 Task: Go to Program & Features. Select Whole Food Market. Add to cart Organic Blackberries-2. Select Amazon Health. Add to cart Milk thistle supplement-2. Place order for Edwin Parker, _x000D_
1517 Larchmont Ave_x000D_
Lakewood, Ohio(OH), 44107, Cell Number (216) 226-7523
Action: Mouse moved to (43, 50)
Screenshot: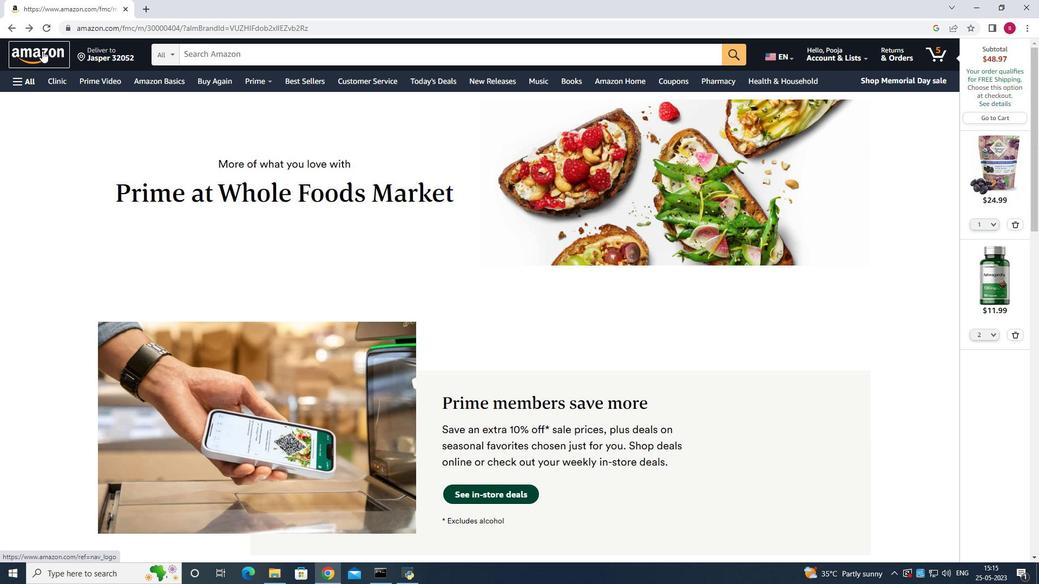 
Action: Mouse pressed left at (43, 50)
Screenshot: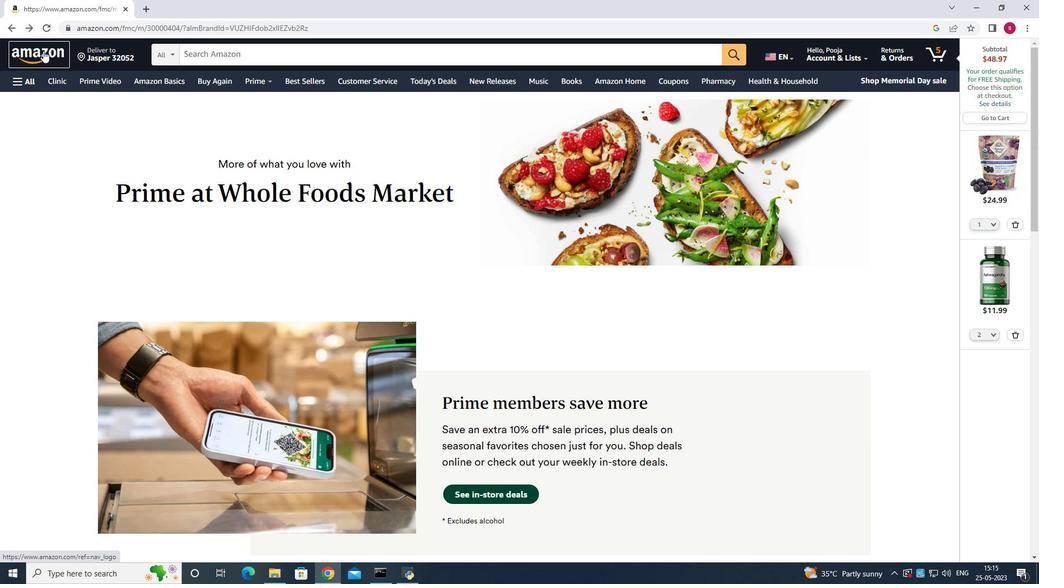 
Action: Mouse moved to (16, 81)
Screenshot: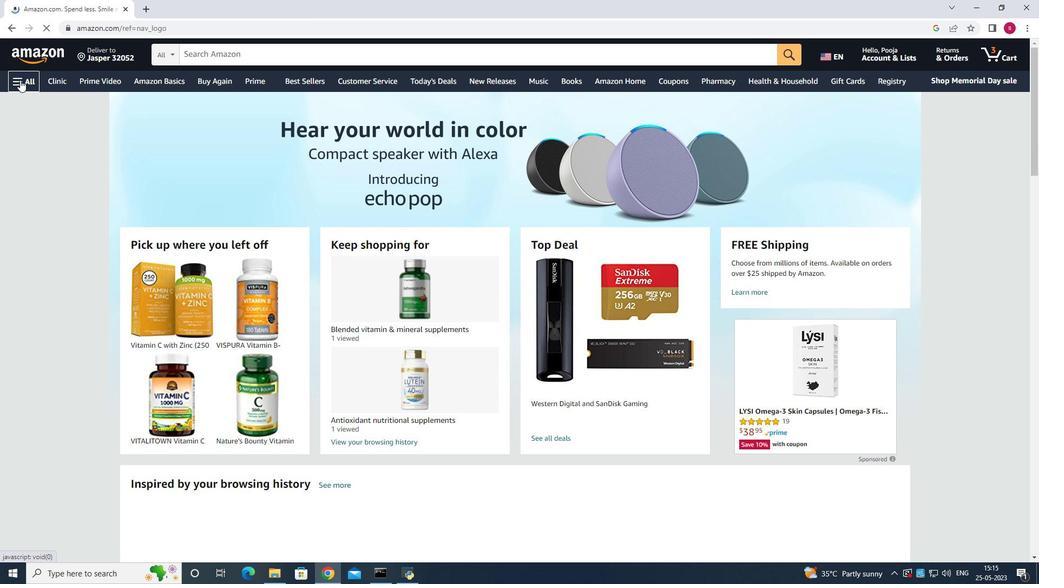 
Action: Mouse pressed left at (16, 81)
Screenshot: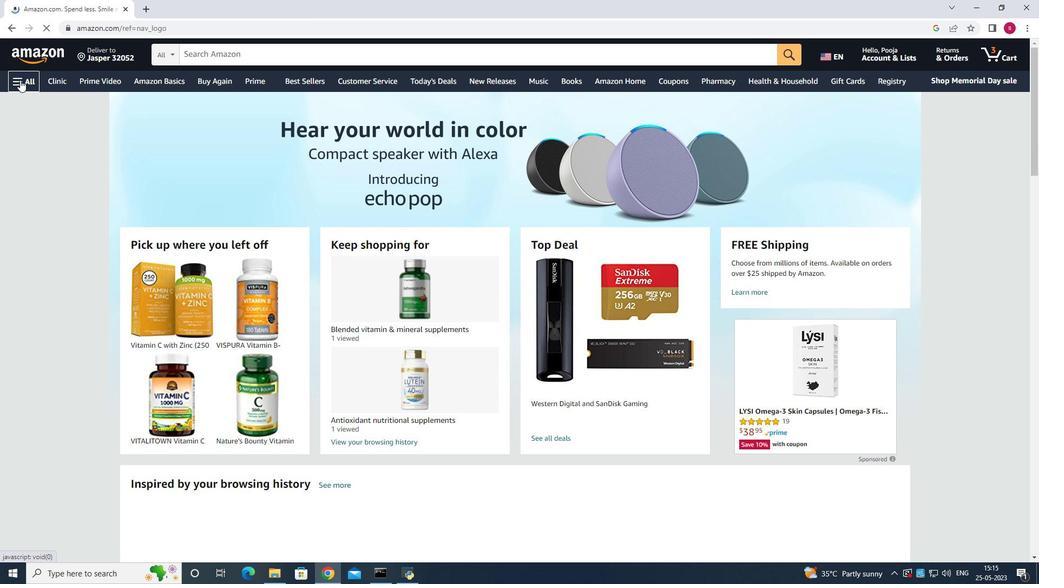 
Action: Mouse moved to (101, 221)
Screenshot: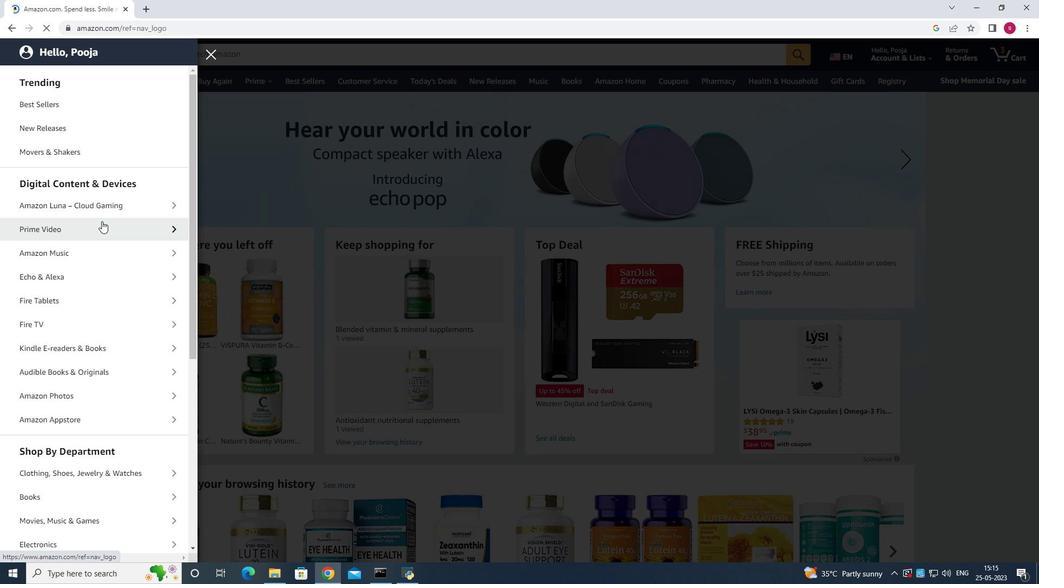 
Action: Mouse scrolled (101, 220) with delta (0, 0)
Screenshot: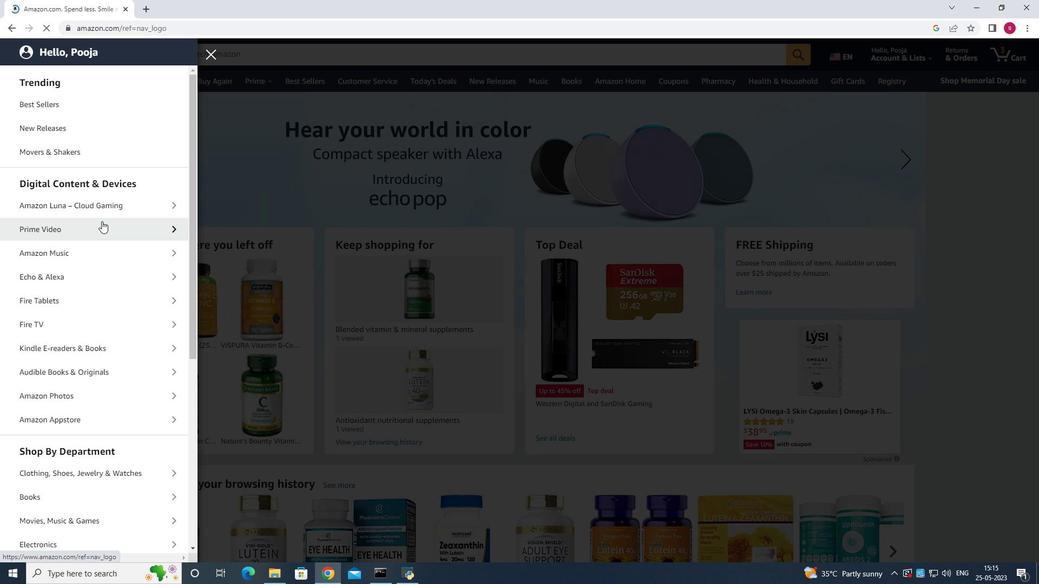
Action: Mouse moved to (102, 222)
Screenshot: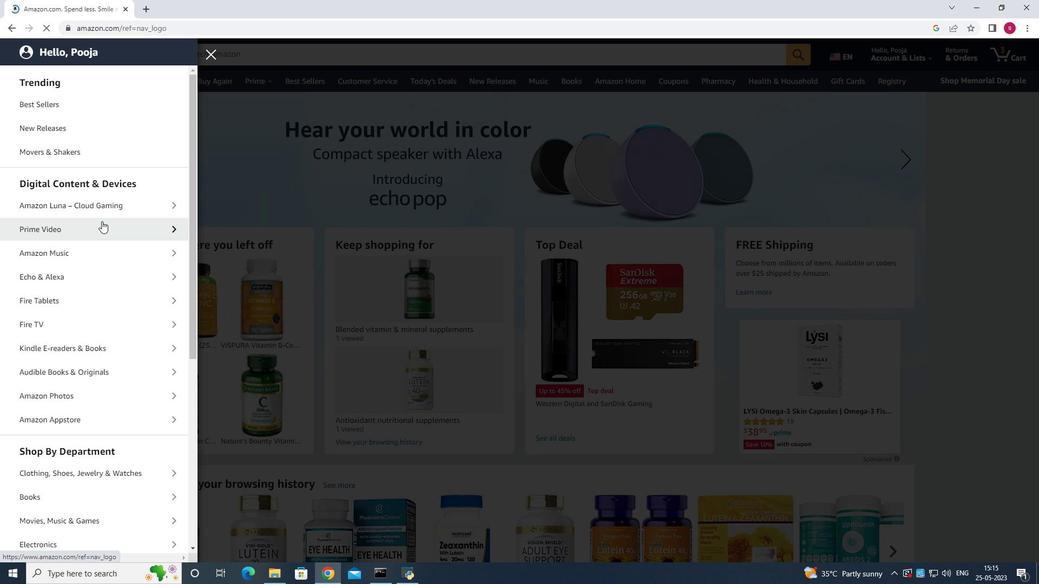 
Action: Mouse scrolled (102, 222) with delta (0, 0)
Screenshot: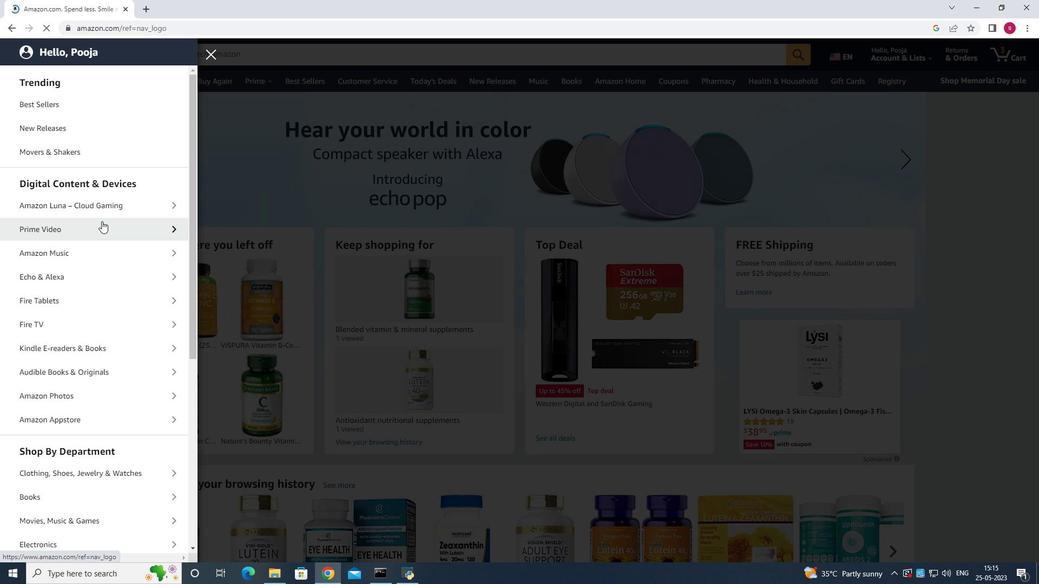 
Action: Mouse moved to (103, 224)
Screenshot: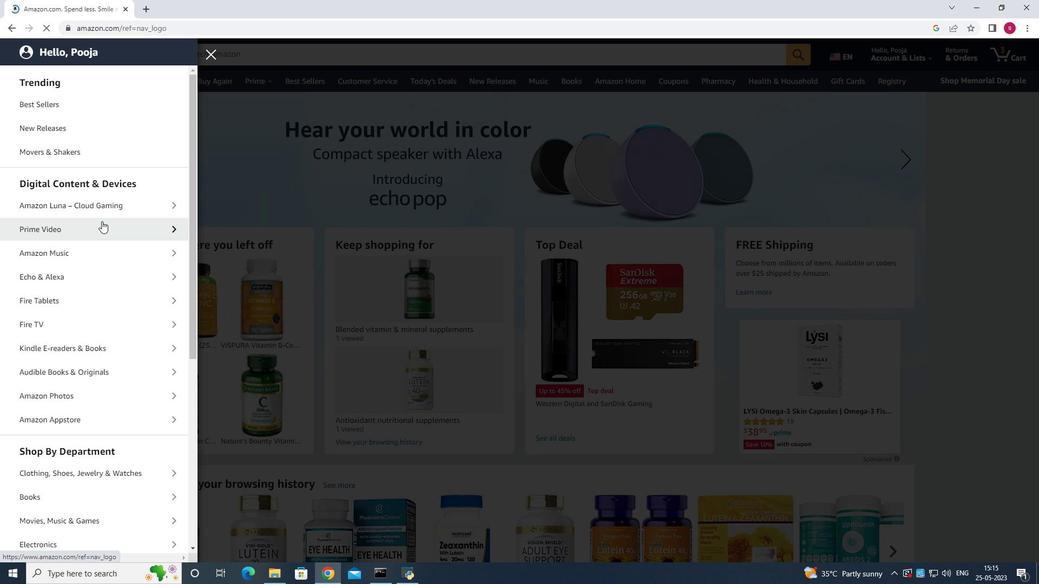 
Action: Mouse scrolled (103, 223) with delta (0, 0)
Screenshot: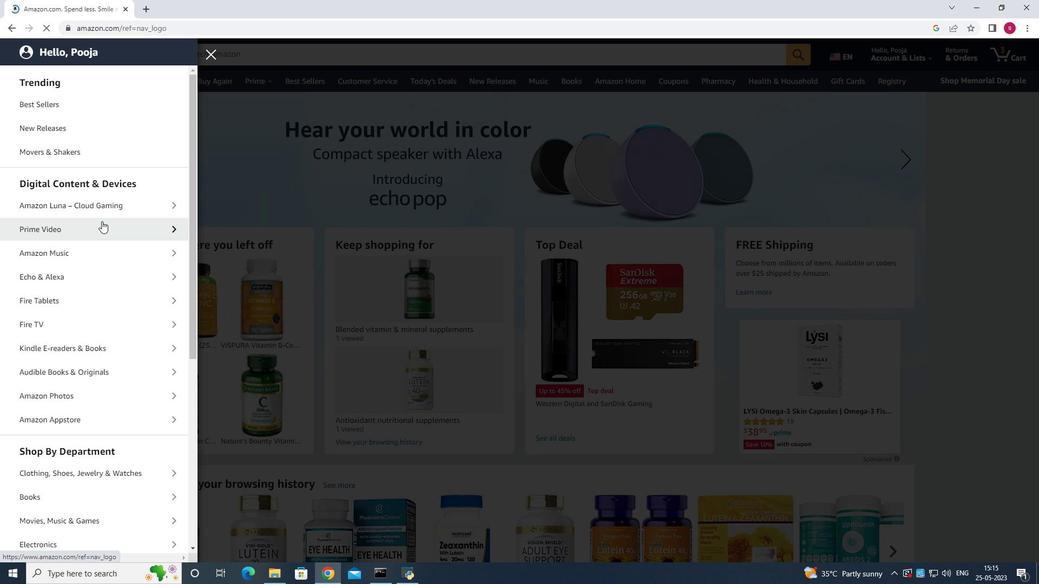 
Action: Mouse moved to (103, 226)
Screenshot: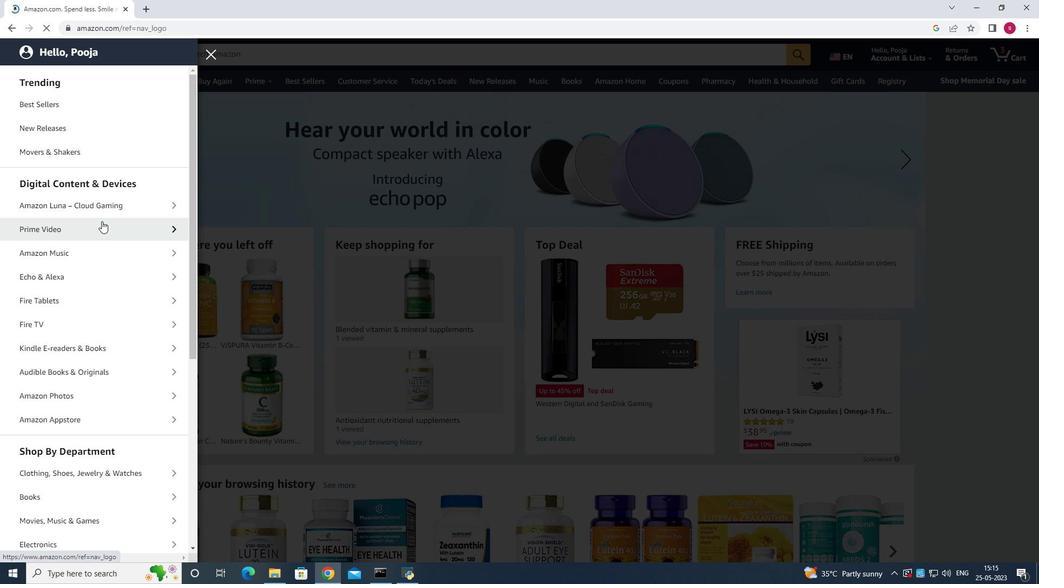 
Action: Mouse scrolled (103, 224) with delta (0, 0)
Screenshot: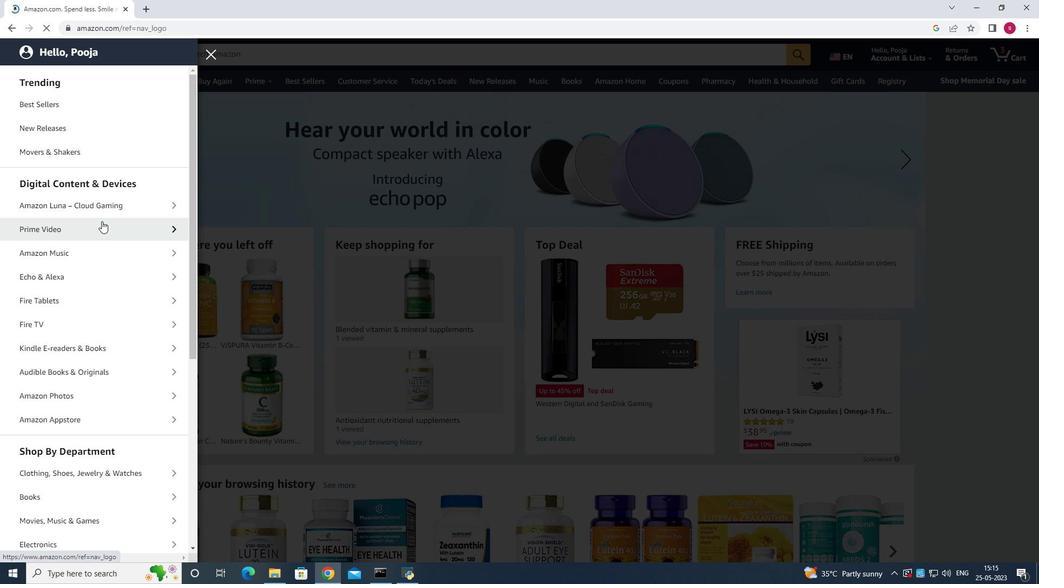 
Action: Mouse moved to (106, 227)
Screenshot: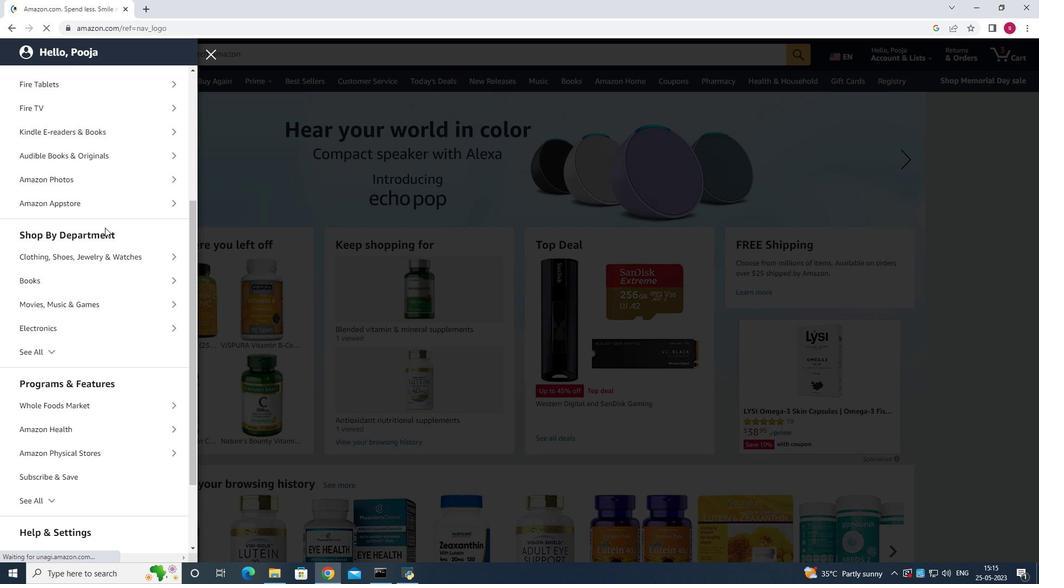 
Action: Mouse scrolled (106, 227) with delta (0, 0)
Screenshot: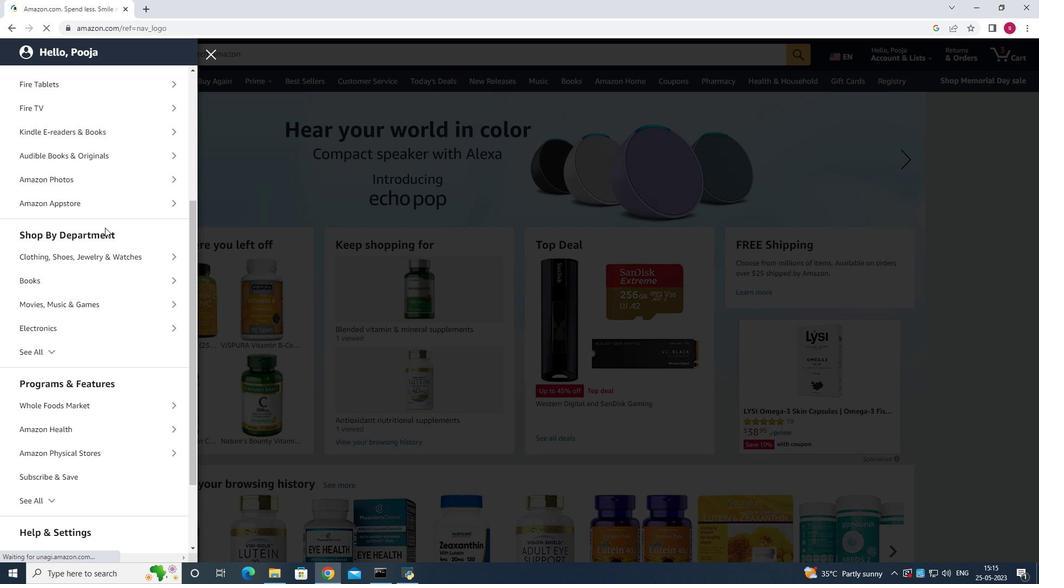 
Action: Mouse scrolled (106, 227) with delta (0, 0)
Screenshot: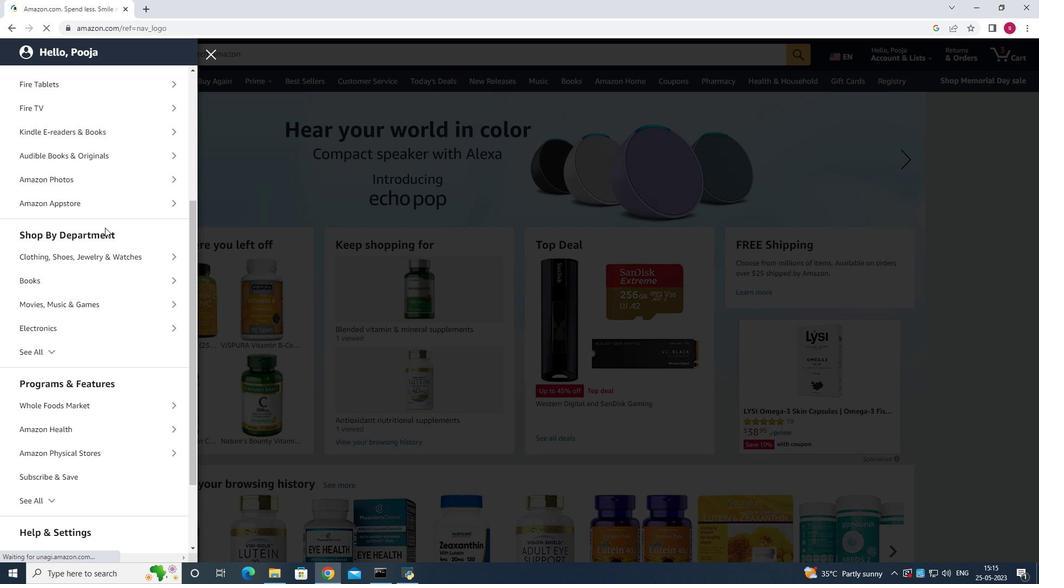 
Action: Mouse scrolled (106, 227) with delta (0, 0)
Screenshot: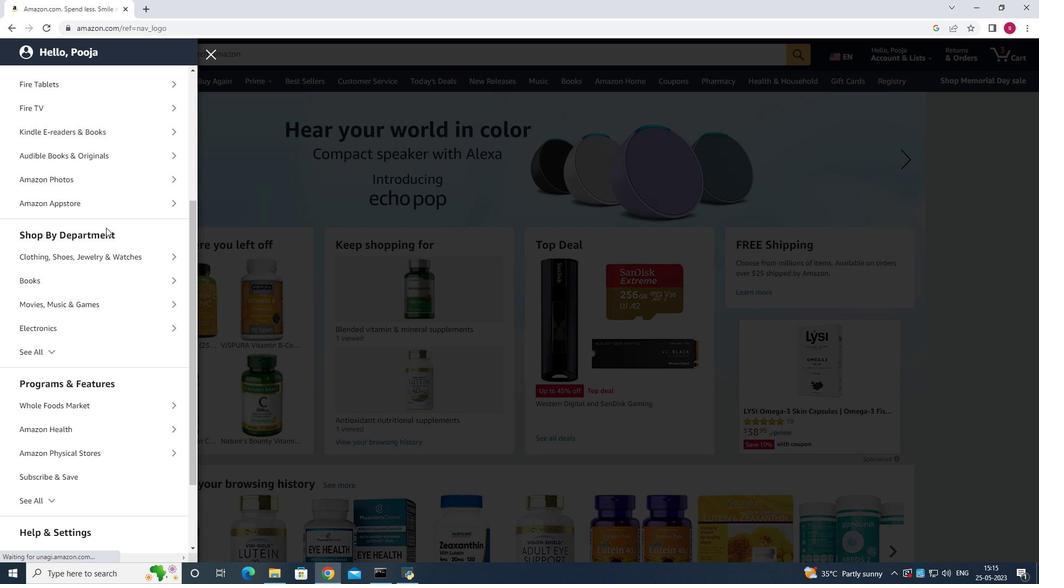 
Action: Mouse scrolled (106, 227) with delta (0, 0)
Screenshot: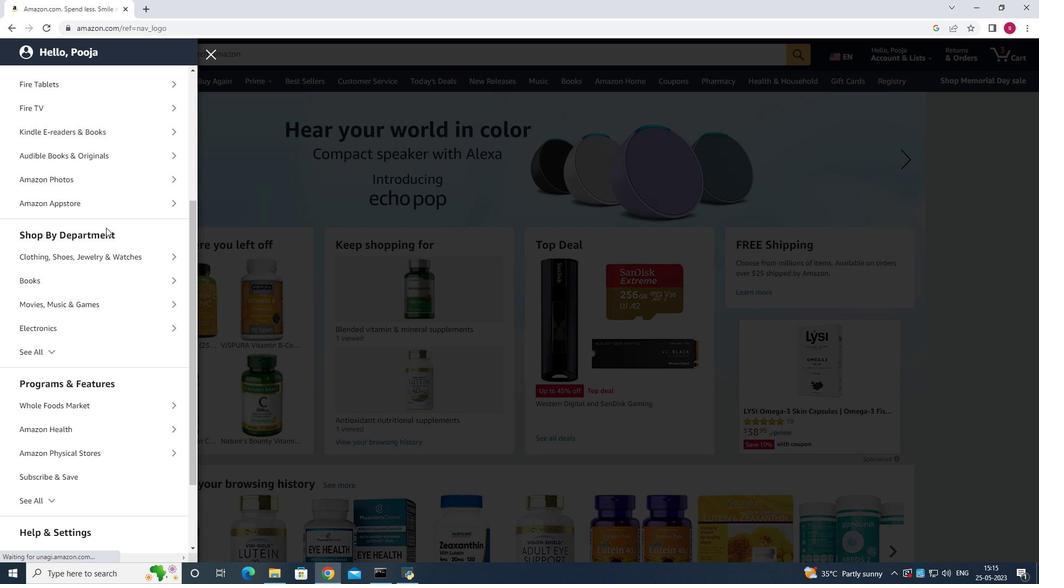
Action: Mouse moved to (106, 227)
Screenshot: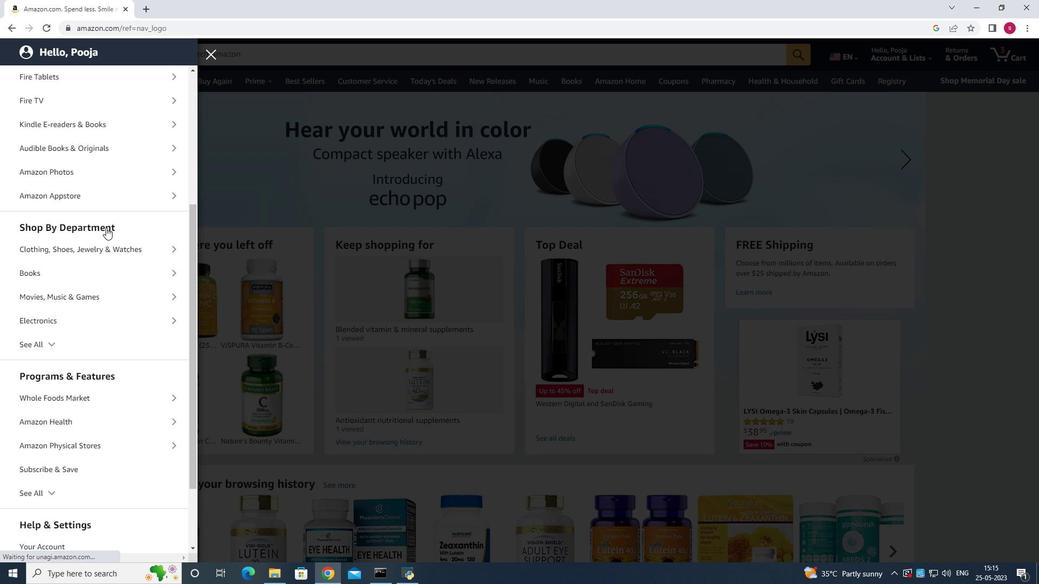 
Action: Mouse scrolled (106, 227) with delta (0, 0)
Screenshot: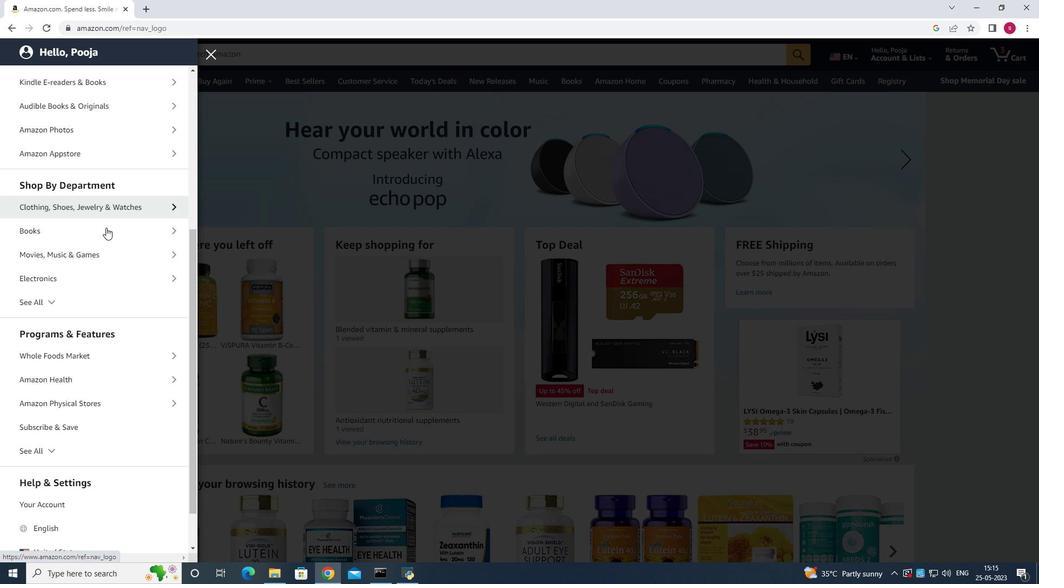 
Action: Mouse moved to (107, 302)
Screenshot: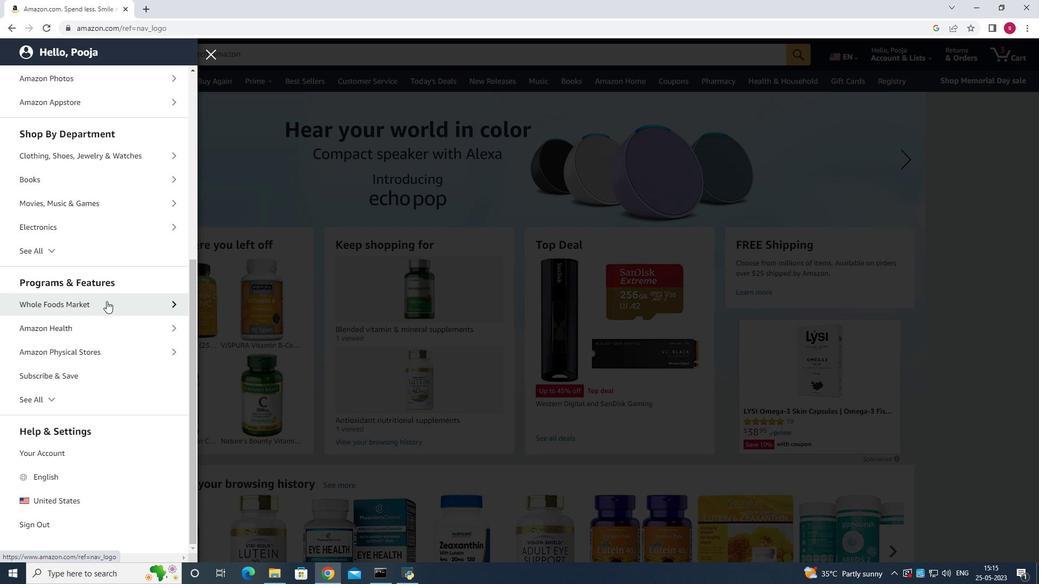
Action: Mouse pressed left at (107, 302)
Screenshot: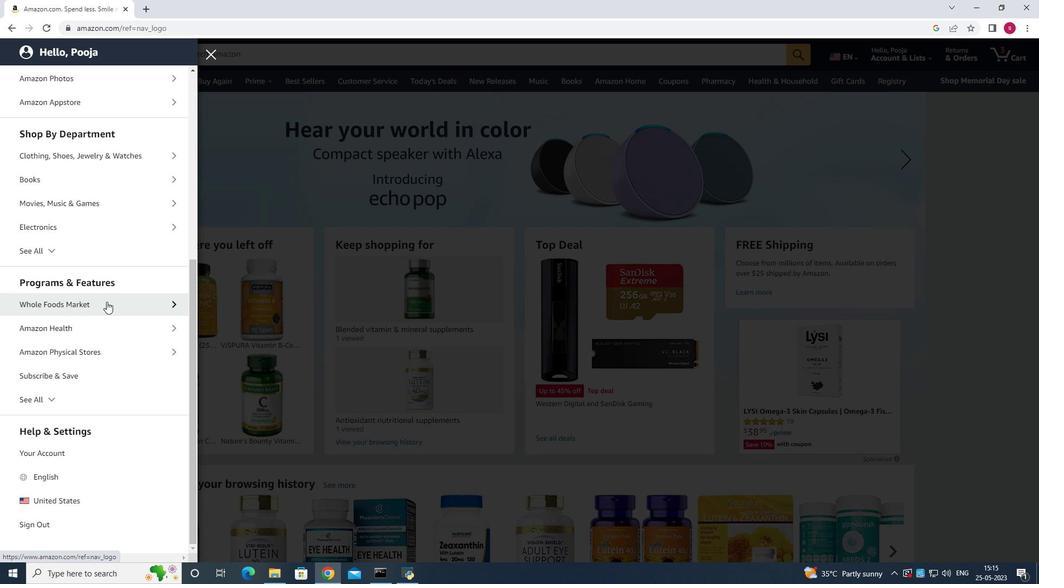
Action: Mouse moved to (111, 127)
Screenshot: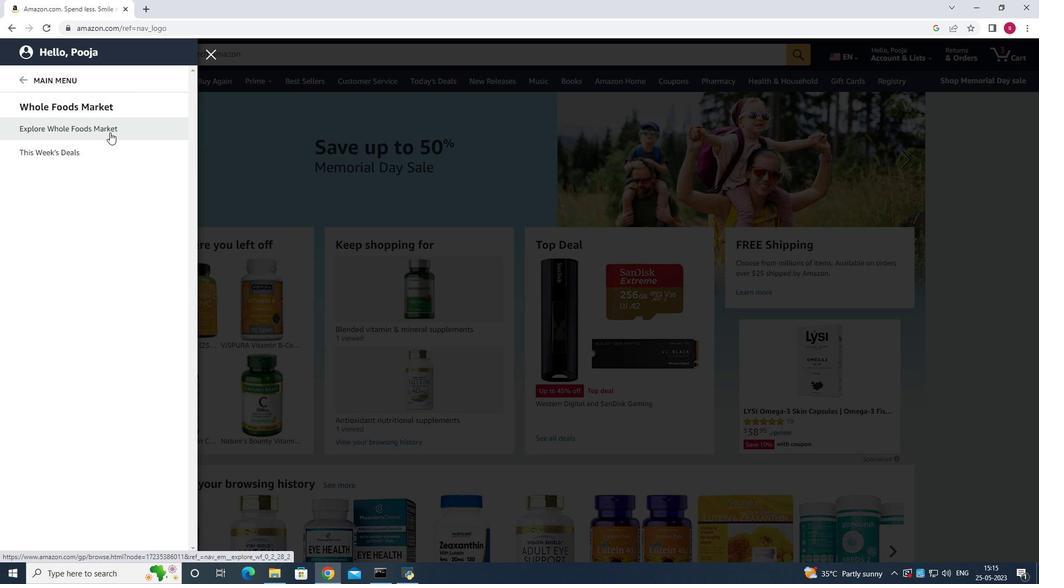 
Action: Mouse pressed left at (111, 127)
Screenshot: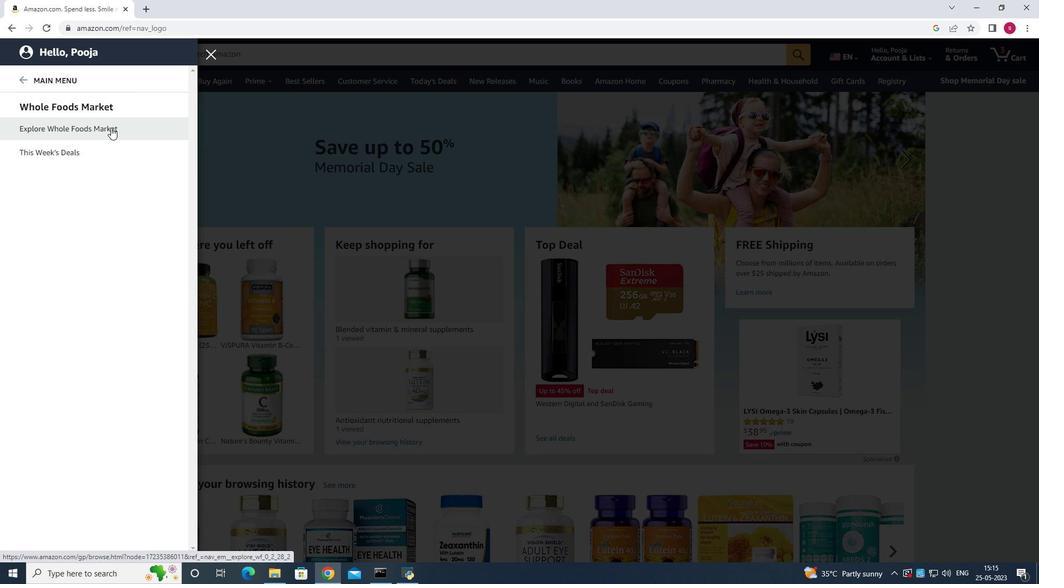 
Action: Mouse moved to (277, 54)
Screenshot: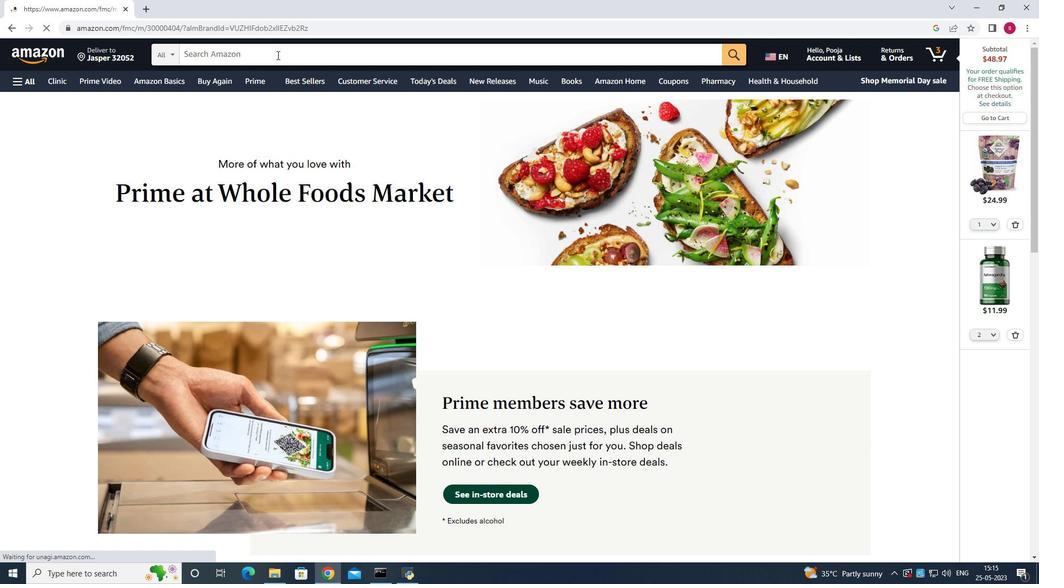 
Action: Mouse pressed left at (277, 54)
Screenshot: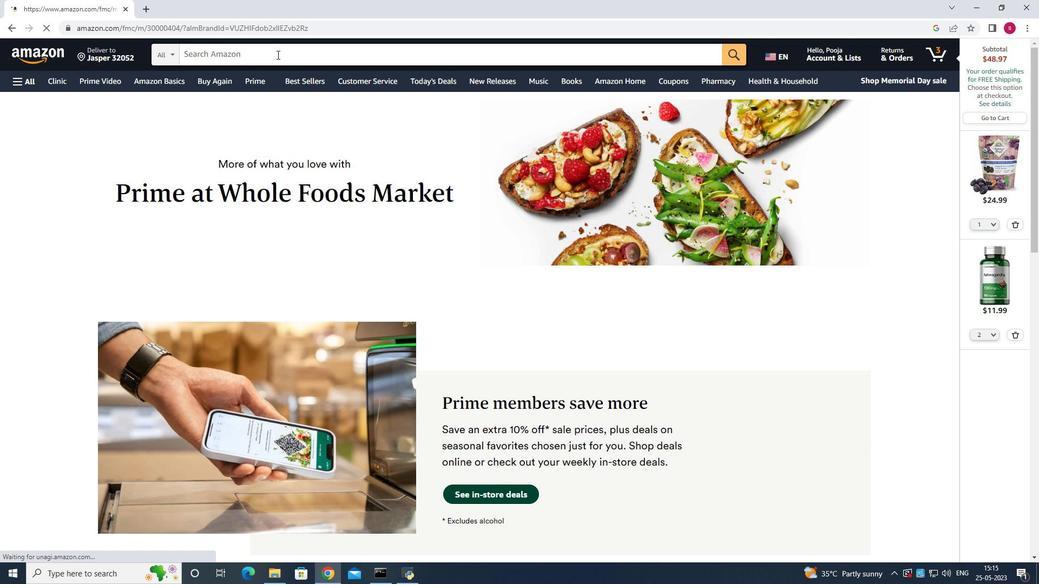 
Action: Mouse moved to (629, 153)
Screenshot: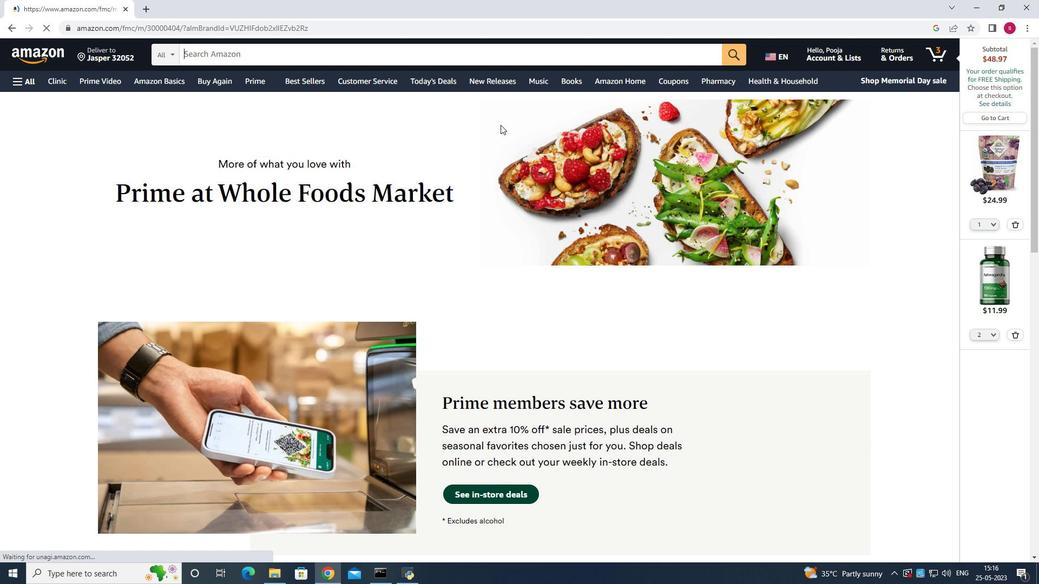 
Action: Key pressed organic<Key.space>blacknerries<Key.enter>
Screenshot: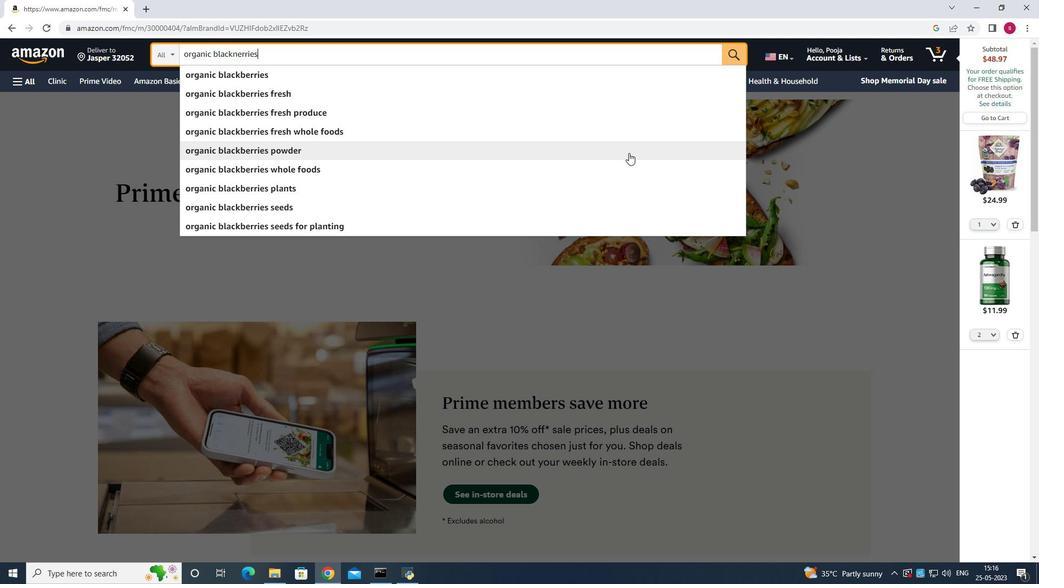 
Action: Mouse moved to (628, 154)
Screenshot: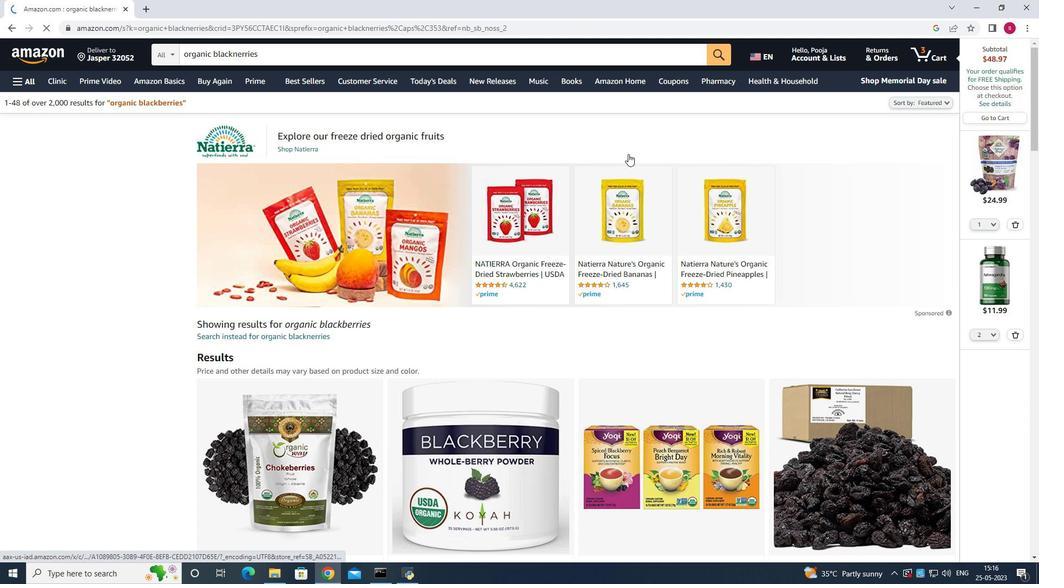 
Action: Mouse scrolled (628, 153) with delta (0, 0)
Screenshot: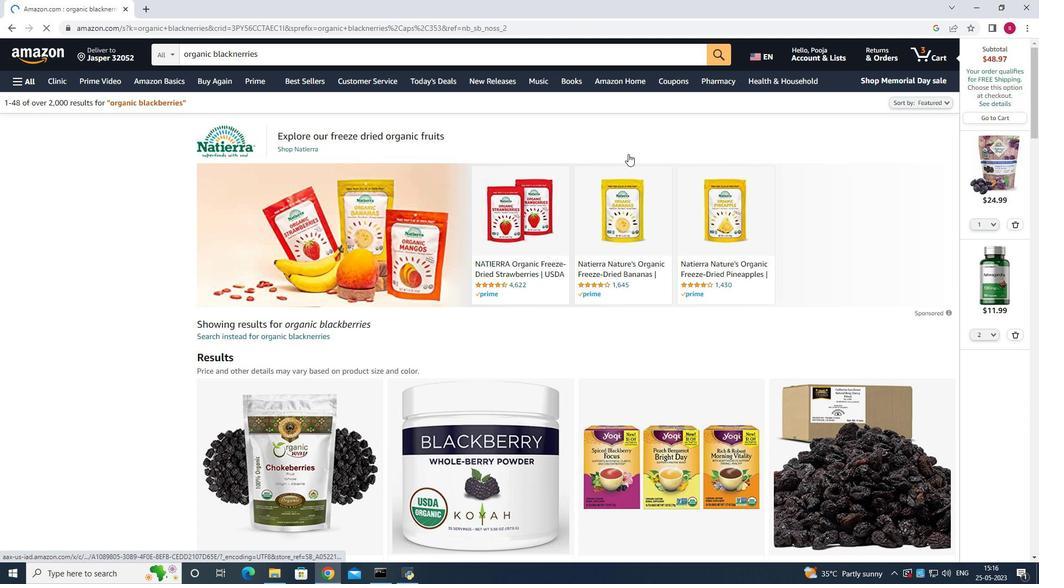 
Action: Mouse scrolled (628, 153) with delta (0, 0)
Screenshot: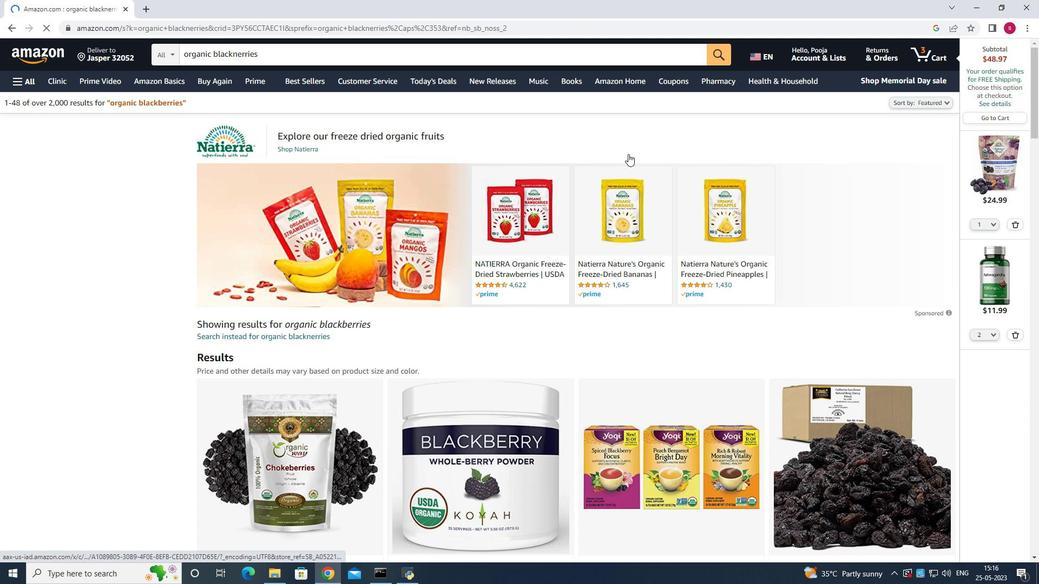 
Action: Mouse scrolled (628, 153) with delta (0, 0)
Screenshot: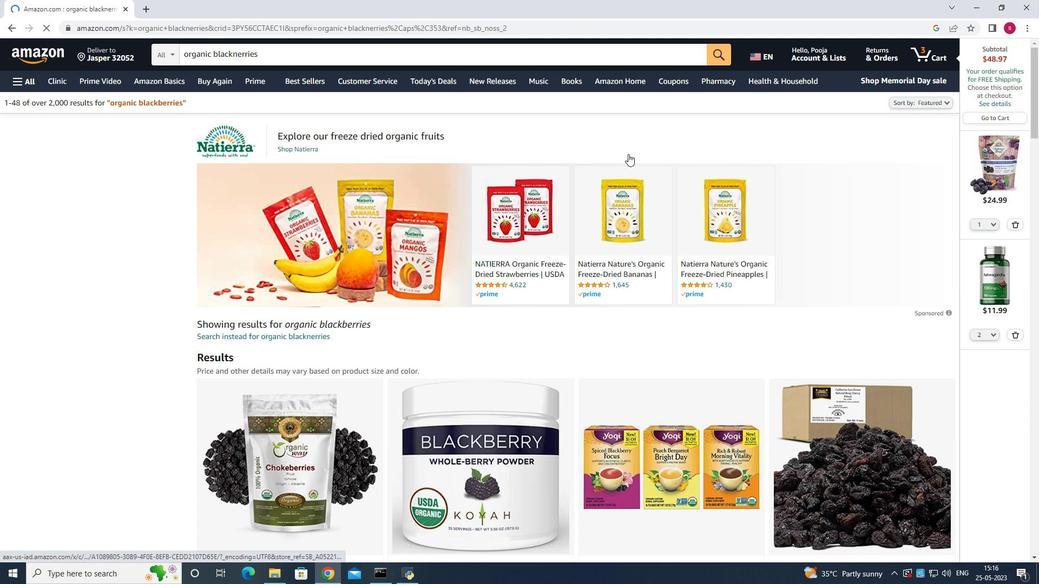 
Action: Mouse scrolled (628, 153) with delta (0, 0)
Screenshot: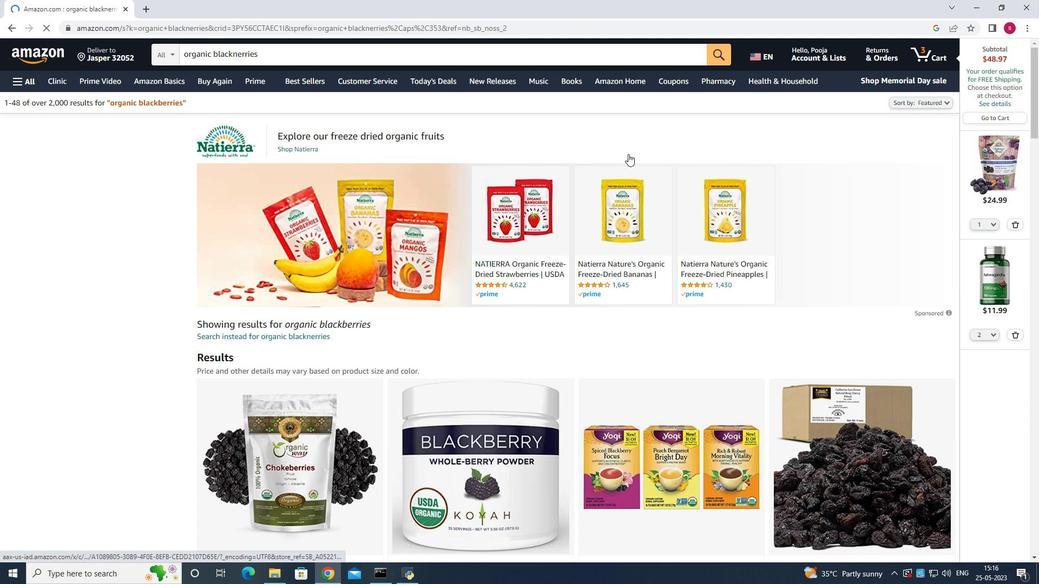 
Action: Mouse scrolled (628, 153) with delta (0, 0)
Screenshot: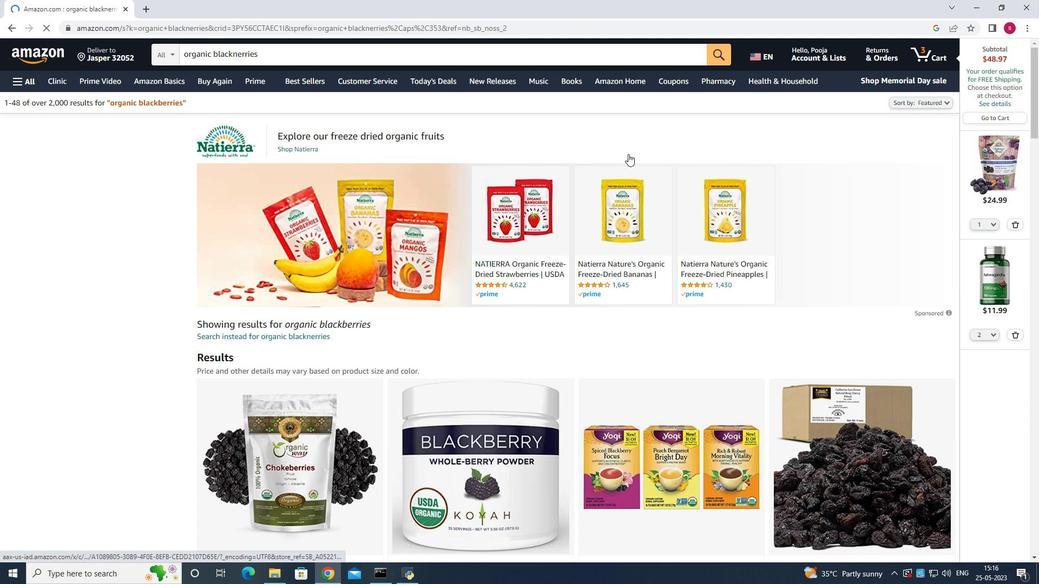 
Action: Mouse moved to (335, 225)
Screenshot: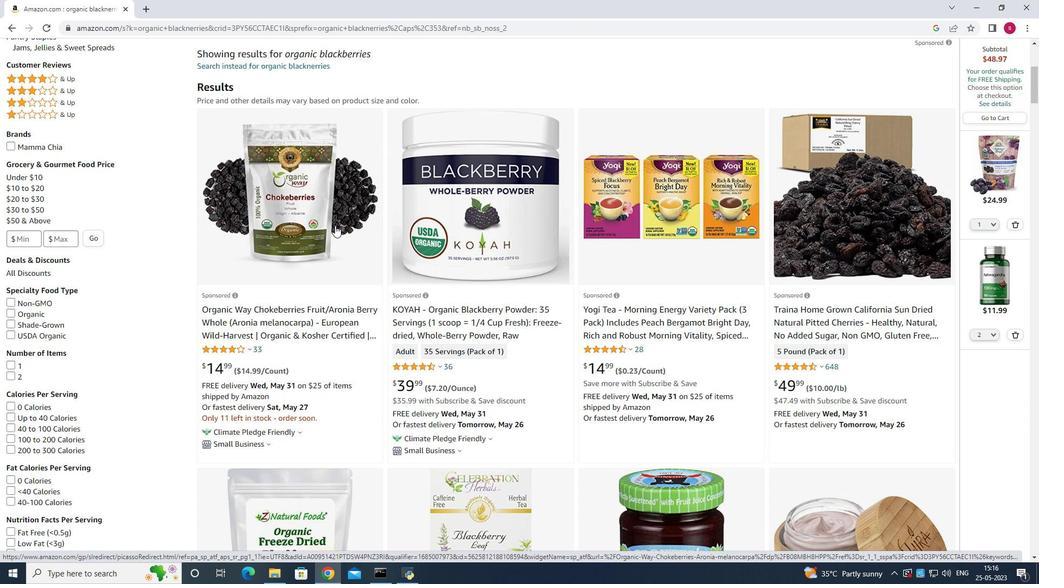 
Action: Mouse pressed left at (335, 225)
Screenshot: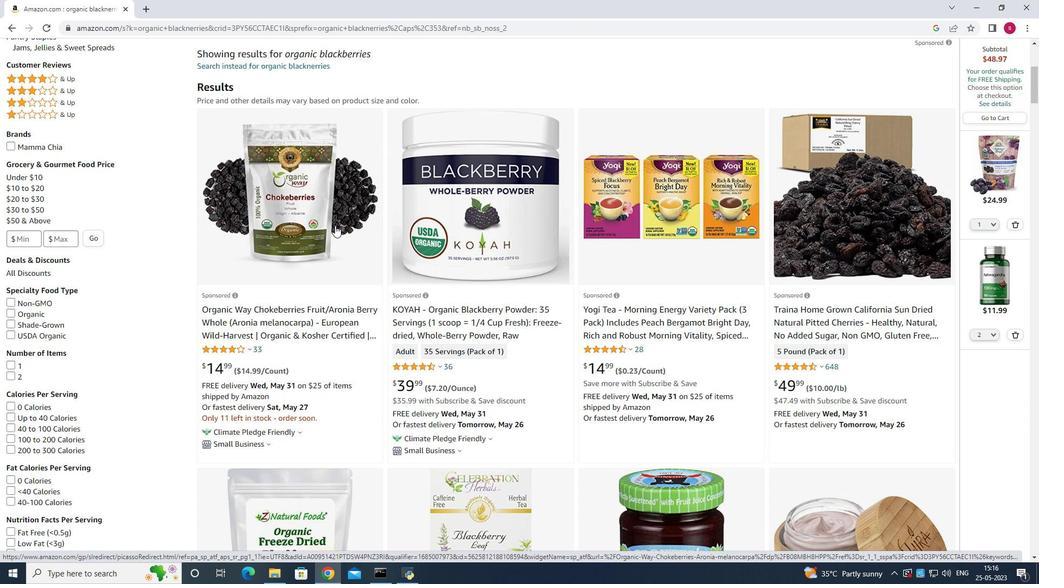 
Action: Mouse moved to (344, 250)
Screenshot: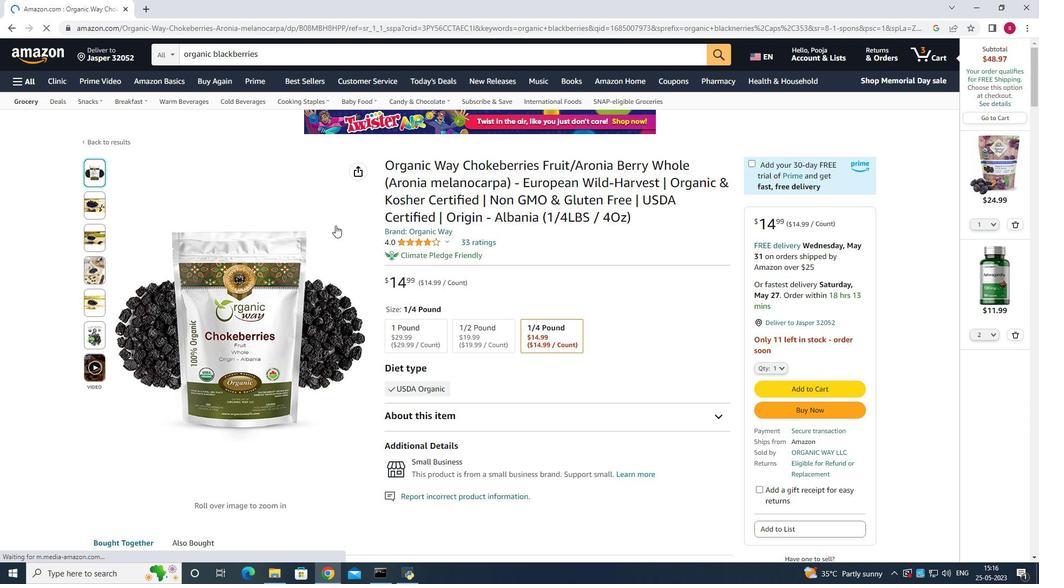 
Action: Mouse scrolled (344, 251) with delta (0, 0)
Screenshot: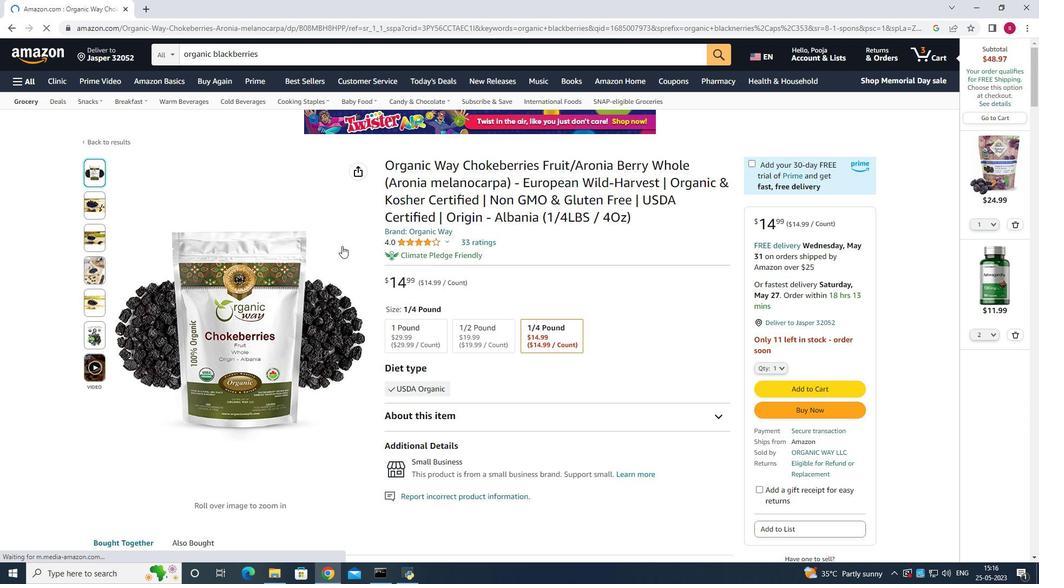 
Action: Mouse moved to (345, 251)
Screenshot: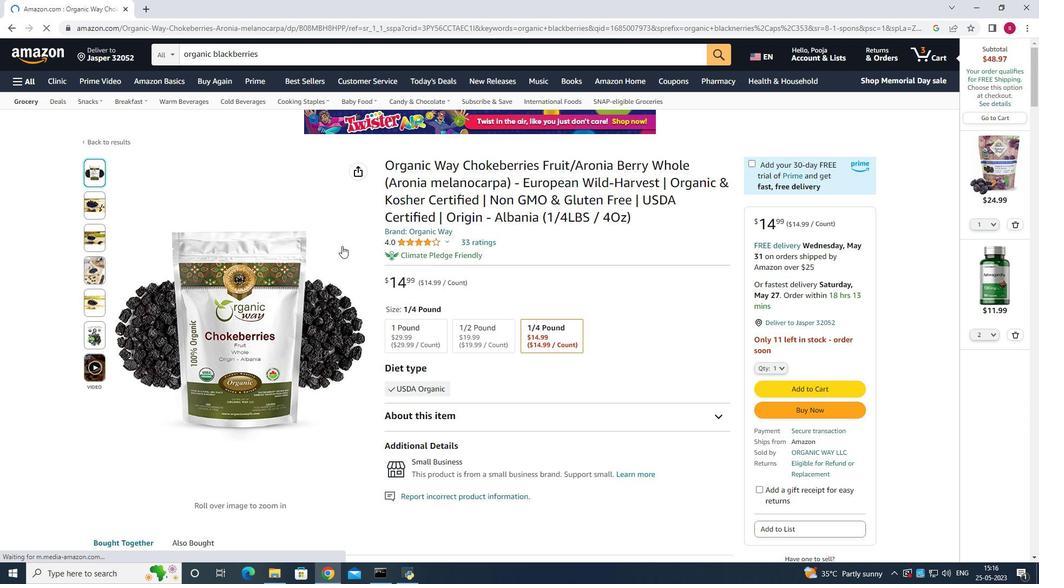 
Action: Mouse scrolled (345, 251) with delta (0, 0)
Screenshot: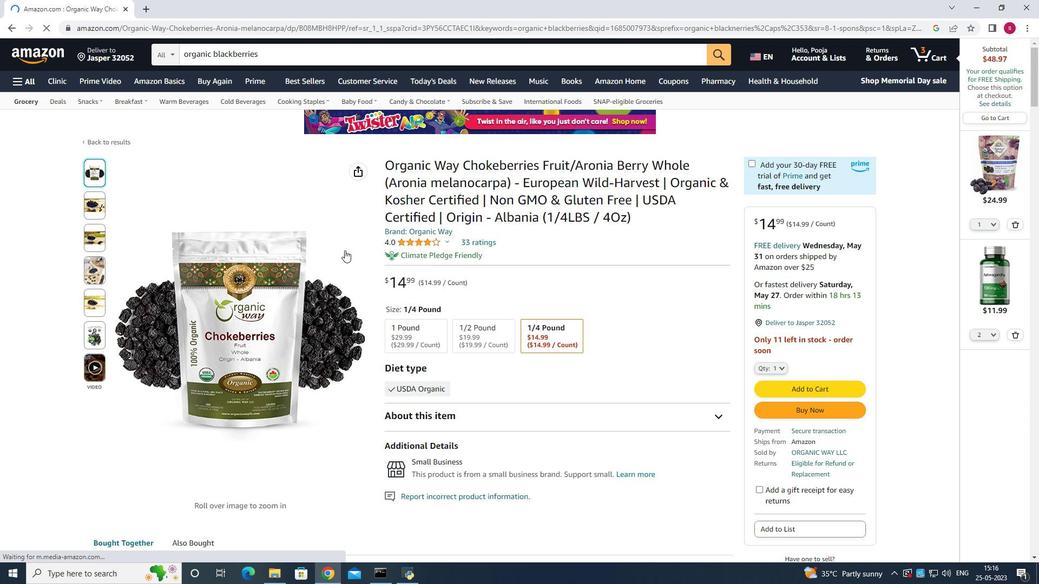 
Action: Mouse moved to (346, 251)
Screenshot: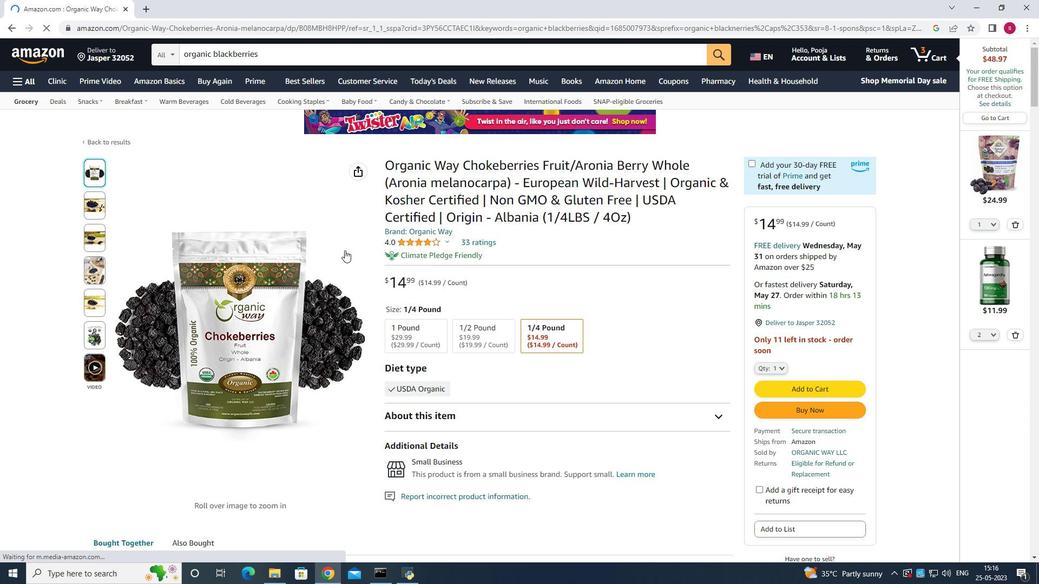 
Action: Mouse scrolled (346, 251) with delta (0, 0)
Screenshot: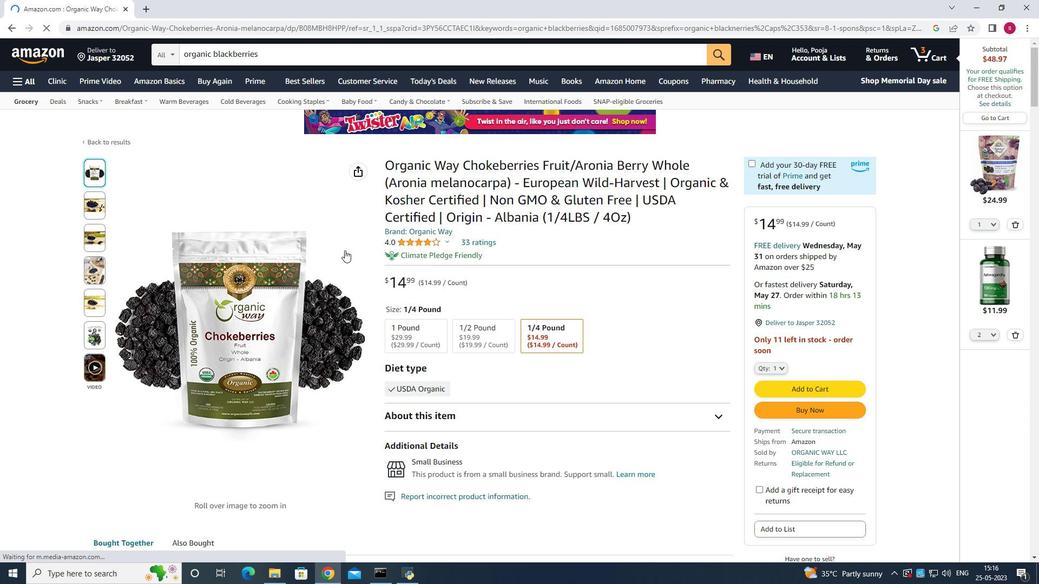 
Action: Mouse scrolled (346, 251) with delta (0, 0)
Screenshot: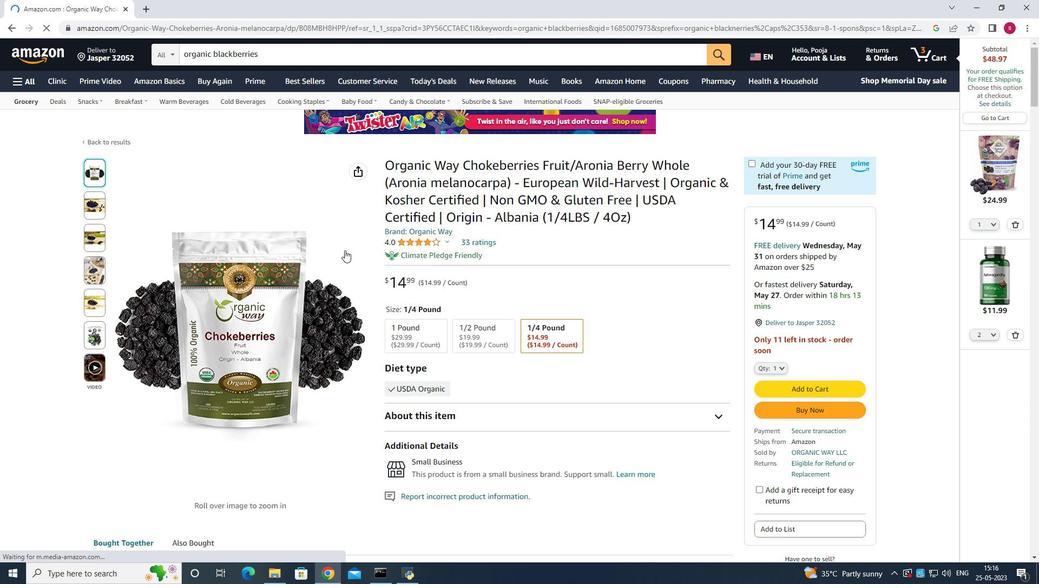 
Action: Mouse scrolled (346, 251) with delta (0, 0)
Screenshot: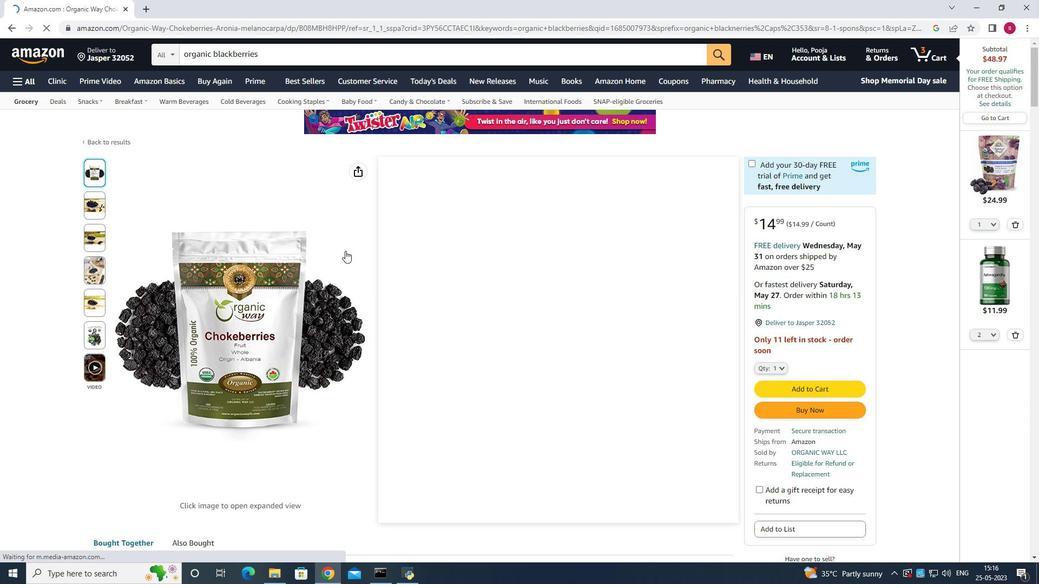 
Action: Mouse moved to (346, 251)
Screenshot: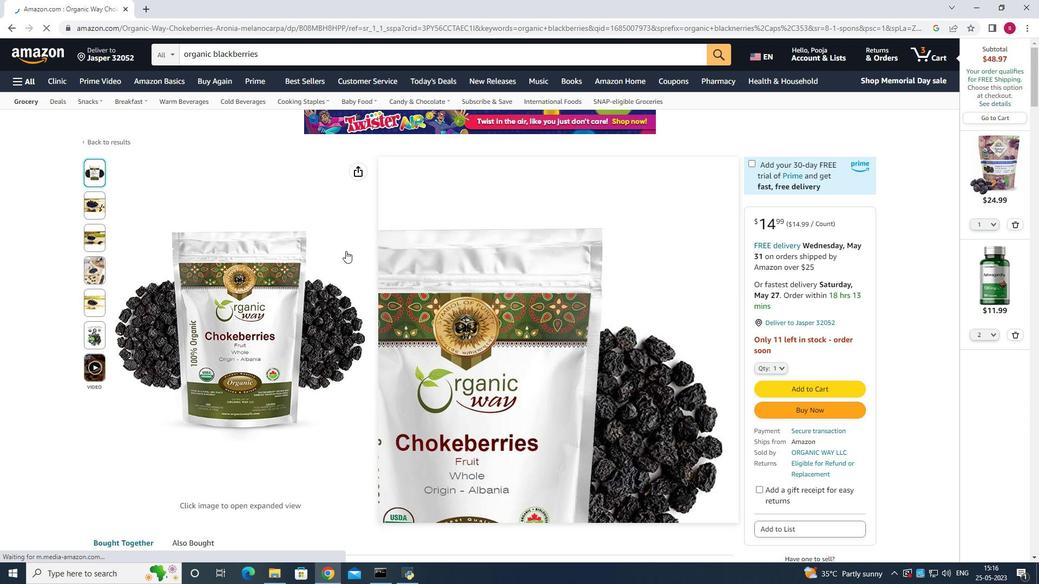 
Action: Mouse scrolled (346, 251) with delta (0, 0)
Screenshot: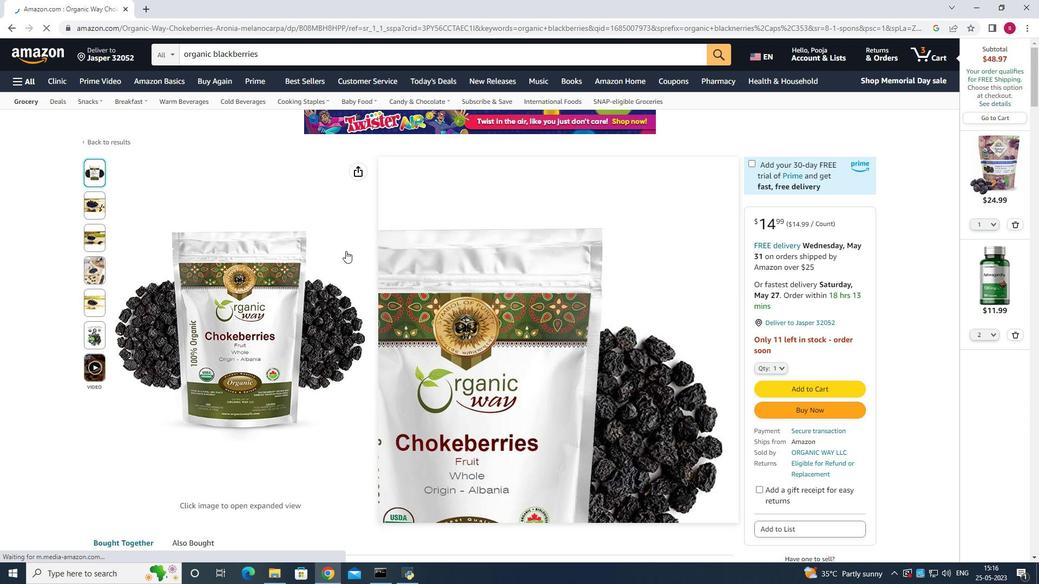 
Action: Mouse scrolled (346, 250) with delta (0, 0)
Screenshot: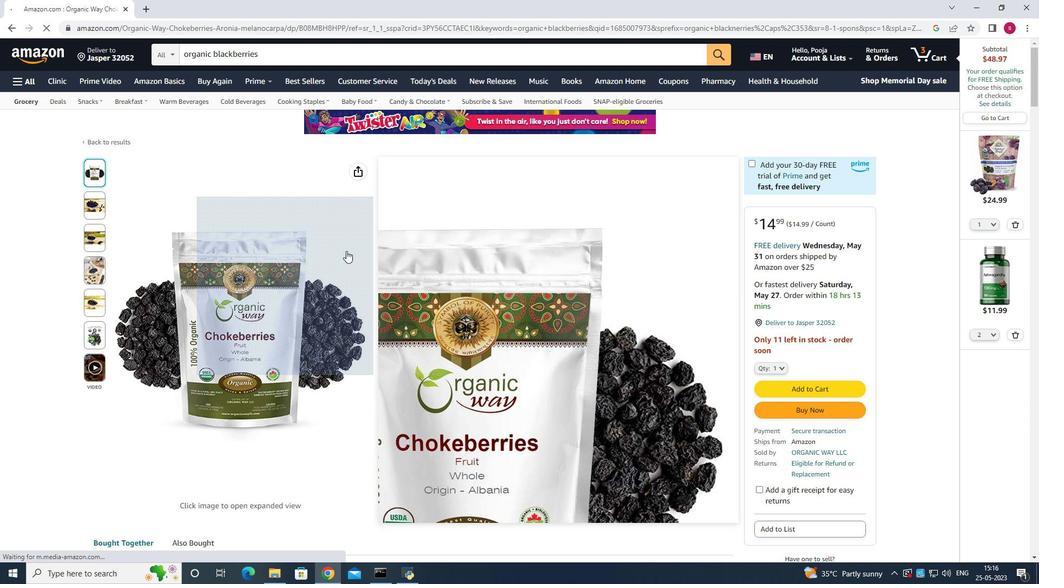 
Action: Mouse scrolled (346, 250) with delta (0, 0)
Screenshot: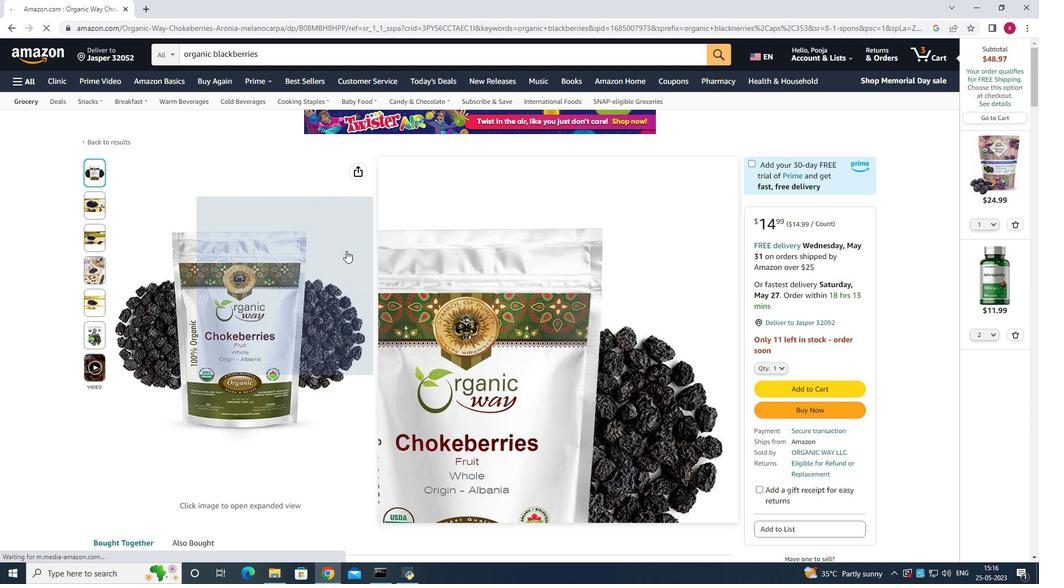 
Action: Mouse scrolled (346, 250) with delta (0, 0)
Screenshot: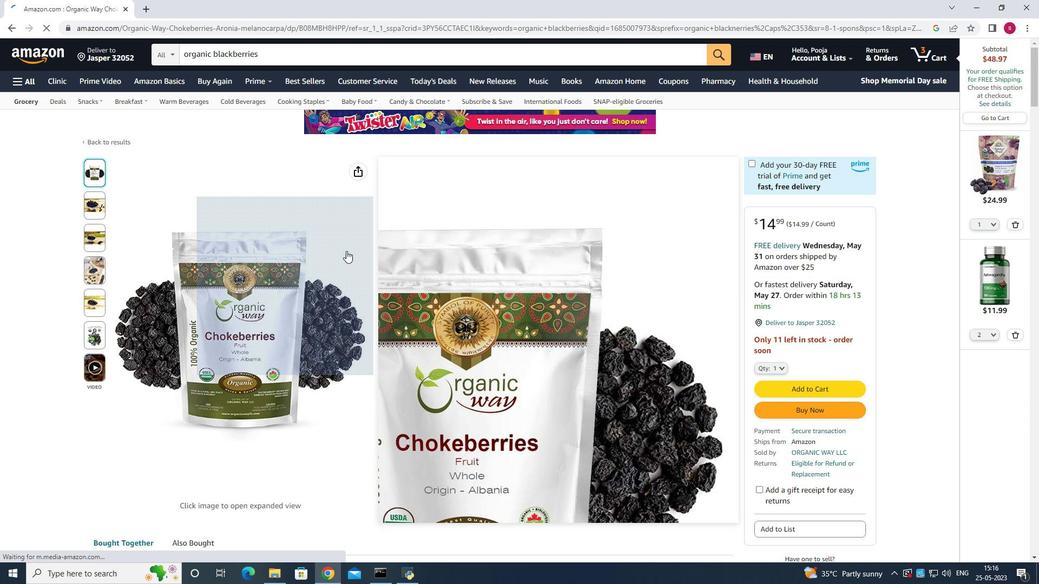
Action: Mouse scrolled (346, 250) with delta (0, 0)
Screenshot: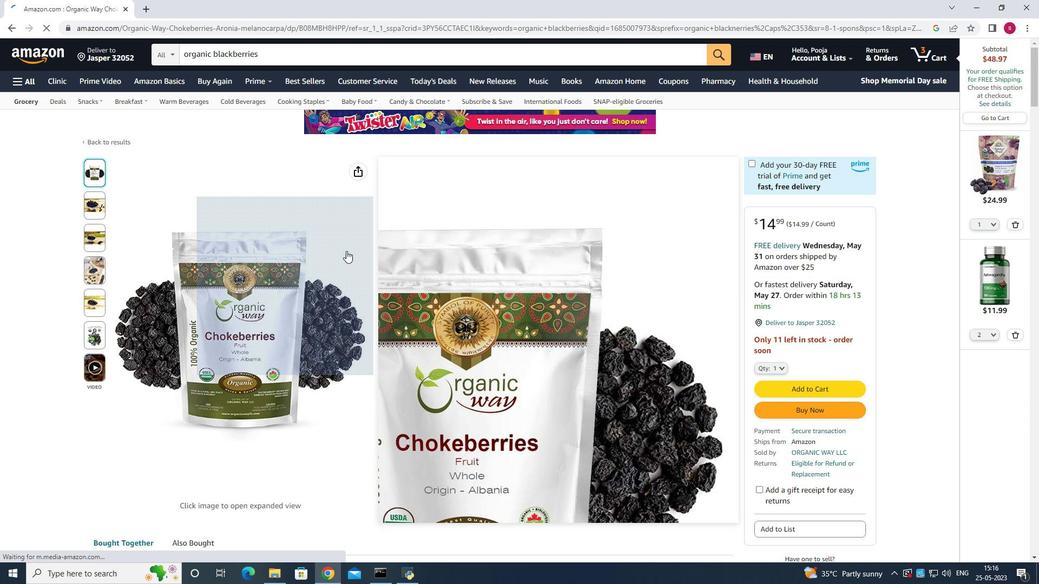 
Action: Mouse scrolled (346, 250) with delta (0, 0)
Screenshot: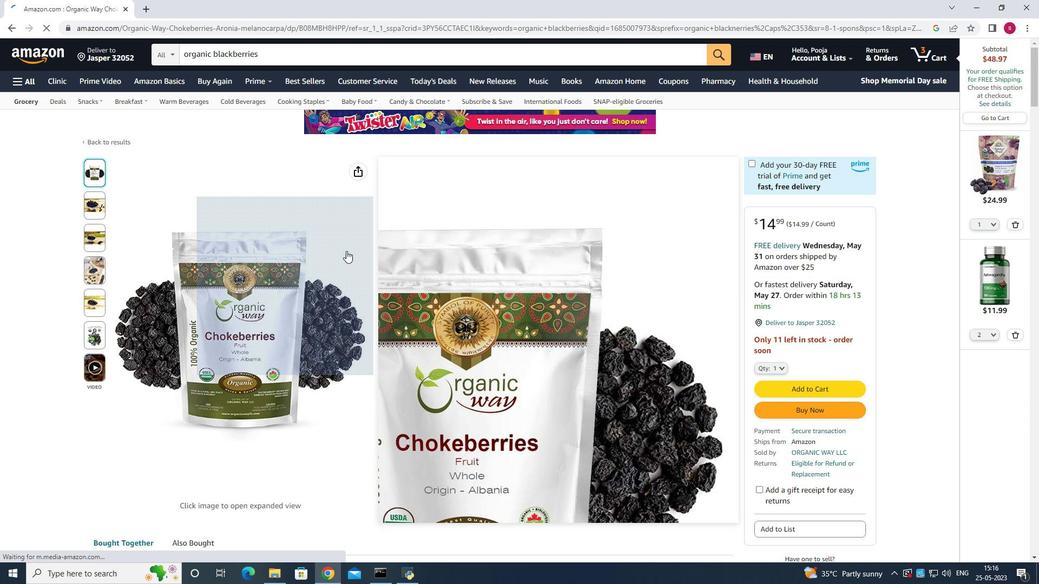 
Action: Mouse scrolled (346, 250) with delta (0, 0)
Screenshot: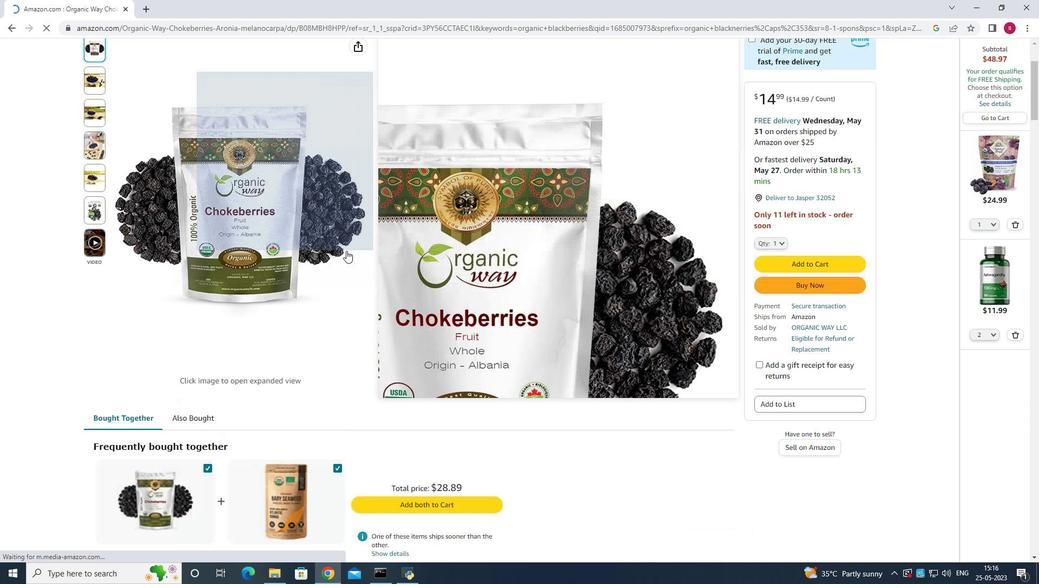 
Action: Mouse scrolled (346, 250) with delta (0, 0)
Screenshot: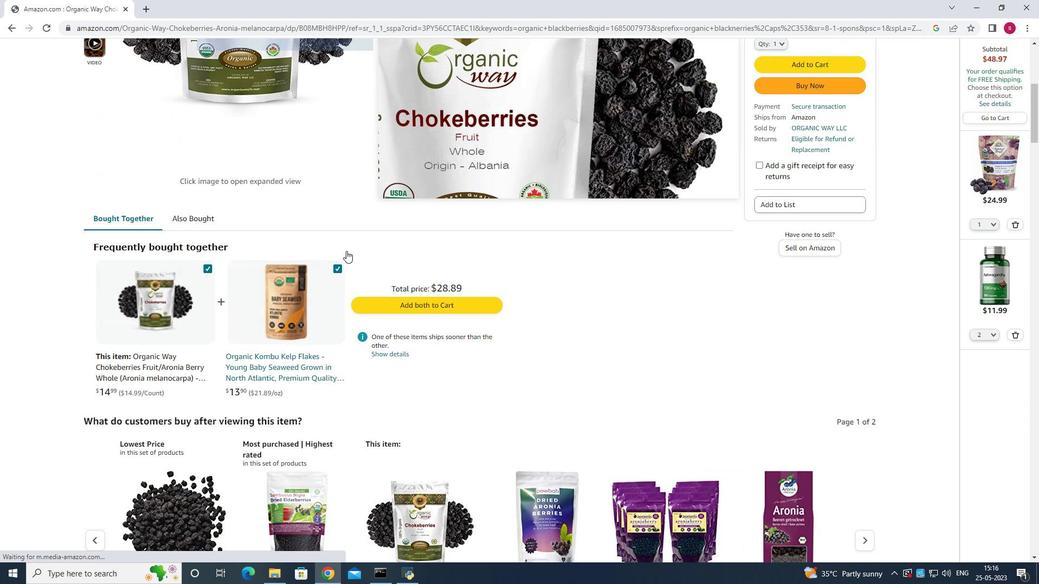 
Action: Mouse scrolled (346, 250) with delta (0, 0)
Screenshot: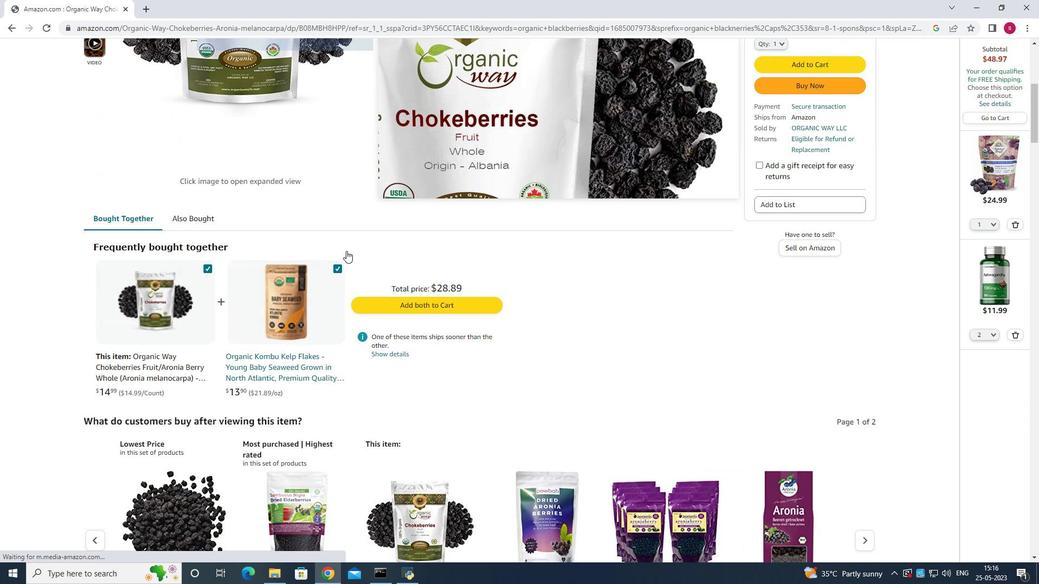 
Action: Mouse scrolled (346, 250) with delta (0, 0)
Screenshot: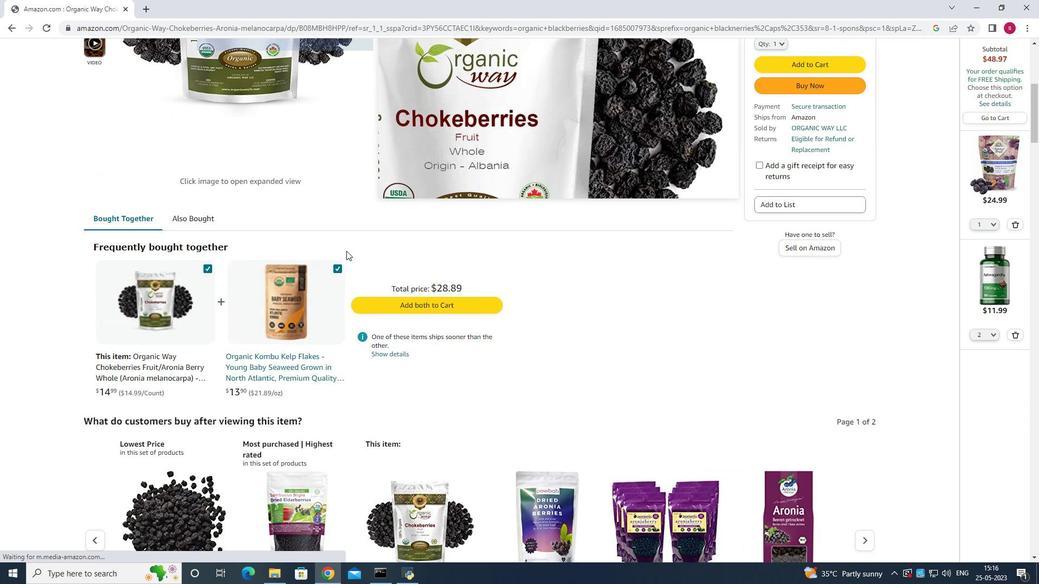 
Action: Mouse moved to (346, 251)
Screenshot: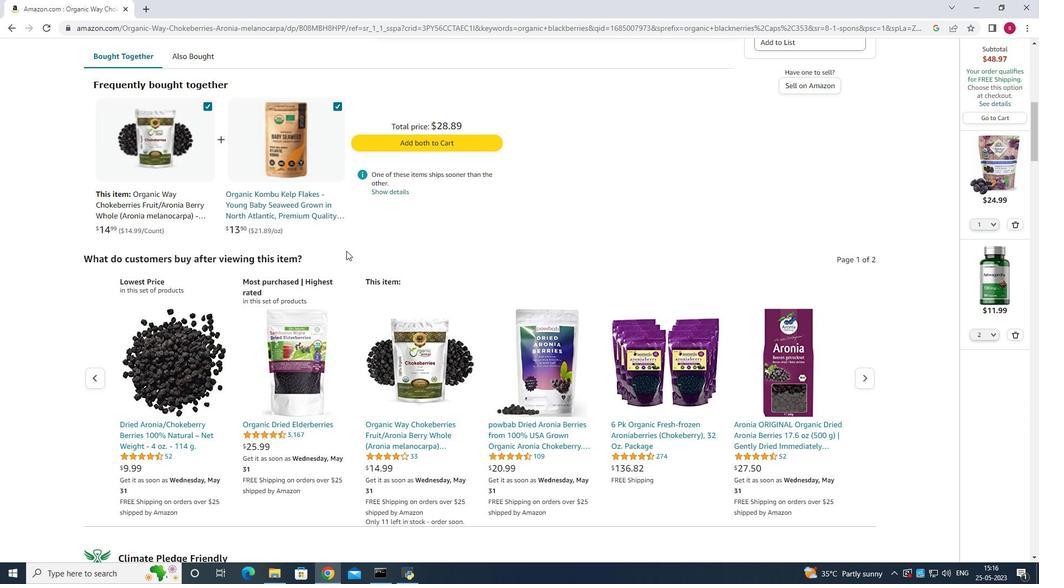 
Action: Mouse scrolled (346, 250) with delta (0, 0)
Screenshot: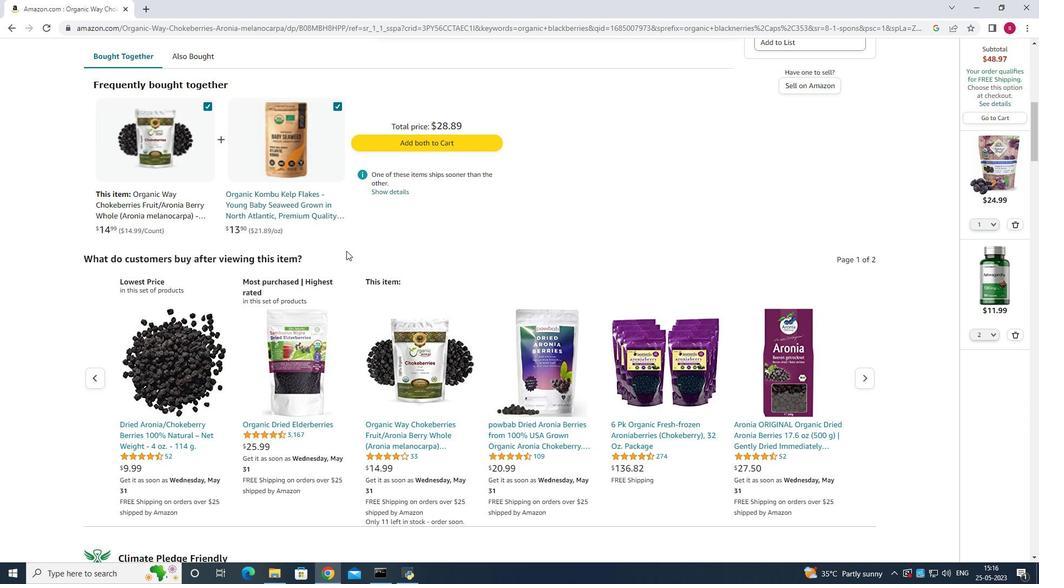 
Action: Mouse scrolled (346, 250) with delta (0, 0)
Screenshot: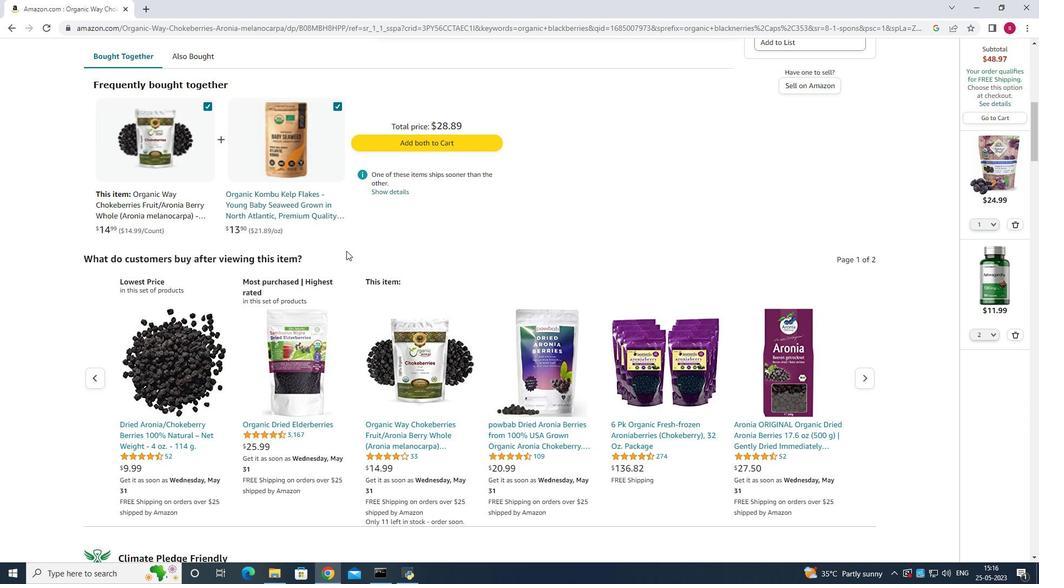 
Action: Mouse scrolled (346, 250) with delta (0, 0)
Screenshot: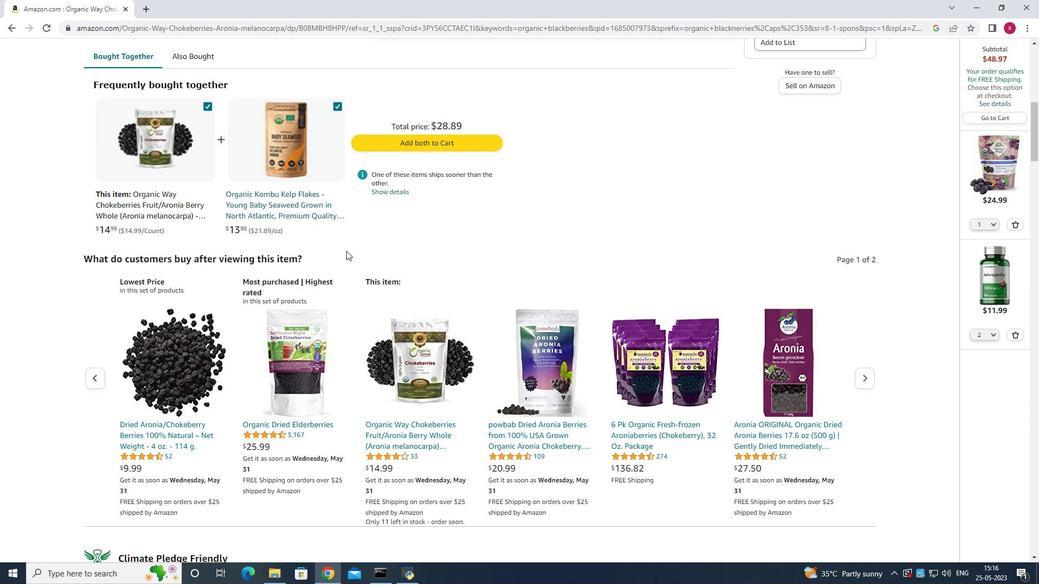 
Action: Mouse scrolled (346, 250) with delta (0, 0)
Screenshot: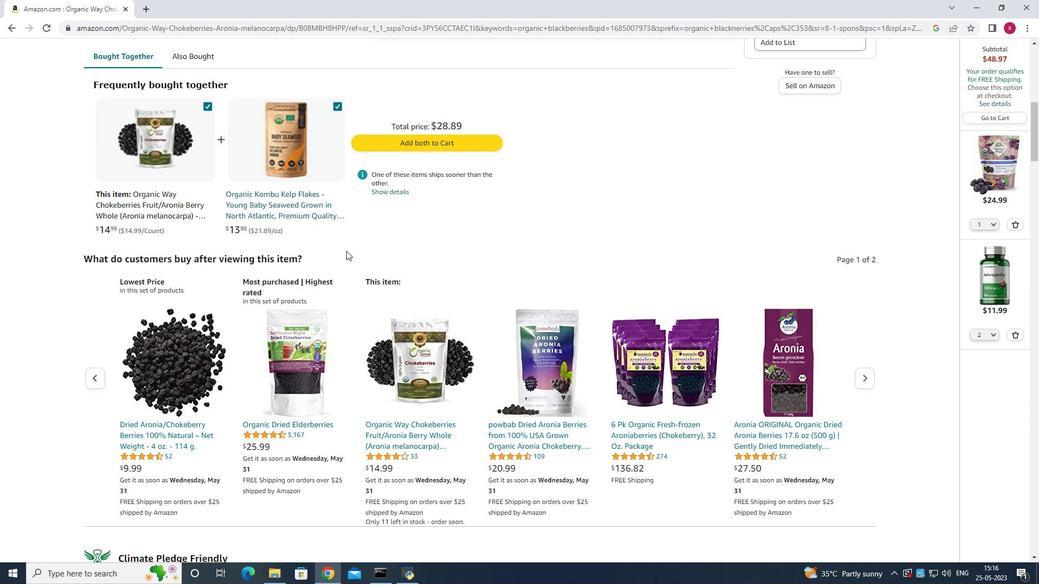 
Action: Mouse scrolled (346, 250) with delta (0, 0)
Screenshot: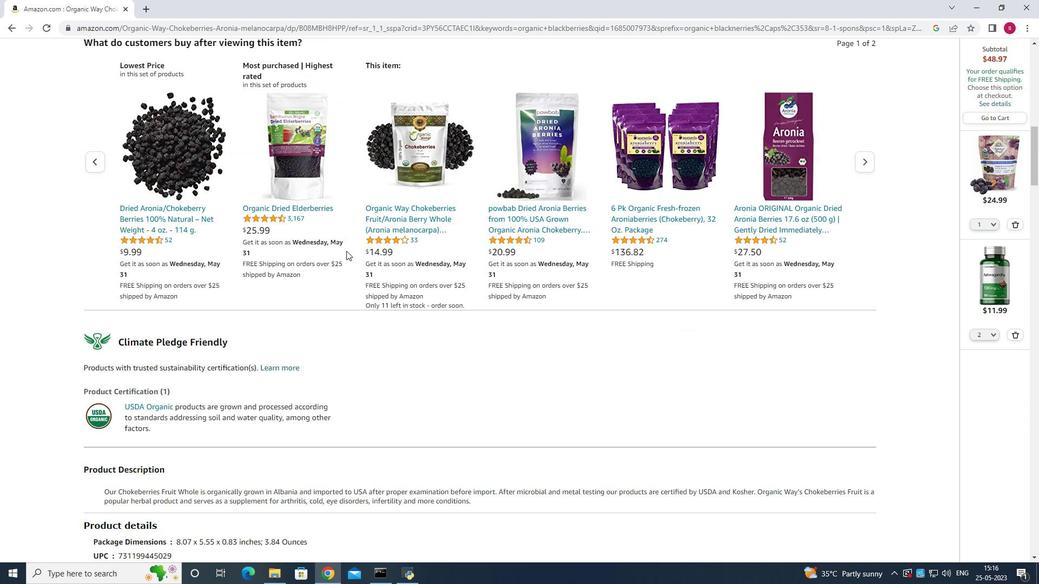 
Action: Mouse scrolled (346, 250) with delta (0, 0)
Screenshot: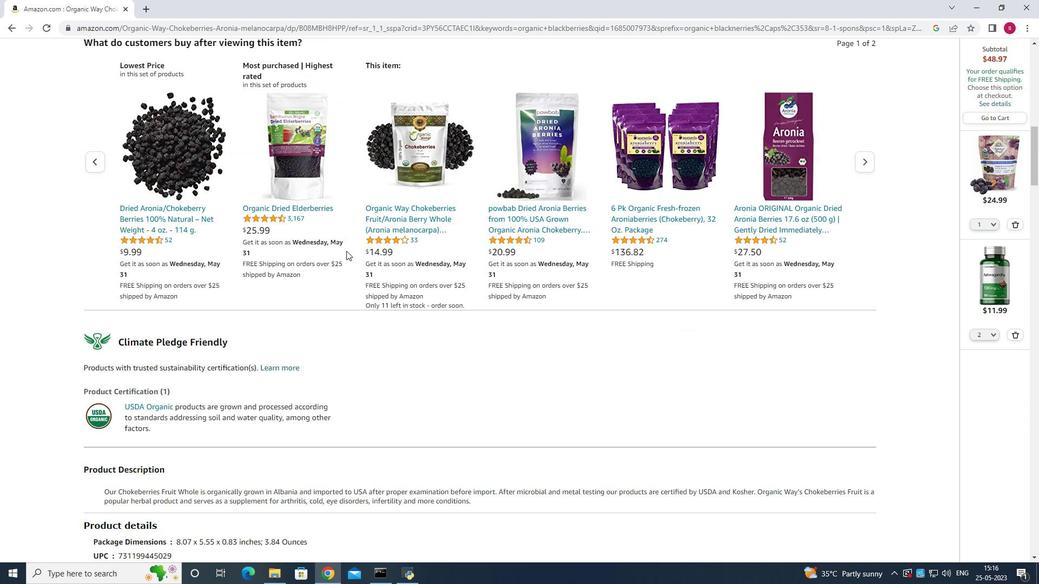 
Action: Mouse scrolled (346, 250) with delta (0, 0)
Screenshot: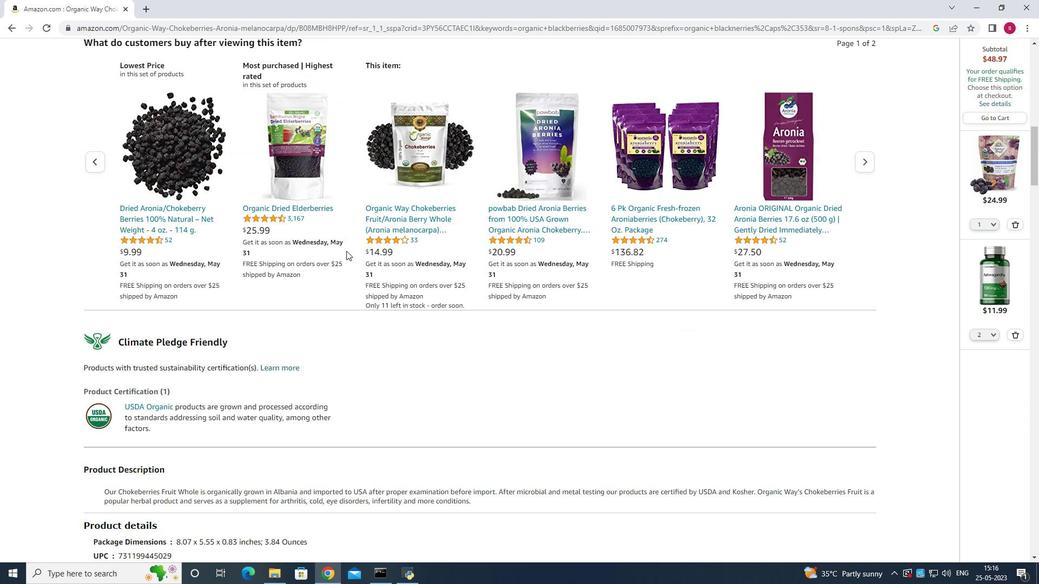 
Action: Mouse scrolled (346, 250) with delta (0, 0)
Screenshot: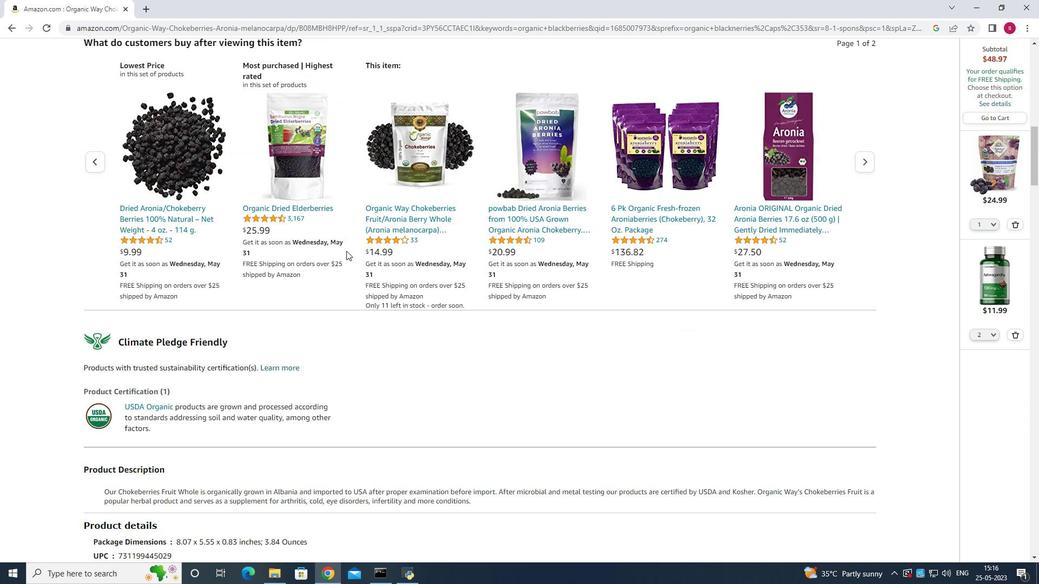 
Action: Mouse scrolled (346, 250) with delta (0, 0)
Screenshot: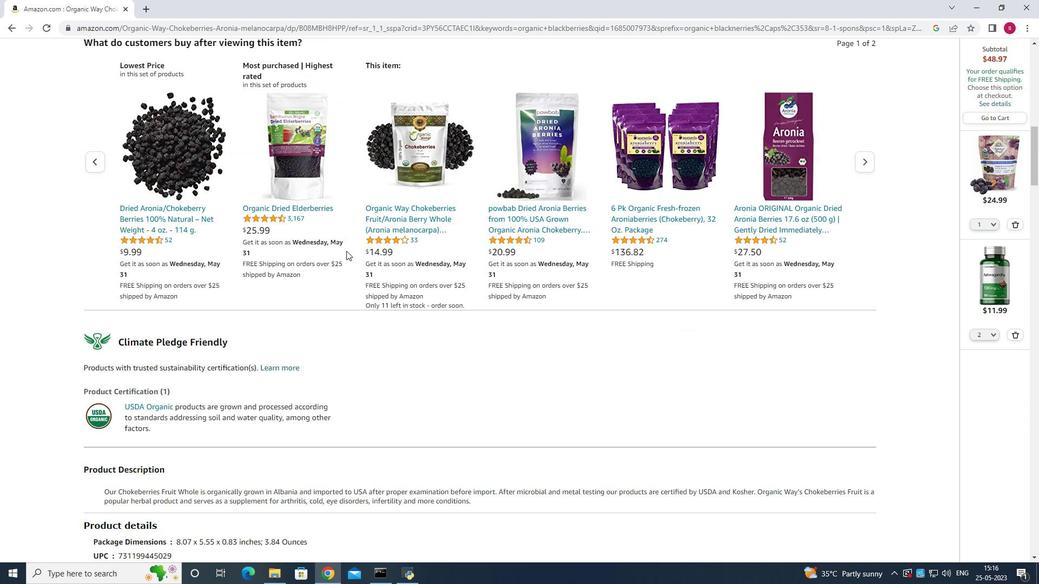 
Action: Mouse scrolled (346, 250) with delta (0, 0)
Screenshot: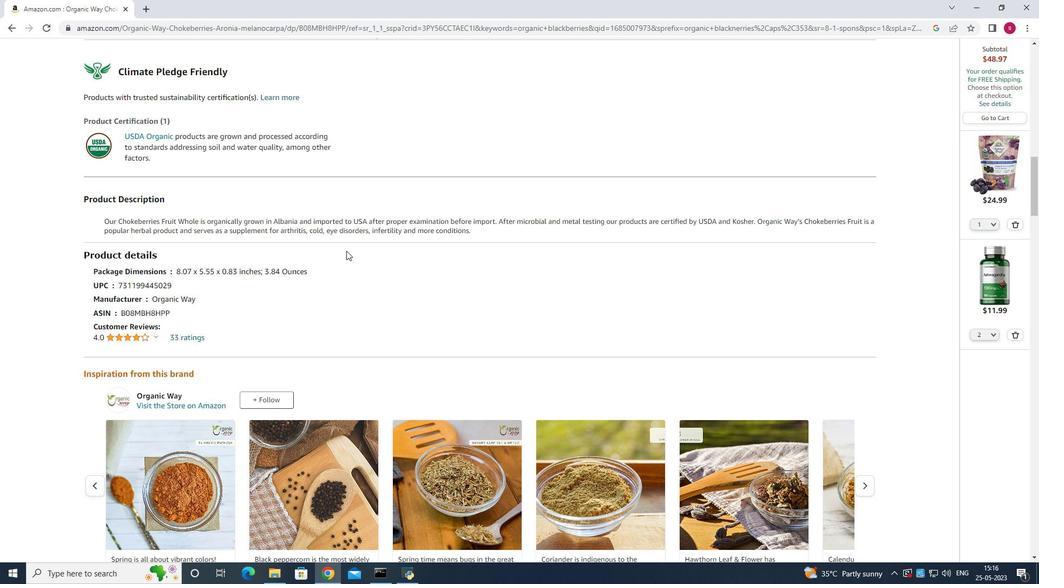 
Action: Mouse scrolled (346, 250) with delta (0, 0)
Screenshot: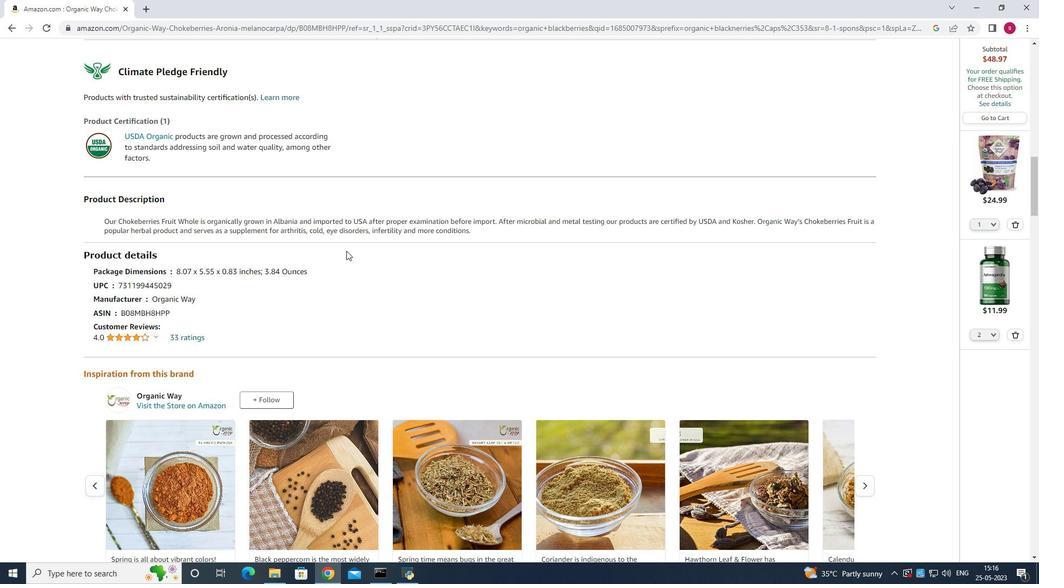 
Action: Mouse scrolled (346, 250) with delta (0, 0)
Screenshot: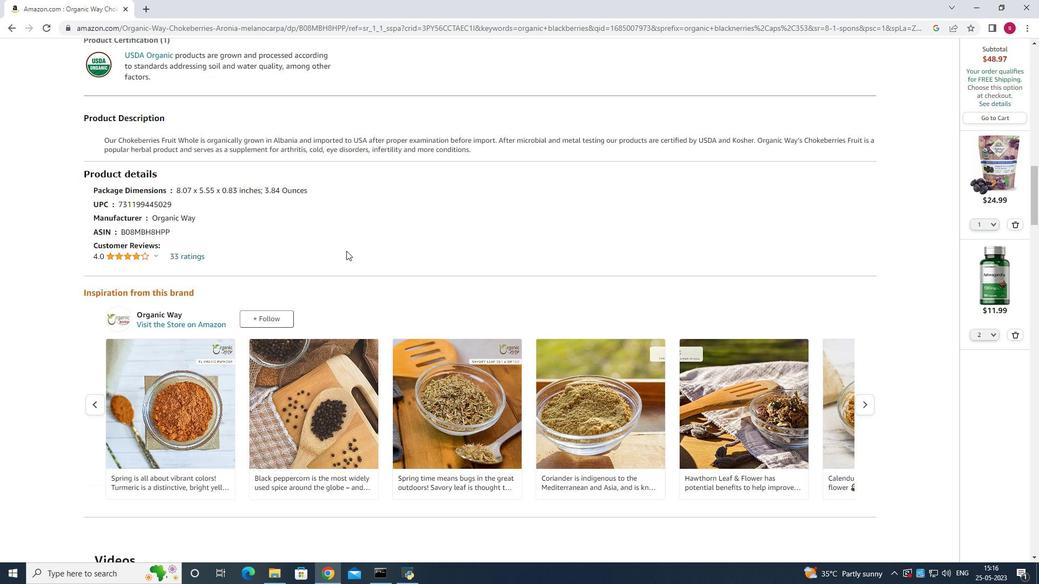 
Action: Mouse scrolled (346, 250) with delta (0, 0)
Screenshot: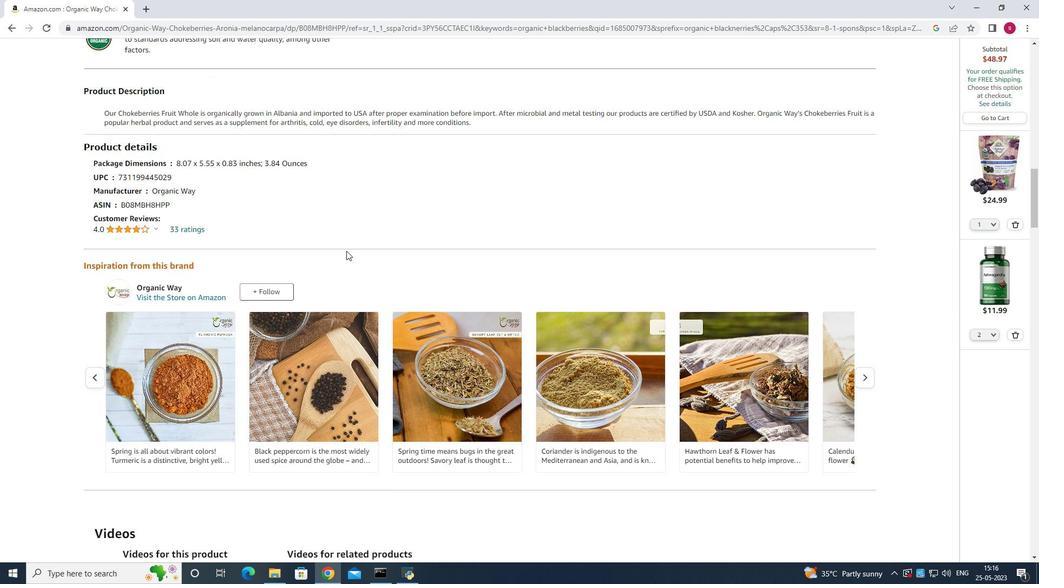 
Action: Mouse scrolled (346, 250) with delta (0, 0)
Screenshot: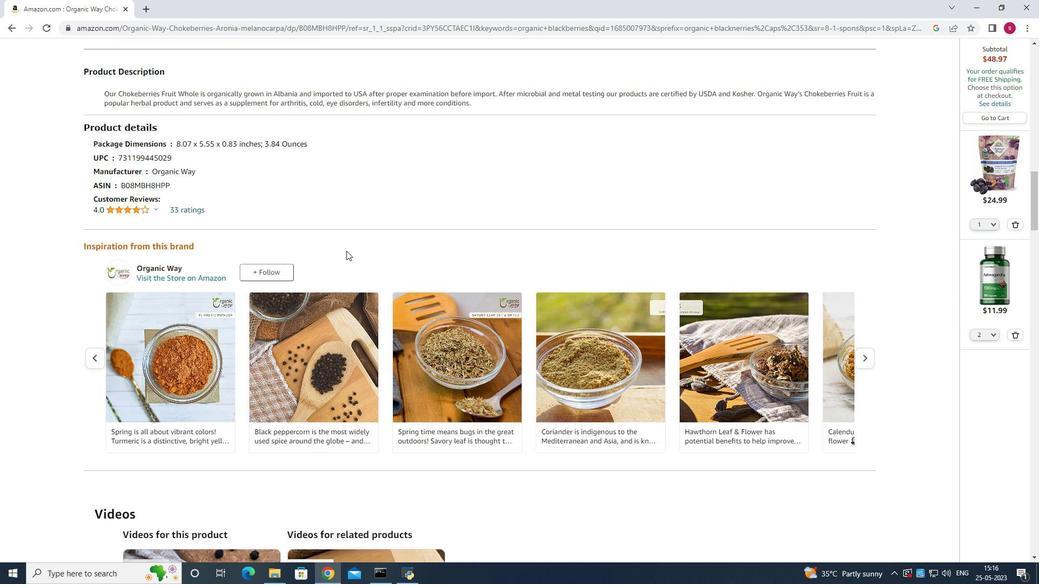 
Action: Mouse scrolled (346, 250) with delta (0, 0)
Screenshot: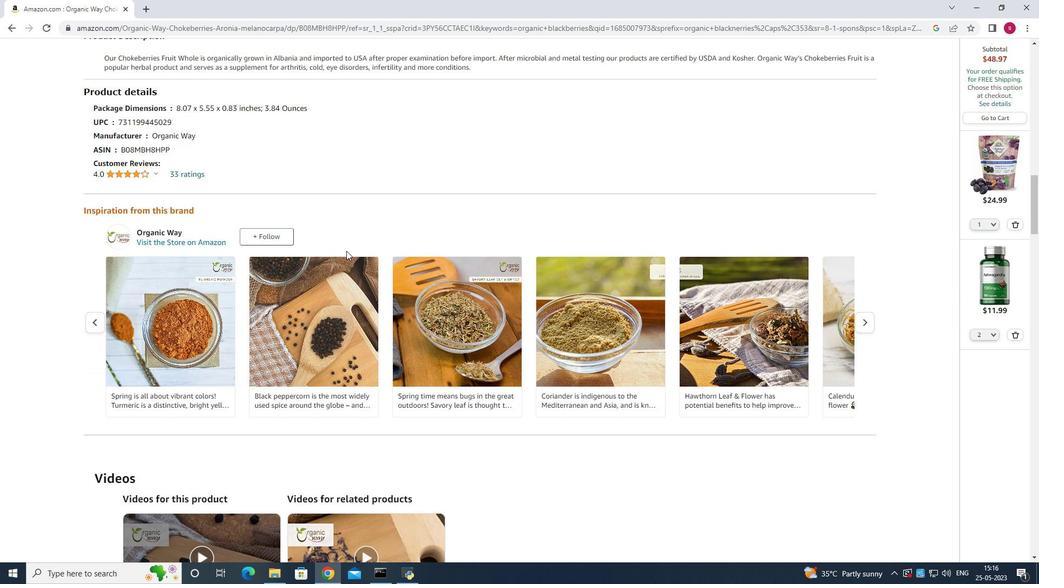 
Action: Mouse scrolled (346, 250) with delta (0, 0)
Screenshot: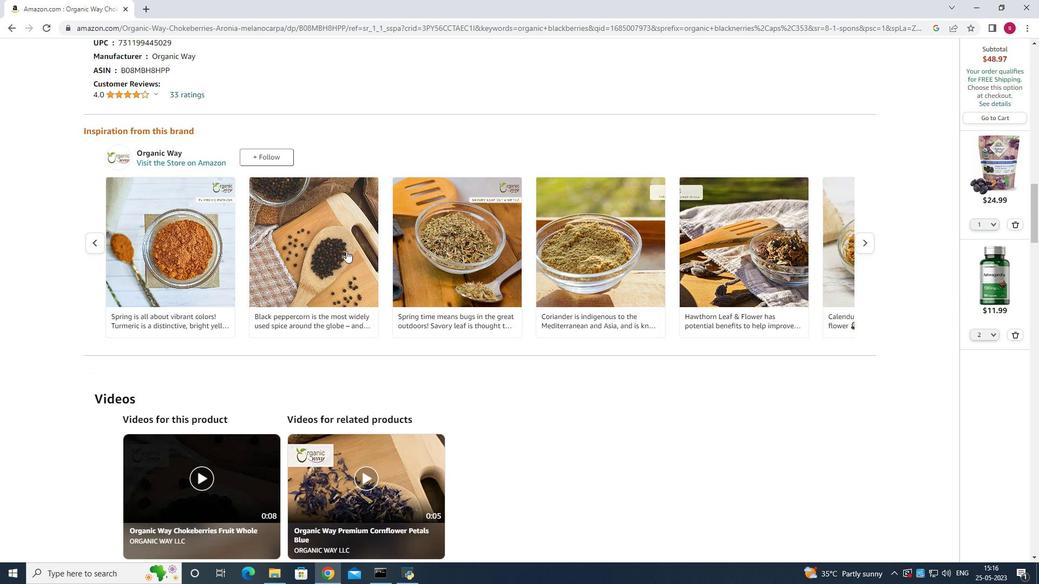 
Action: Mouse scrolled (346, 250) with delta (0, 0)
Screenshot: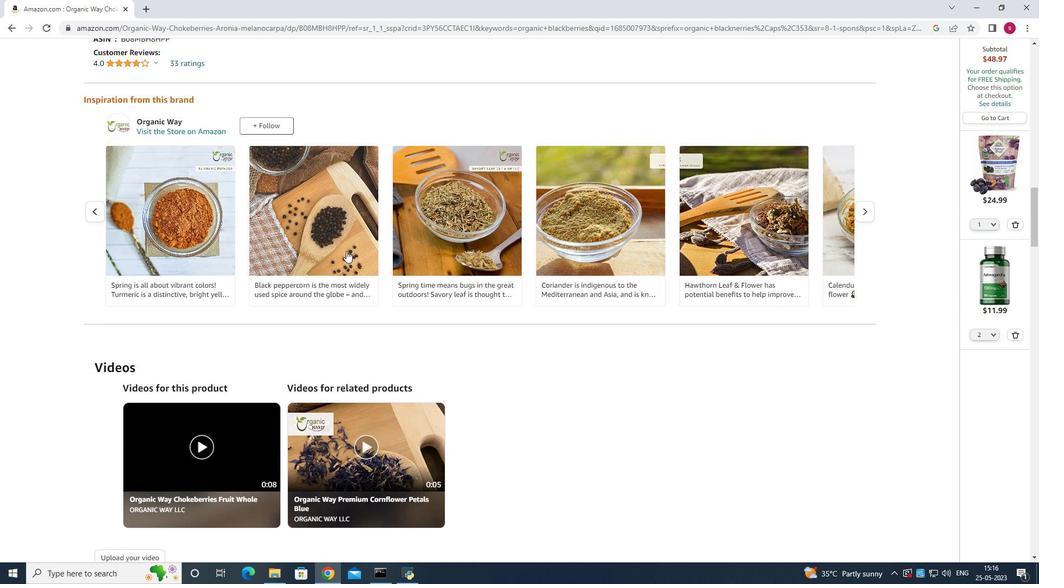 
Action: Mouse scrolled (346, 250) with delta (0, 0)
Screenshot: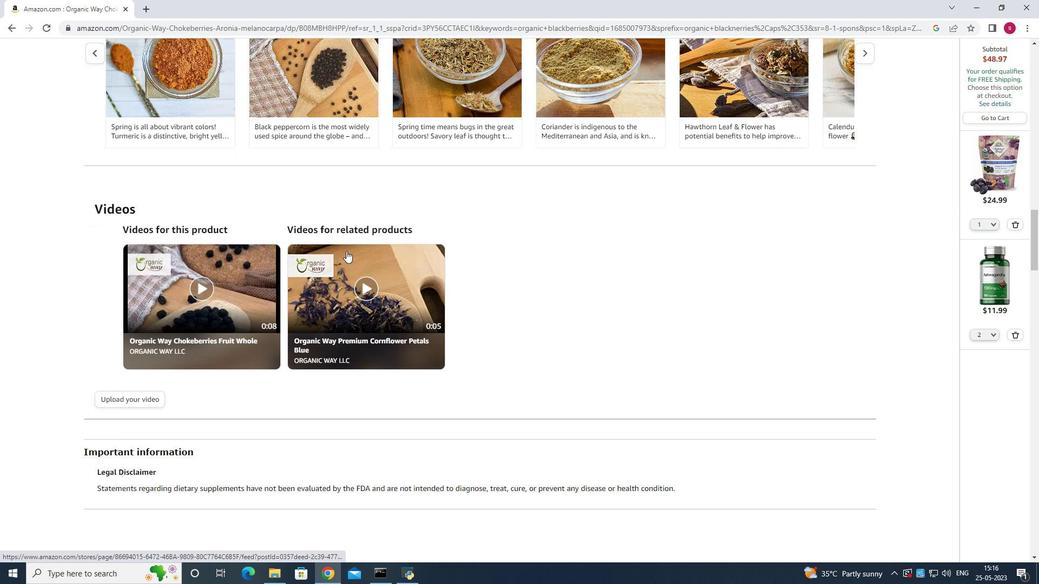 
Action: Mouse scrolled (346, 250) with delta (0, 0)
Screenshot: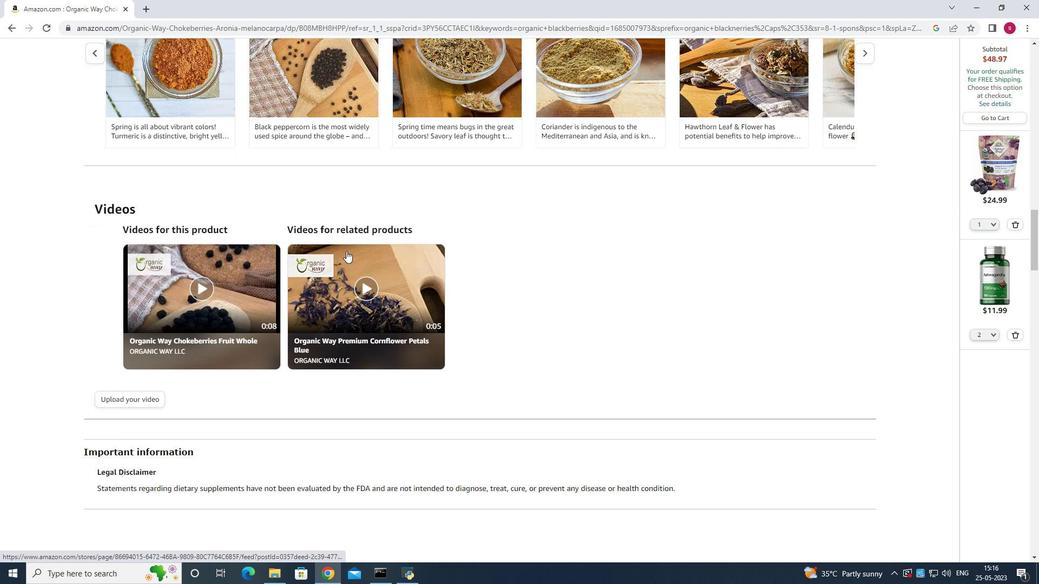 
Action: Mouse scrolled (346, 250) with delta (0, 0)
Screenshot: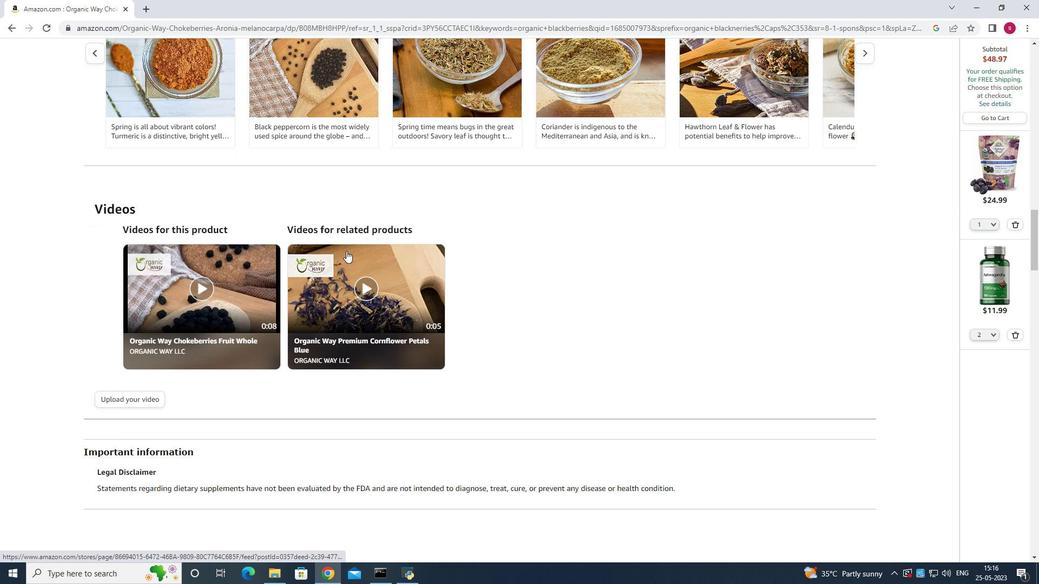 
Action: Mouse scrolled (346, 250) with delta (0, 0)
Screenshot: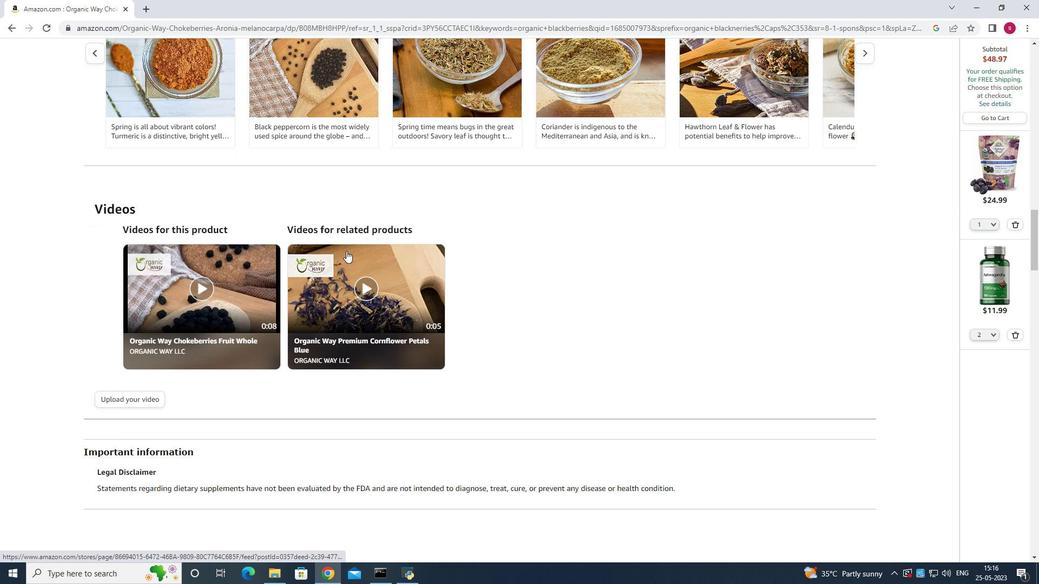 
Action: Mouse scrolled (346, 250) with delta (0, 0)
Screenshot: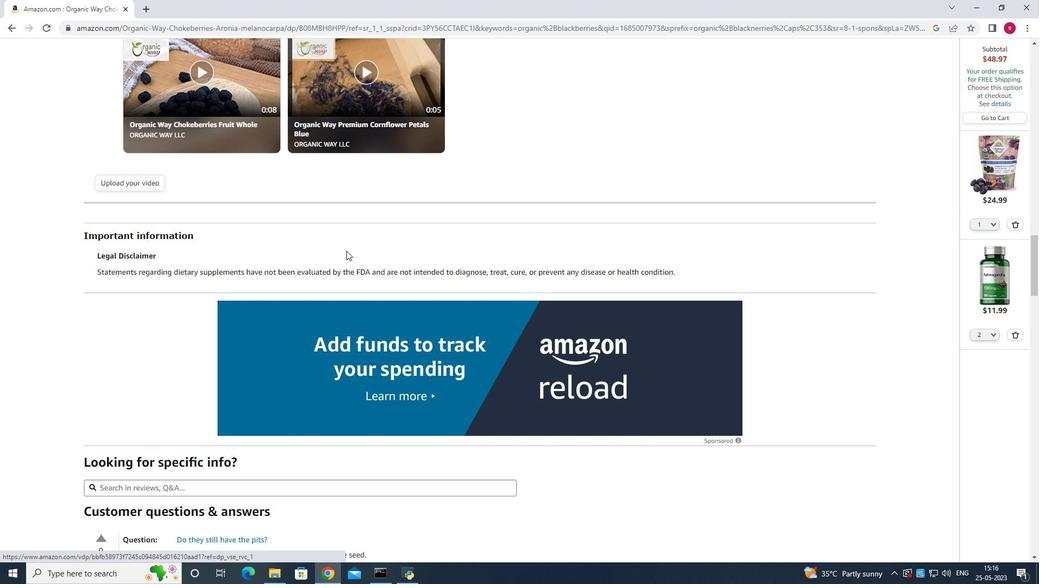 
Action: Mouse scrolled (346, 250) with delta (0, 0)
Screenshot: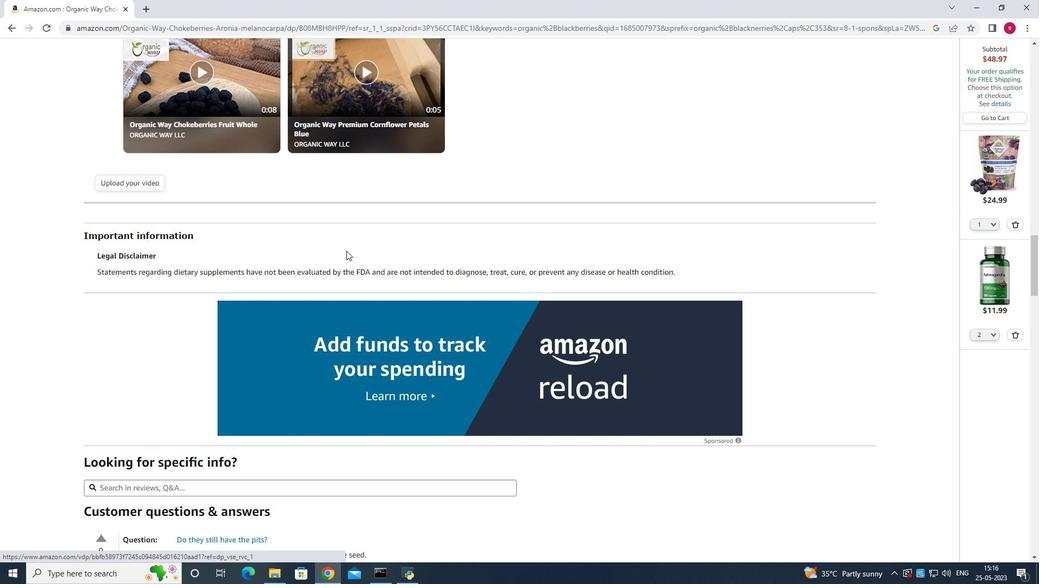 
Action: Mouse scrolled (346, 250) with delta (0, 0)
Screenshot: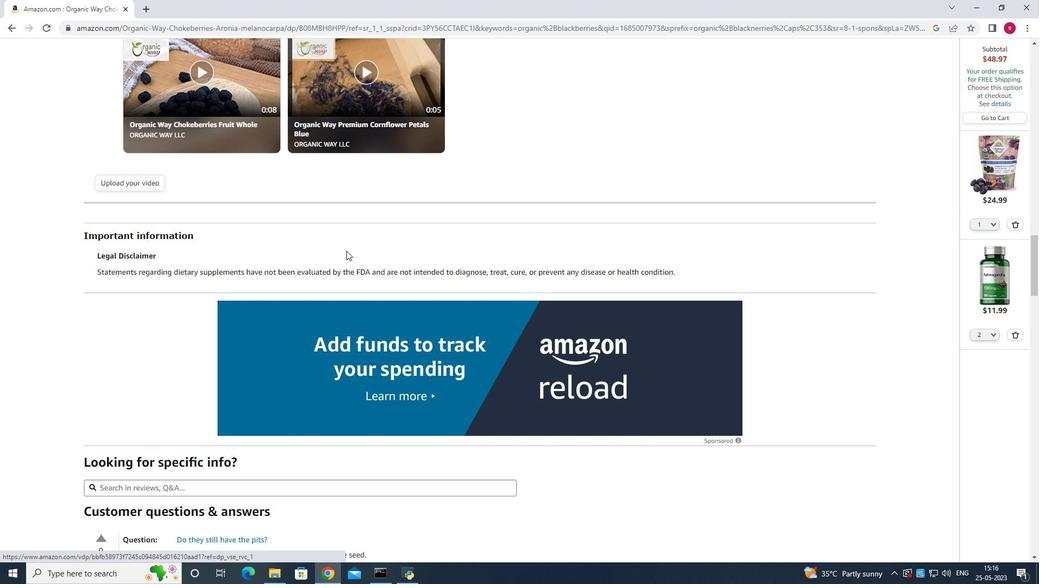 
Action: Mouse scrolled (346, 250) with delta (0, 0)
Screenshot: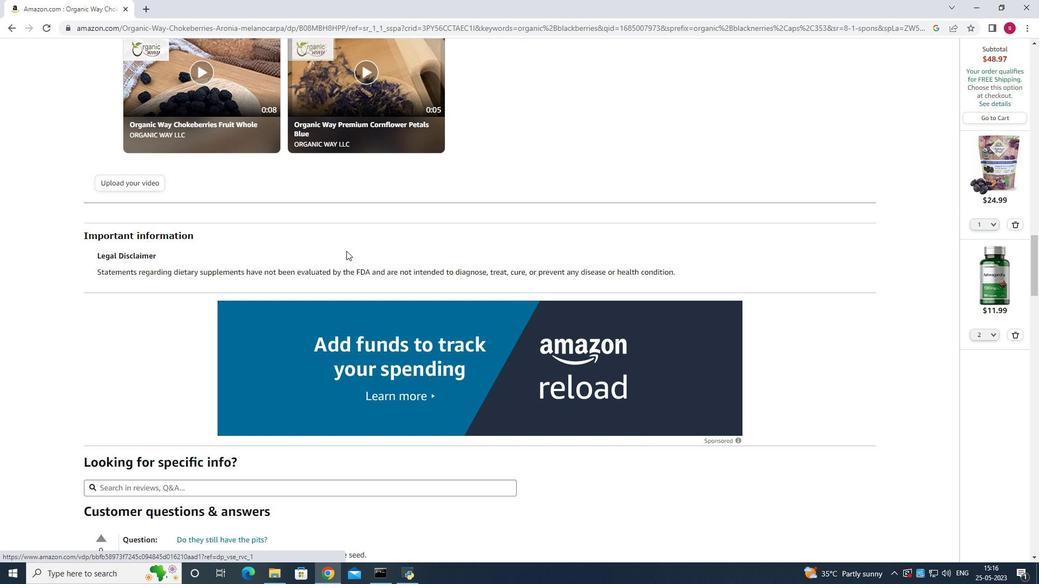 
Action: Mouse scrolled (346, 250) with delta (0, 0)
Screenshot: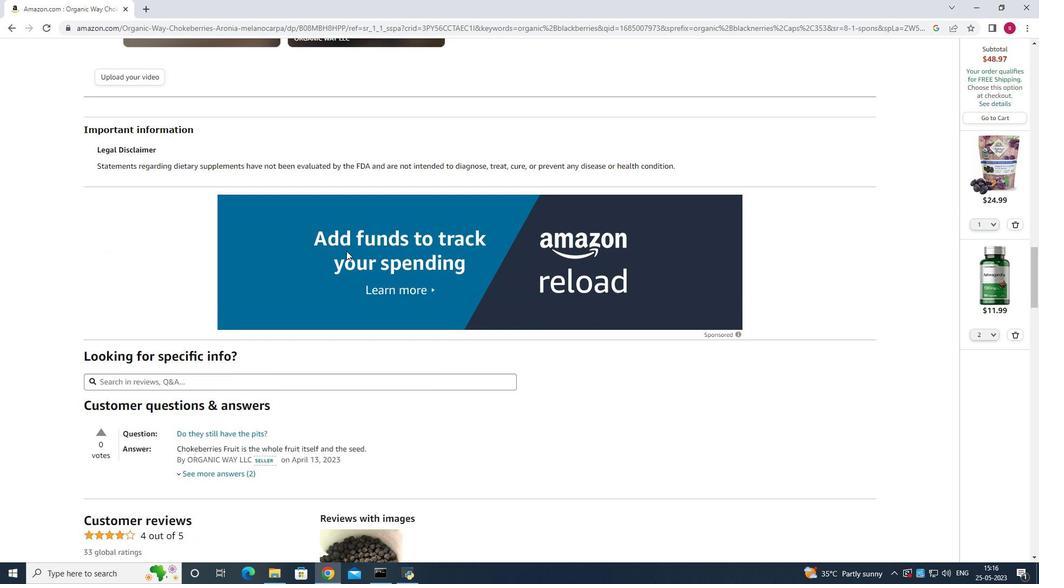 
Action: Mouse scrolled (346, 250) with delta (0, 0)
Screenshot: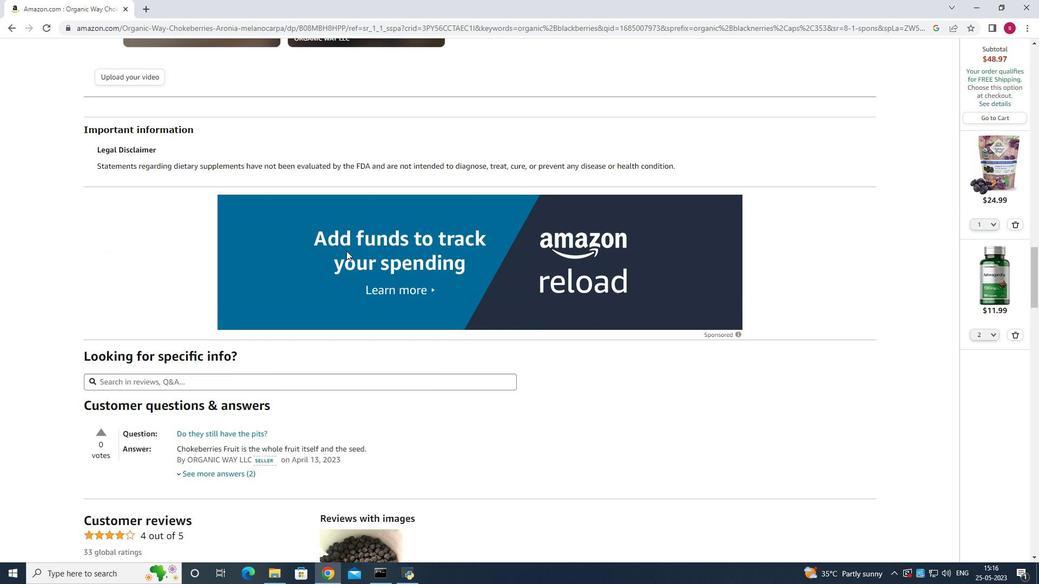 
Action: Mouse scrolled (346, 250) with delta (0, 0)
Screenshot: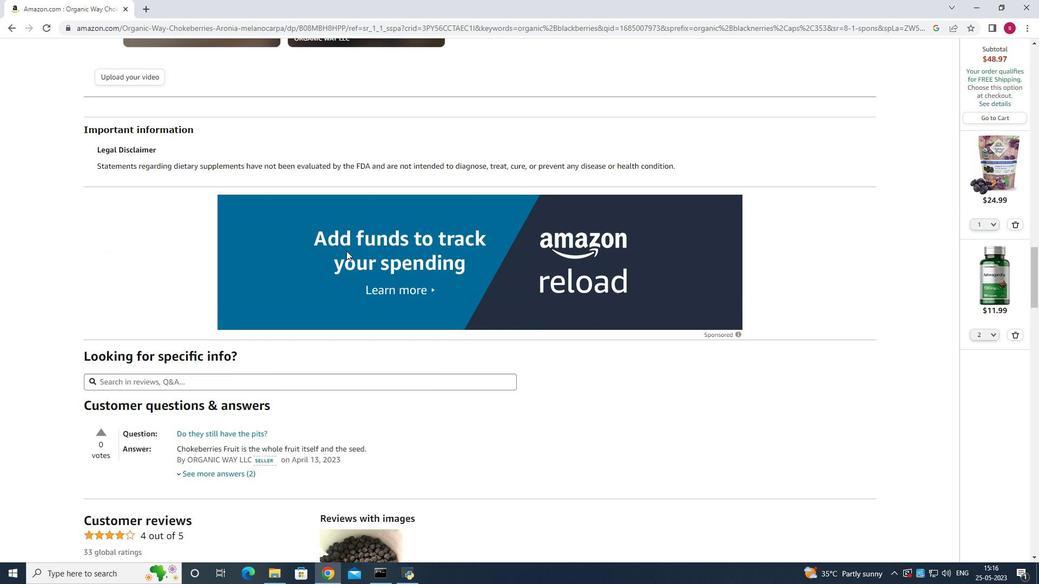 
Action: Mouse scrolled (346, 250) with delta (0, 0)
Screenshot: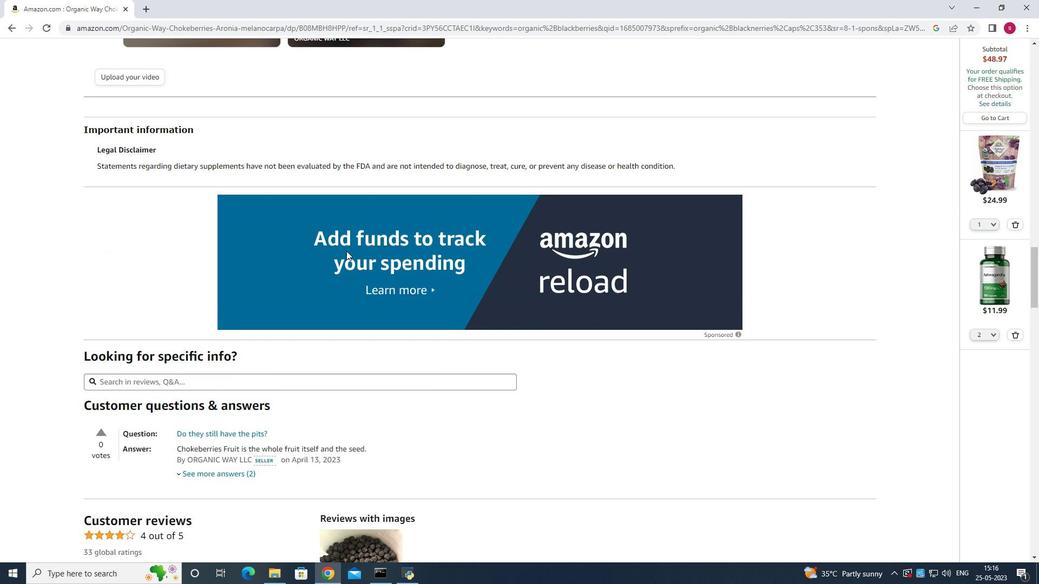
Action: Mouse scrolled (346, 250) with delta (0, 0)
Screenshot: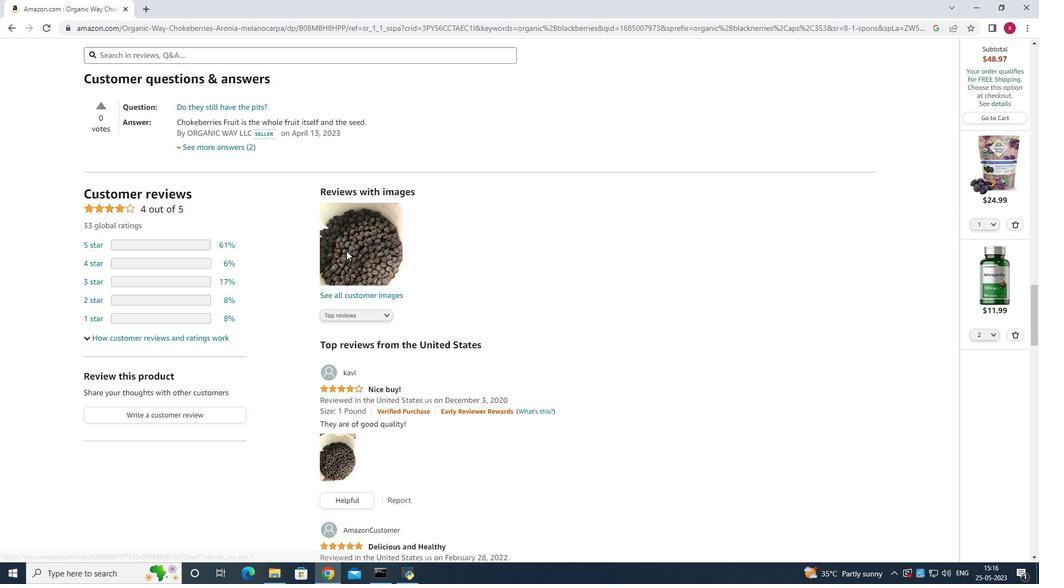 
Action: Mouse scrolled (346, 250) with delta (0, 0)
Screenshot: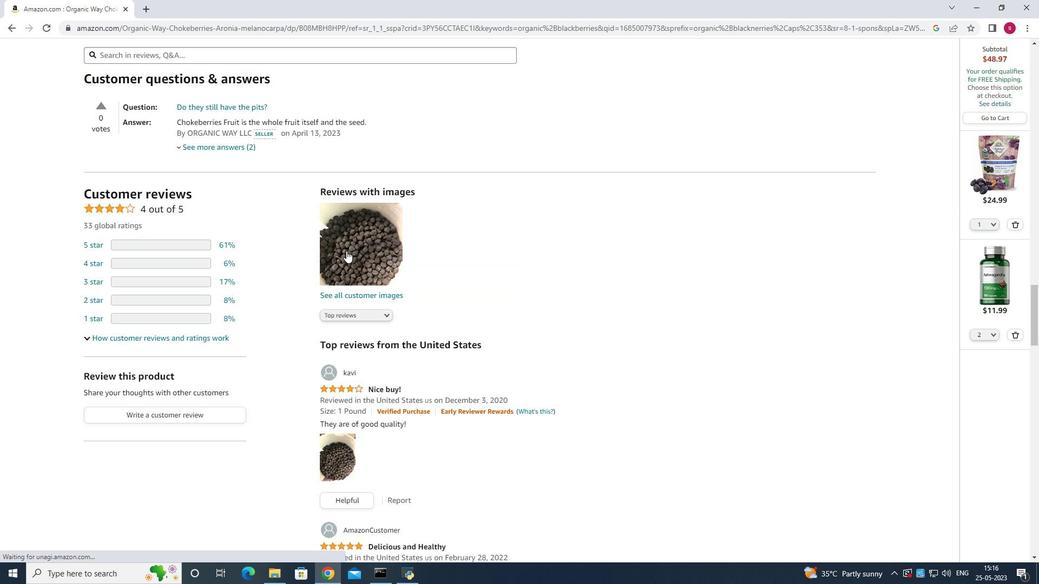 
Action: Mouse scrolled (346, 250) with delta (0, 0)
Screenshot: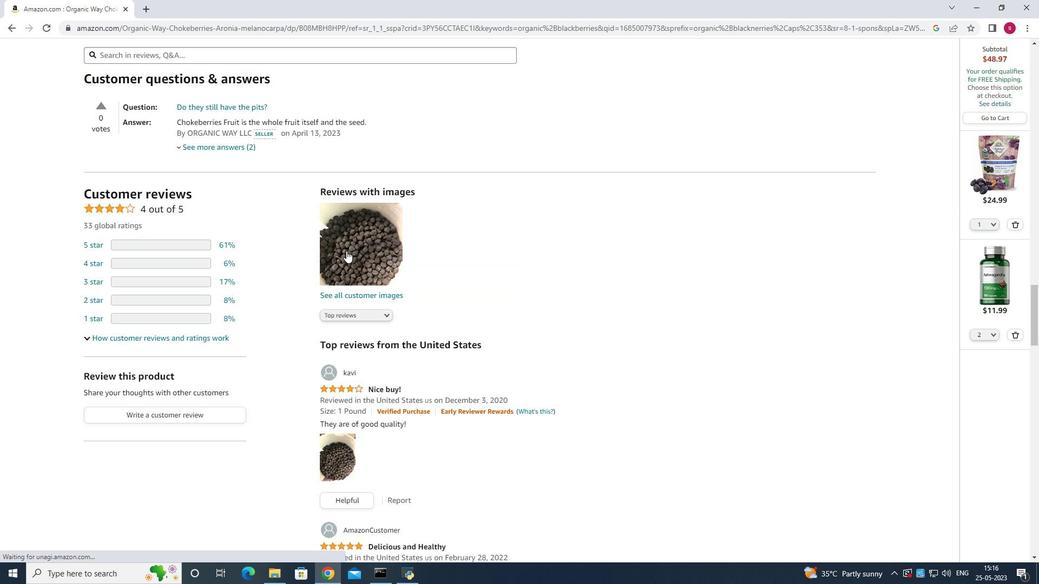 
Action: Mouse scrolled (346, 250) with delta (0, 0)
Screenshot: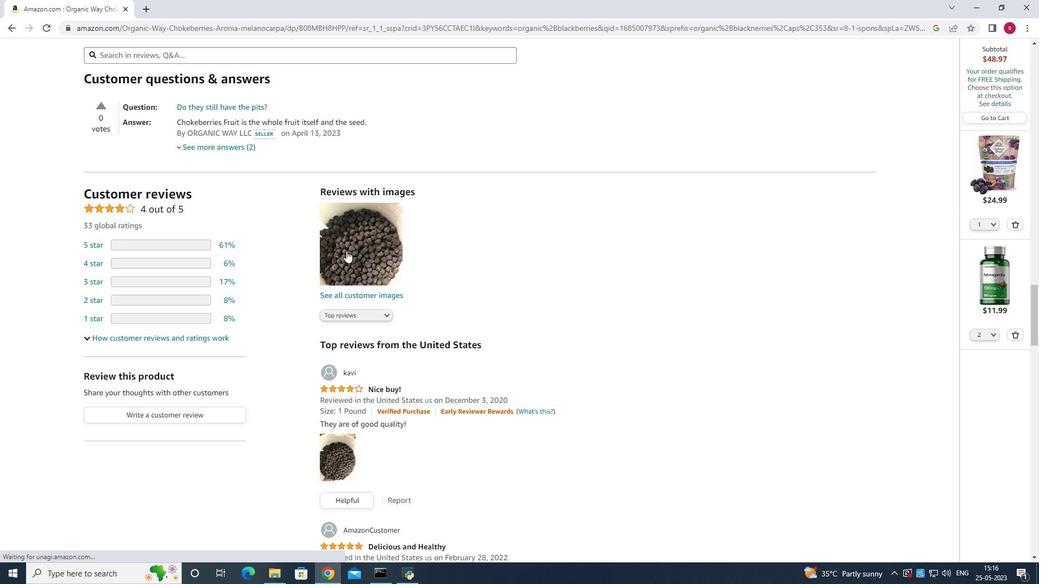 
Action: Mouse scrolled (346, 250) with delta (0, 0)
Screenshot: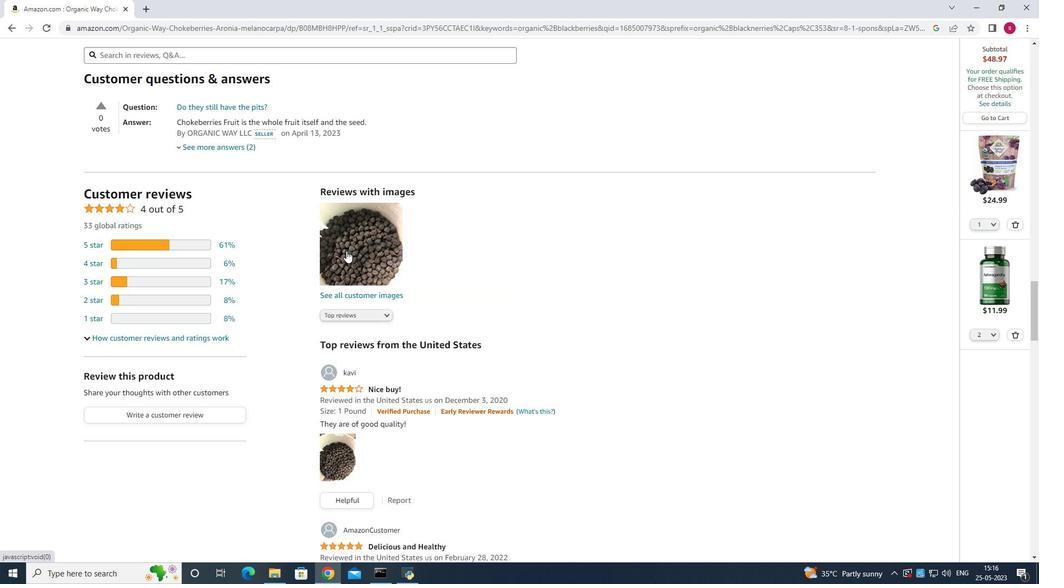 
Action: Mouse scrolled (346, 251) with delta (0, 0)
Screenshot: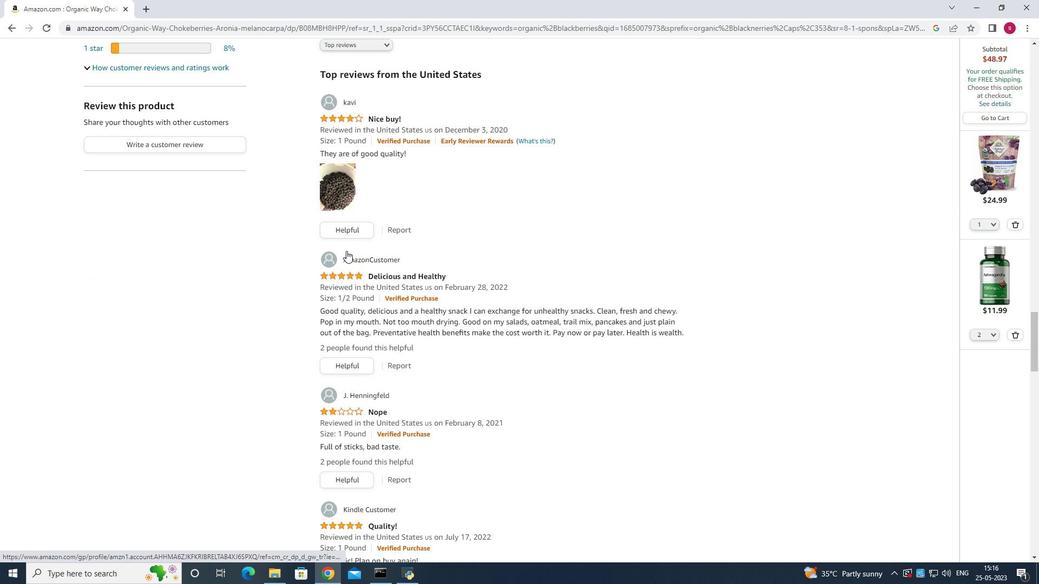 
Action: Mouse scrolled (346, 251) with delta (0, 0)
Screenshot: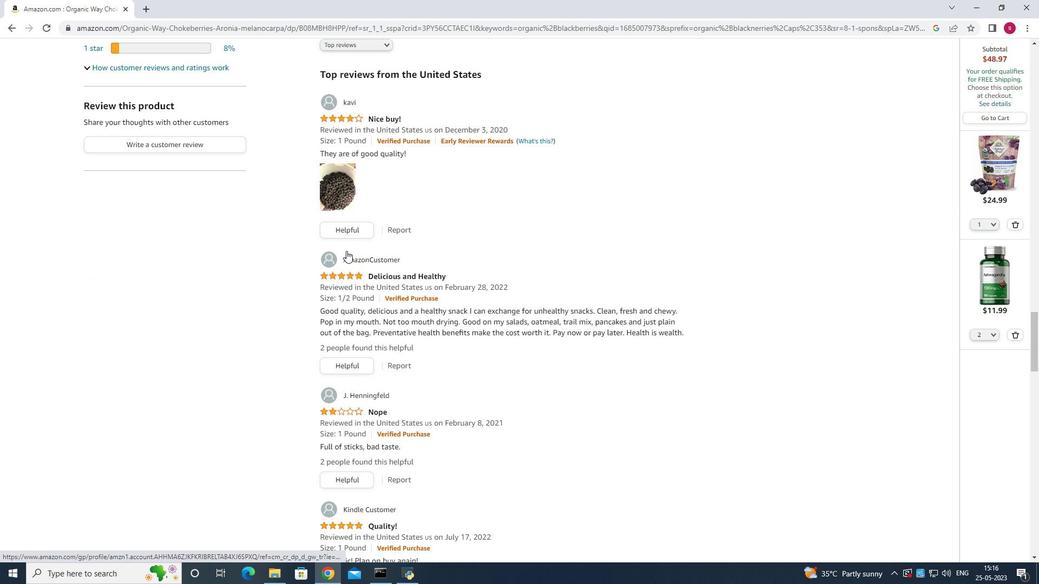 
Action: Mouse scrolled (346, 251) with delta (0, 0)
Screenshot: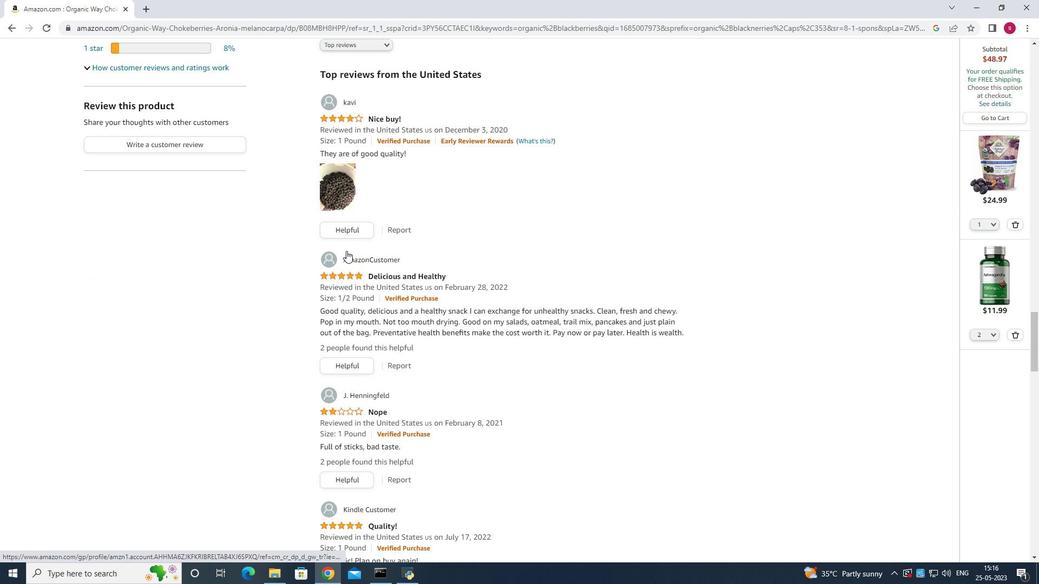 
Action: Mouse scrolled (346, 251) with delta (0, 0)
Screenshot: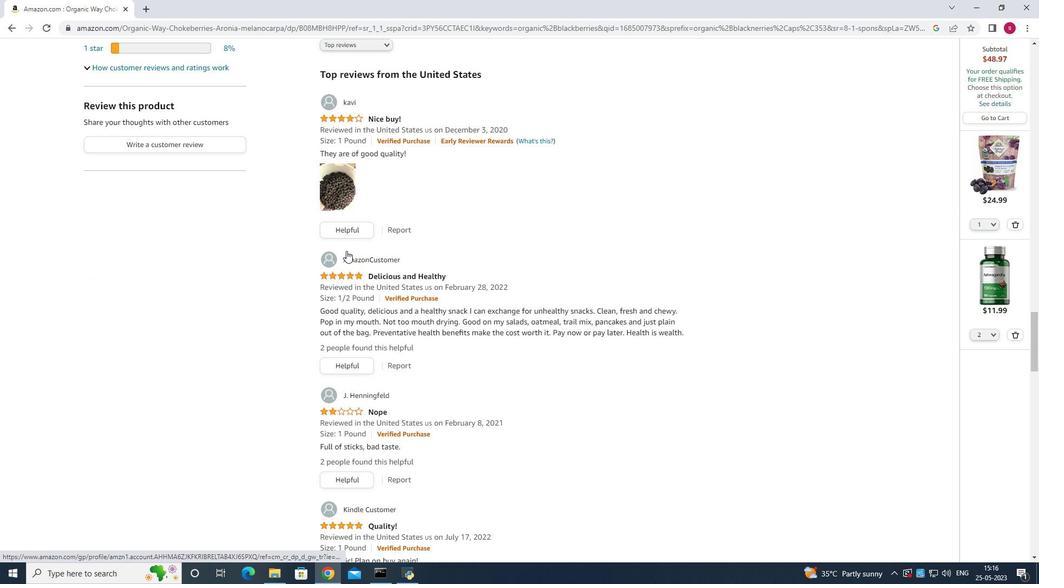 
Action: Mouse scrolled (346, 251) with delta (0, 0)
Screenshot: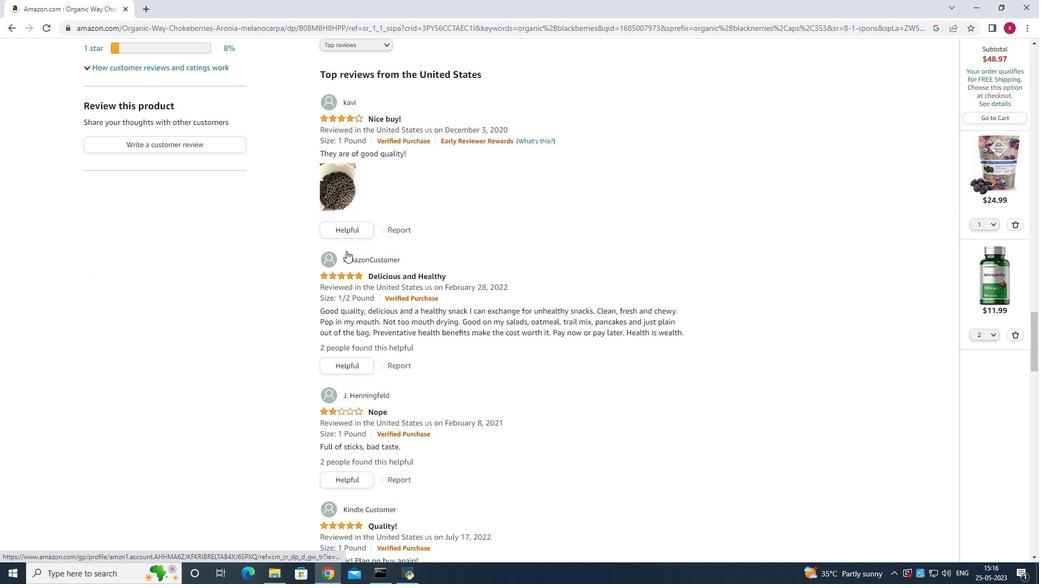 
Action: Mouse scrolled (346, 251) with delta (0, 0)
Screenshot: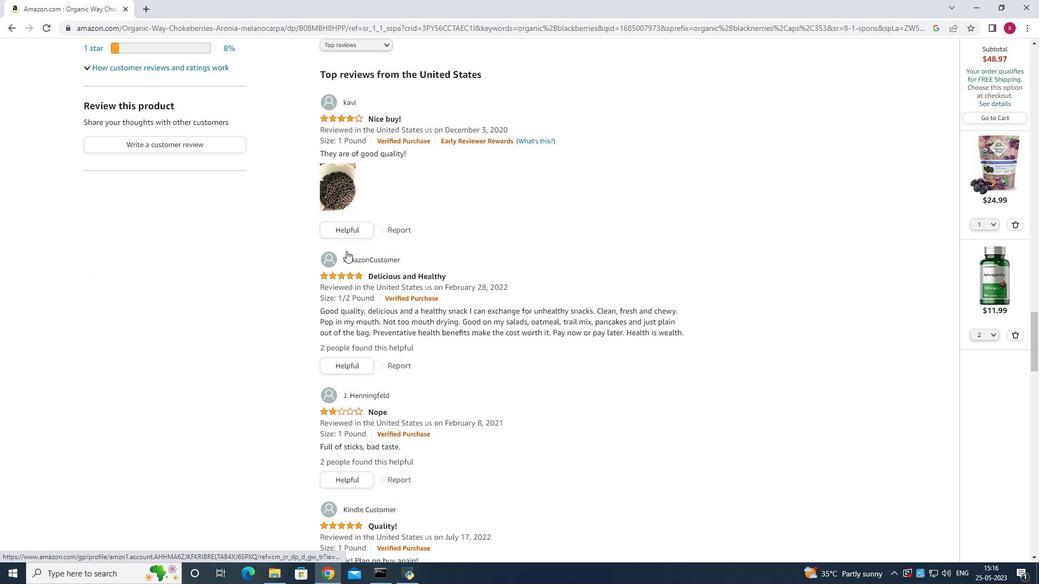 
Action: Mouse scrolled (346, 251) with delta (0, 0)
Screenshot: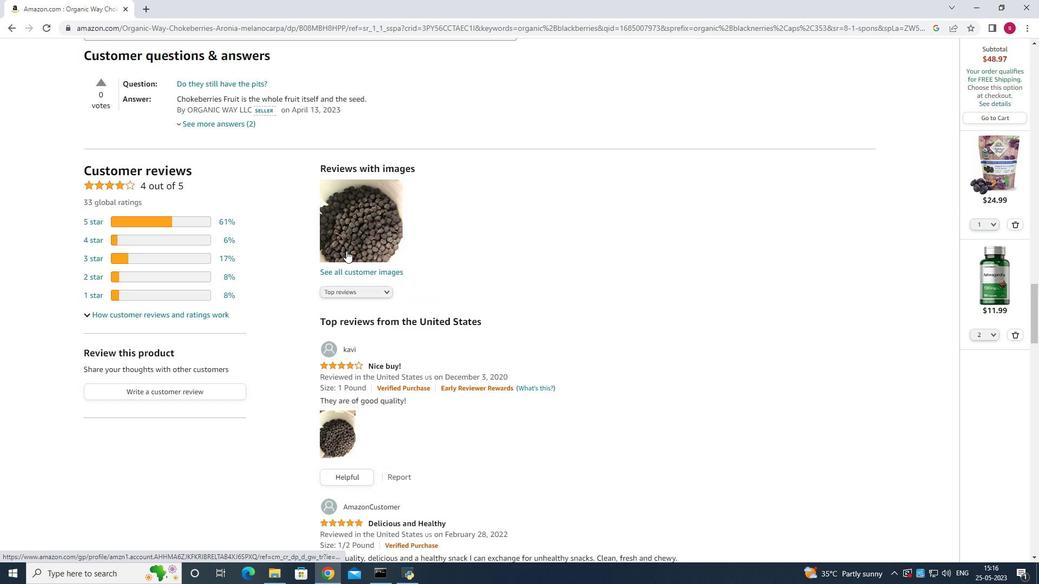 
Action: Mouse moved to (347, 250)
Screenshot: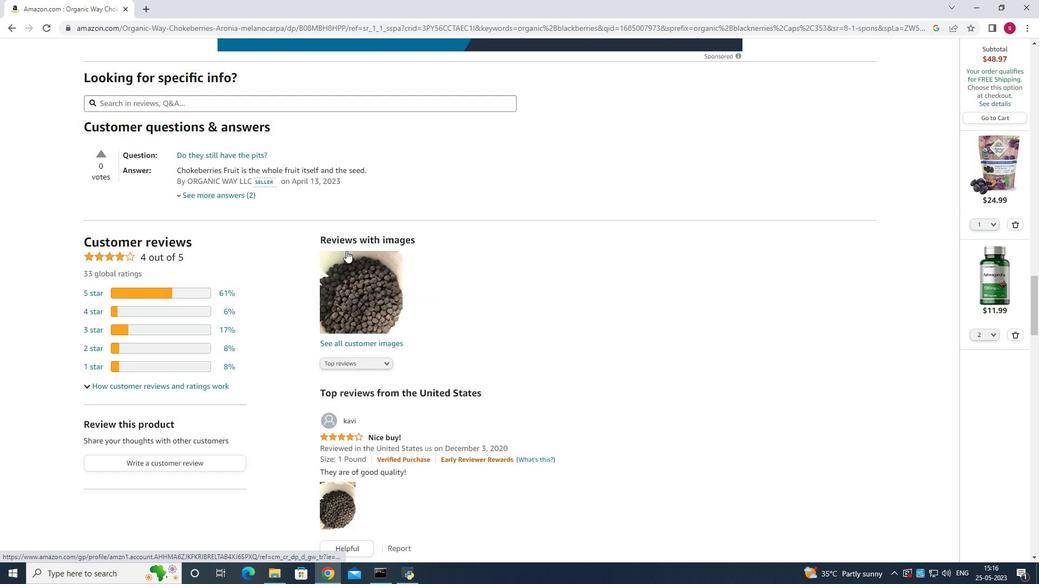 
Action: Mouse scrolled (347, 251) with delta (0, 0)
Screenshot: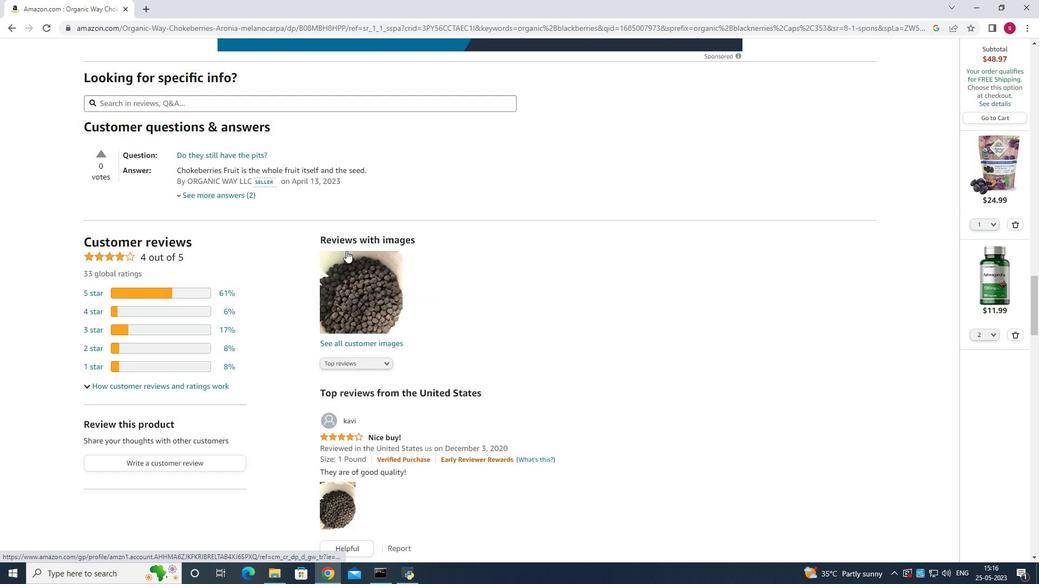 
Action: Mouse moved to (348, 250)
Screenshot: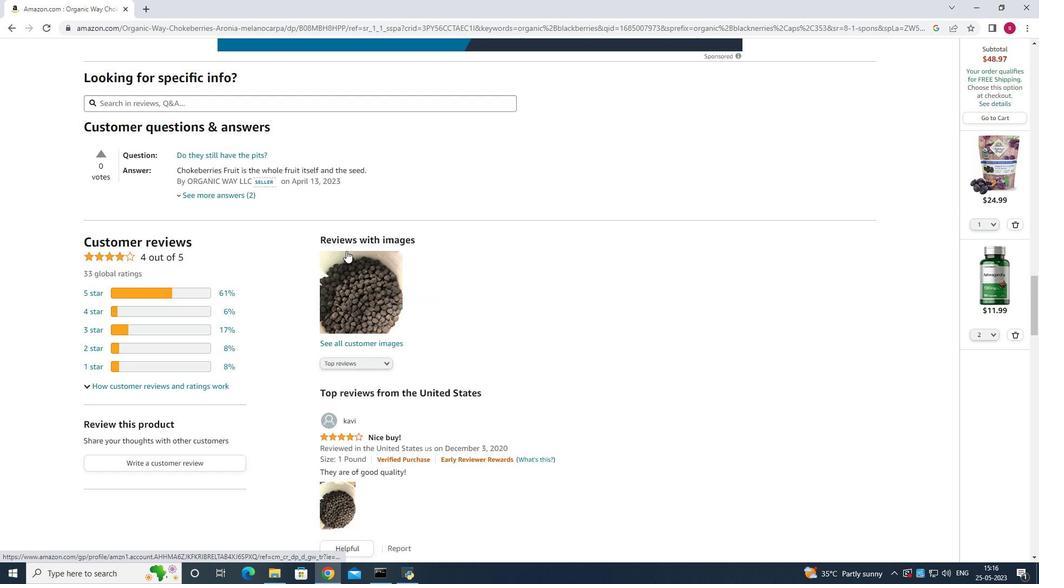 
Action: Mouse scrolled (347, 250) with delta (0, 0)
Screenshot: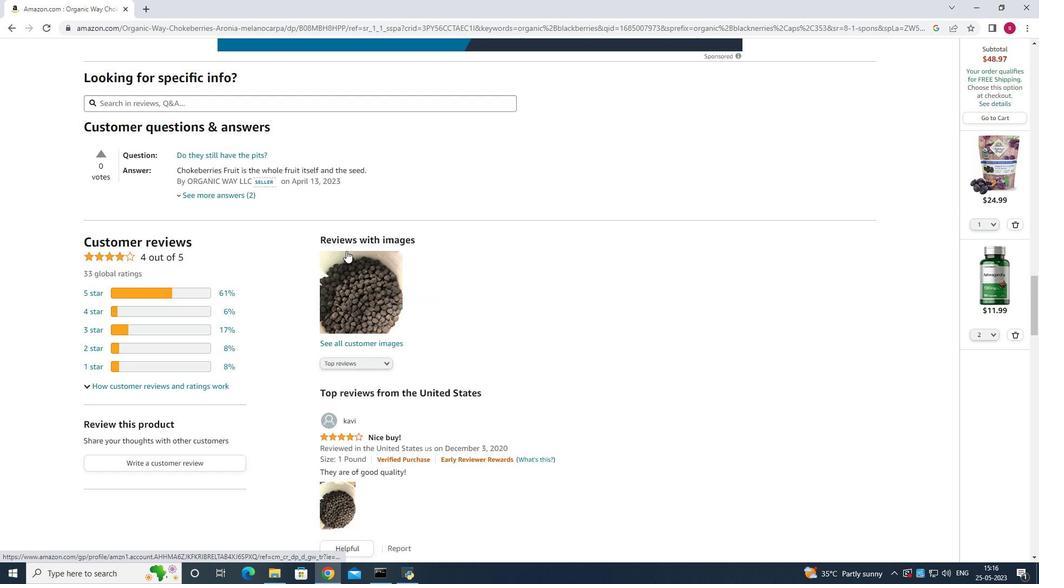 
Action: Mouse moved to (348, 249)
Screenshot: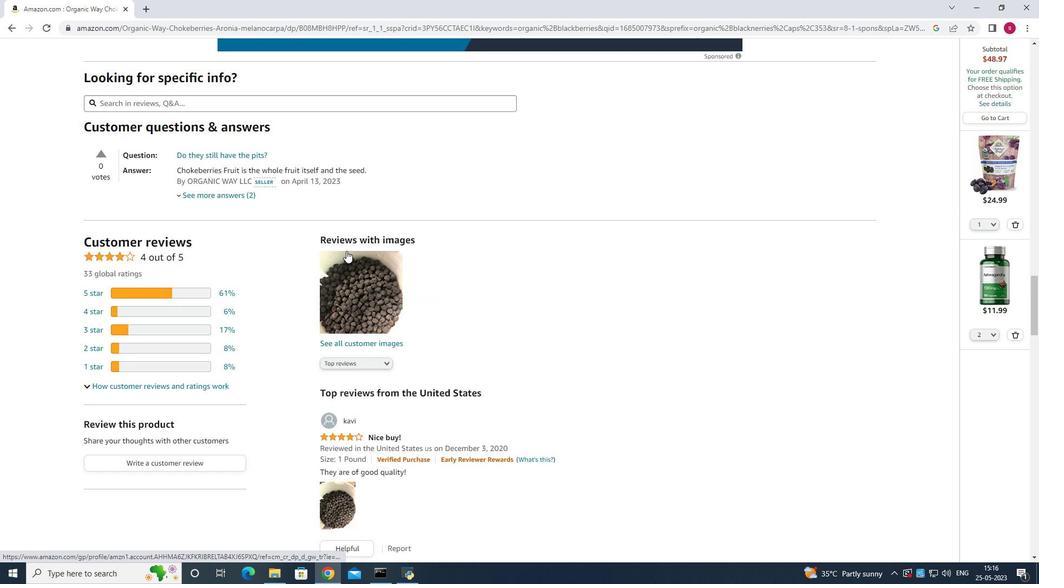 
Action: Mouse scrolled (347, 250) with delta (0, 0)
Screenshot: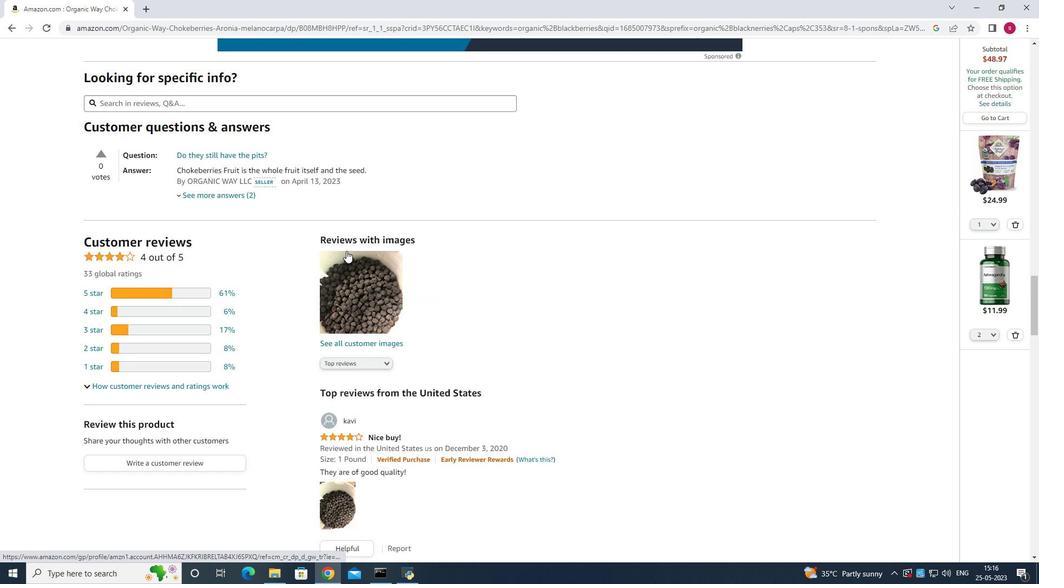 
Action: Mouse moved to (348, 246)
Screenshot: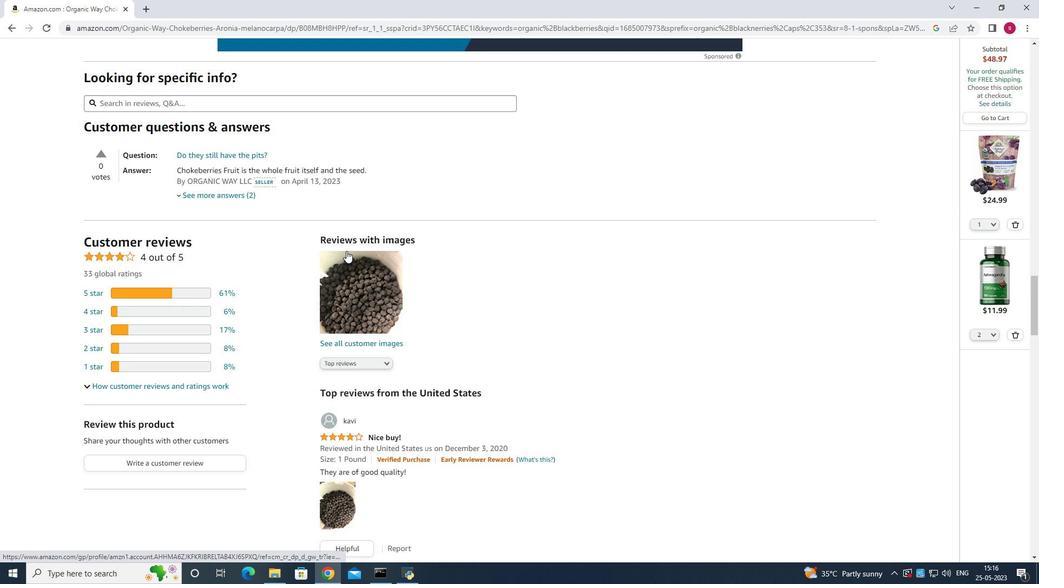 
Action: Mouse scrolled (348, 250) with delta (0, 0)
Screenshot: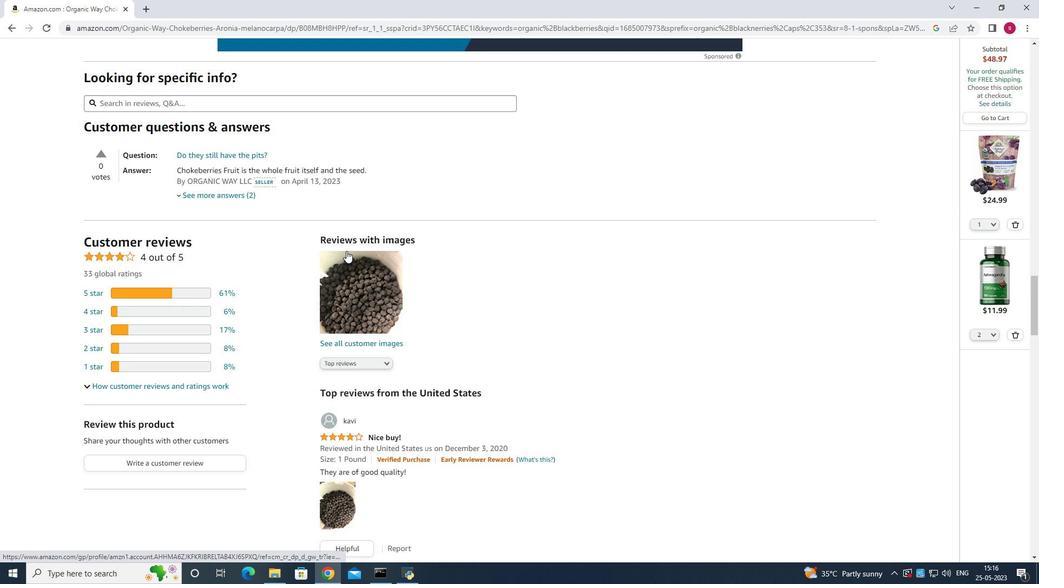 
Action: Mouse moved to (348, 246)
Screenshot: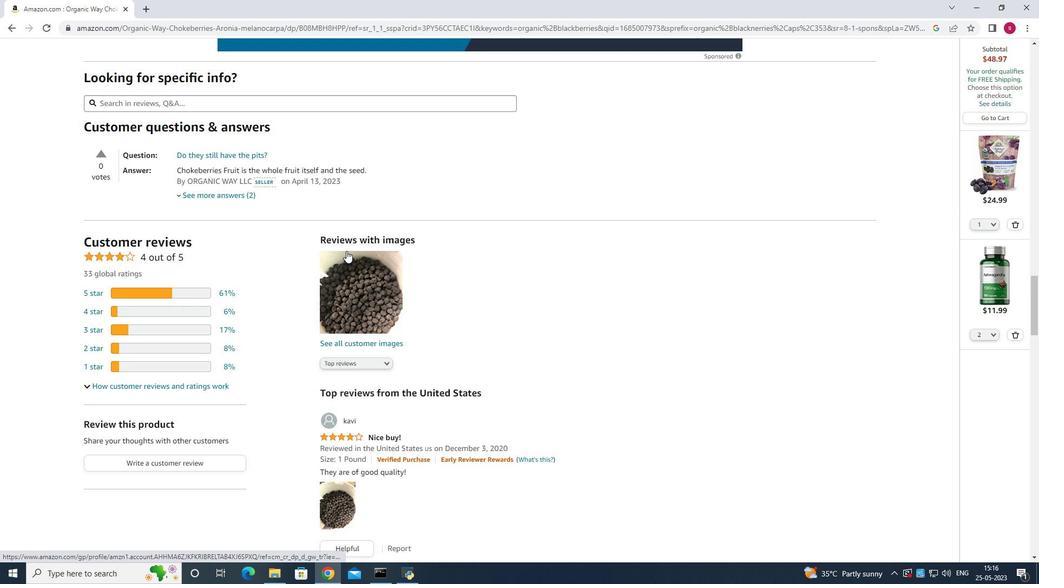 
Action: Mouse scrolled (348, 250) with delta (0, 0)
Screenshot: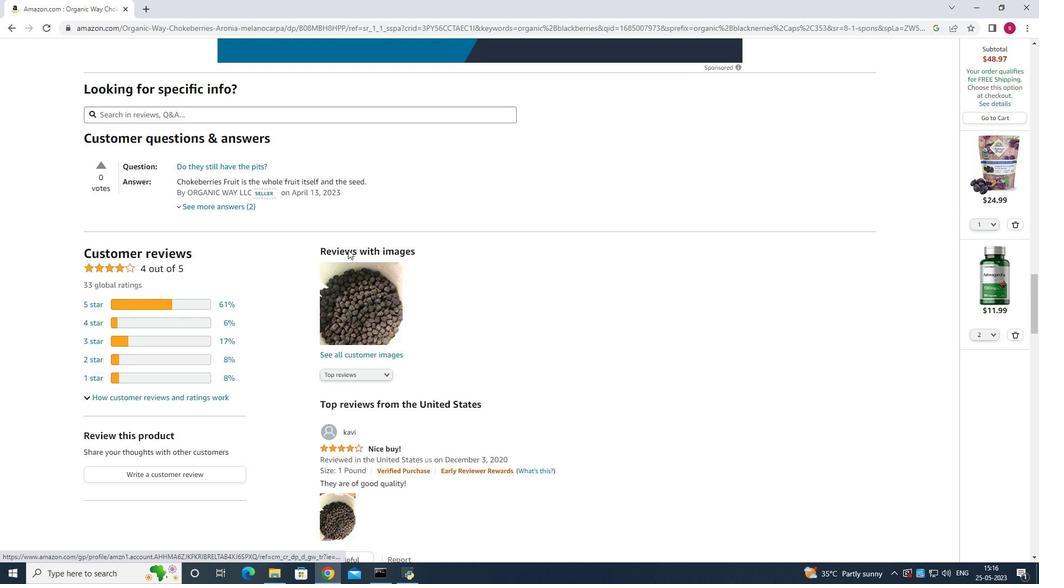 
Action: Mouse moved to (348, 245)
Screenshot: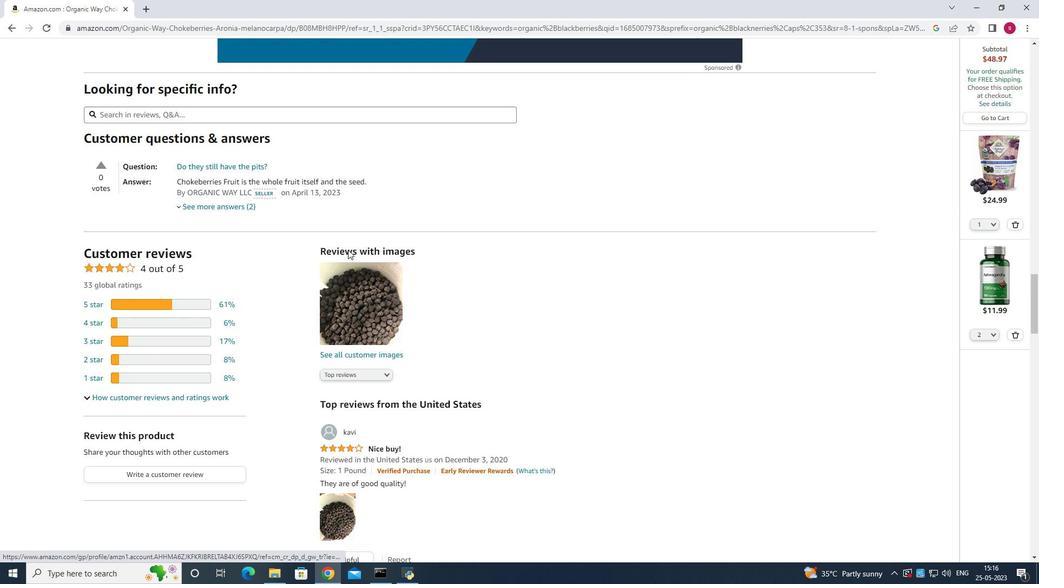 
Action: Mouse scrolled (348, 246) with delta (0, 0)
Screenshot: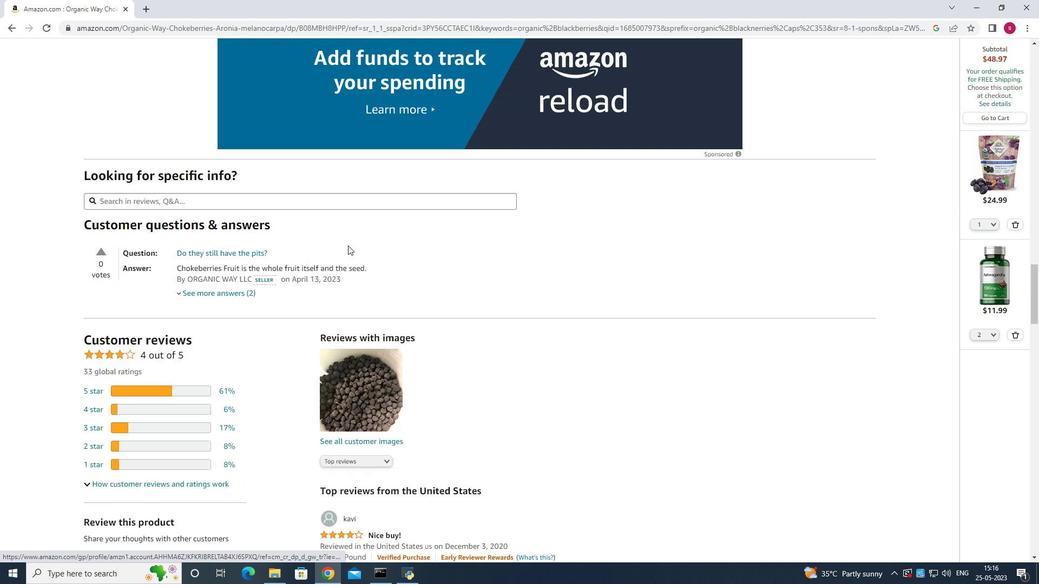 
Action: Mouse scrolled (348, 246) with delta (0, 0)
Screenshot: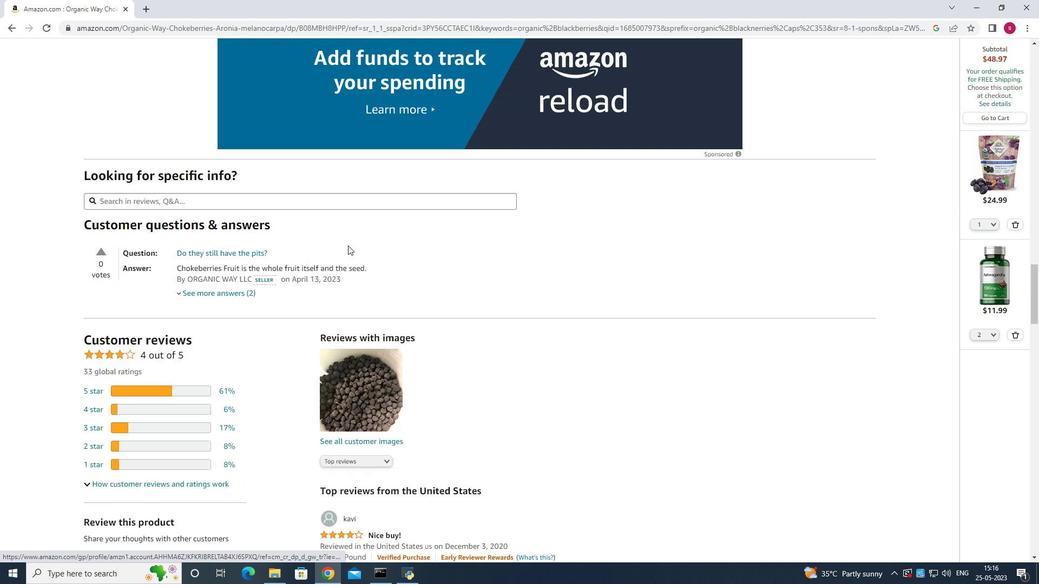
Action: Mouse scrolled (348, 246) with delta (0, 0)
Screenshot: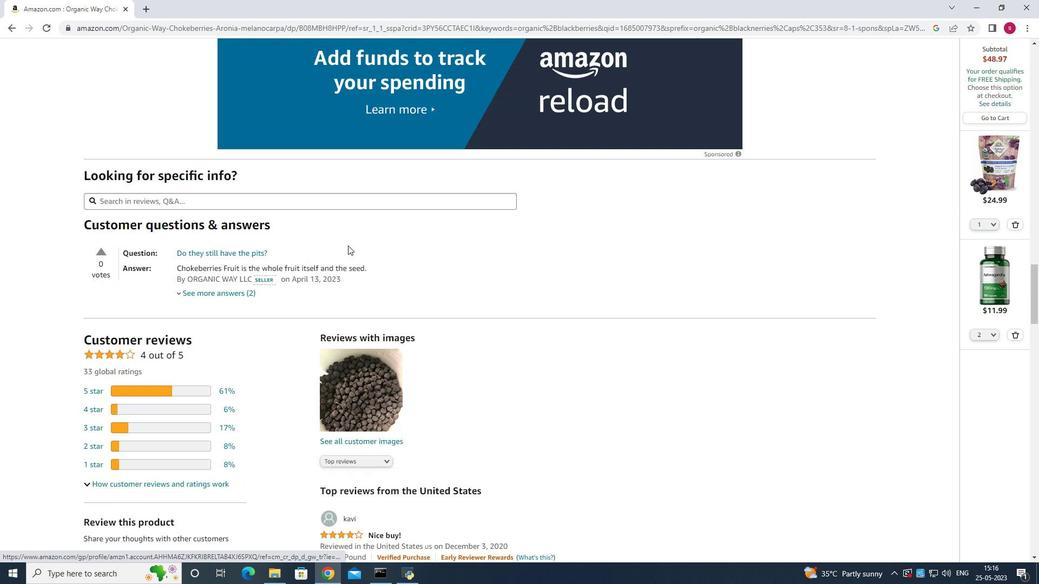 
Action: Mouse scrolled (348, 246) with delta (0, 0)
Screenshot: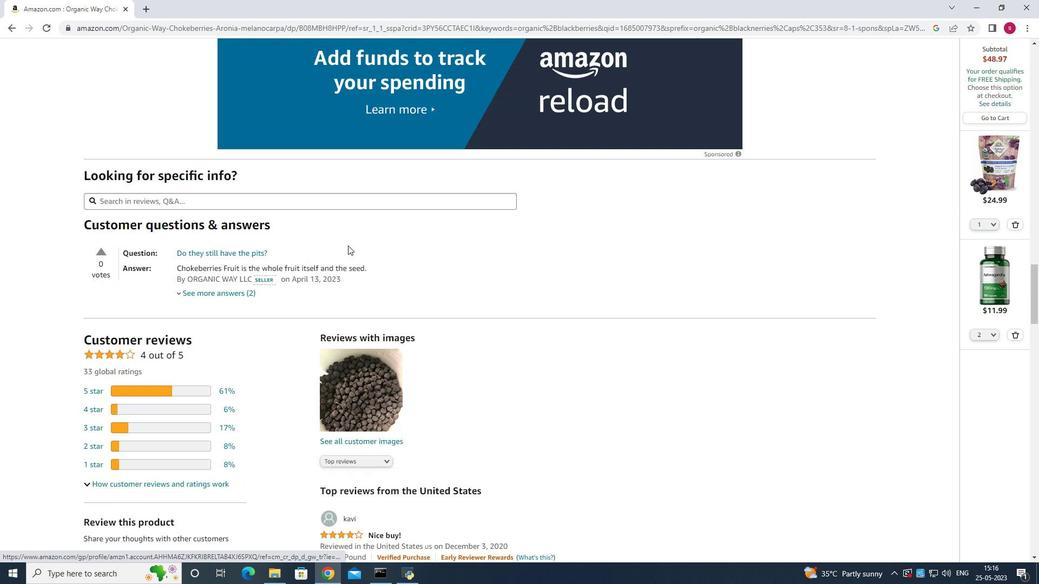 
Action: Mouse scrolled (348, 246) with delta (0, 0)
Screenshot: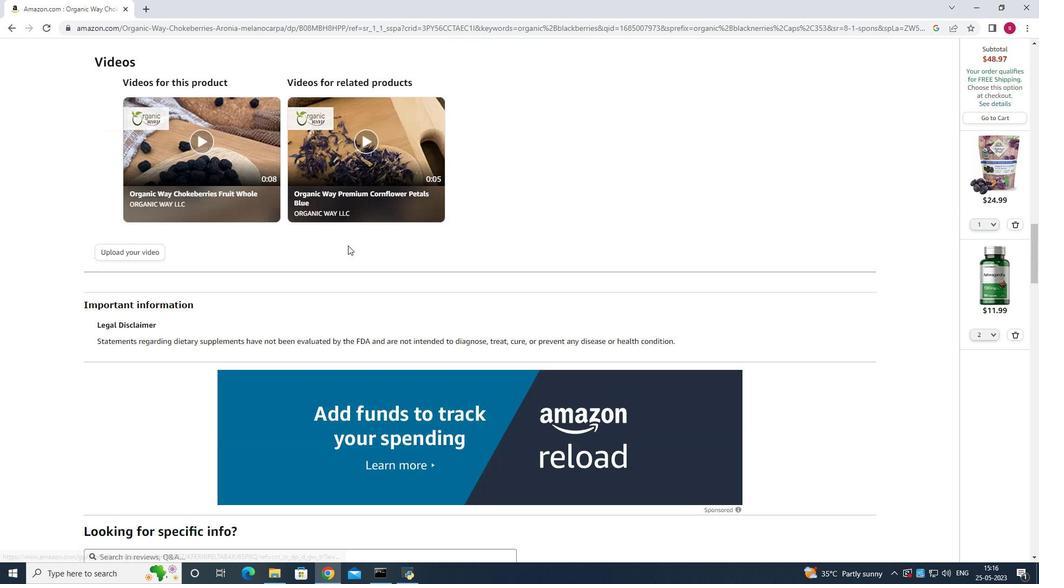 
Action: Mouse scrolled (348, 246) with delta (0, 0)
Screenshot: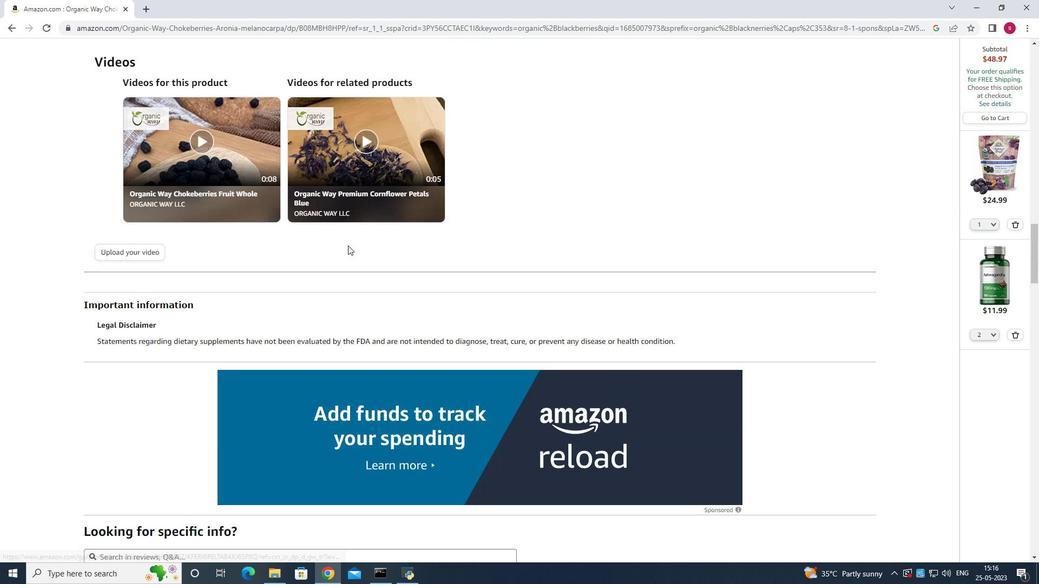 
Action: Mouse scrolled (348, 246) with delta (0, 0)
Screenshot: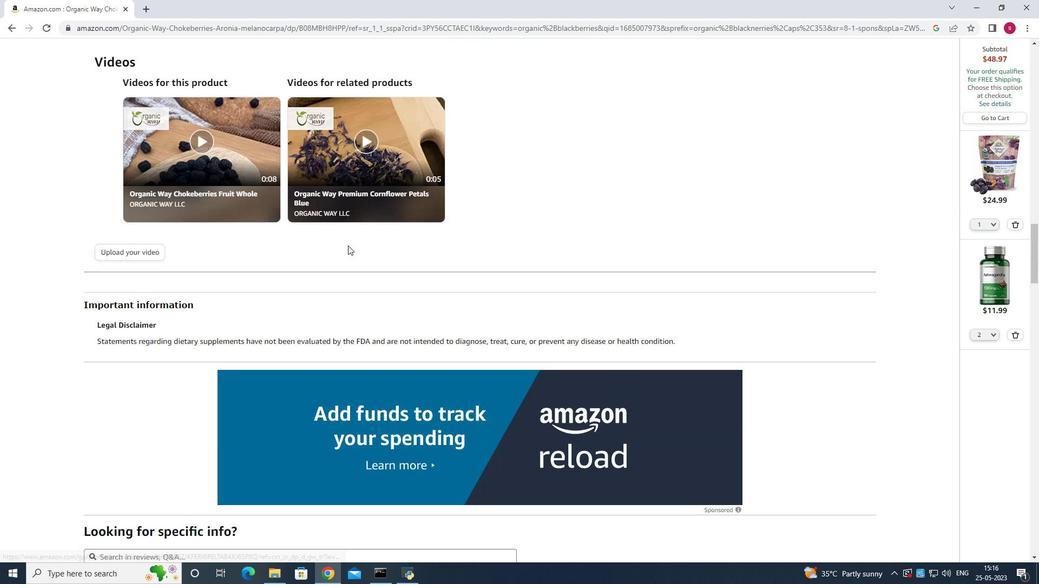 
Action: Mouse scrolled (348, 246) with delta (0, 0)
Screenshot: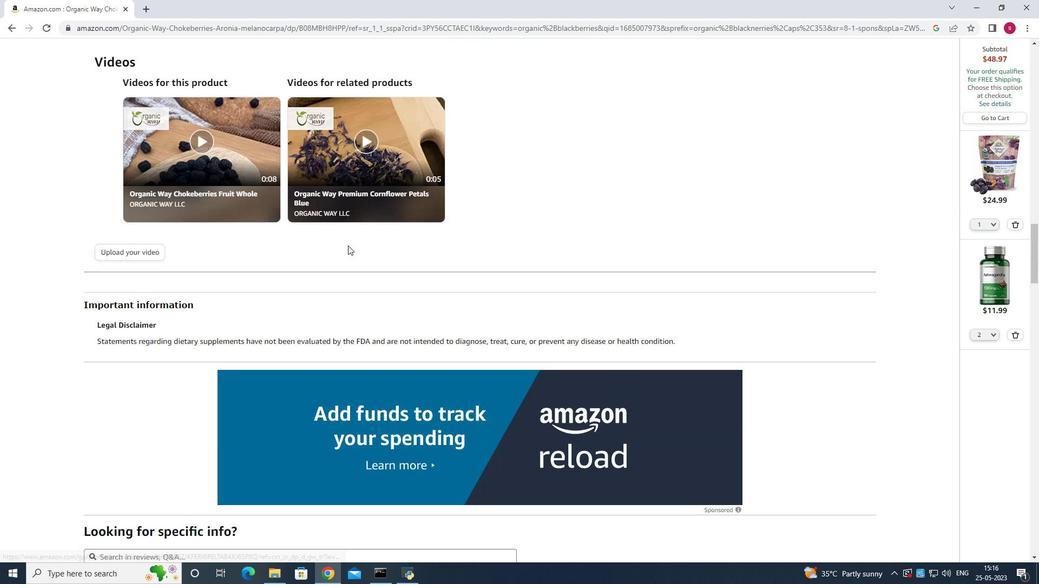 
Action: Mouse moved to (348, 245)
Screenshot: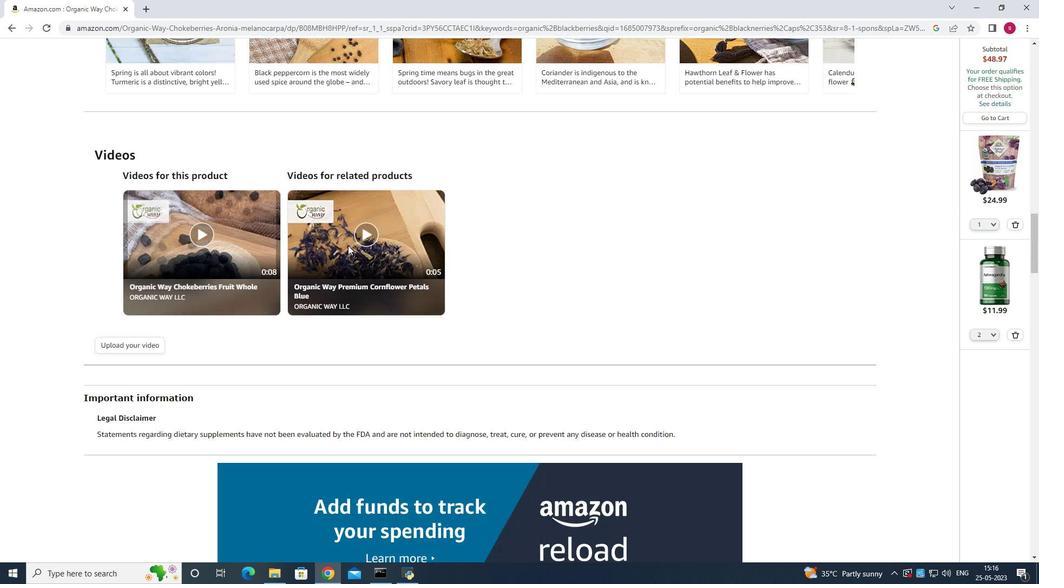
Action: Mouse scrolled (348, 245) with delta (0, 0)
Screenshot: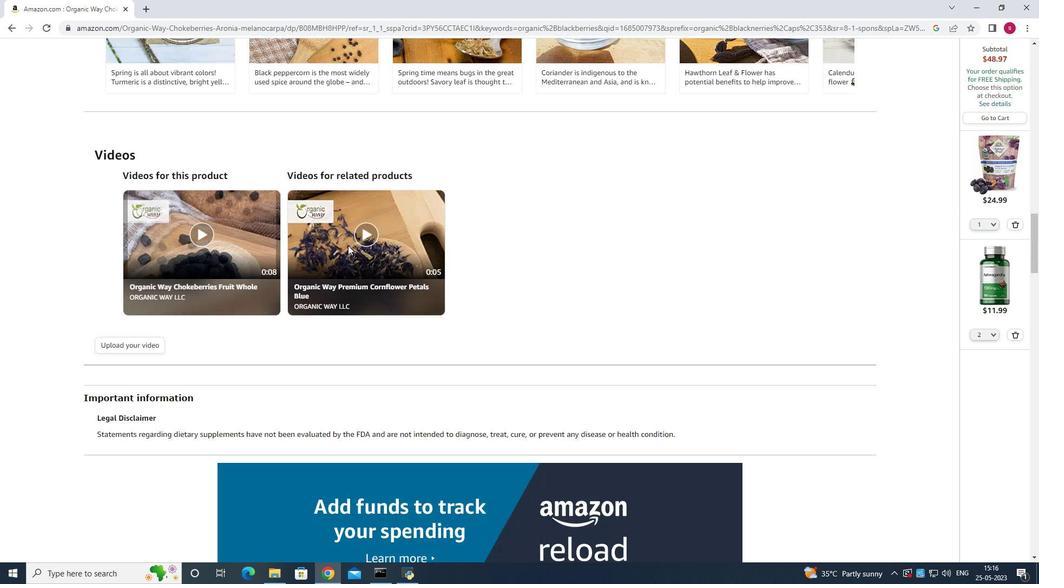 
Action: Mouse scrolled (348, 245) with delta (0, 0)
Screenshot: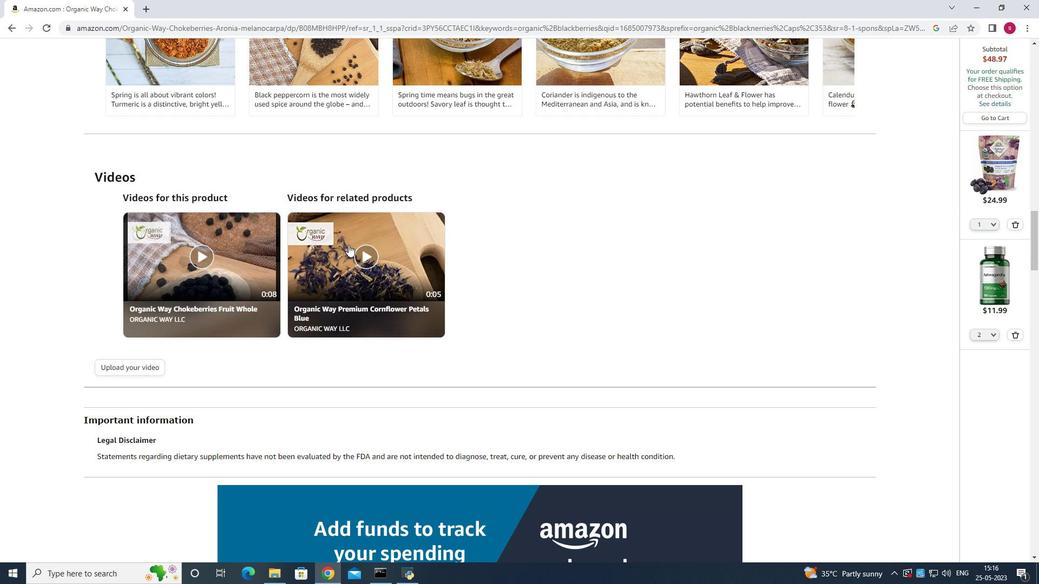 
Action: Mouse scrolled (348, 245) with delta (0, 0)
Screenshot: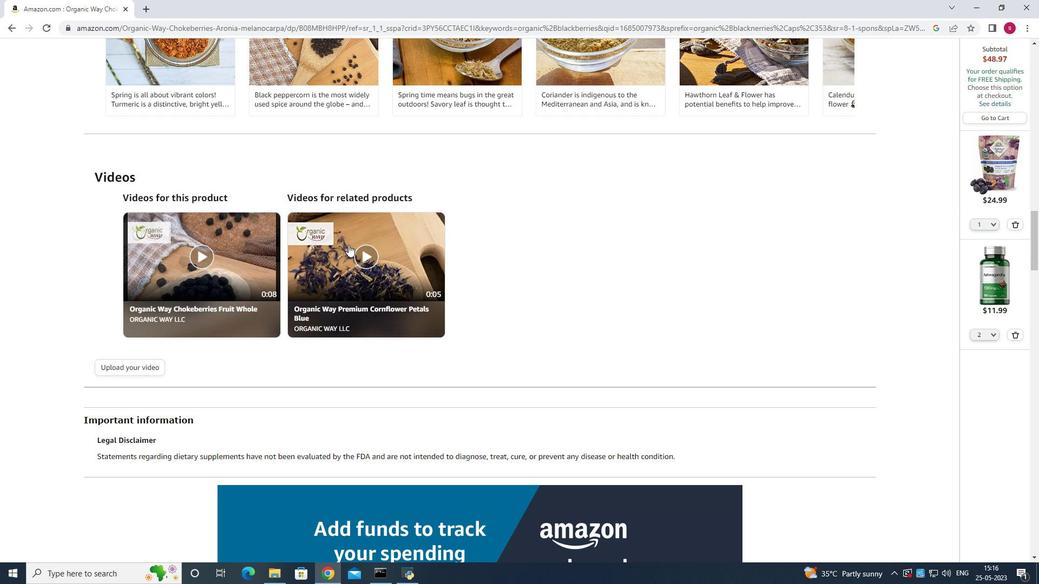 
Action: Mouse scrolled (348, 245) with delta (0, 0)
Screenshot: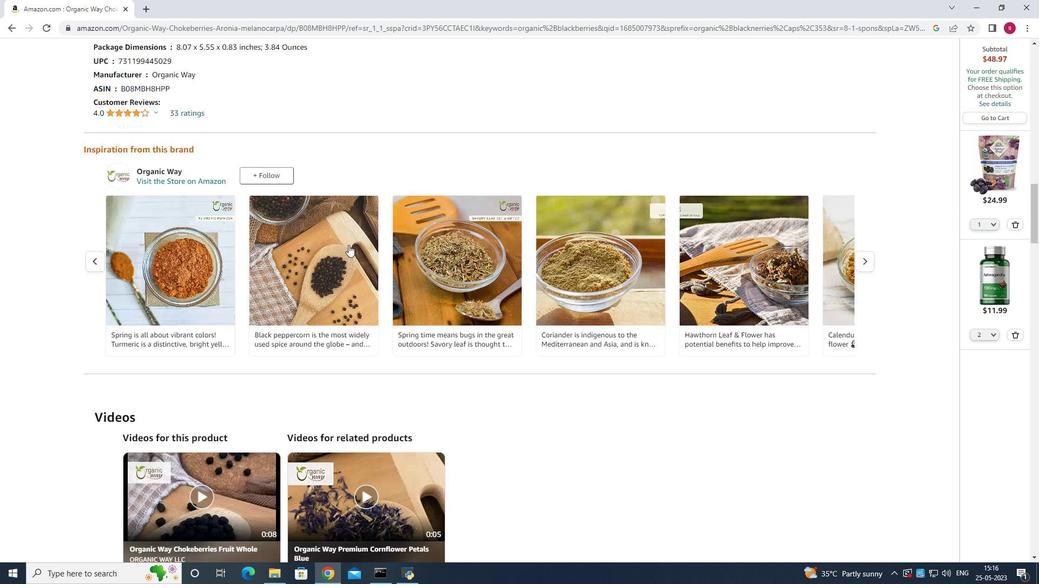 
Action: Mouse scrolled (348, 245) with delta (0, 0)
Screenshot: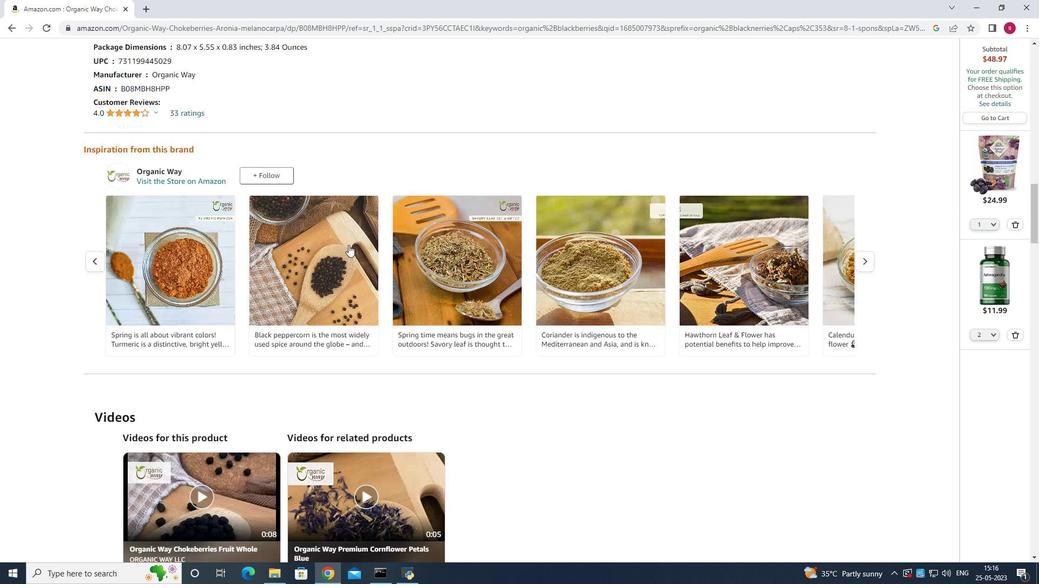 
Action: Mouse scrolled (348, 245) with delta (0, 0)
Screenshot: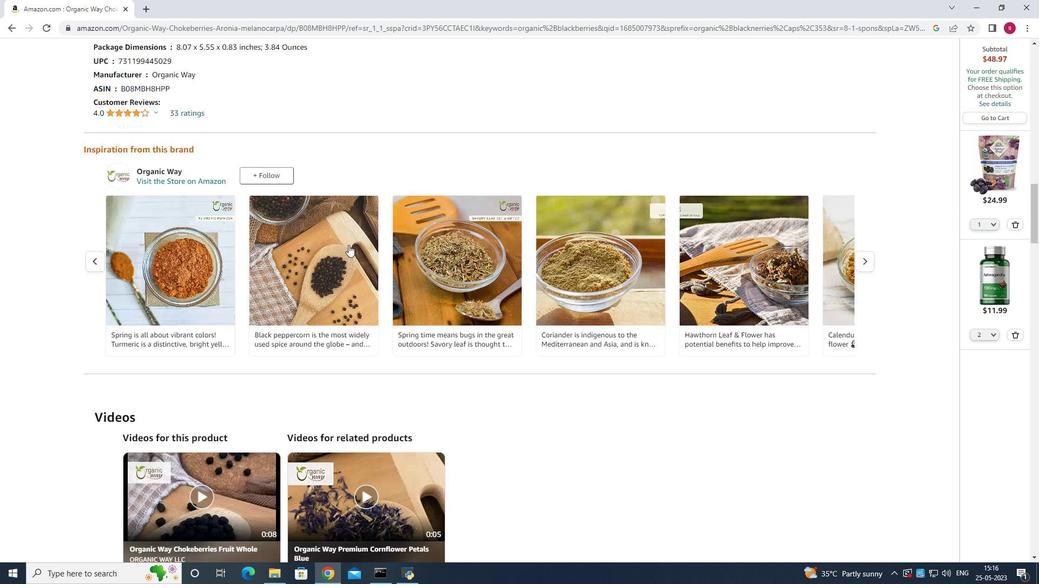 
Action: Mouse scrolled (348, 245) with delta (0, 0)
Screenshot: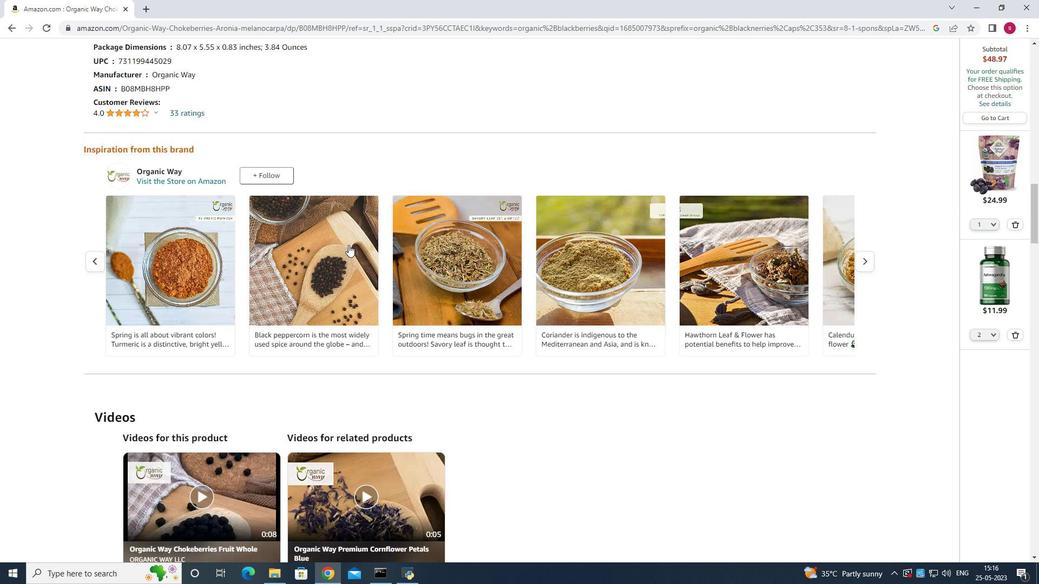 
Action: Mouse scrolled (348, 245) with delta (0, 0)
Screenshot: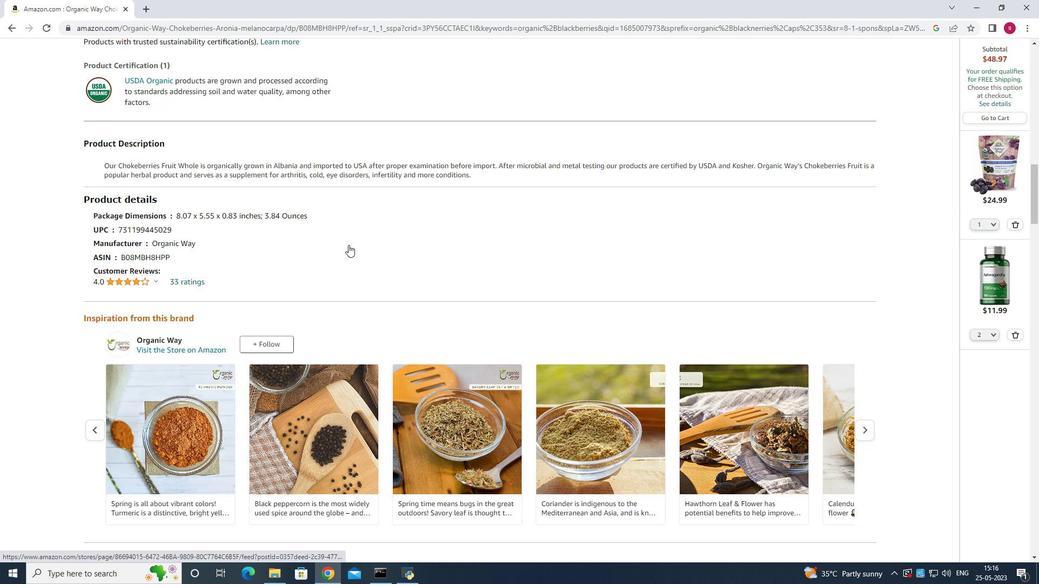 
Action: Mouse scrolled (348, 245) with delta (0, 0)
Screenshot: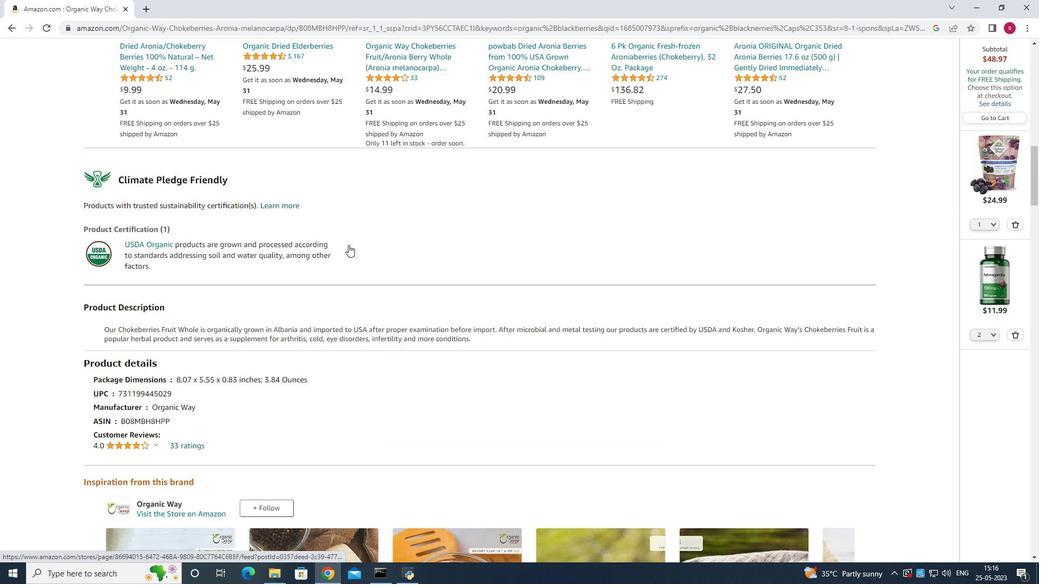 
Action: Mouse scrolled (348, 245) with delta (0, 0)
Screenshot: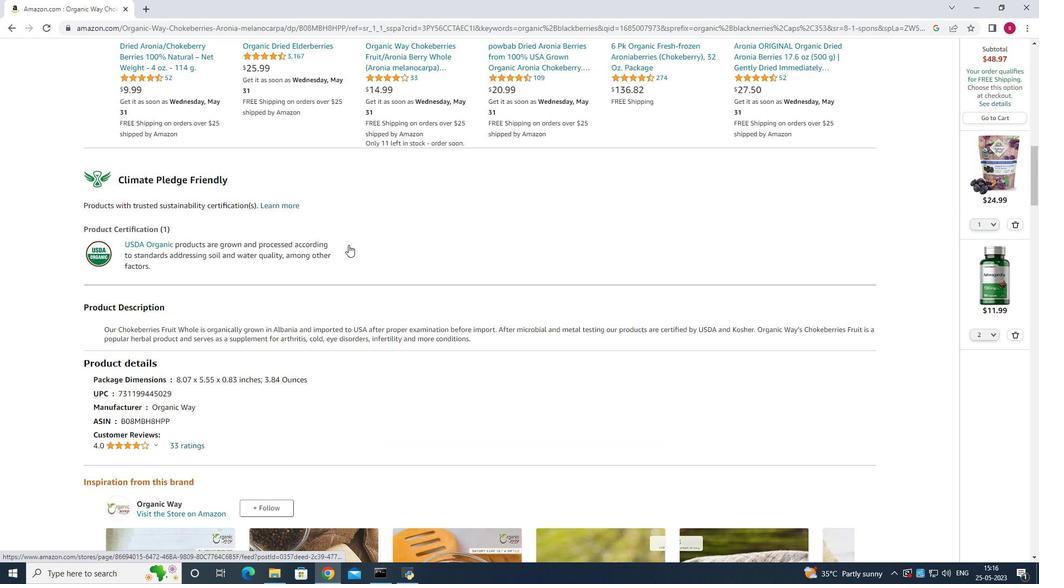 
Action: Mouse scrolled (348, 245) with delta (0, 0)
Screenshot: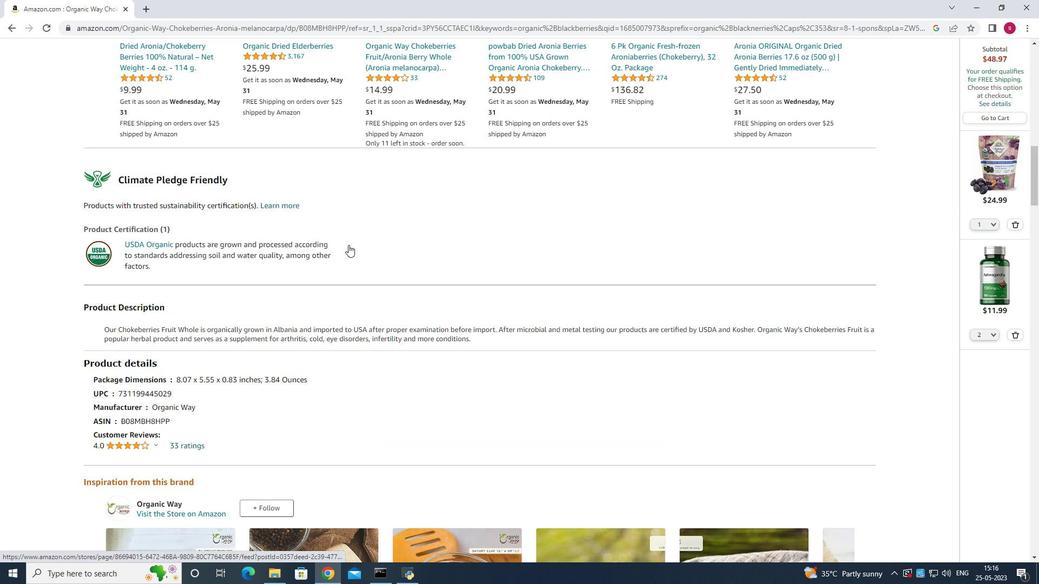 
Action: Mouse scrolled (348, 245) with delta (0, 0)
Screenshot: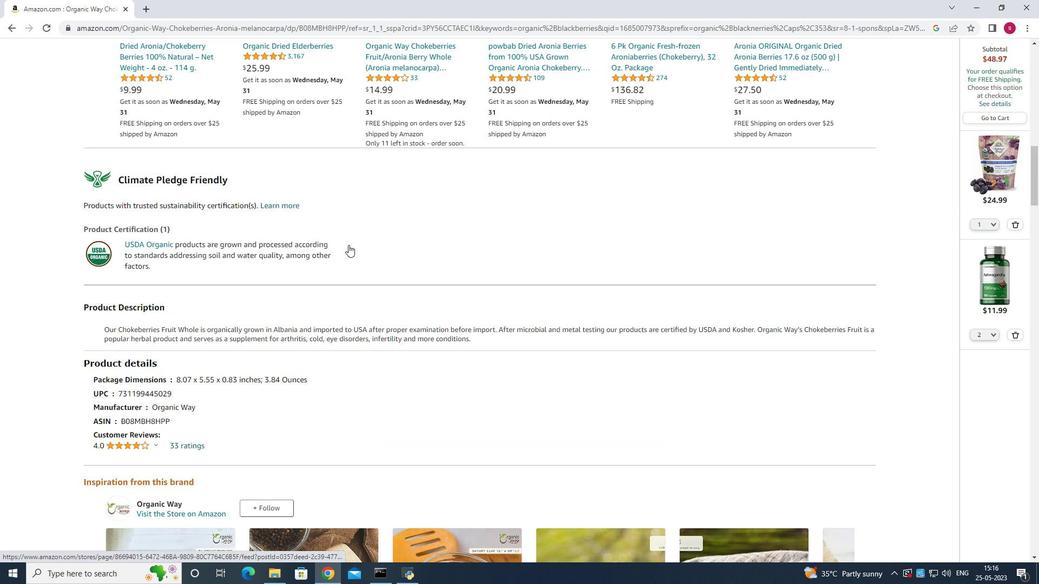 
Action: Mouse scrolled (348, 245) with delta (0, 0)
Screenshot: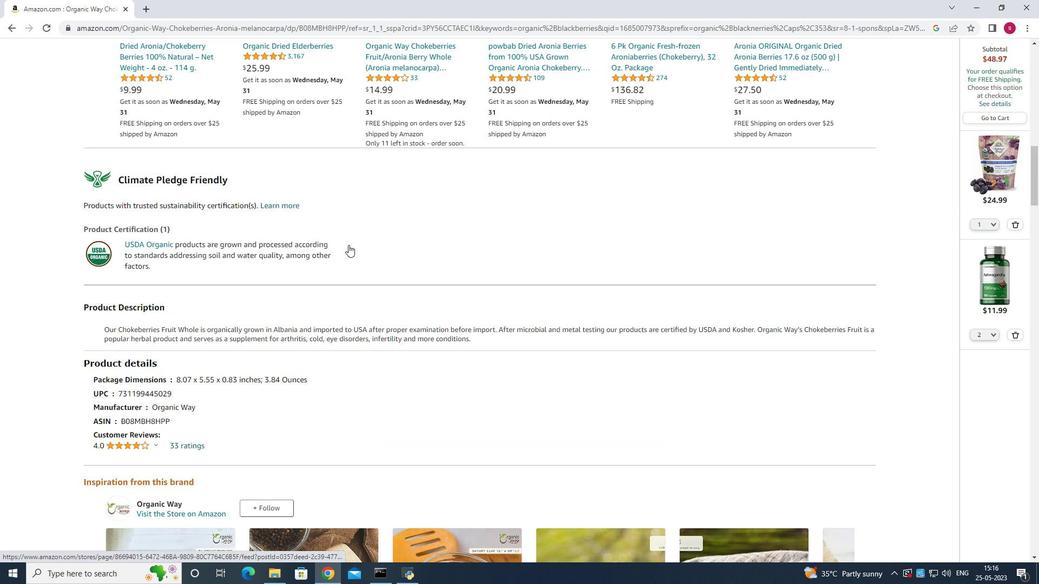 
Action: Mouse moved to (349, 245)
Screenshot: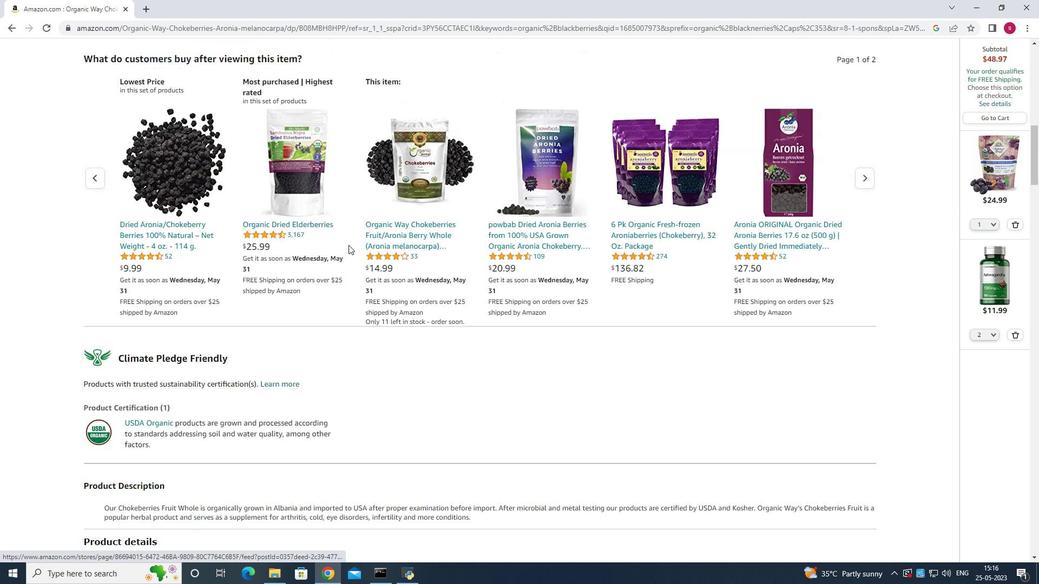 
Action: Mouse scrolled (349, 245) with delta (0, 0)
Screenshot: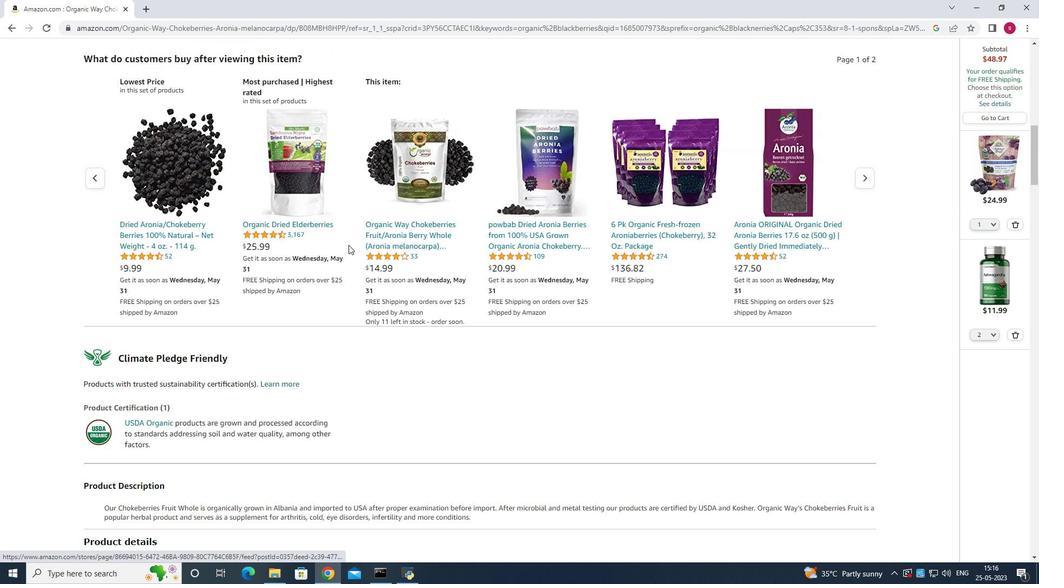
Action: Mouse scrolled (349, 245) with delta (0, 0)
Screenshot: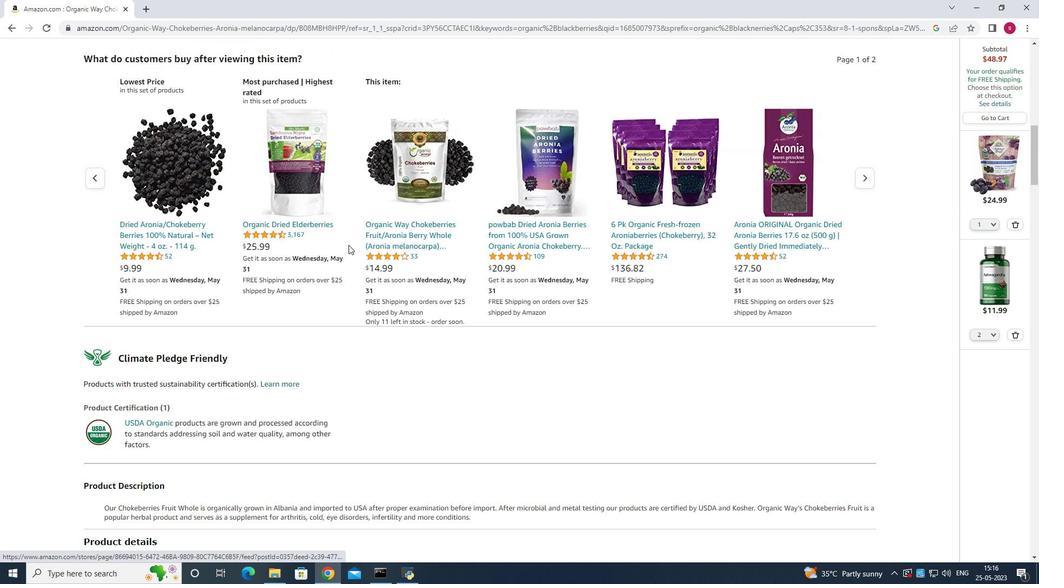 
Action: Mouse scrolled (349, 245) with delta (0, 0)
Screenshot: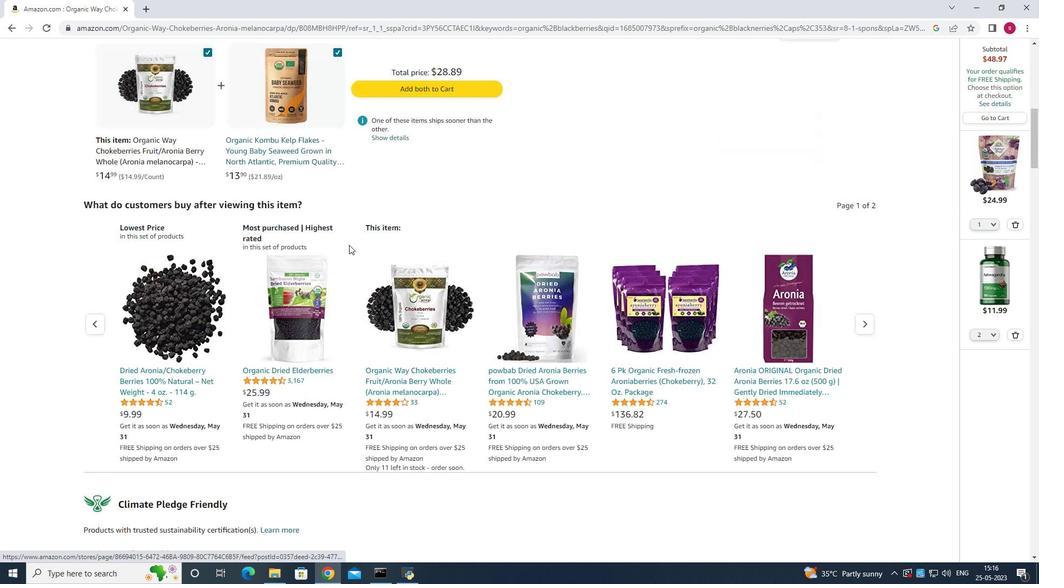 
Action: Mouse scrolled (349, 245) with delta (0, 0)
Screenshot: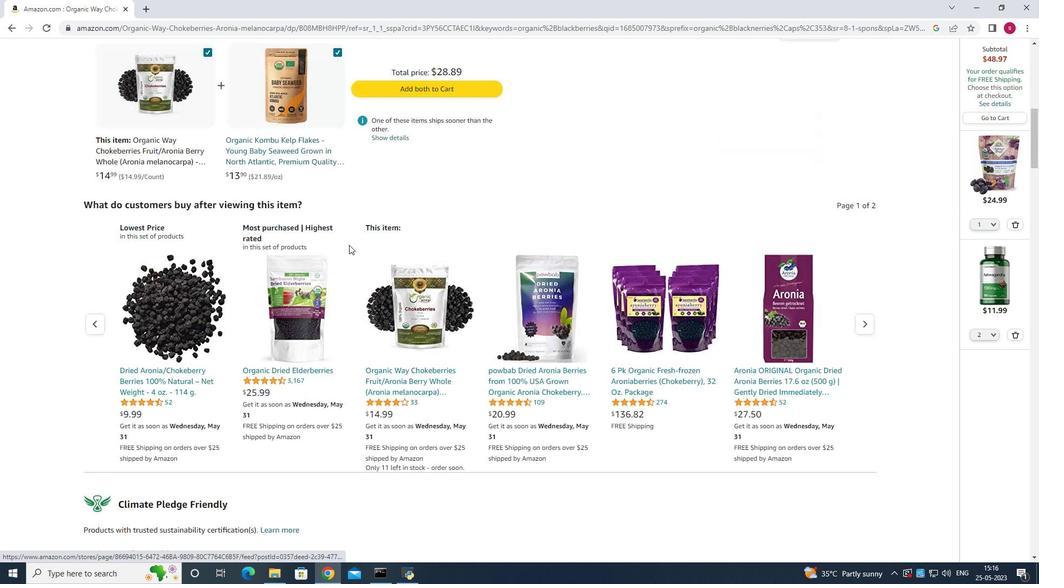 
Action: Mouse scrolled (349, 245) with delta (0, 0)
Screenshot: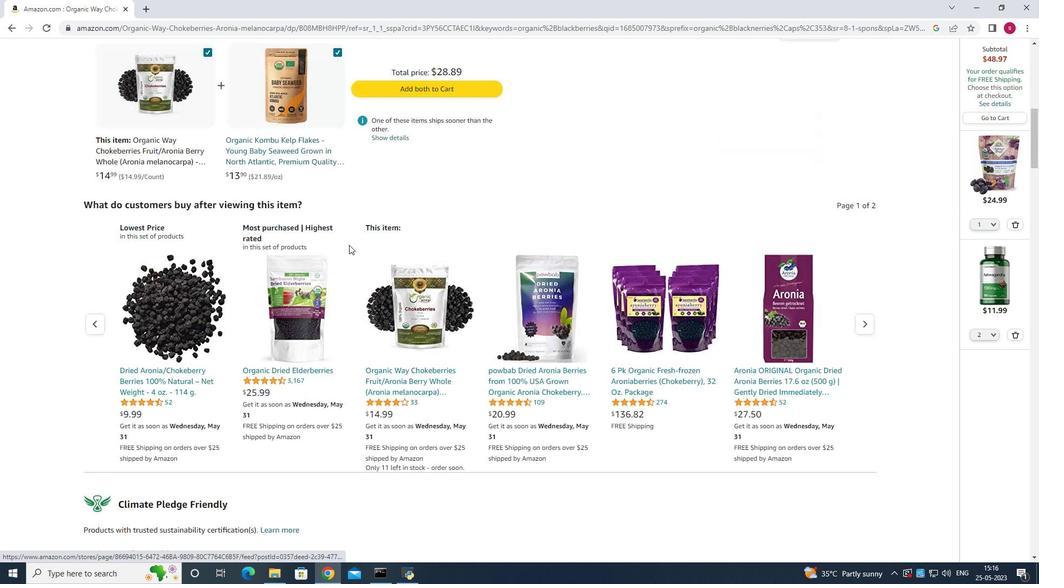 
Action: Mouse scrolled (349, 245) with delta (0, 0)
Screenshot: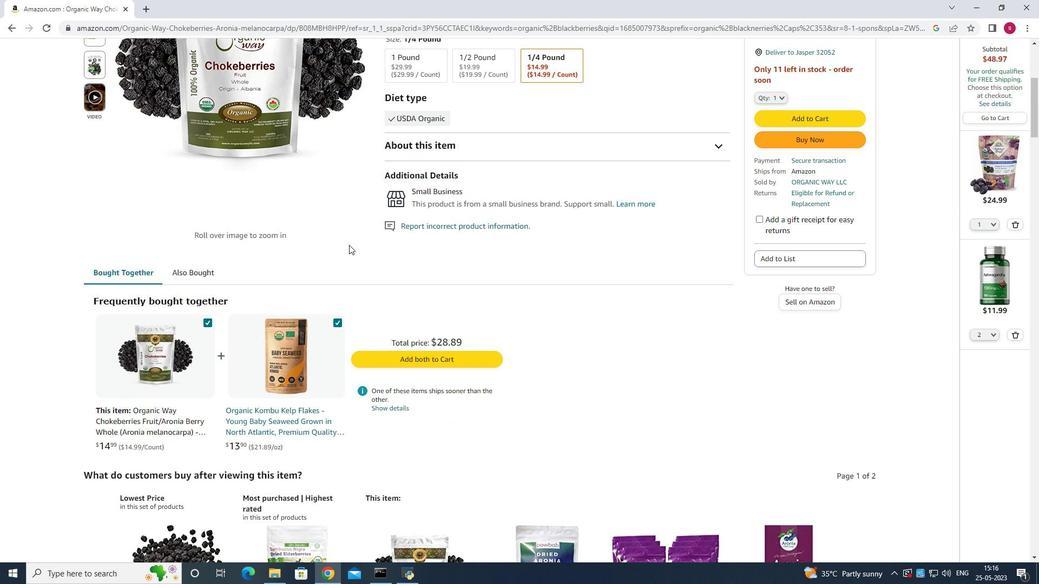 
Action: Mouse scrolled (349, 245) with delta (0, 0)
Screenshot: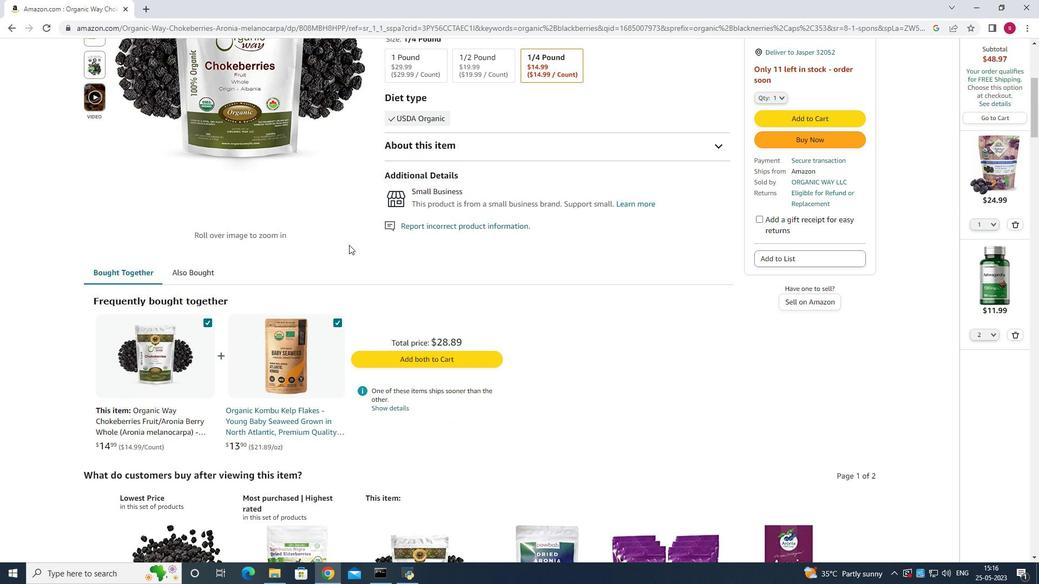 
Action: Mouse scrolled (349, 245) with delta (0, 0)
Screenshot: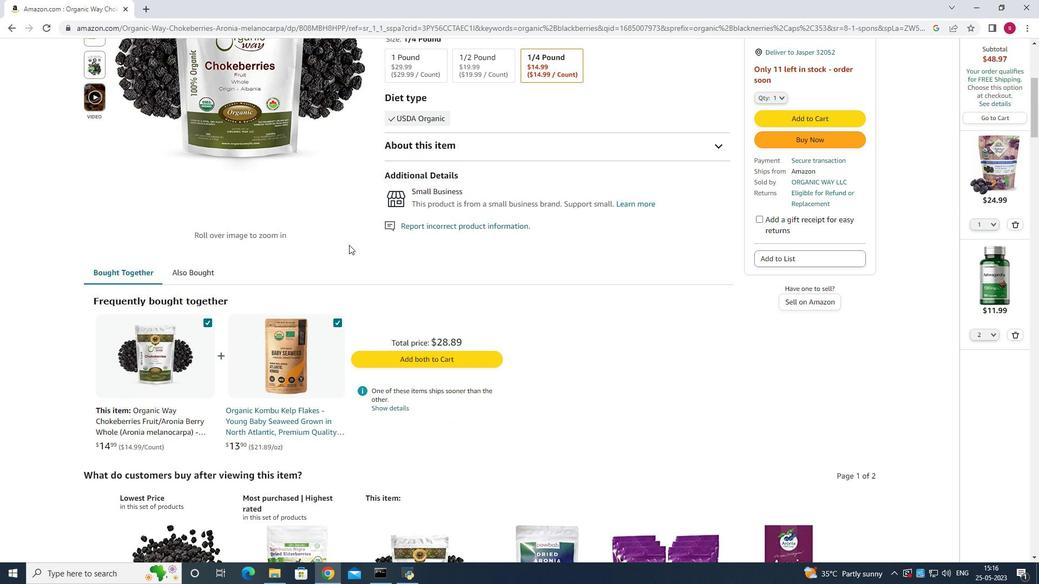 
Action: Mouse scrolled (349, 245) with delta (0, 0)
Screenshot: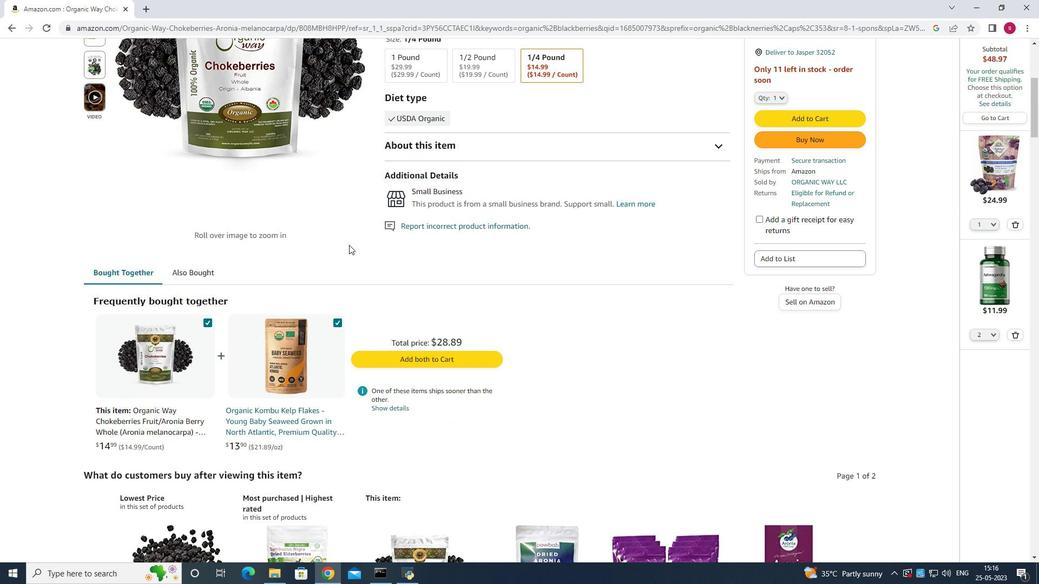 
Action: Mouse scrolled (349, 244) with delta (0, 0)
Screenshot: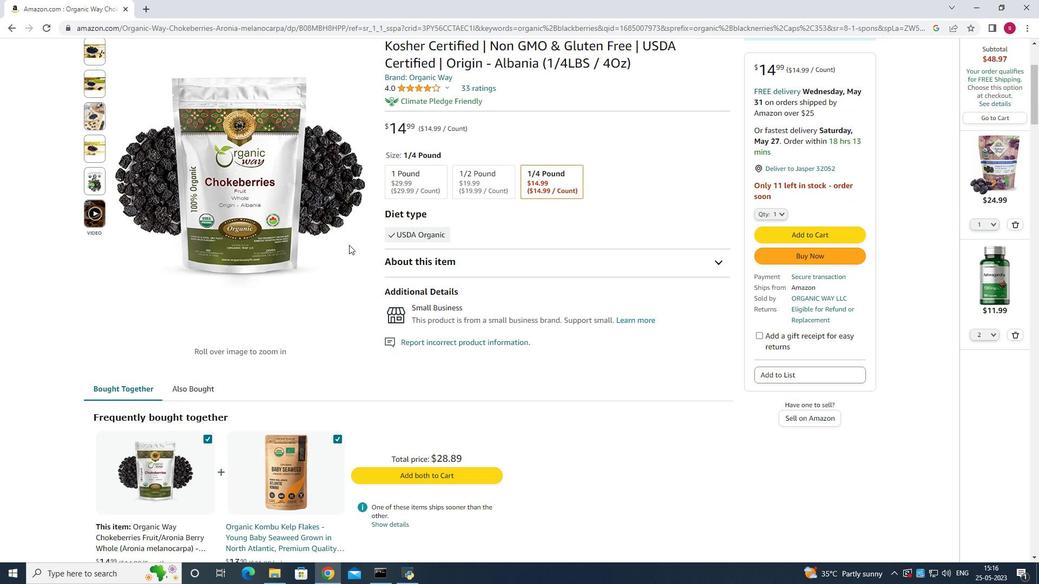 
Action: Mouse scrolled (349, 244) with delta (0, 0)
Screenshot: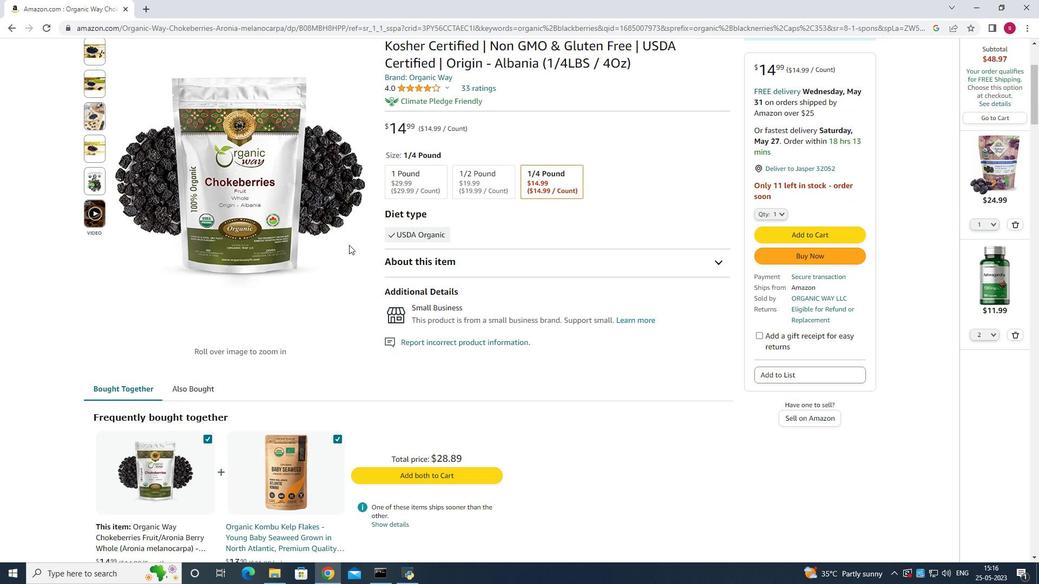 
Action: Mouse scrolled (349, 244) with delta (0, 0)
Screenshot: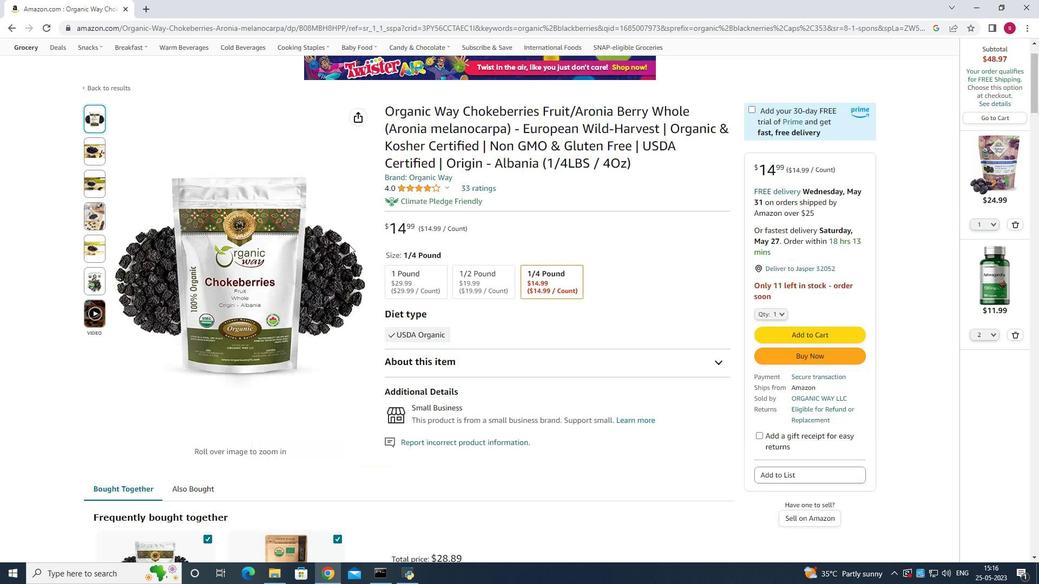 
Action: Mouse scrolled (349, 244) with delta (0, 0)
Screenshot: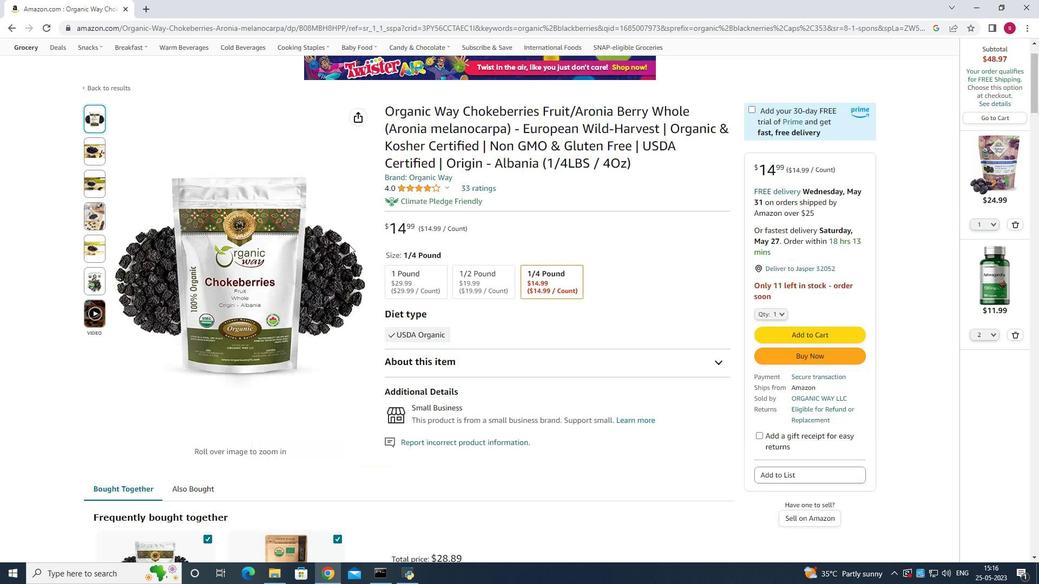 
Action: Mouse scrolled (349, 244) with delta (0, 0)
Screenshot: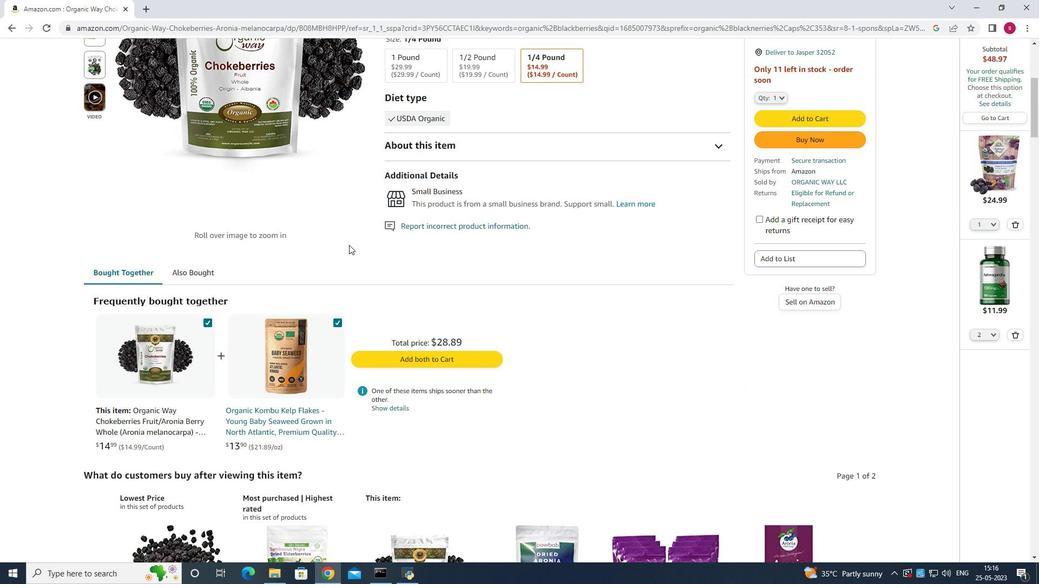 
Action: Mouse scrolled (349, 244) with delta (0, 0)
Screenshot: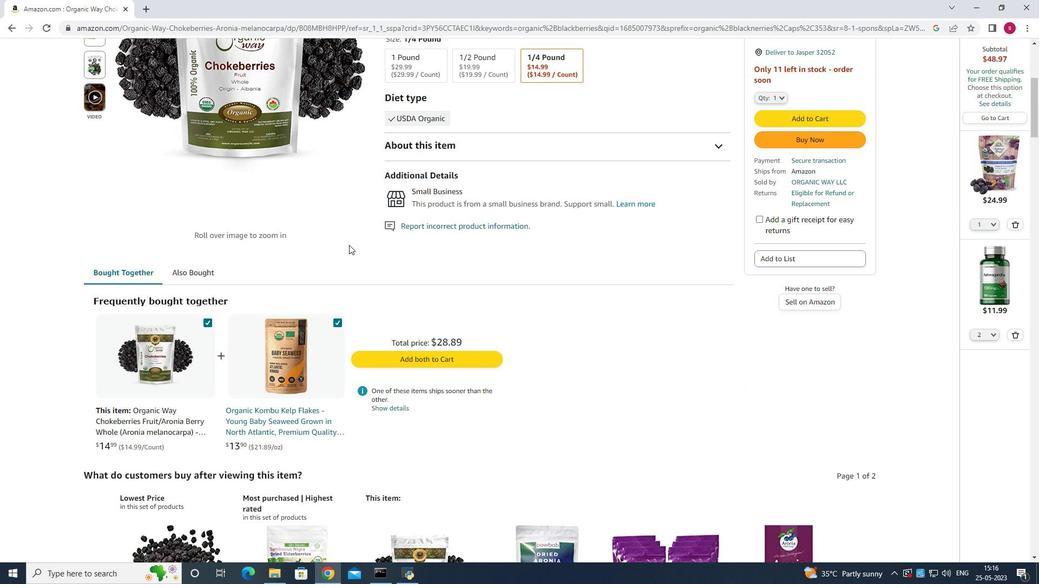 
Action: Mouse moved to (349, 245)
Screenshot: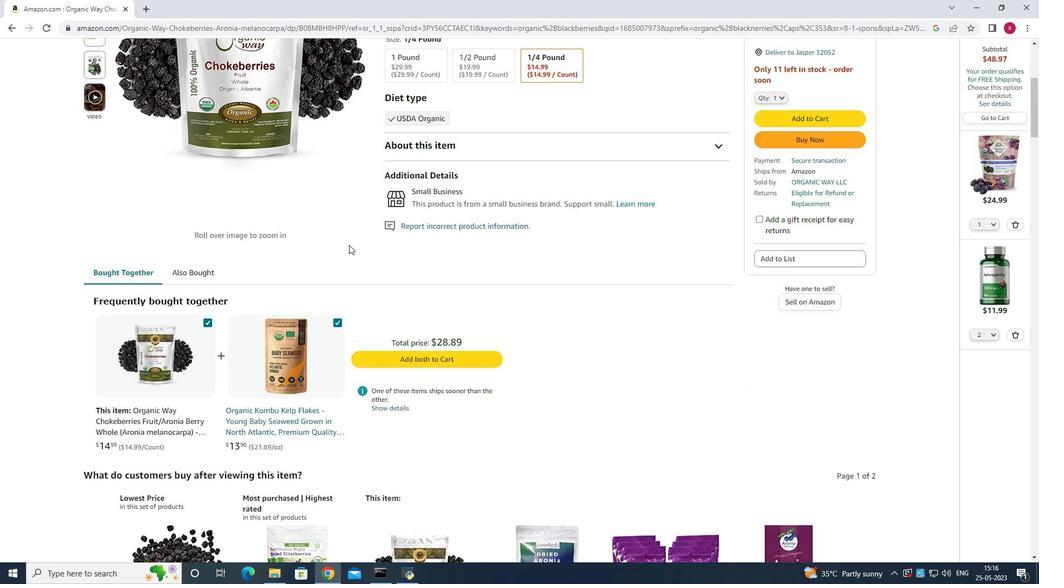 
Action: Mouse scrolled (349, 244) with delta (0, 0)
Screenshot: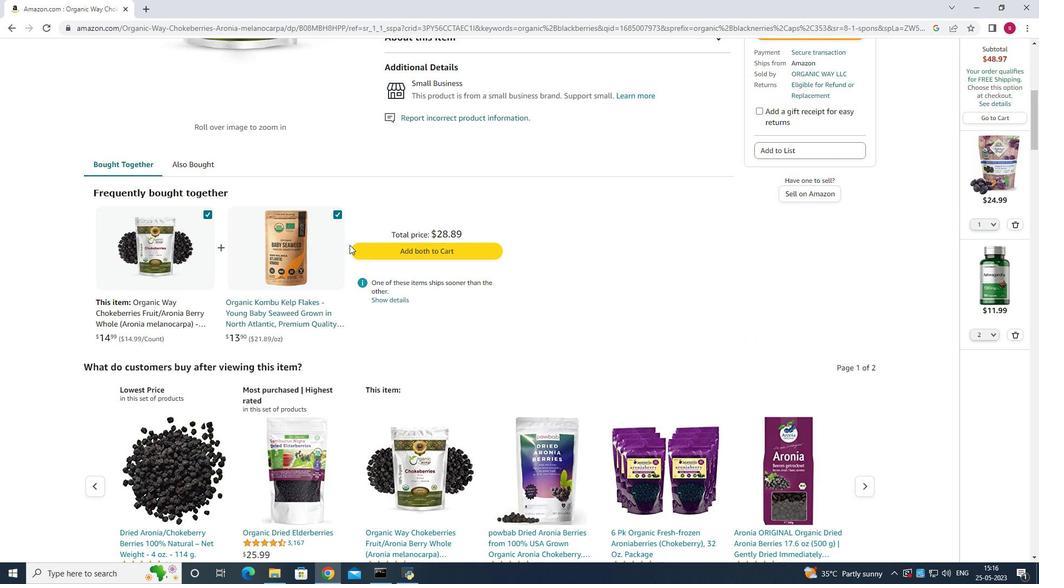
Action: Mouse scrolled (349, 244) with delta (0, 0)
Screenshot: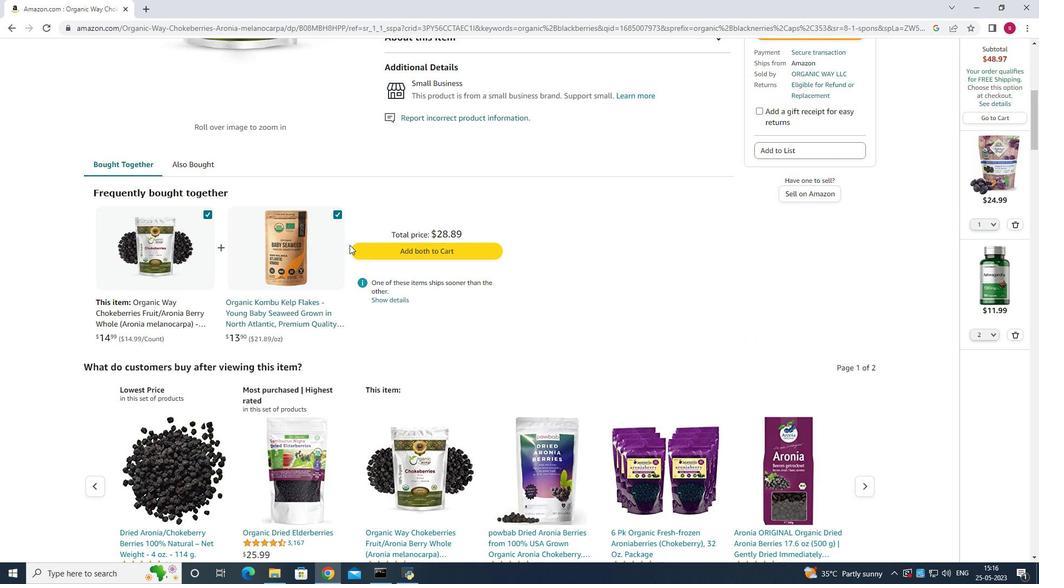 
Action: Mouse scrolled (349, 244) with delta (0, 0)
Screenshot: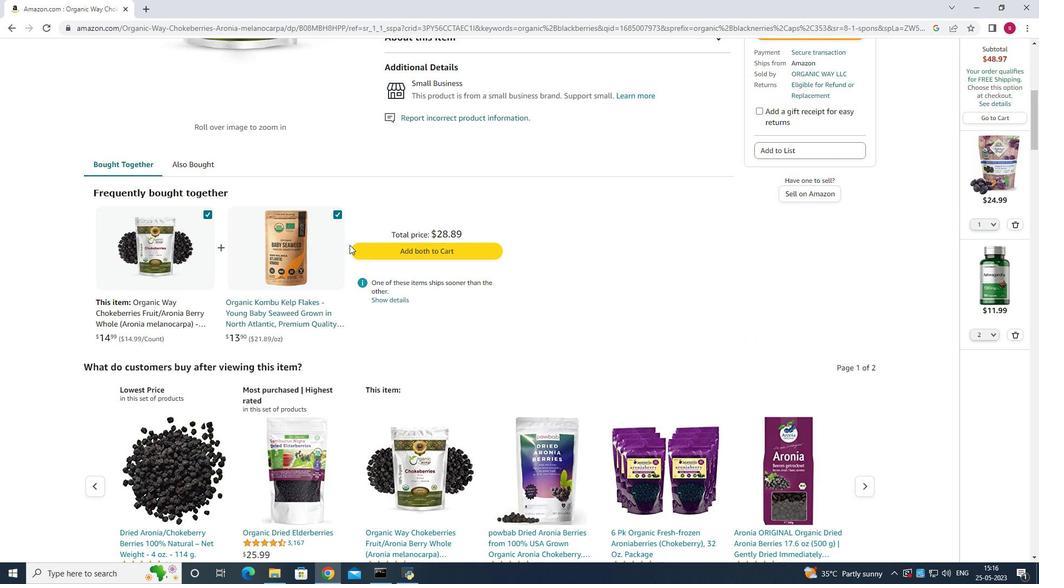 
Action: Mouse scrolled (349, 245) with delta (0, 0)
Screenshot: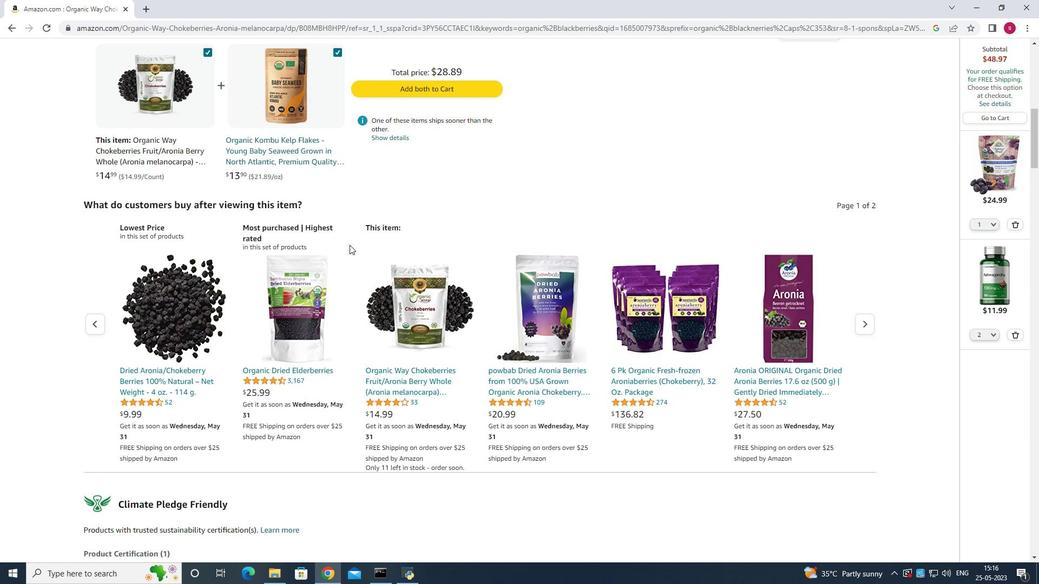 
Action: Mouse scrolled (349, 245) with delta (0, 0)
Screenshot: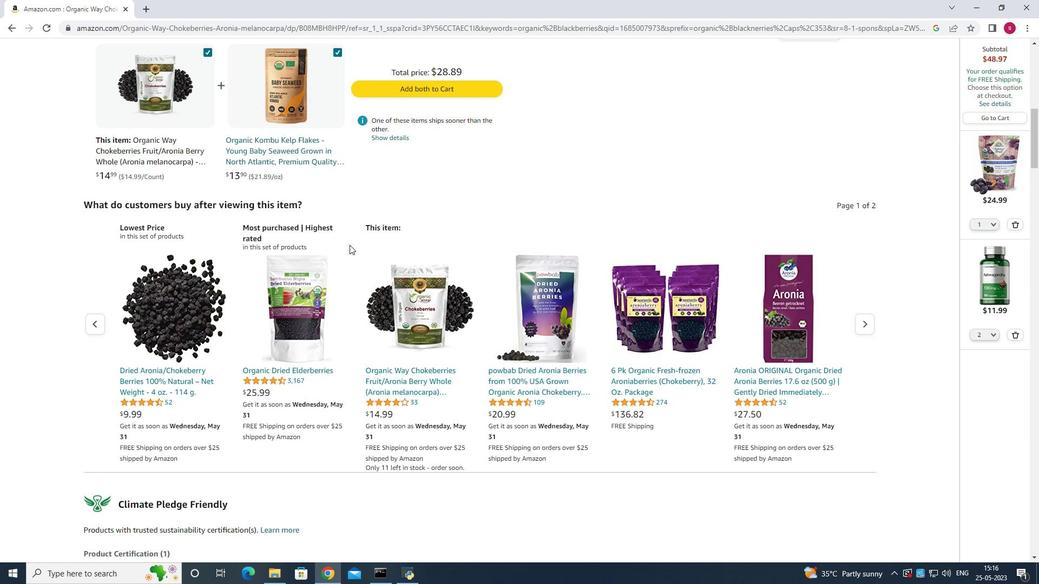 
Action: Mouse scrolled (349, 245) with delta (0, 0)
Screenshot: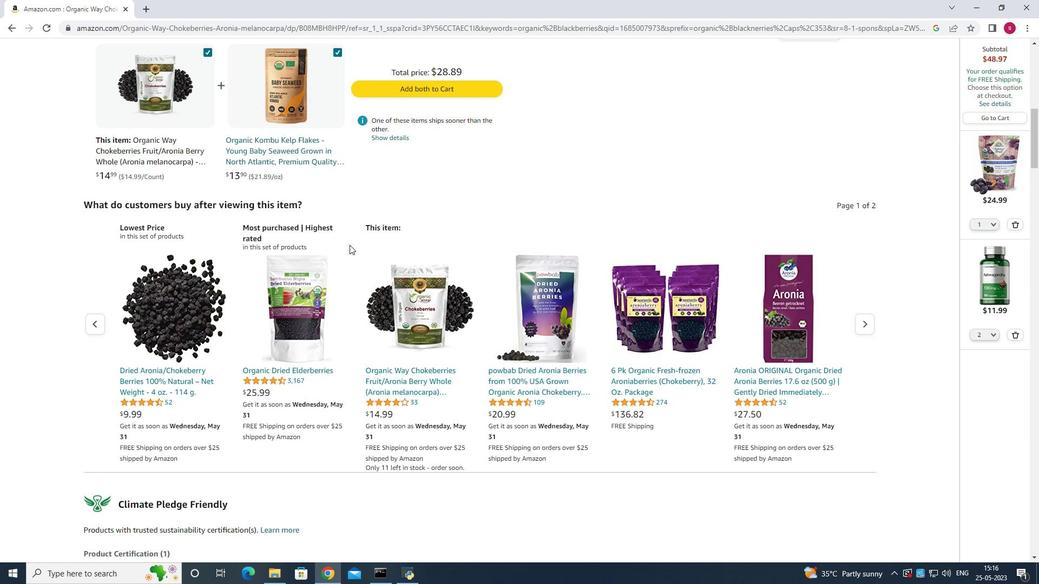 
Action: Mouse scrolled (349, 245) with delta (0, 0)
Screenshot: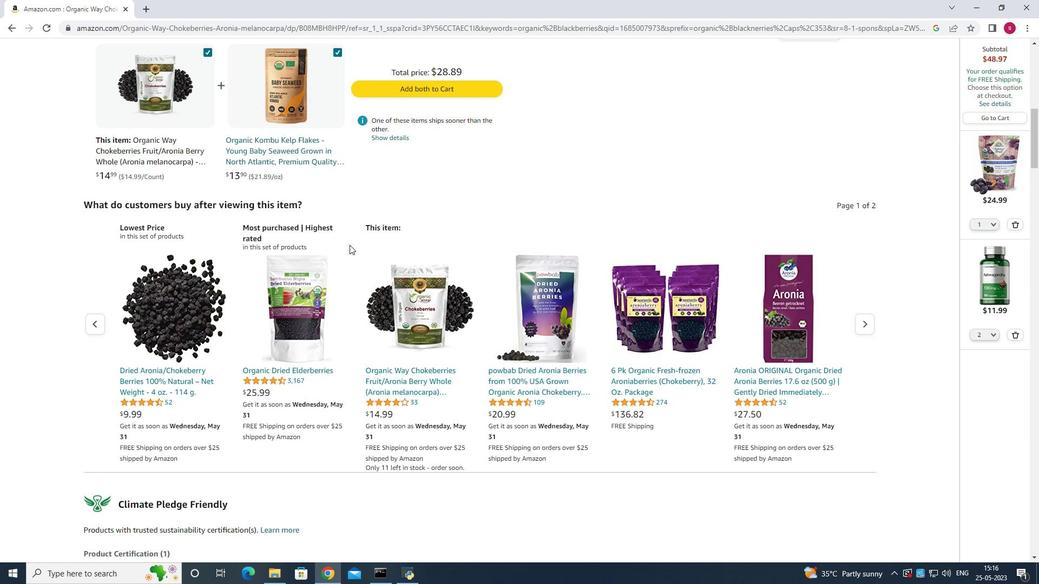 
Action: Mouse scrolled (349, 245) with delta (0, 0)
Screenshot: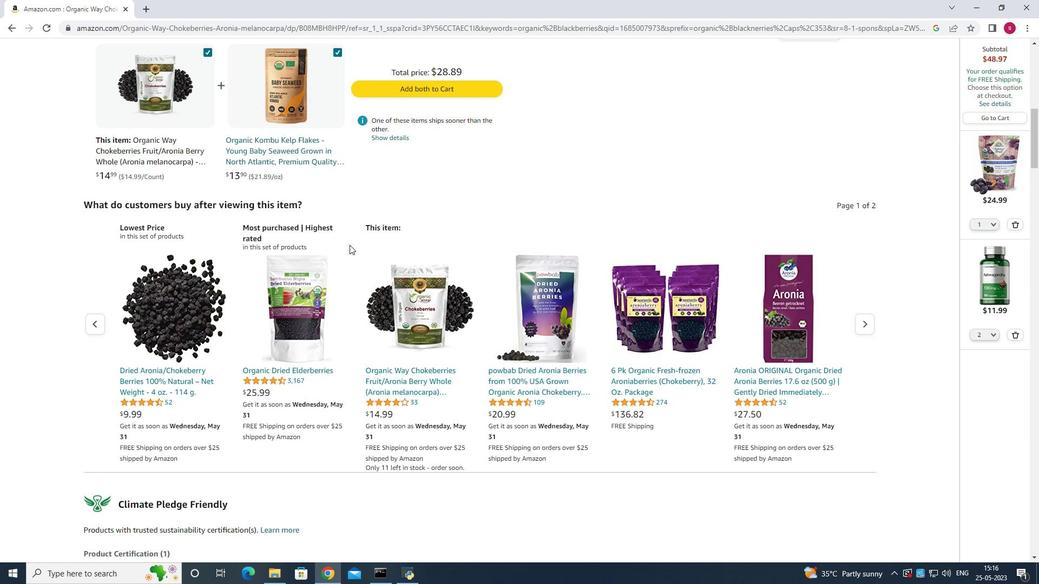 
Action: Mouse scrolled (349, 245) with delta (0, 0)
Screenshot: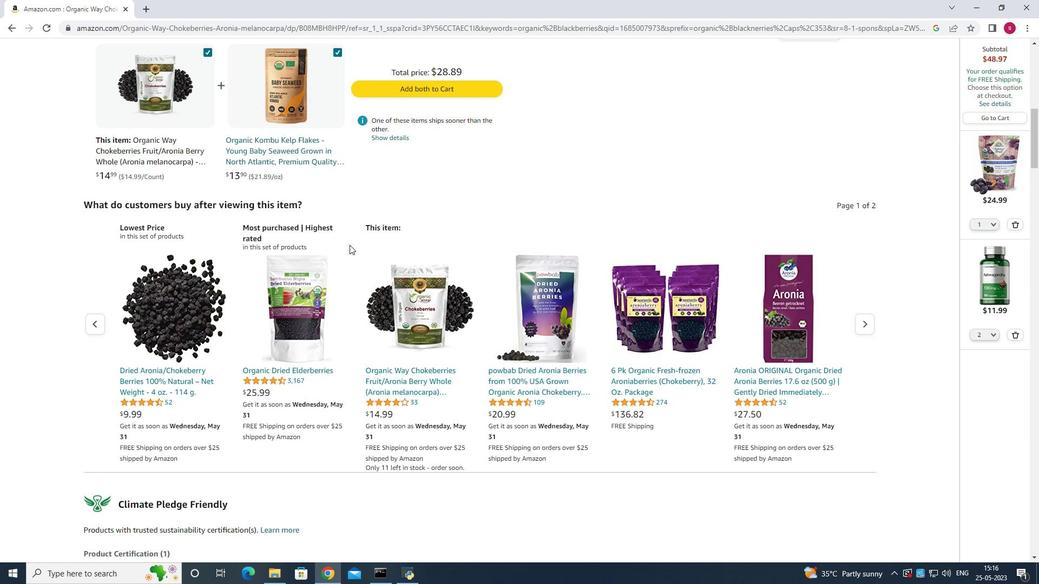 
Action: Mouse scrolled (349, 245) with delta (0, 0)
Screenshot: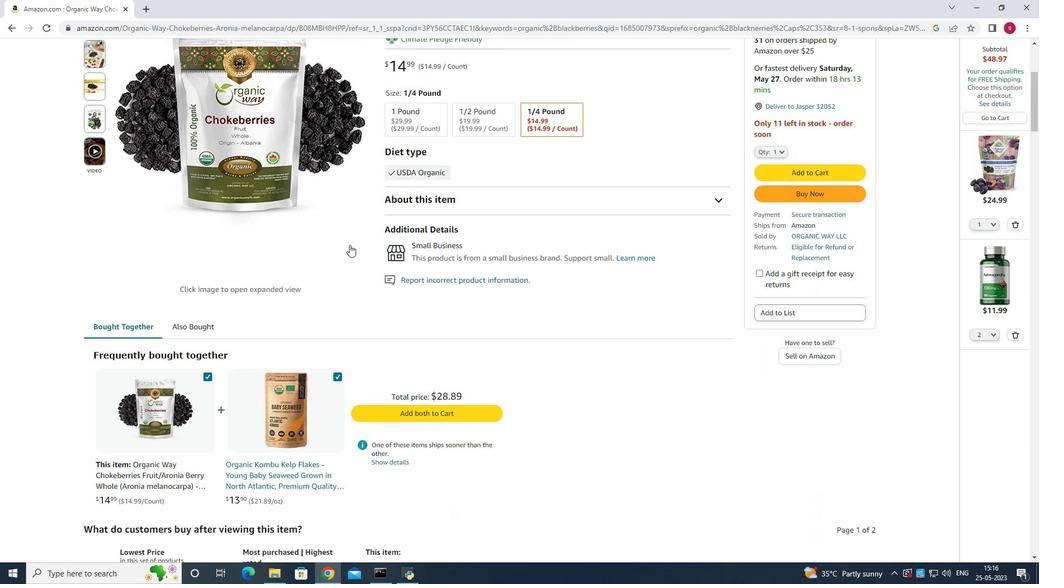 
Action: Mouse scrolled (349, 245) with delta (0, 0)
Screenshot: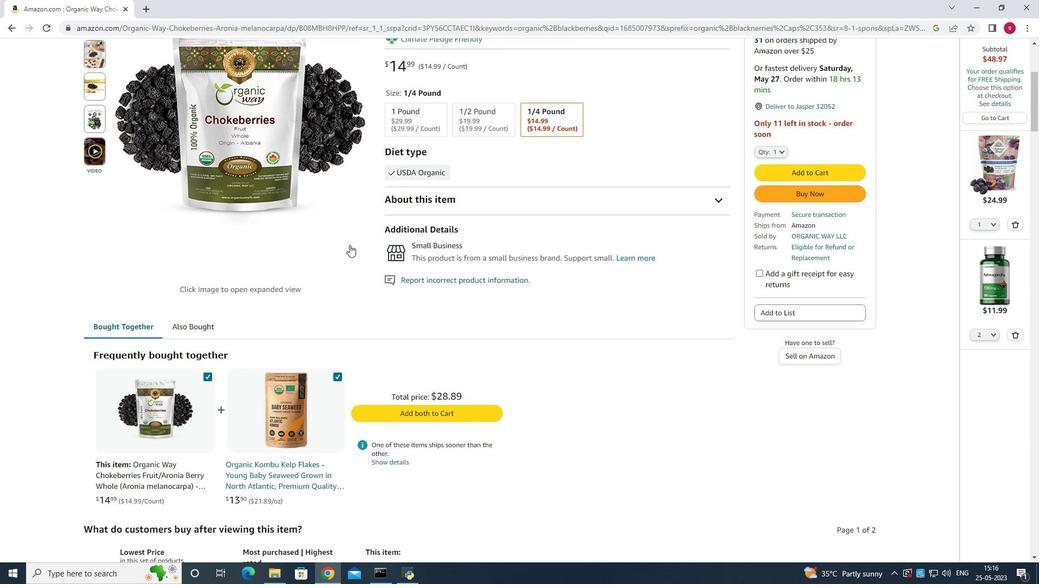 
Action: Mouse scrolled (349, 245) with delta (0, 0)
Screenshot: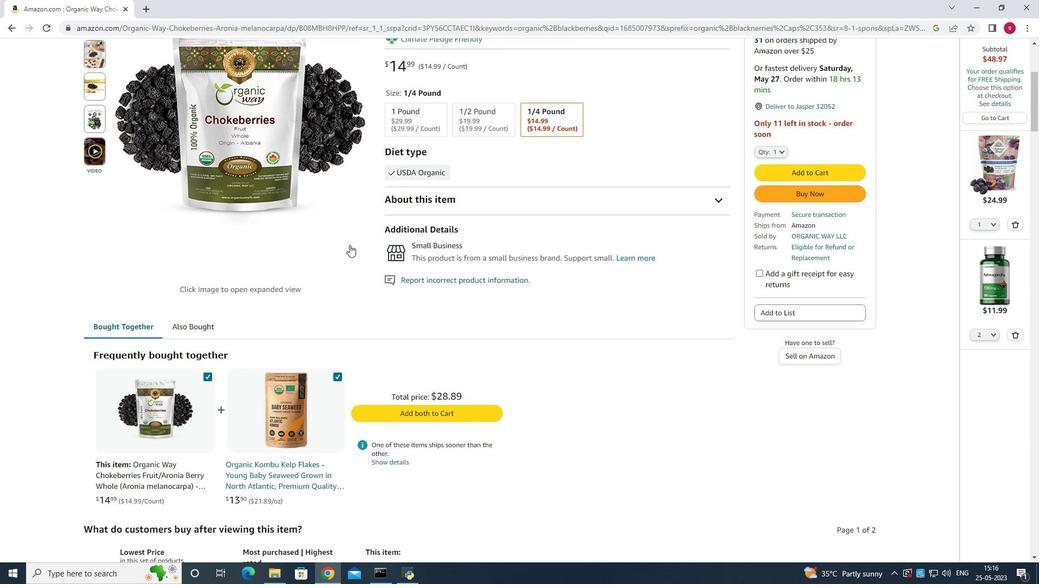 
Action: Mouse scrolled (349, 245) with delta (0, 0)
Screenshot: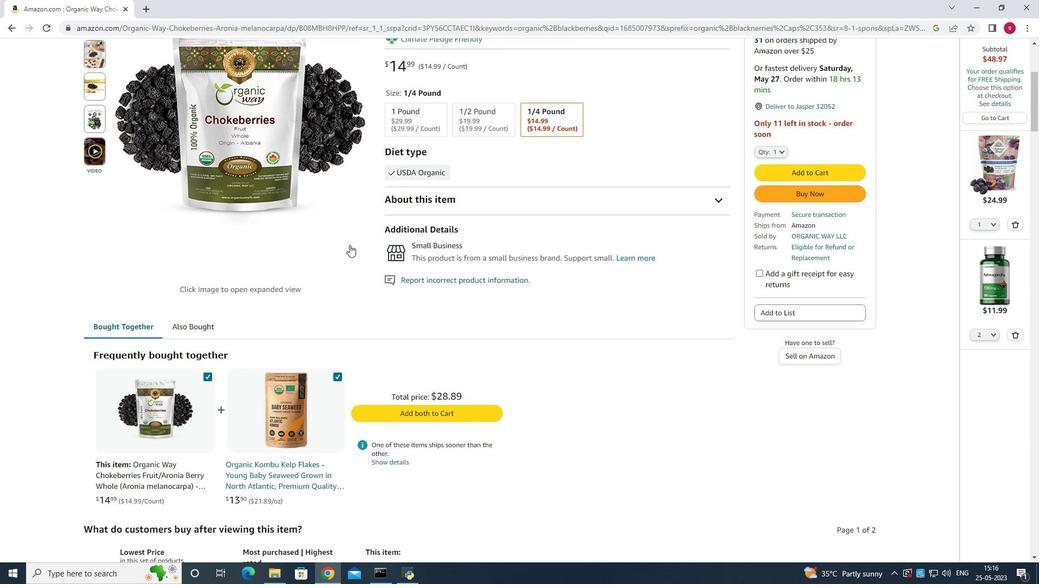 
Action: Mouse scrolled (349, 245) with delta (0, 0)
Screenshot: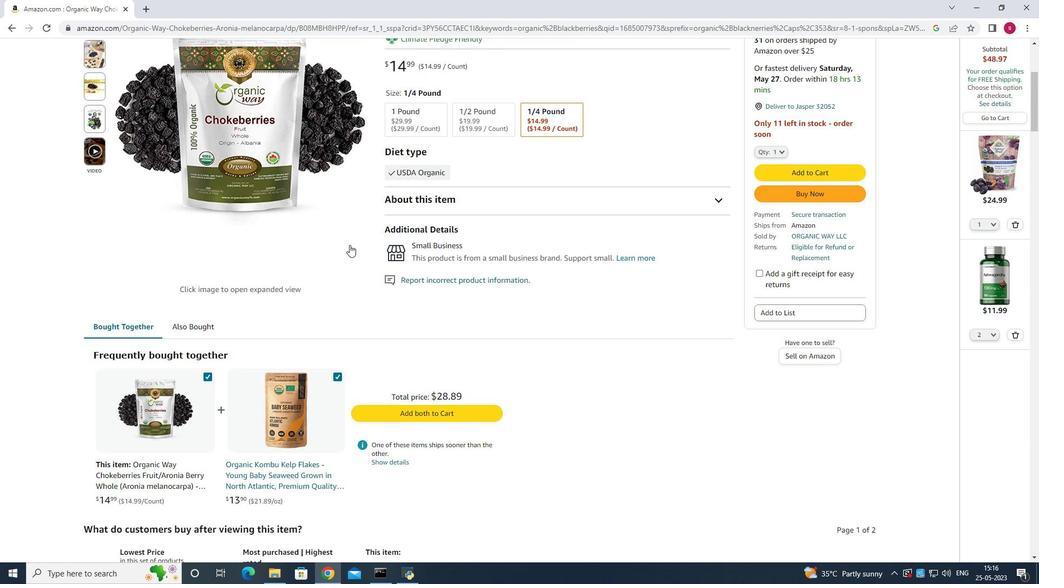 
Action: Mouse scrolled (349, 245) with delta (0, 0)
Screenshot: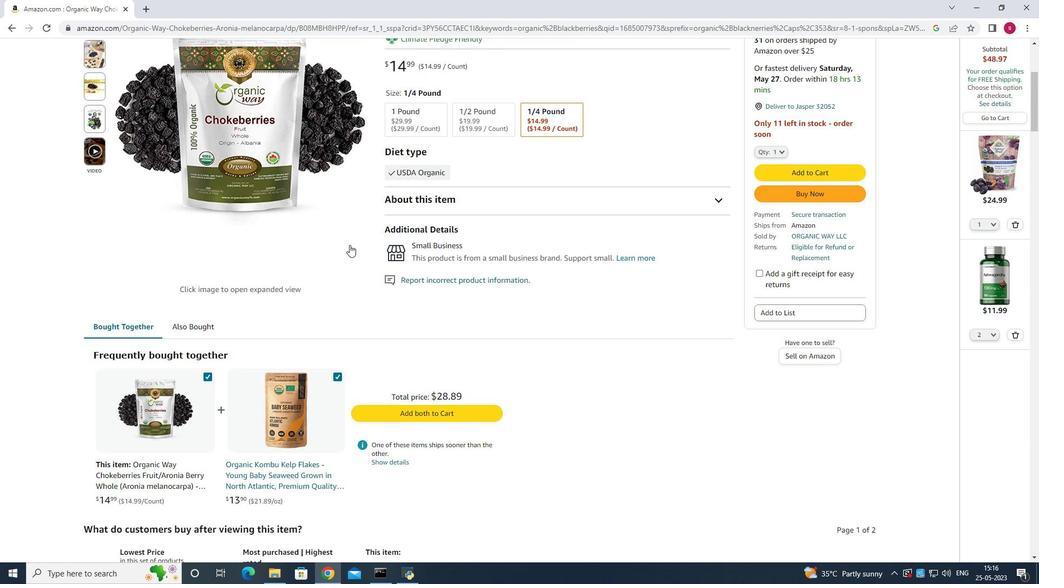 
Action: Mouse scrolled (349, 245) with delta (0, 0)
Screenshot: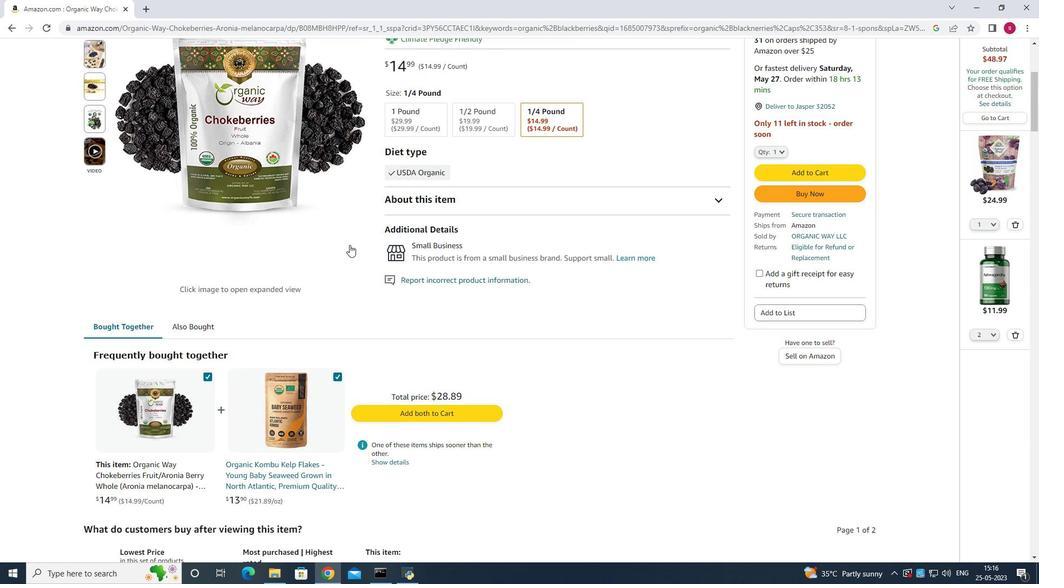 
Action: Mouse scrolled (349, 245) with delta (0, 0)
Screenshot: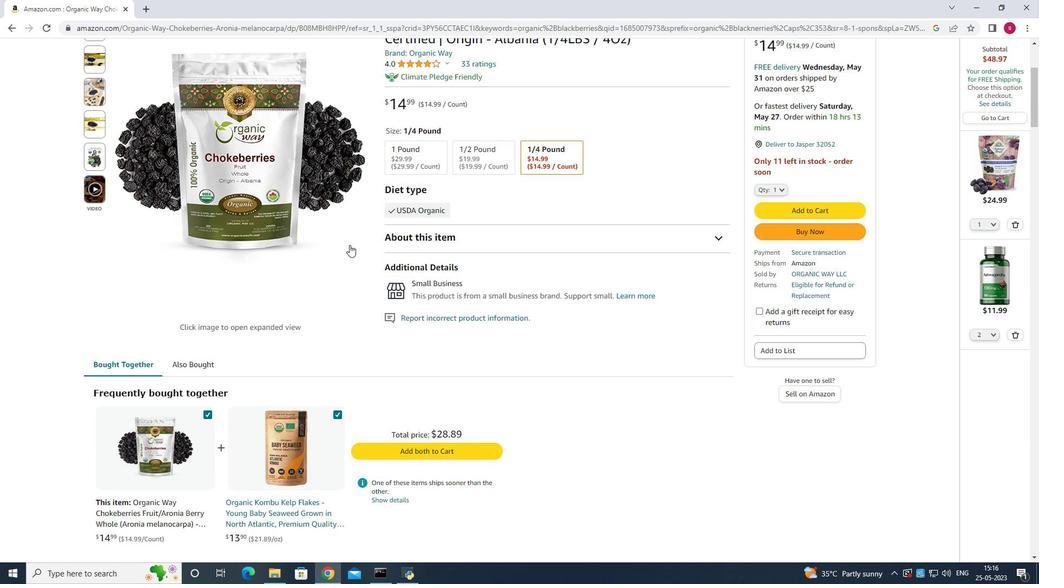 
Action: Mouse scrolled (349, 245) with delta (0, 0)
Screenshot: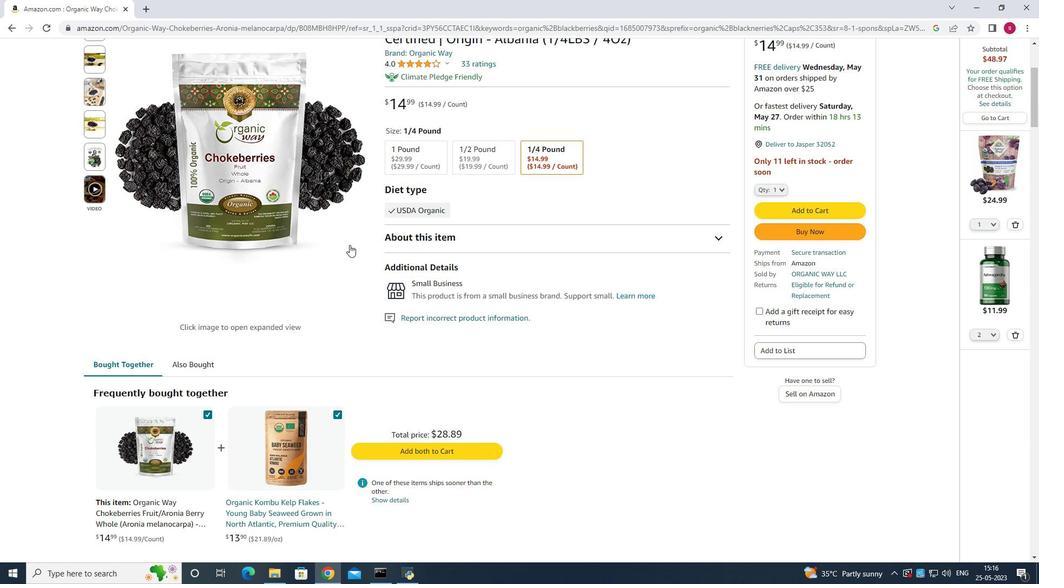 
Action: Mouse scrolled (349, 245) with delta (0, 0)
Screenshot: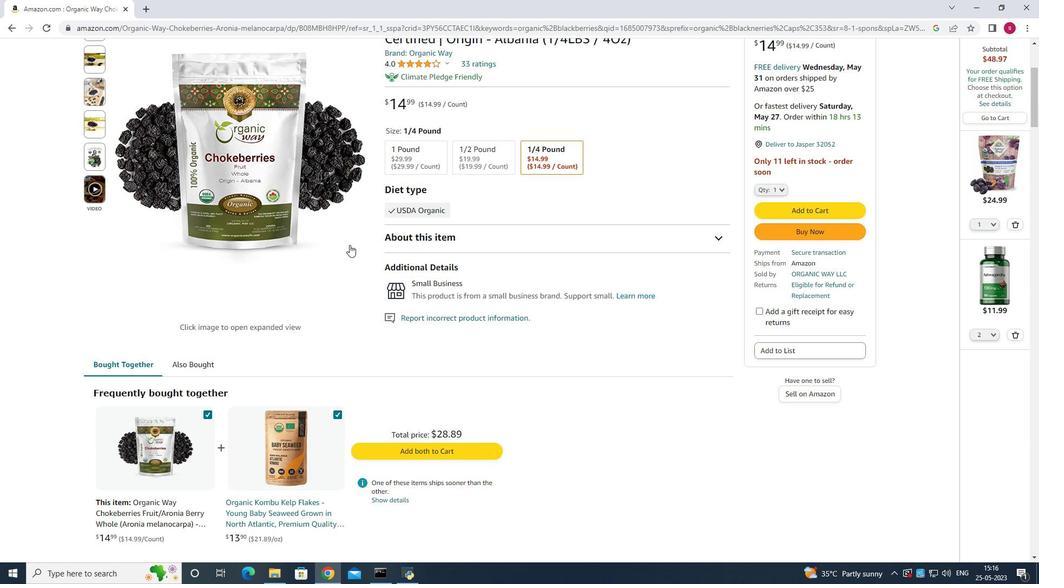
Action: Mouse scrolled (349, 245) with delta (0, 0)
Screenshot: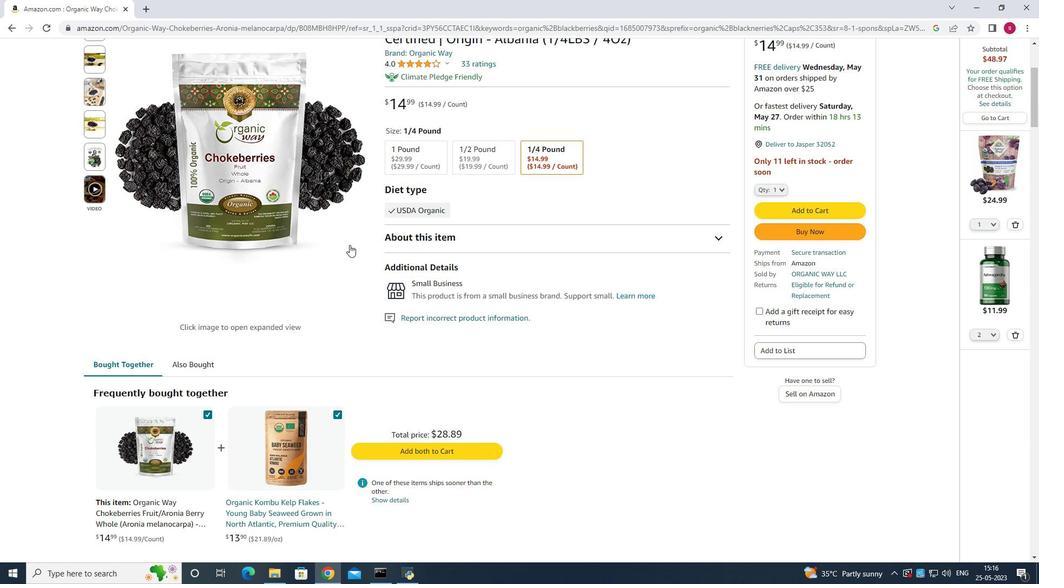 
Action: Mouse scrolled (349, 245) with delta (0, 0)
Screenshot: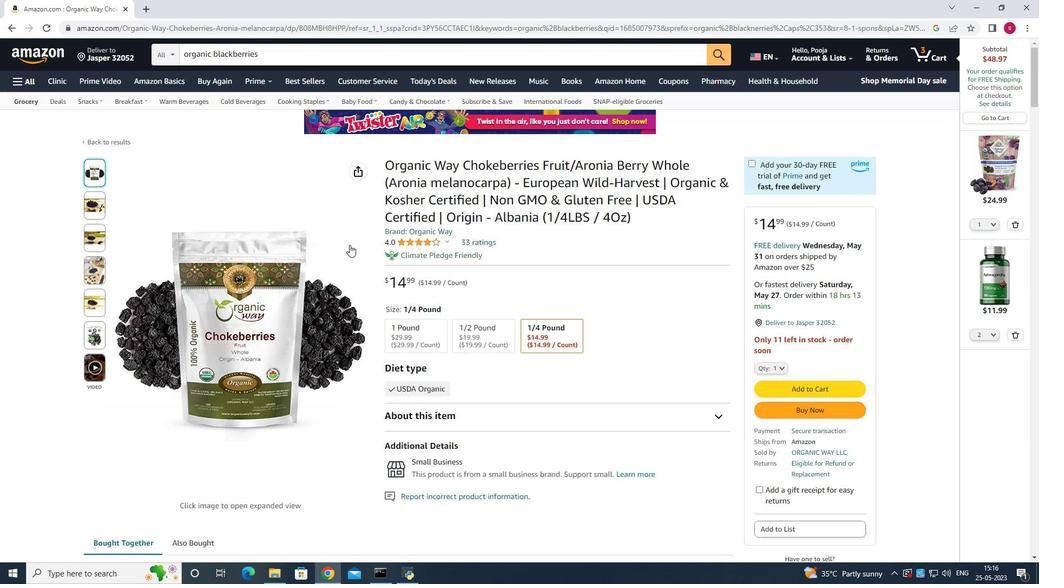 
Action: Mouse scrolled (349, 245) with delta (0, 0)
Screenshot: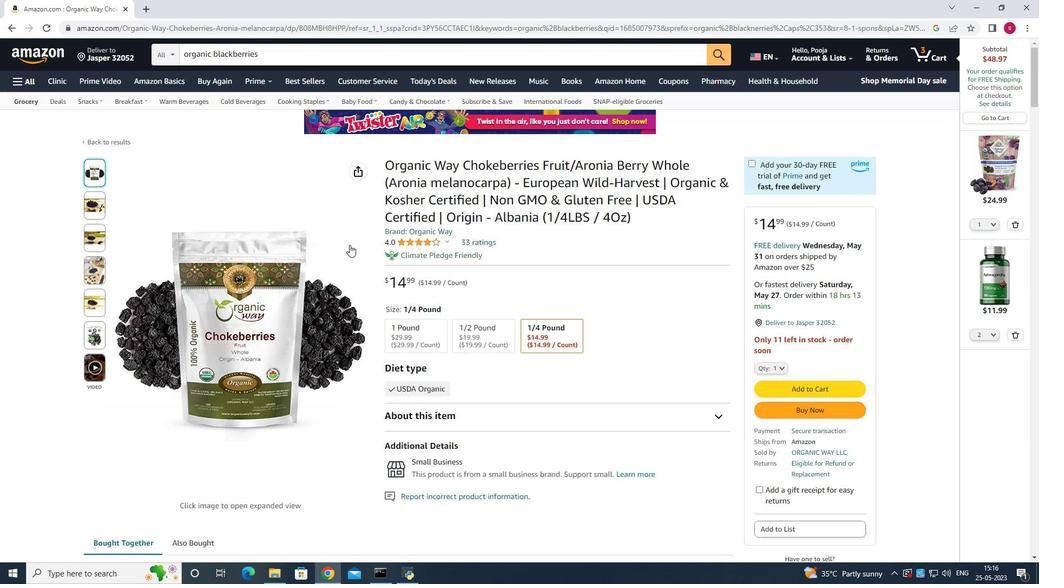 
Action: Mouse scrolled (349, 245) with delta (0, 0)
Screenshot: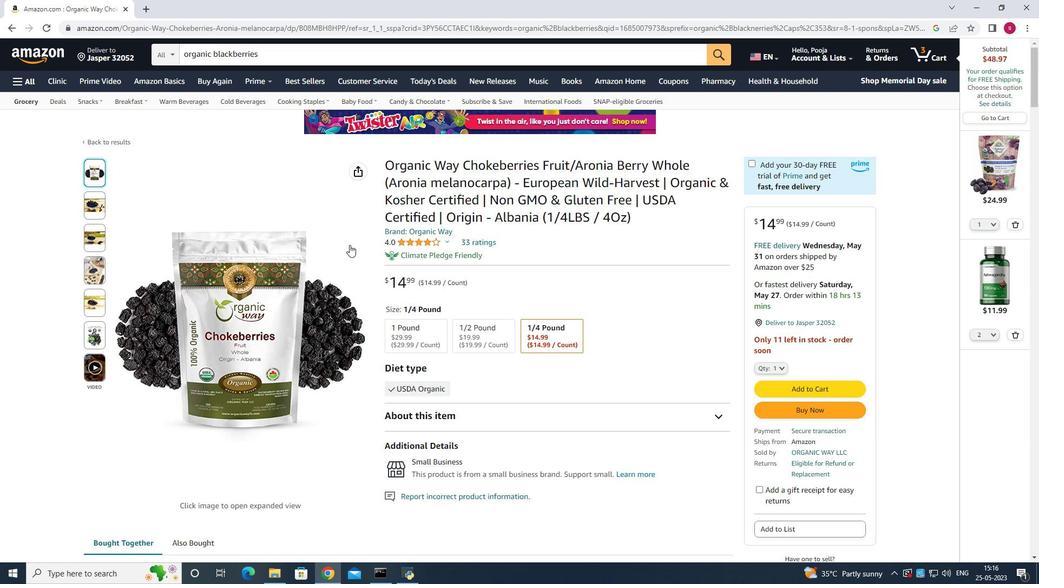 
Action: Mouse scrolled (349, 245) with delta (0, 0)
Screenshot: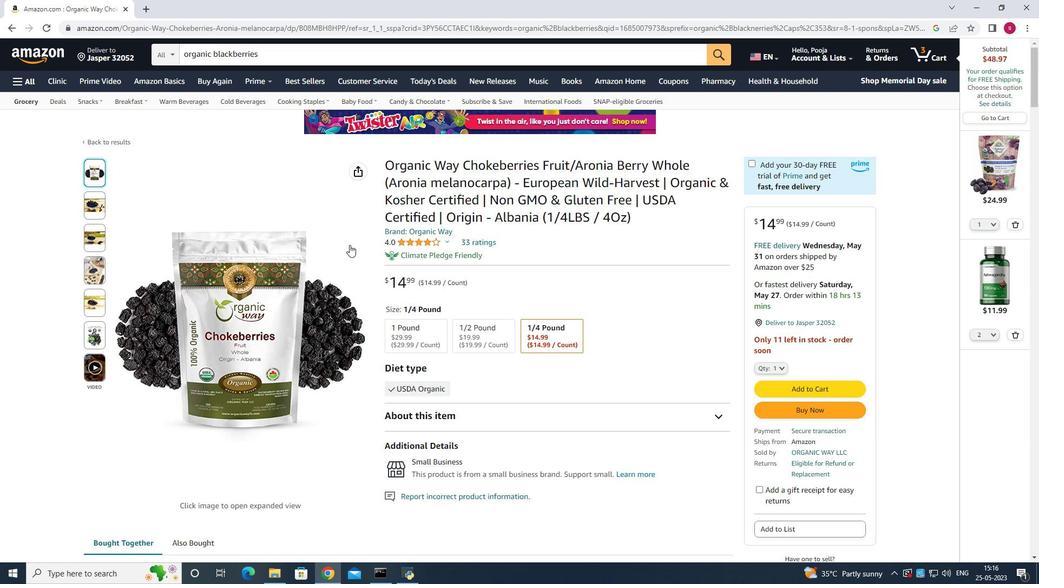 
Action: Mouse scrolled (349, 245) with delta (0, 0)
Screenshot: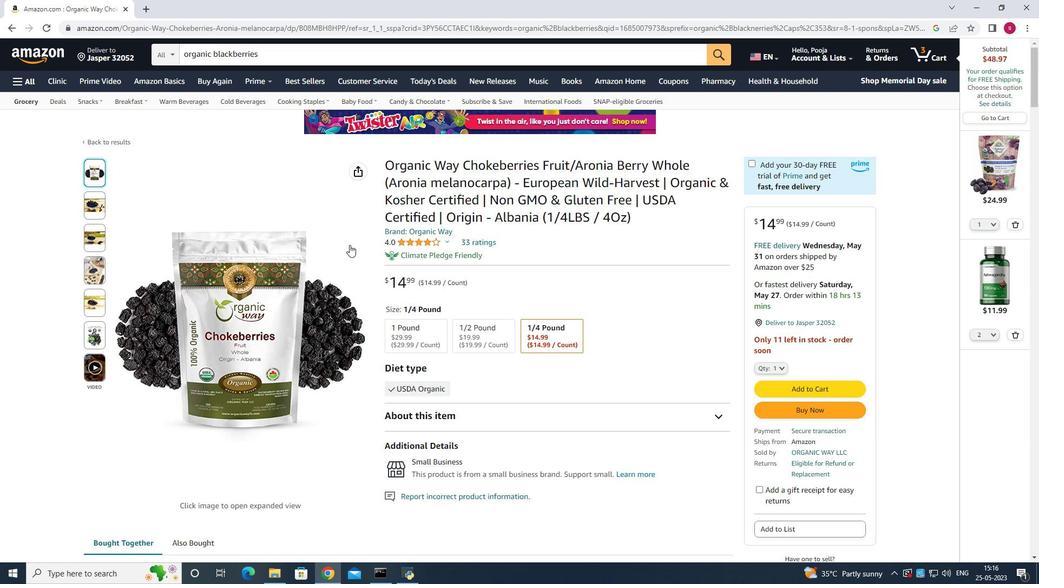 
Action: Mouse scrolled (349, 245) with delta (0, 0)
Screenshot: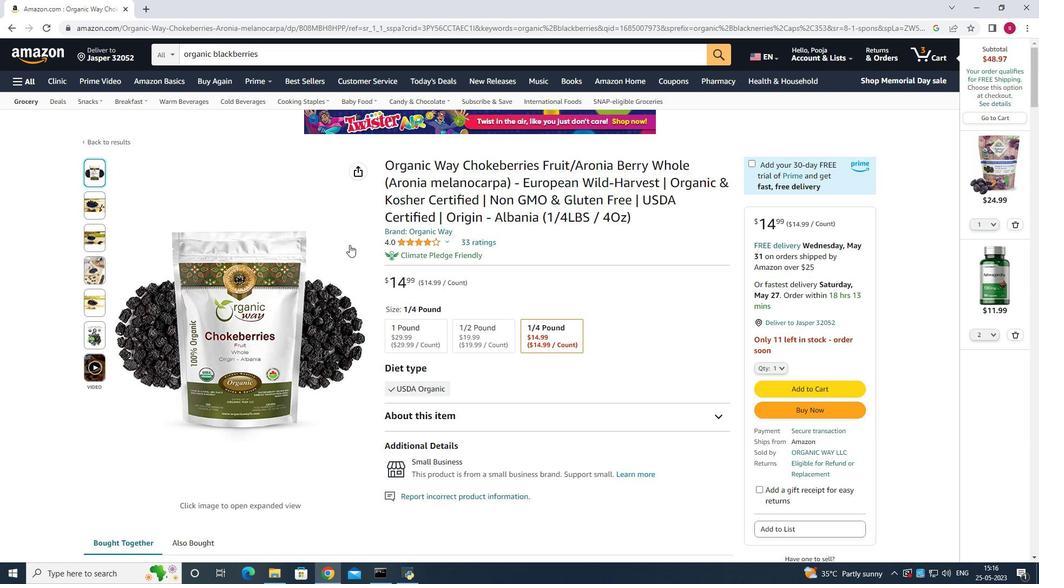 
Action: Mouse scrolled (349, 245) with delta (0, 0)
Screenshot: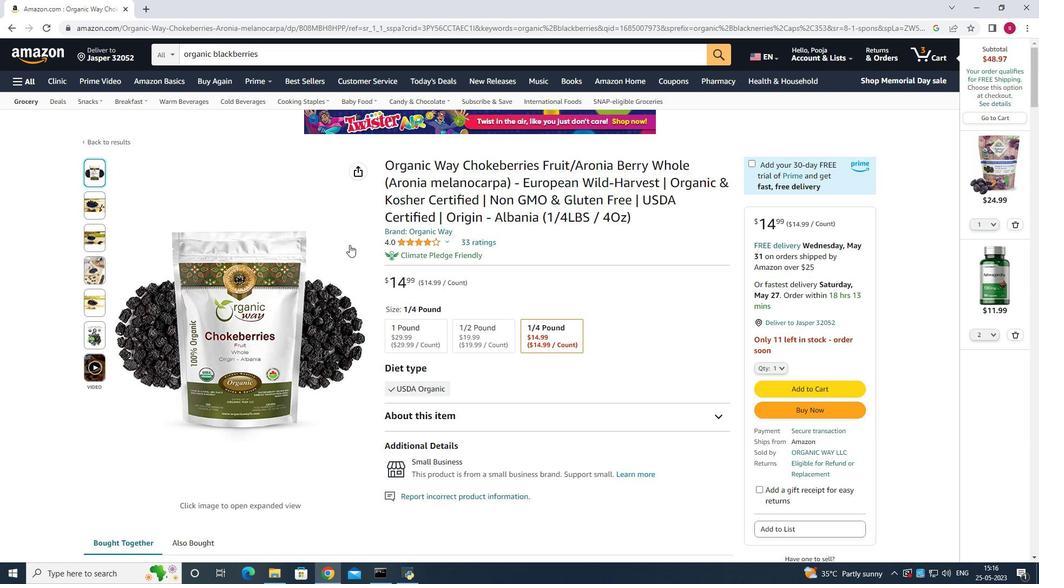 
Action: Mouse scrolled (349, 245) with delta (0, 0)
Screenshot: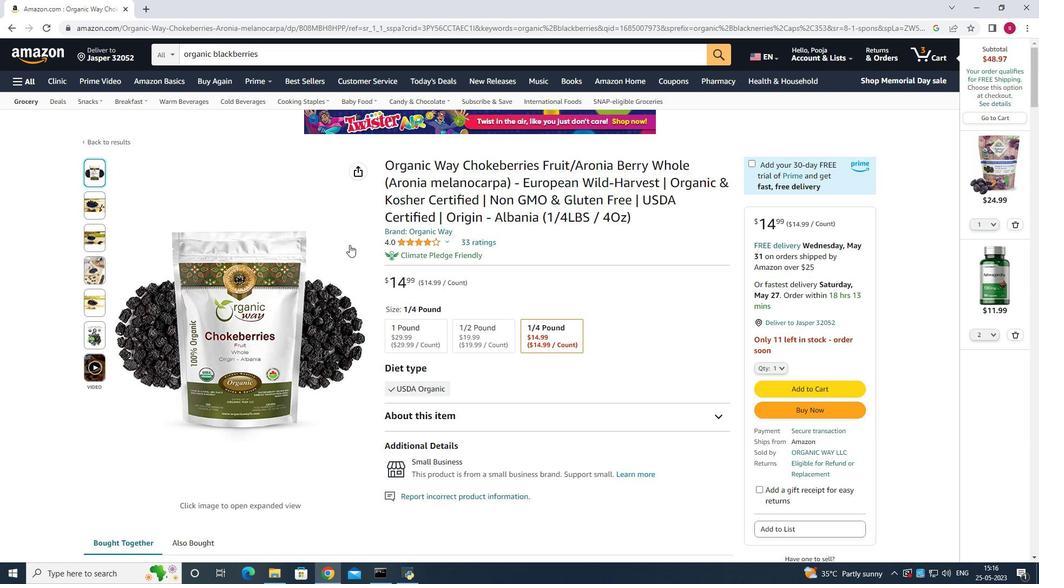 
Action: Mouse scrolled (349, 245) with delta (0, 0)
Screenshot: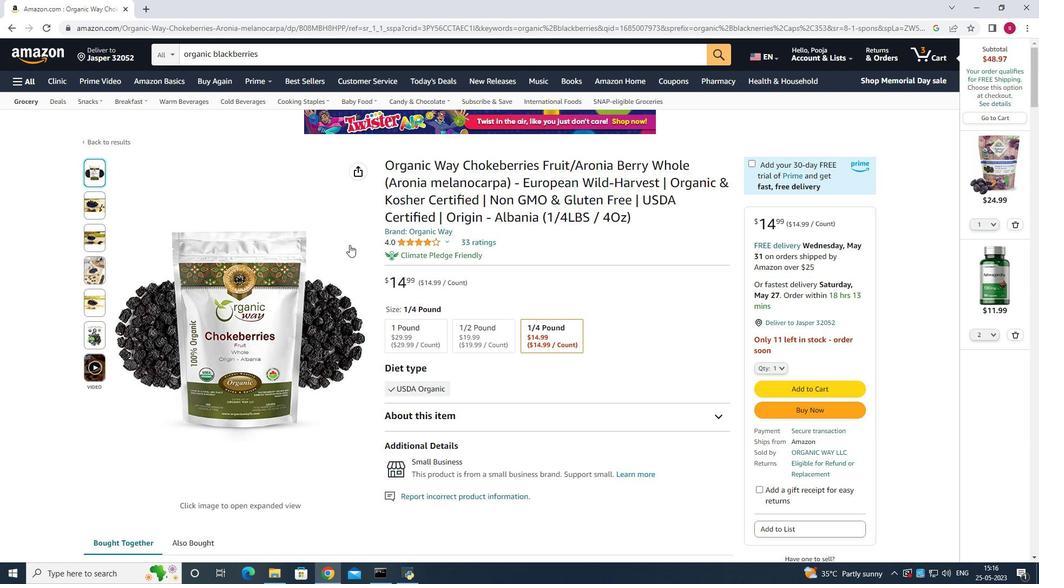 
Action: Mouse moved to (13, 29)
Screenshot: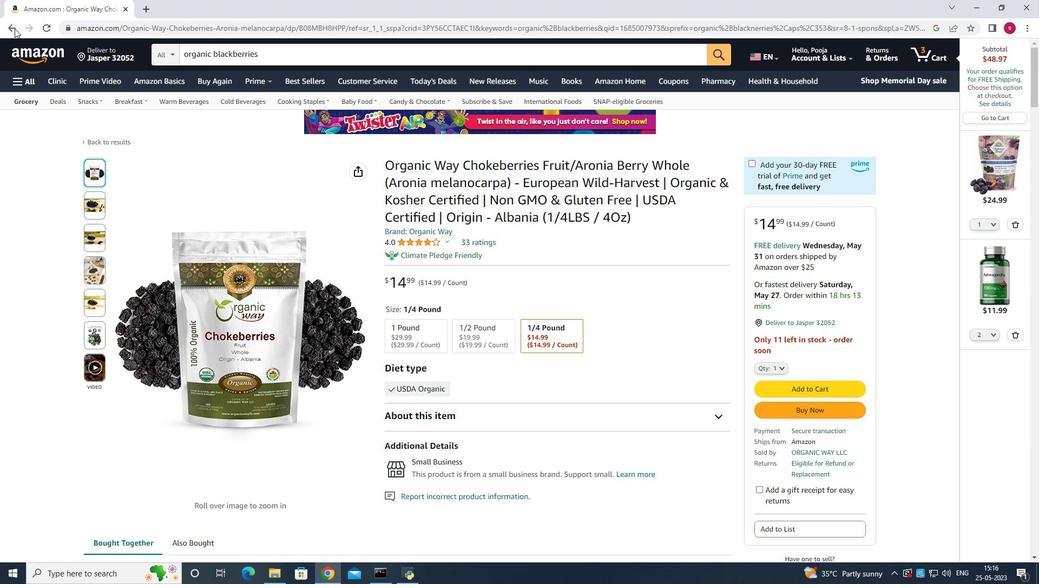 
Action: Mouse pressed left at (13, 29)
Screenshot: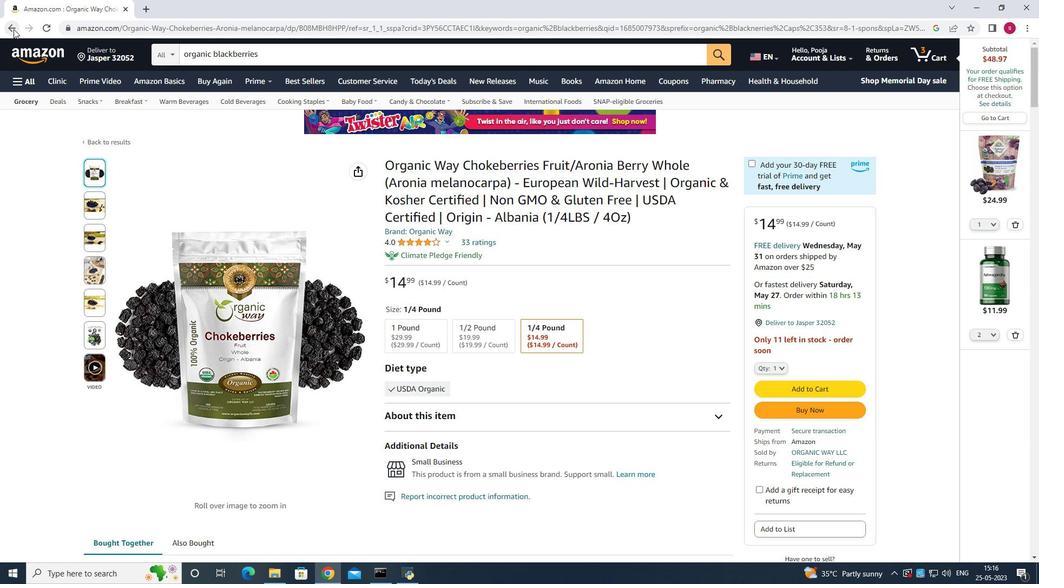 
Action: Mouse moved to (363, 131)
Screenshot: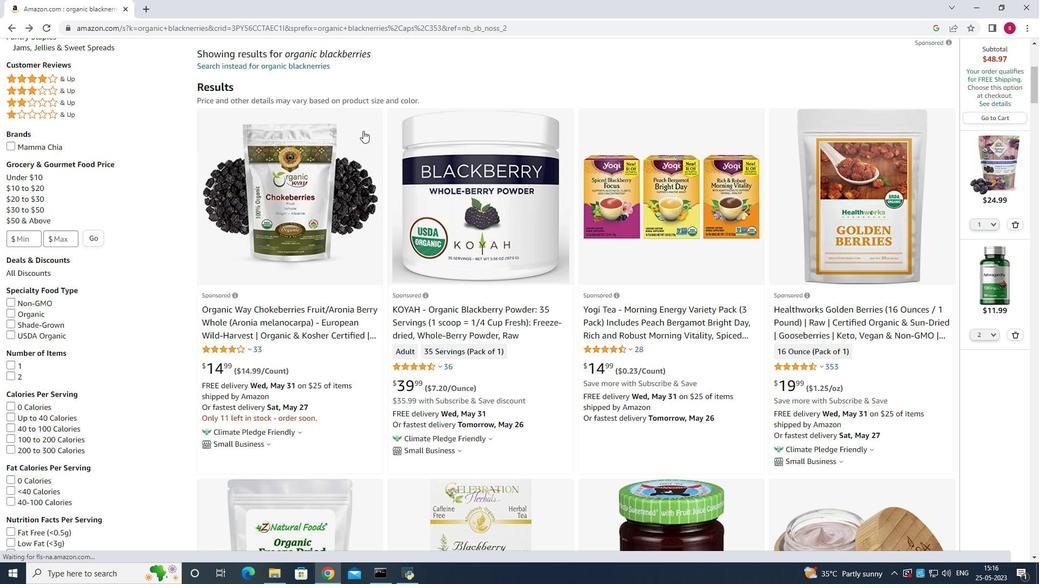 
Action: Mouse scrolled (363, 130) with delta (0, 0)
Screenshot: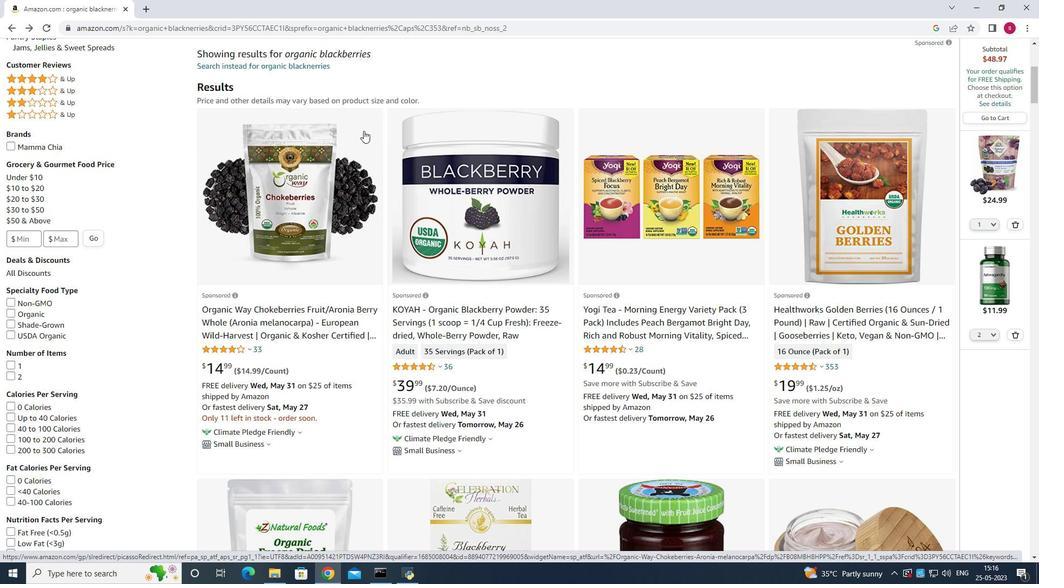 
Action: Mouse scrolled (363, 130) with delta (0, 0)
Screenshot: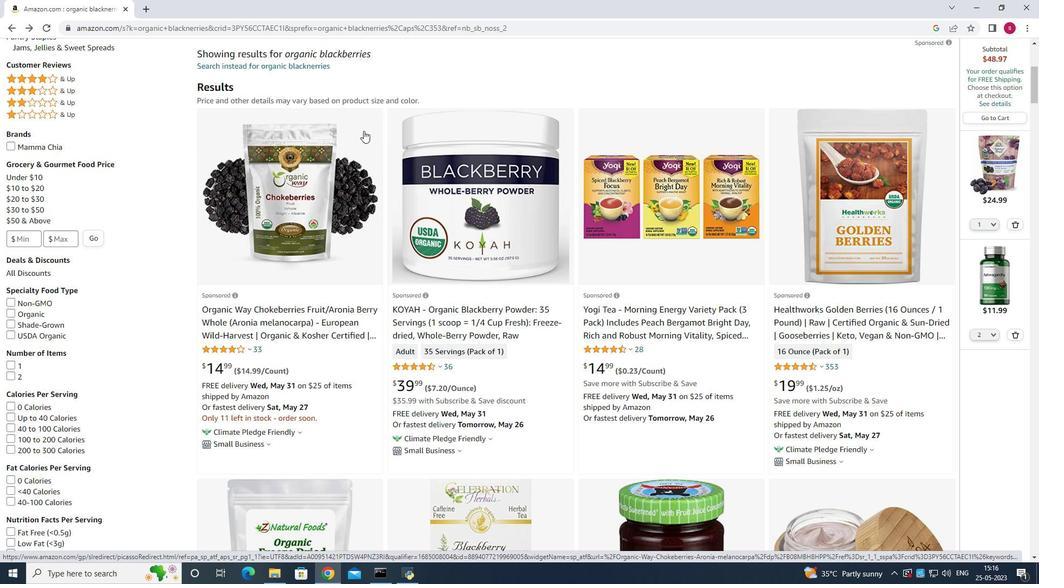
Action: Mouse scrolled (363, 130) with delta (0, 0)
Screenshot: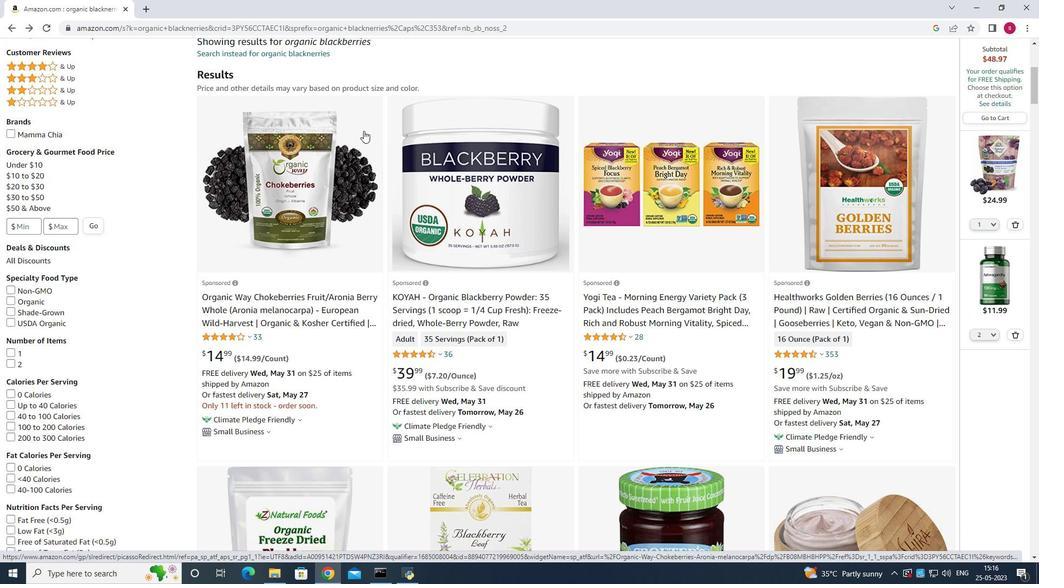 
Action: Mouse scrolled (363, 131) with delta (0, 0)
Screenshot: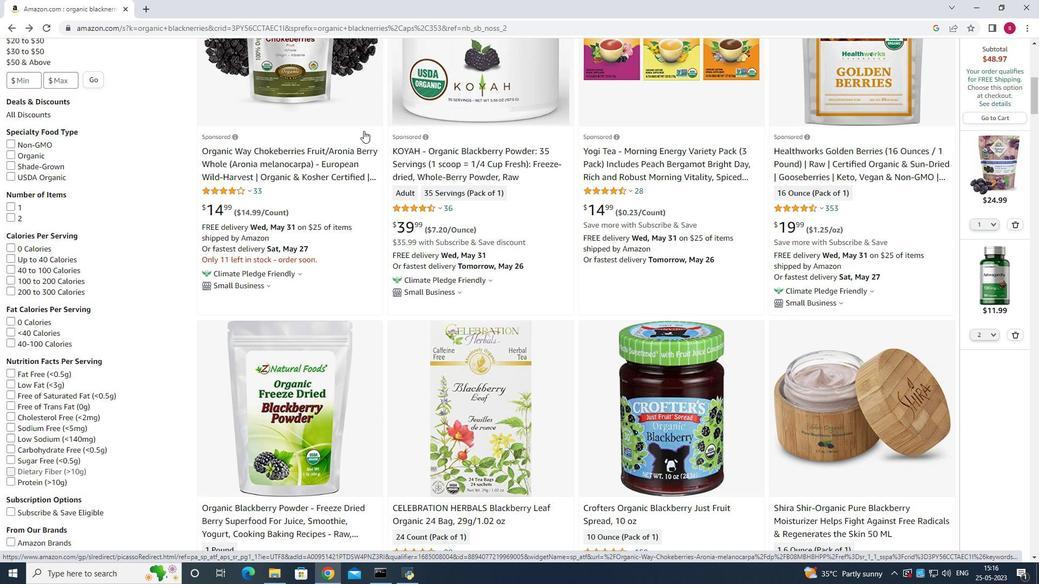 
Action: Mouse moved to (364, 131)
Screenshot: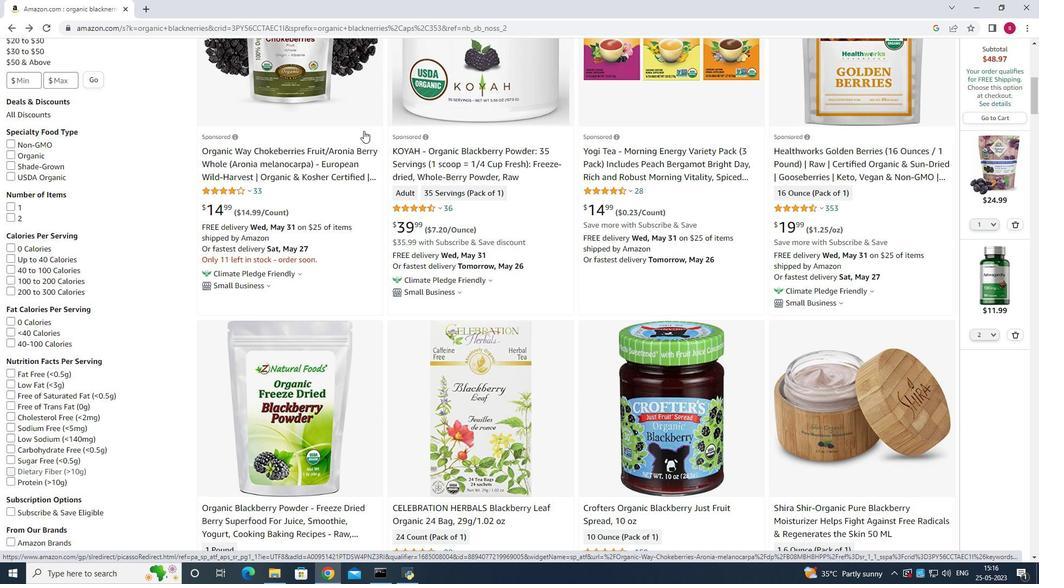 
Action: Mouse scrolled (363, 131) with delta (0, 0)
Screenshot: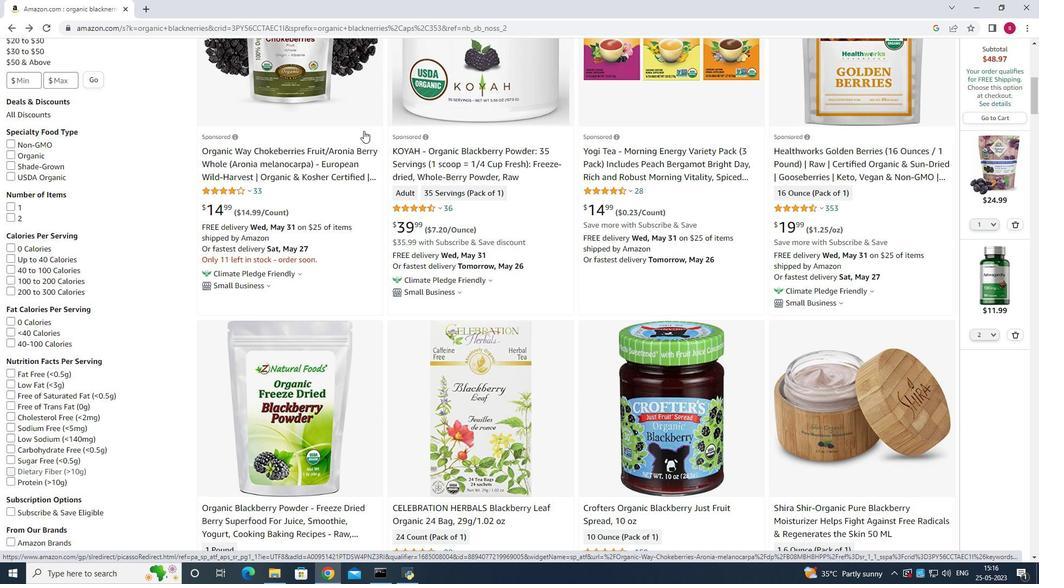 
Action: Mouse moved to (364, 131)
Screenshot: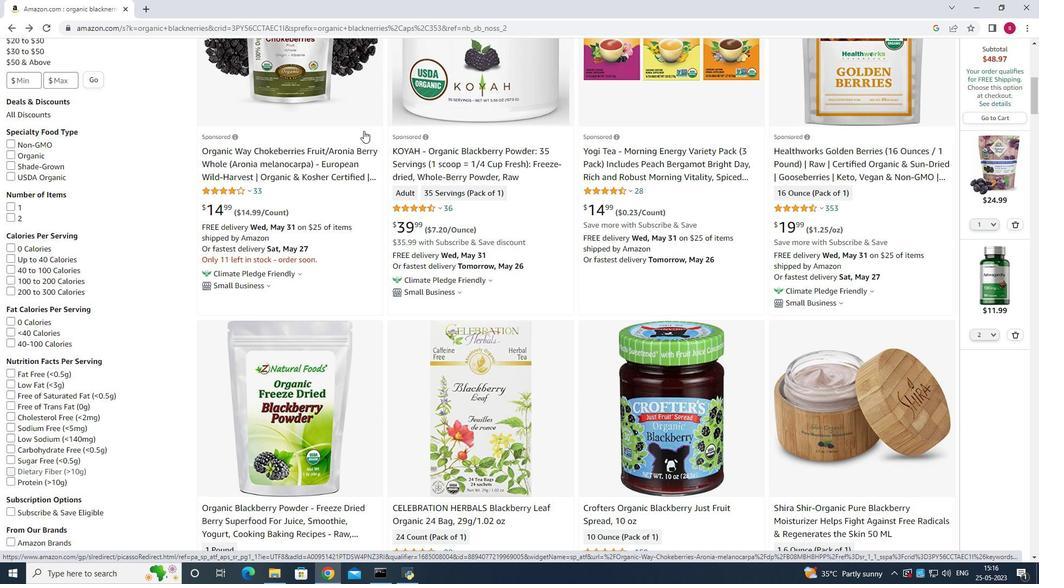 
Action: Mouse scrolled (364, 131) with delta (0, 0)
Screenshot: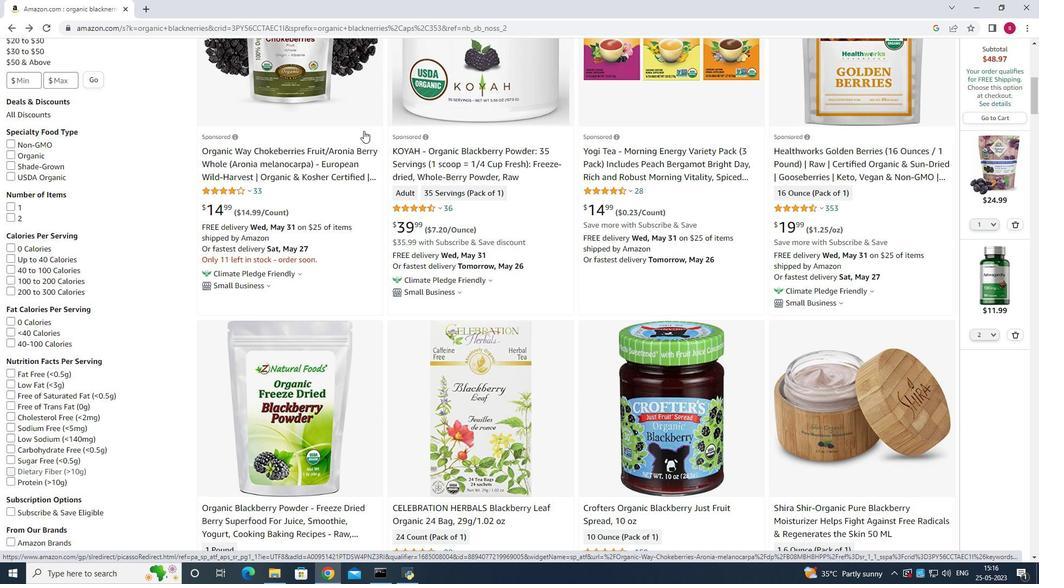 
Action: Mouse scrolled (364, 130) with delta (0, 0)
Screenshot: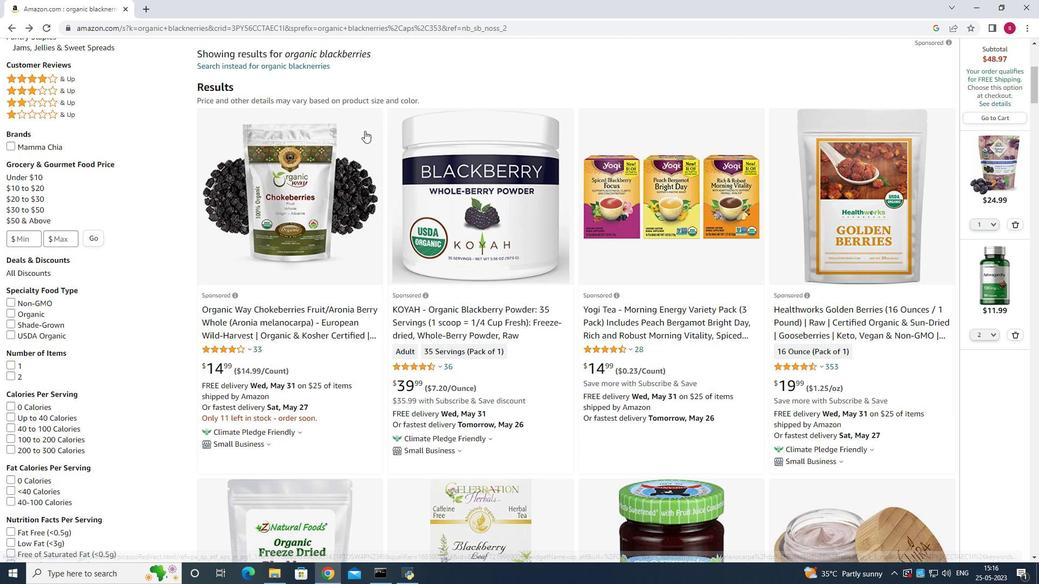 
Action: Mouse scrolled (364, 130) with delta (0, 0)
Screenshot: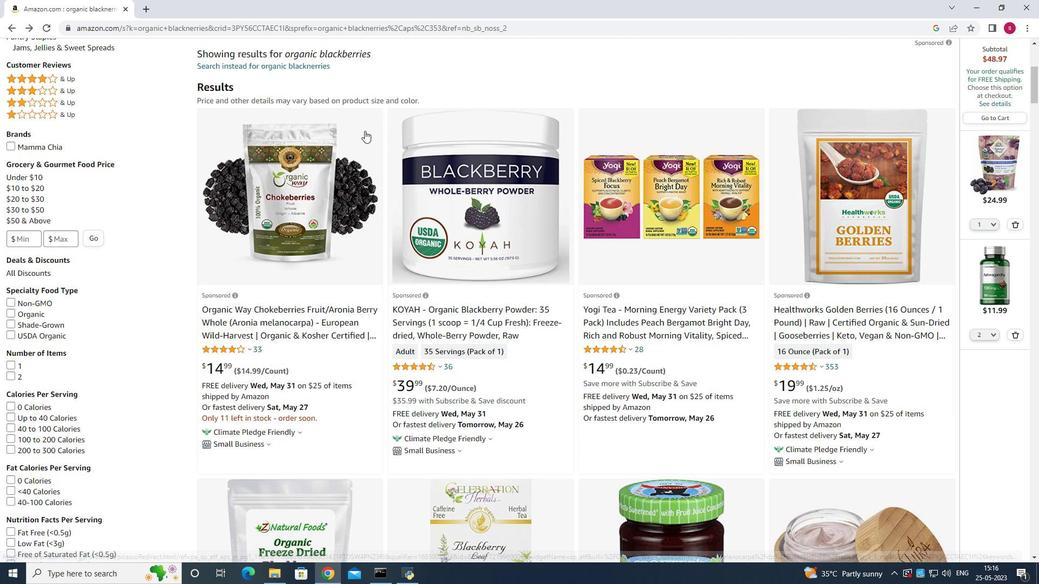 
Action: Mouse scrolled (364, 130) with delta (0, 0)
Screenshot: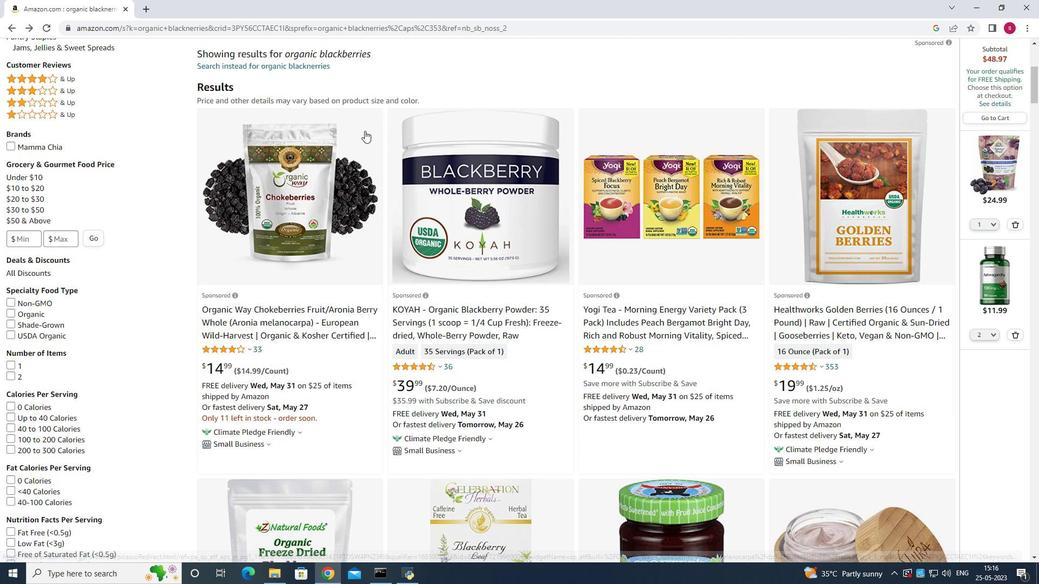 
Action: Mouse scrolled (364, 130) with delta (0, 0)
Screenshot: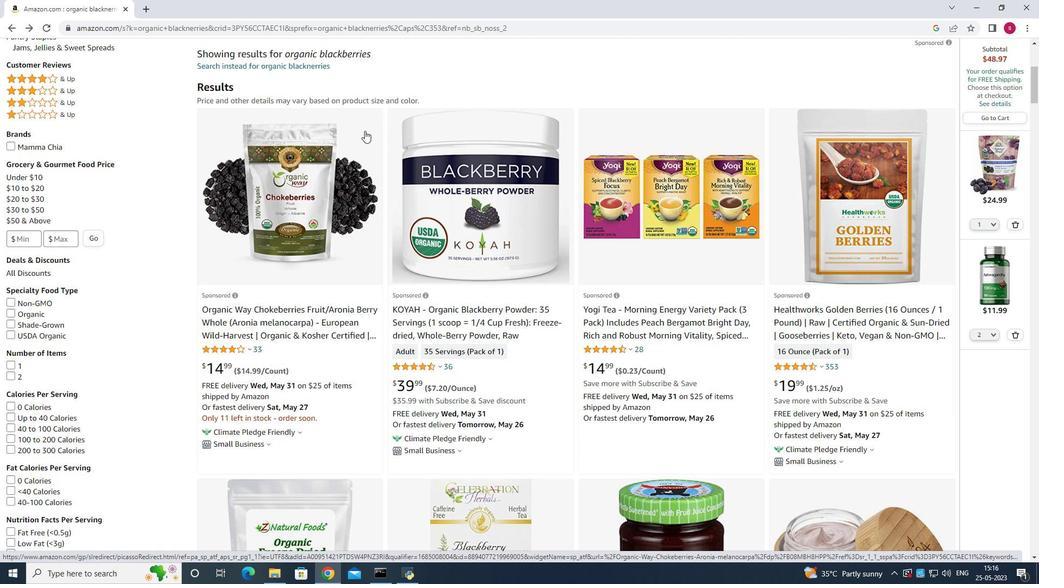
Action: Mouse scrolled (364, 130) with delta (0, 0)
Screenshot: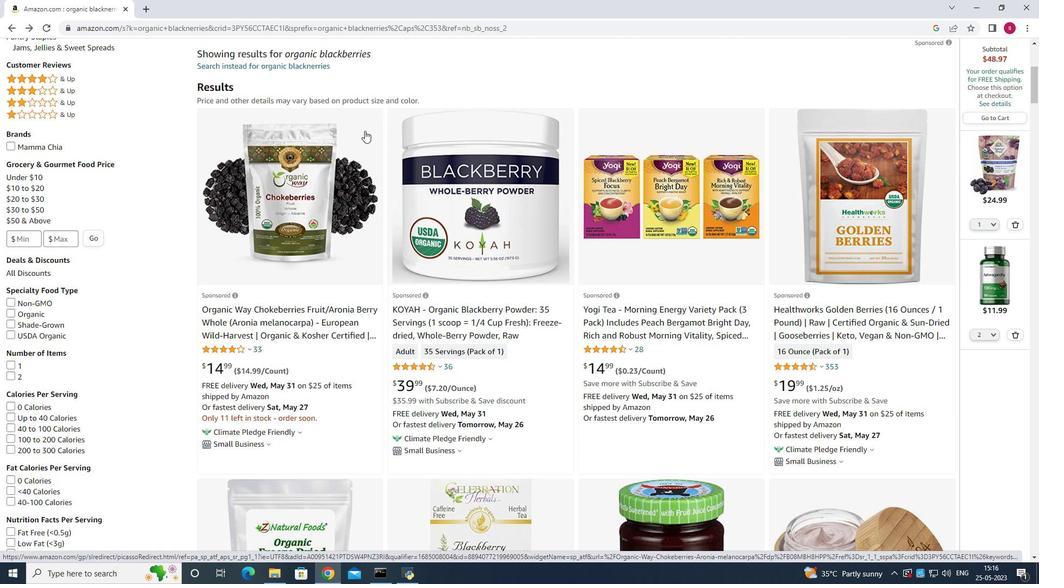 
Action: Mouse scrolled (364, 131) with delta (0, 0)
Screenshot: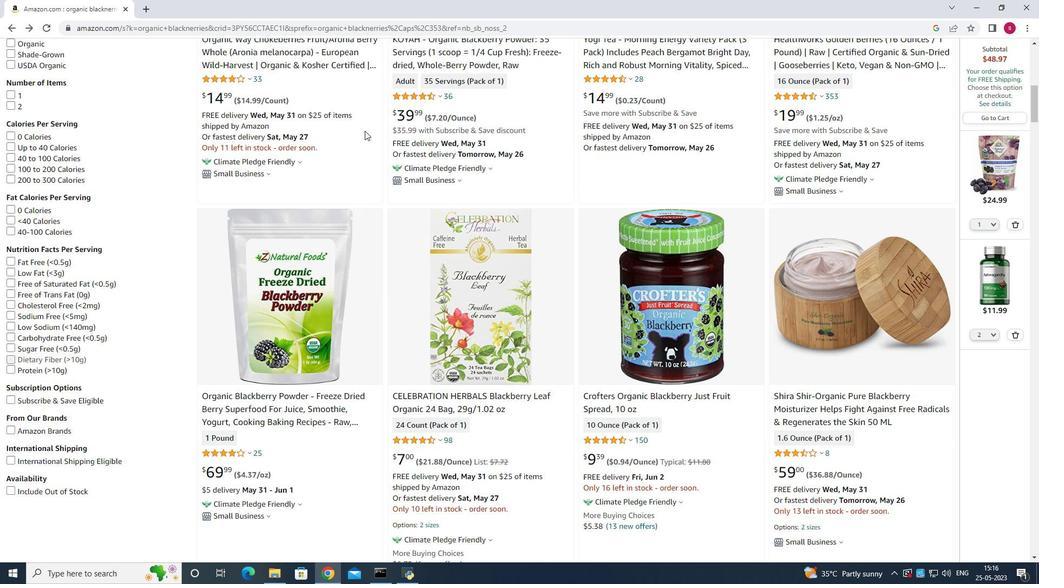 
Action: Mouse scrolled (364, 131) with delta (0, 0)
Screenshot: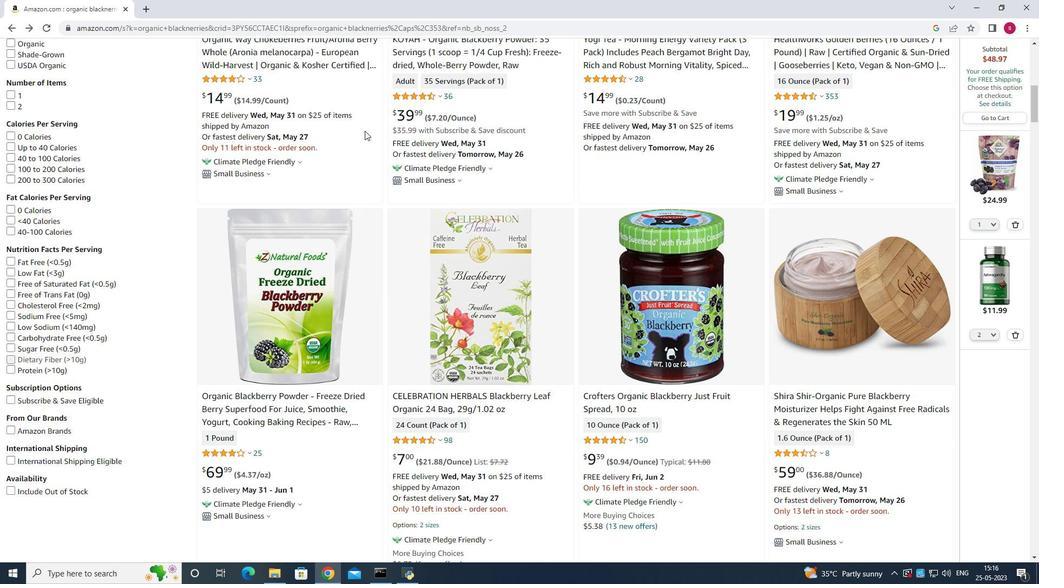 
Action: Mouse scrolled (364, 131) with delta (0, 0)
Screenshot: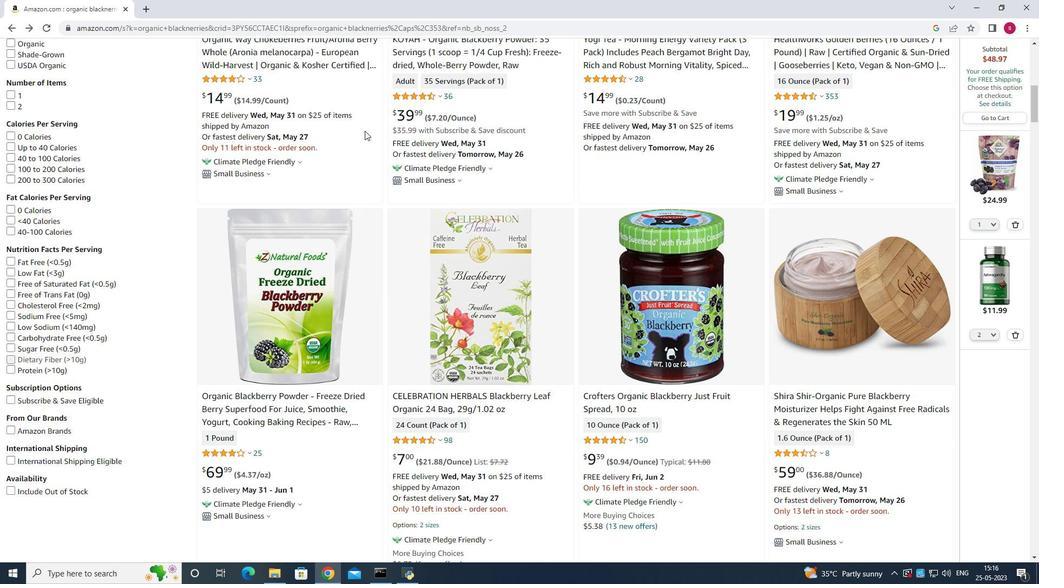 
Action: Mouse scrolled (364, 131) with delta (0, 0)
Screenshot: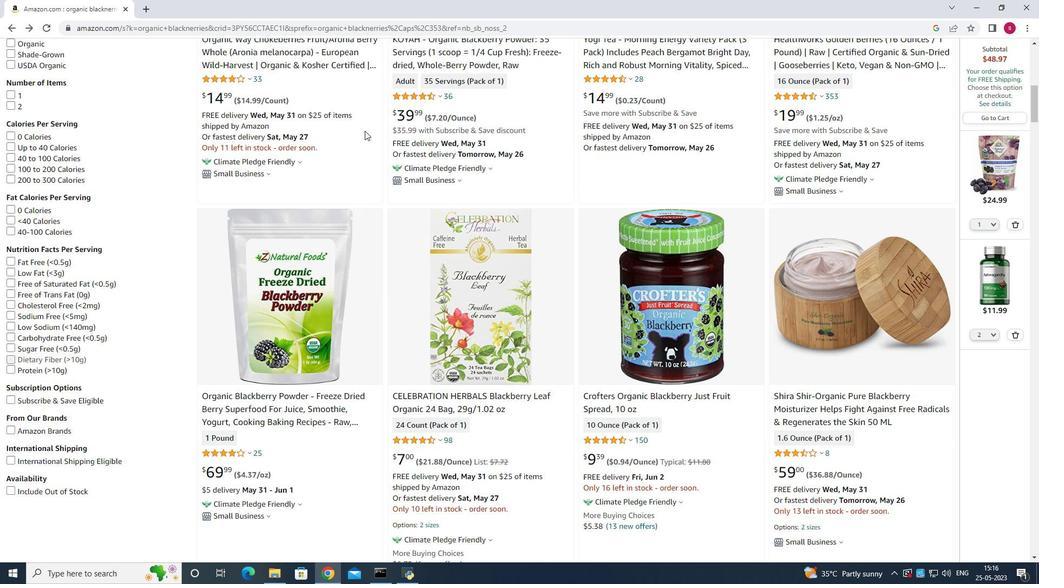 
Action: Mouse scrolled (364, 130) with delta (0, 0)
Screenshot: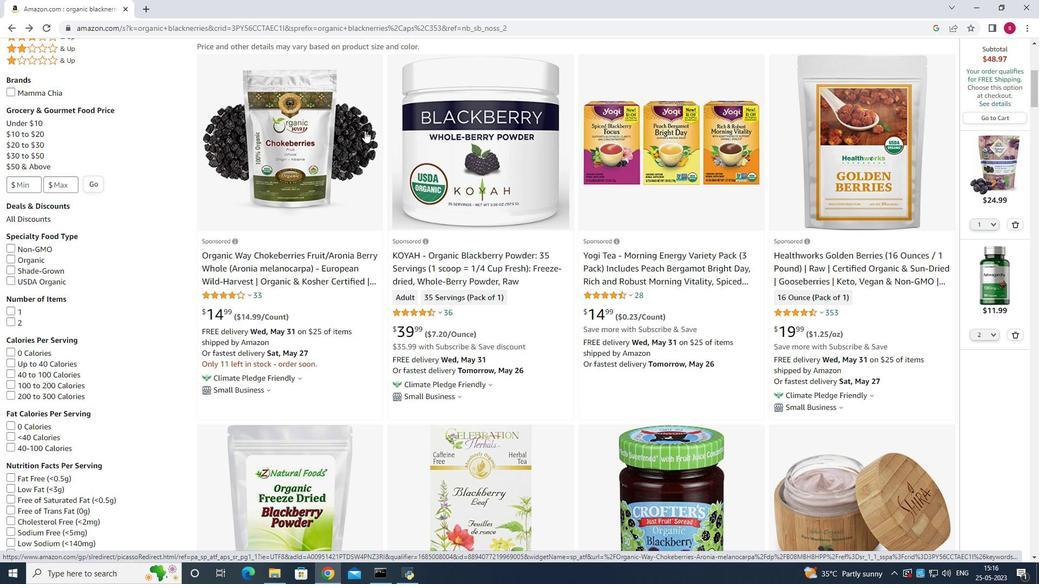
Action: Mouse scrolled (364, 130) with delta (0, 0)
Screenshot: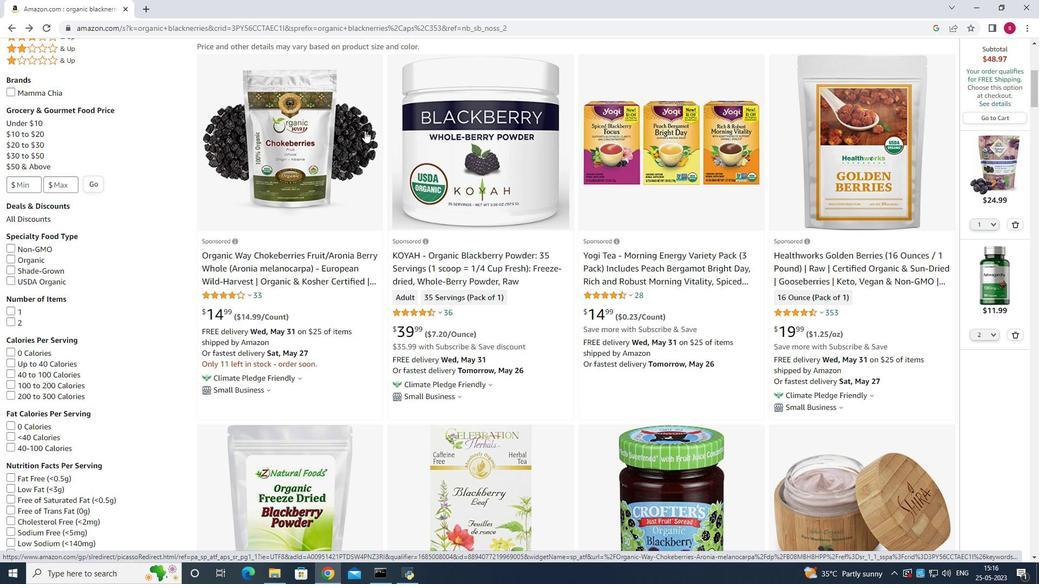 
Action: Mouse scrolled (364, 130) with delta (0, 0)
Screenshot: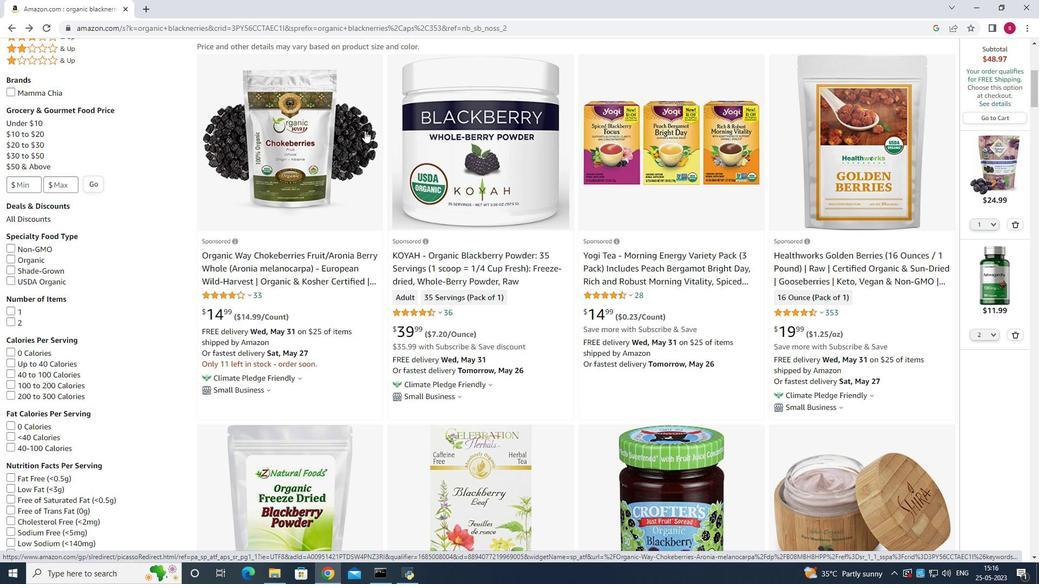 
Action: Mouse scrolled (364, 130) with delta (0, 0)
Screenshot: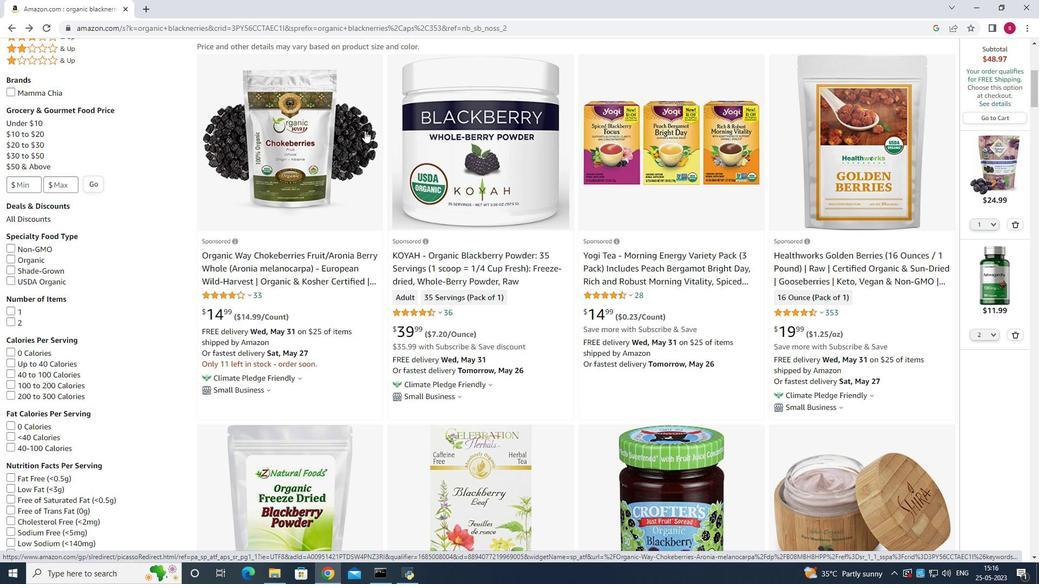 
Action: Mouse scrolled (364, 130) with delta (0, 0)
Screenshot: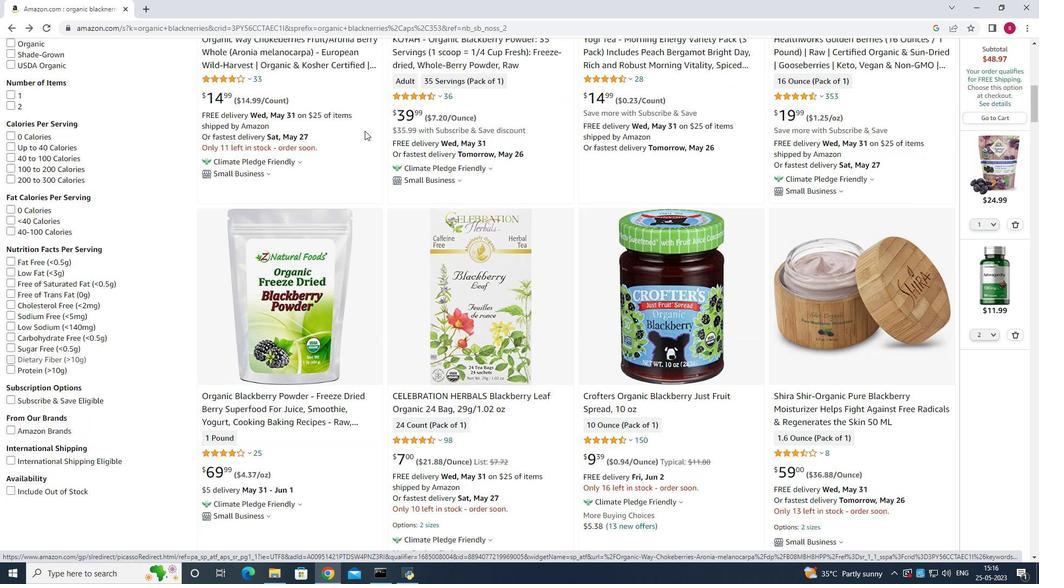 
Action: Mouse scrolled (364, 130) with delta (0, 0)
Screenshot: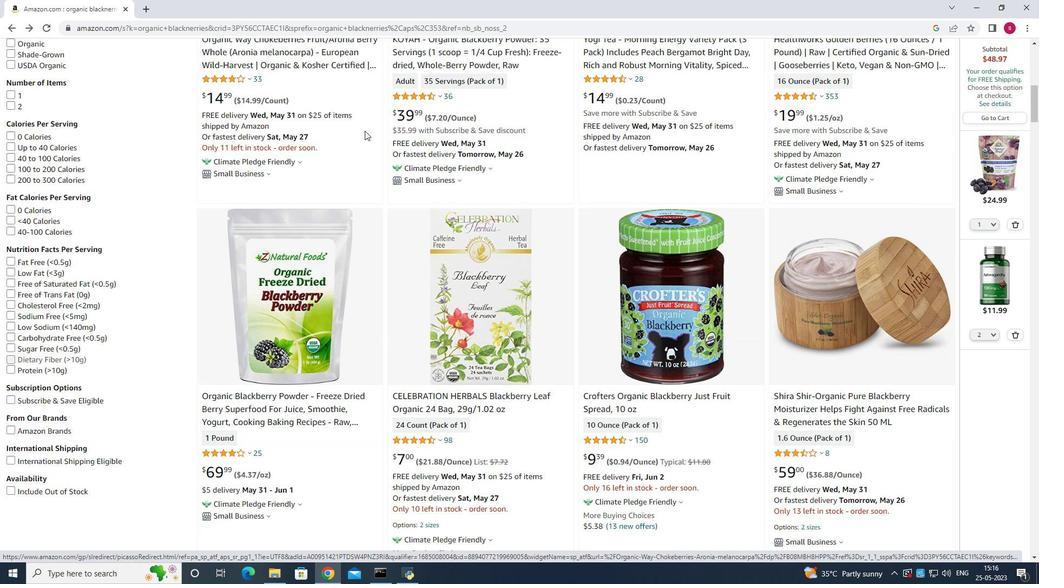 
Action: Mouse scrolled (364, 131) with delta (0, 0)
Screenshot: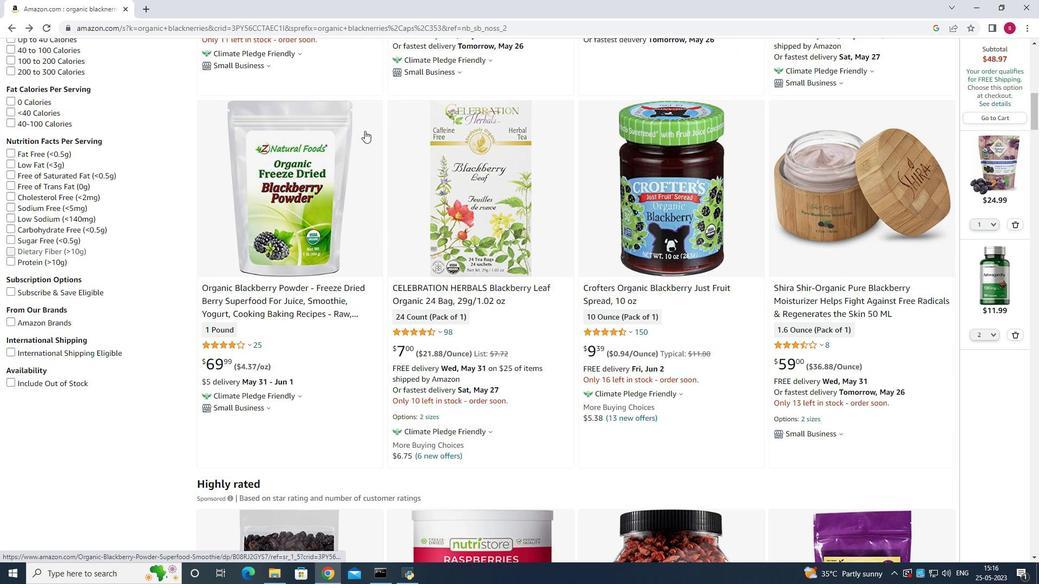 
Action: Mouse scrolled (364, 131) with delta (0, 0)
Screenshot: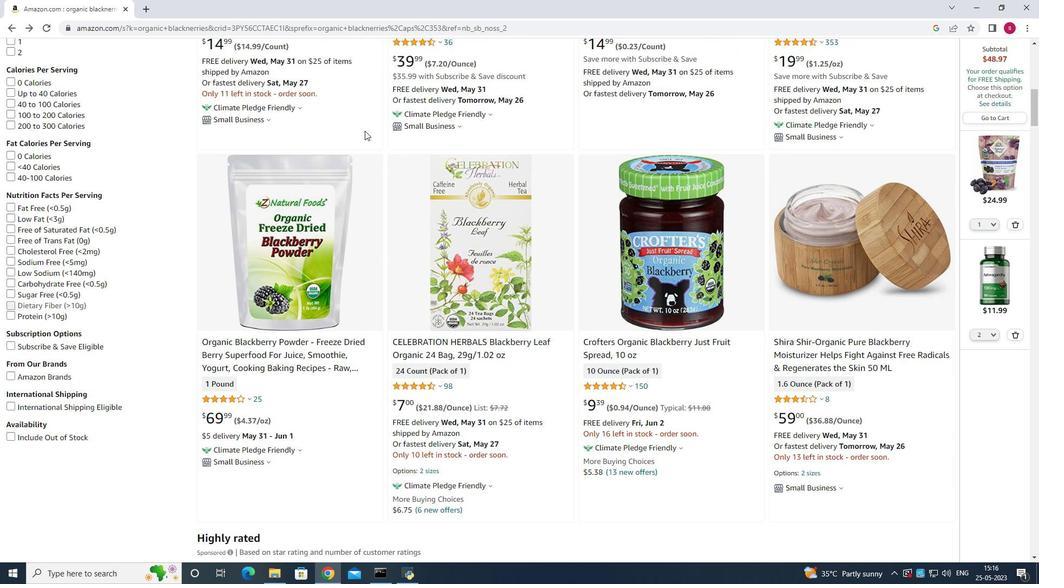 
Action: Mouse moved to (475, 349)
Screenshot: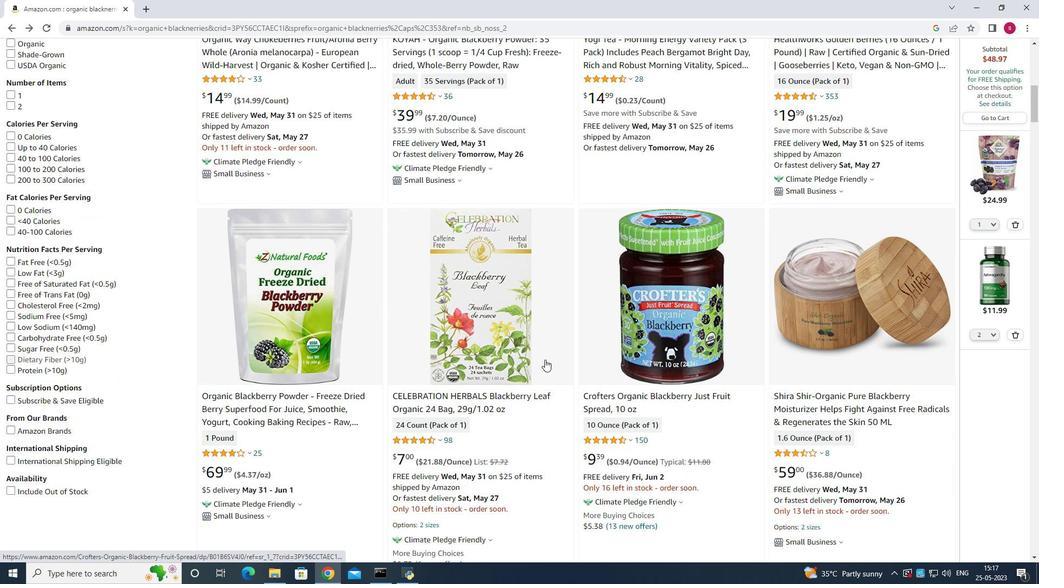 
Action: Mouse scrolled (475, 348) with delta (0, 0)
Screenshot: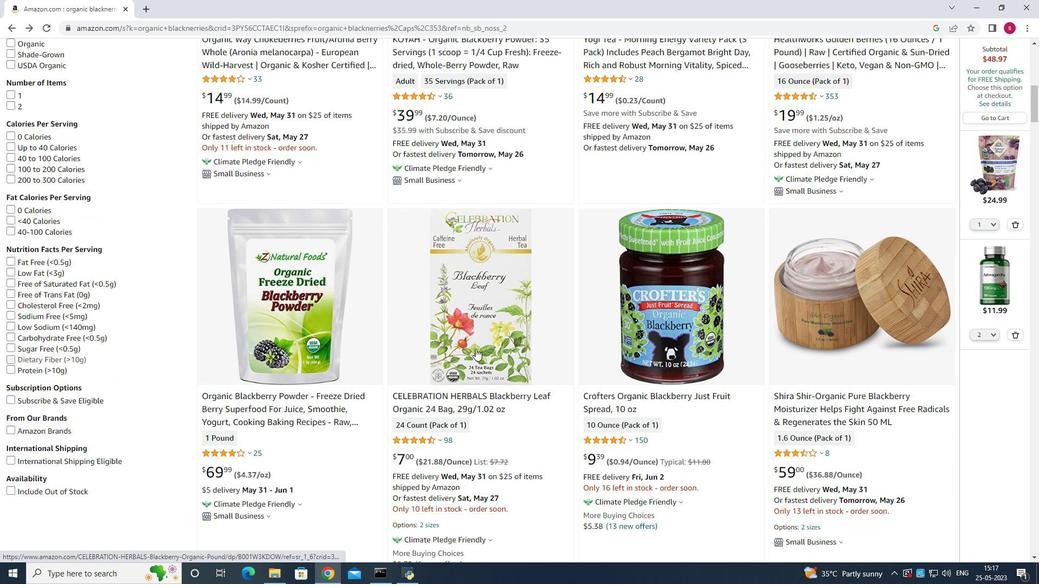 
Action: Mouse scrolled (475, 348) with delta (0, 0)
Screenshot: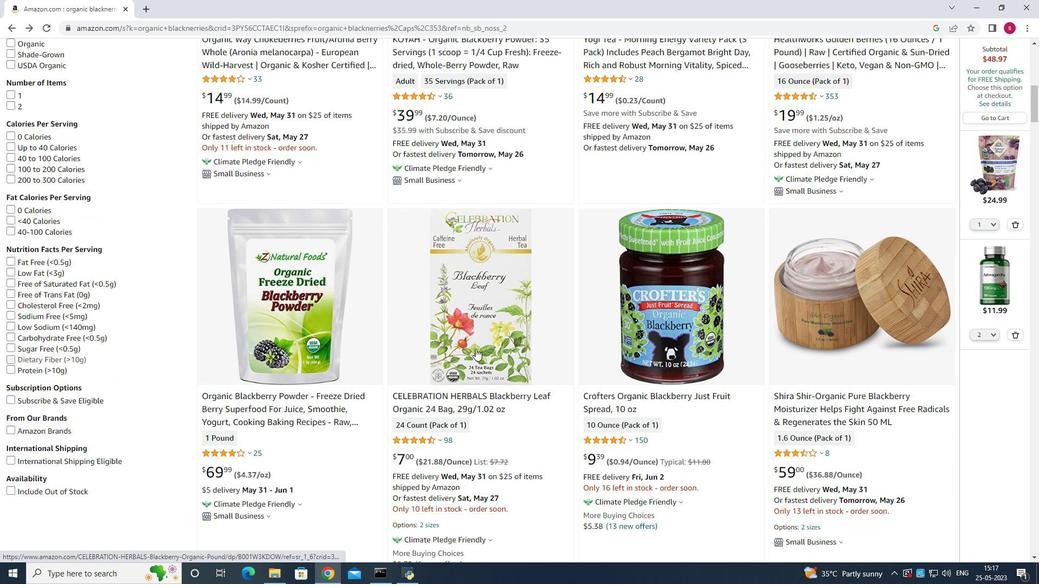 
Action: Mouse scrolled (475, 348) with delta (0, 0)
Screenshot: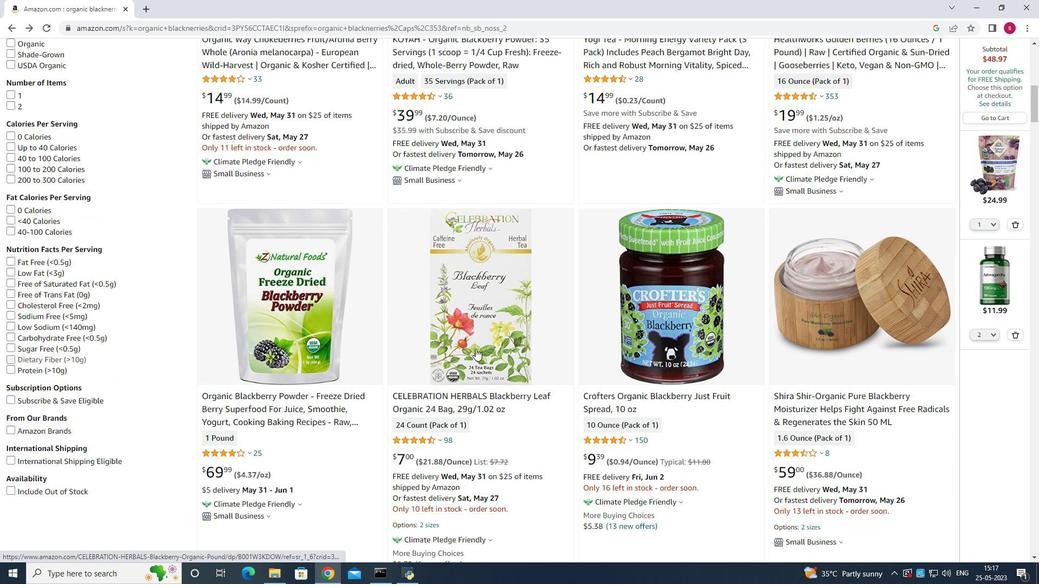 
Action: Mouse moved to (495, 328)
Screenshot: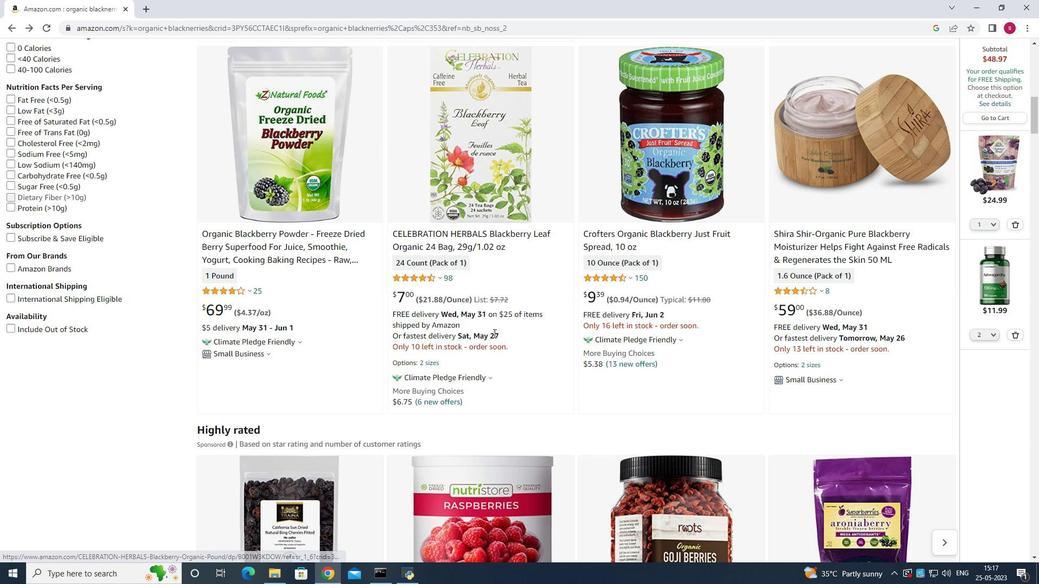
Action: Mouse scrolled (495, 327) with delta (0, 0)
Screenshot: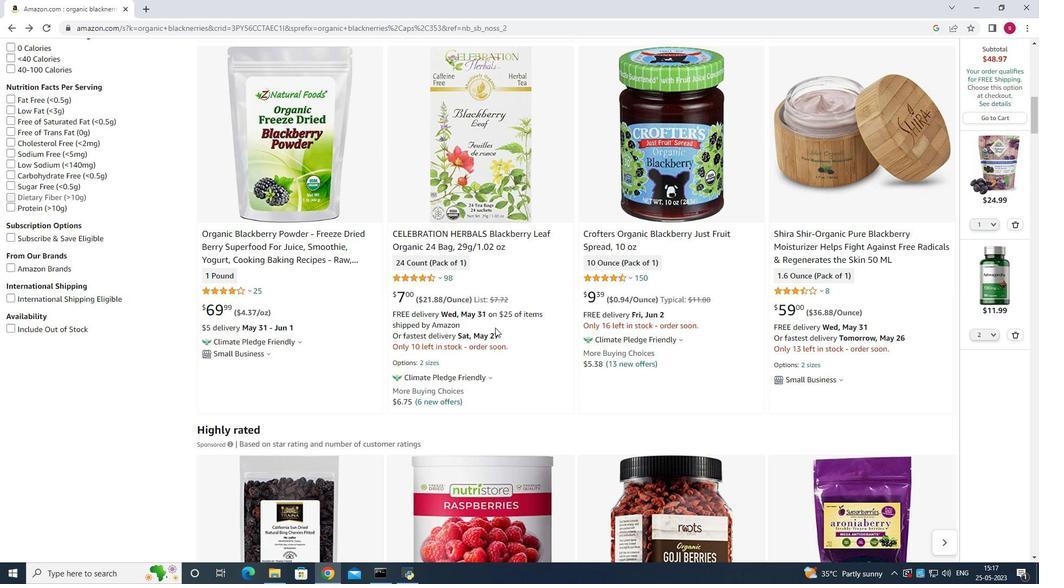 
Action: Mouse moved to (496, 329)
Screenshot: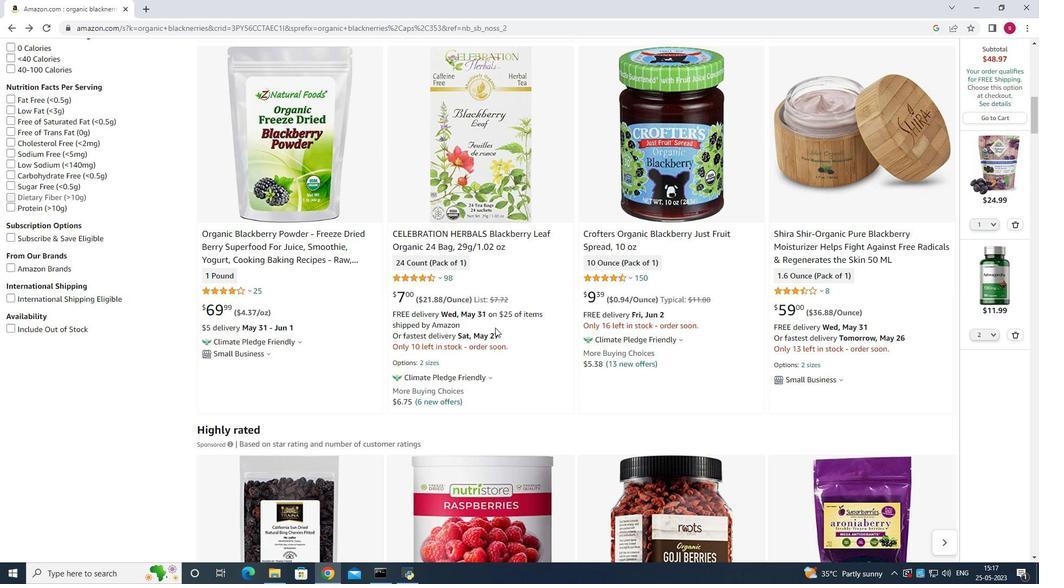 
Action: Mouse scrolled (496, 329) with delta (0, 0)
Screenshot: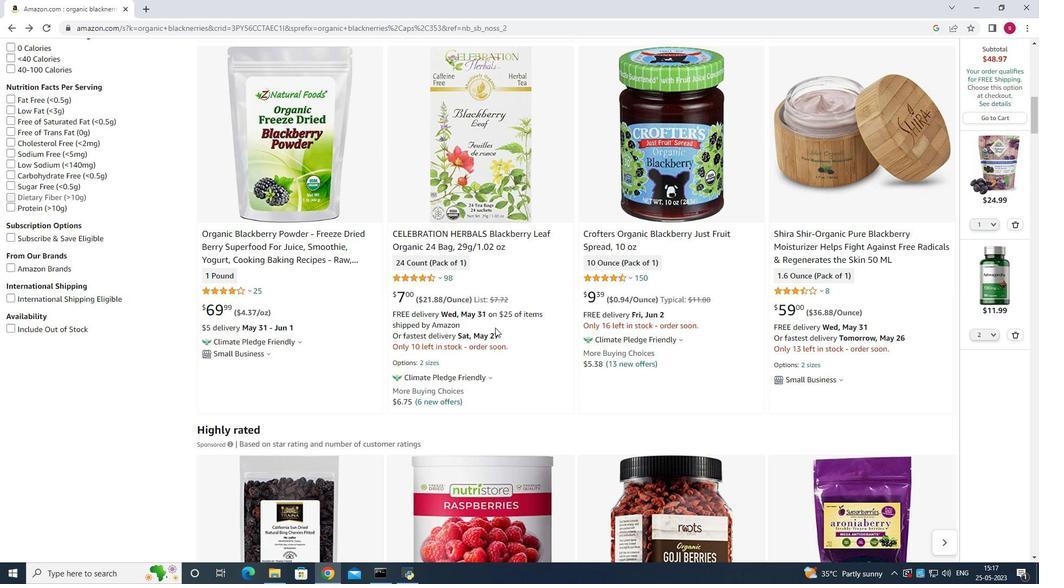 
Action: Mouse scrolled (496, 329) with delta (0, 0)
Screenshot: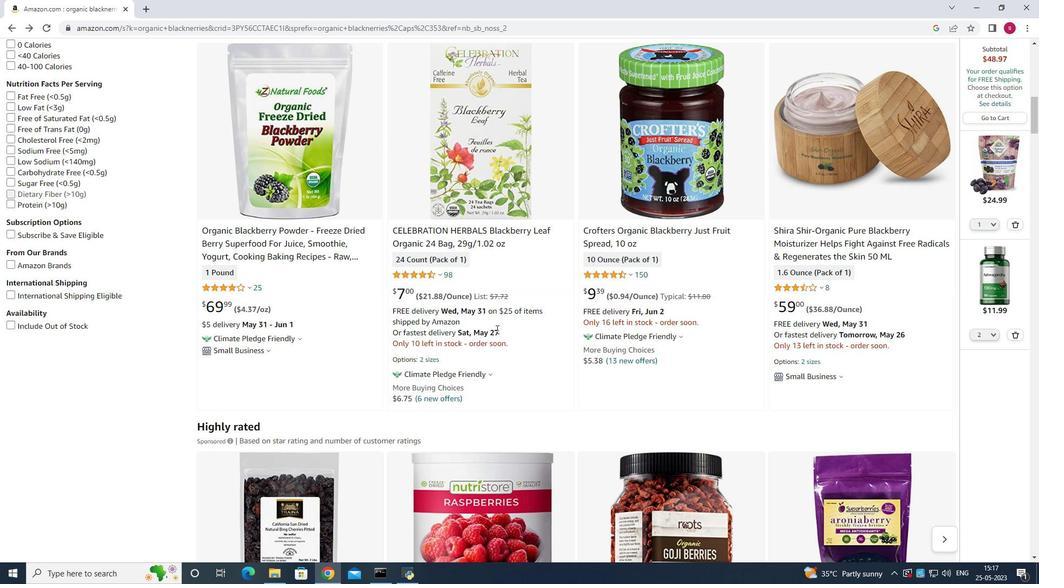 
Action: Mouse moved to (499, 328)
Screenshot: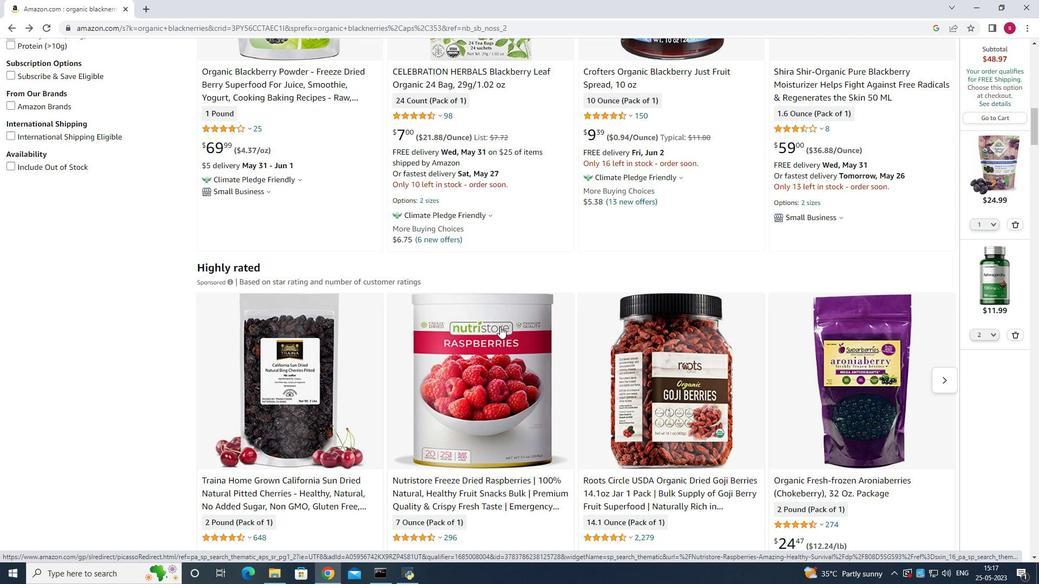 
Action: Mouse scrolled (499, 327) with delta (0, 0)
Screenshot: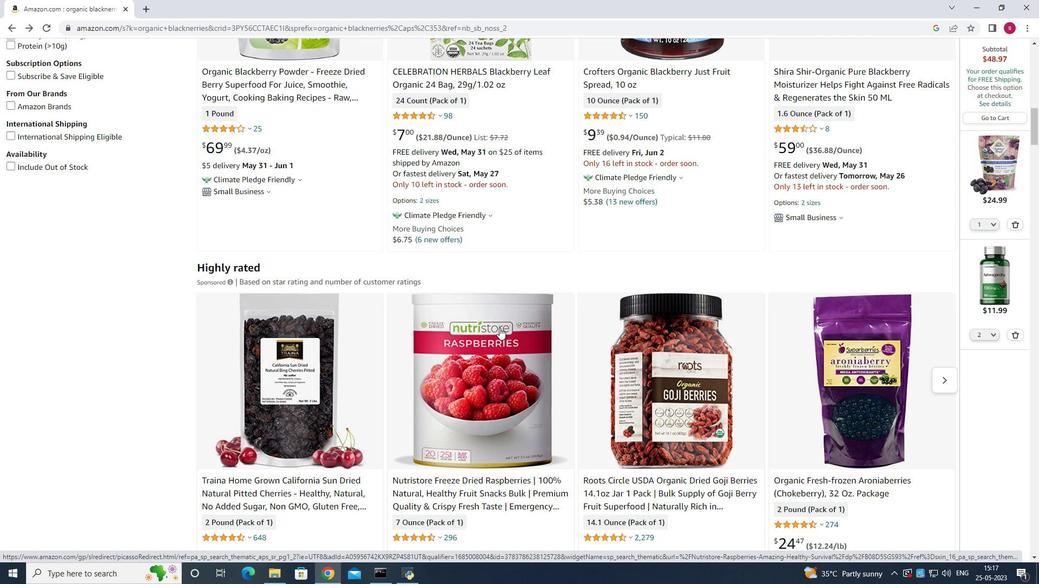 
Action: Mouse scrolled (499, 327) with delta (0, 0)
Screenshot: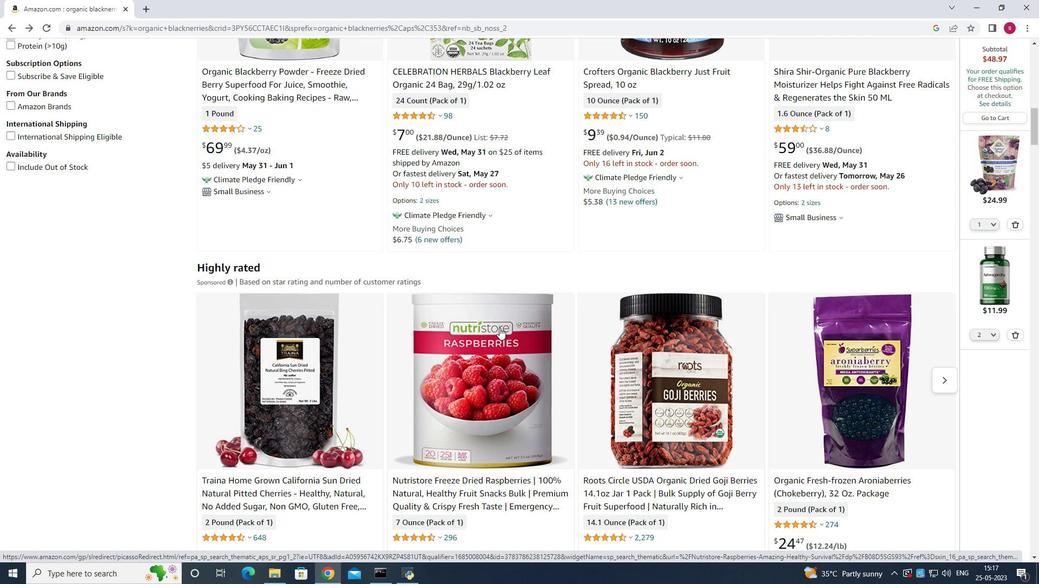 
Action: Mouse scrolled (499, 327) with delta (0, 0)
Screenshot: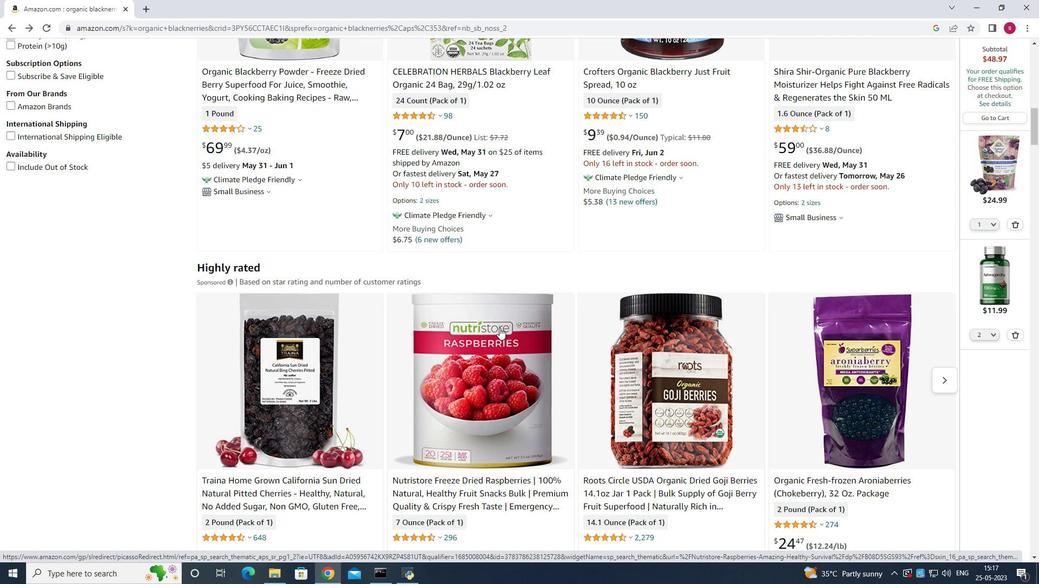 
Action: Mouse scrolled (499, 327) with delta (0, 0)
Screenshot: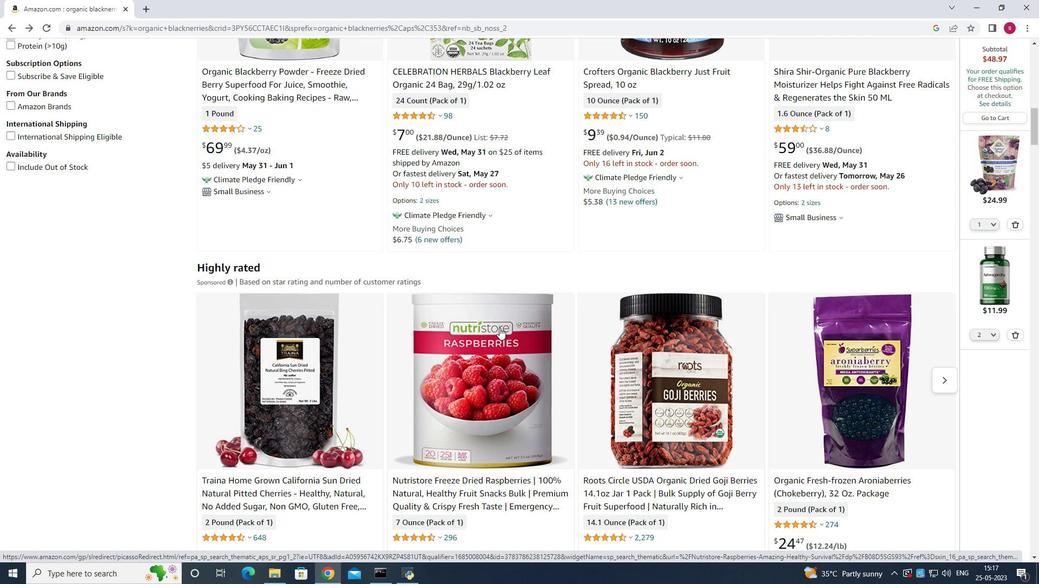 
Action: Mouse scrolled (499, 327) with delta (0, 0)
Screenshot: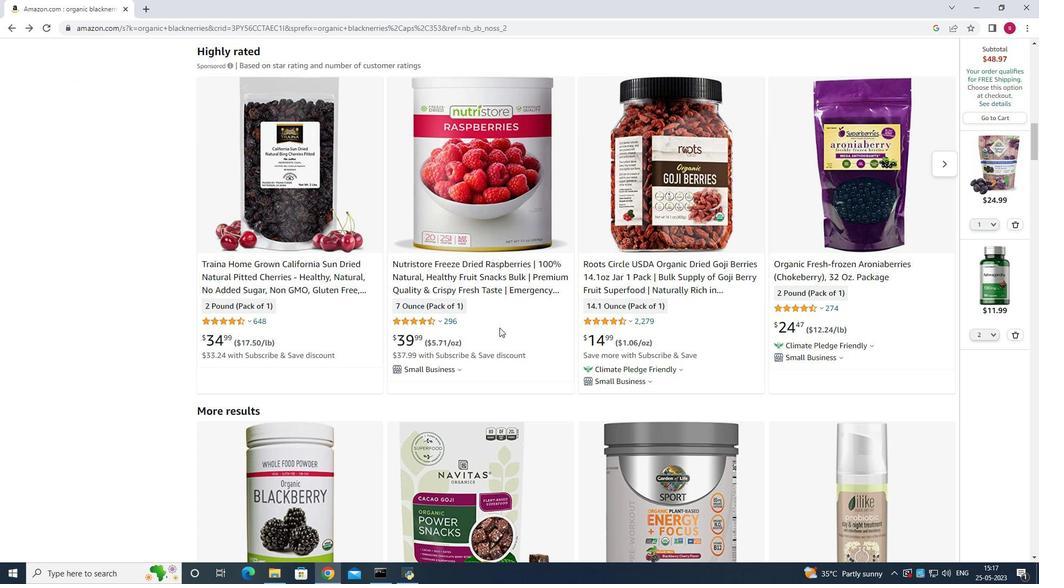 
Action: Mouse scrolled (499, 327) with delta (0, 0)
Screenshot: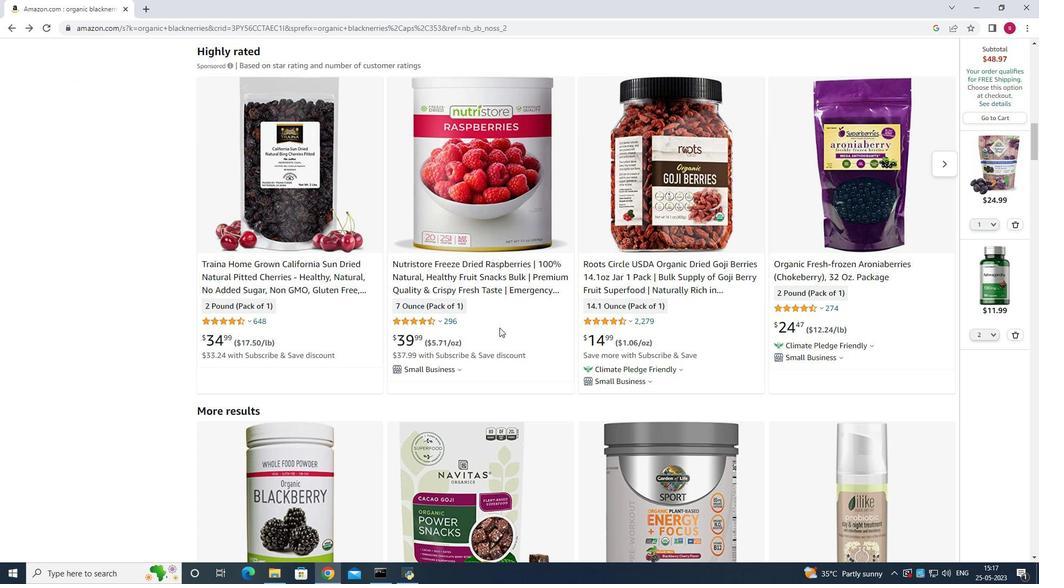 
Action: Mouse scrolled (499, 327) with delta (0, 0)
Screenshot: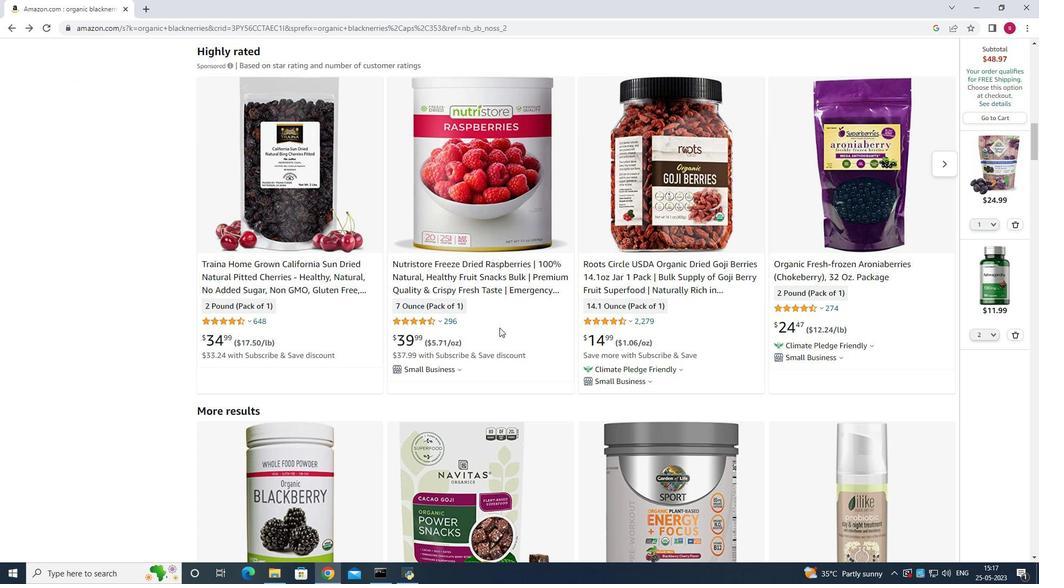 
Action: Mouse scrolled (499, 327) with delta (0, 0)
Screenshot: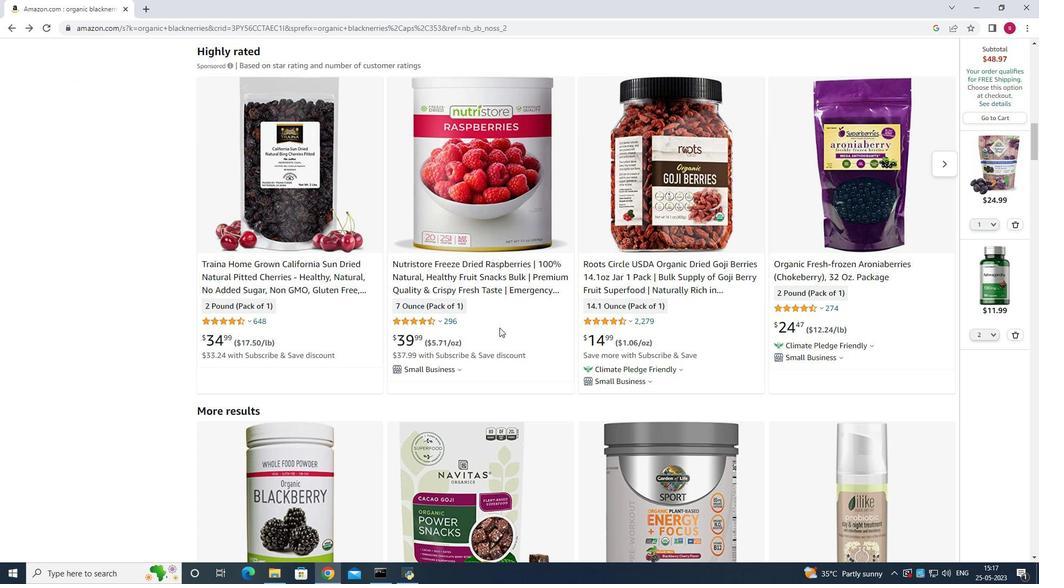
Action: Mouse scrolled (499, 327) with delta (0, 0)
Screenshot: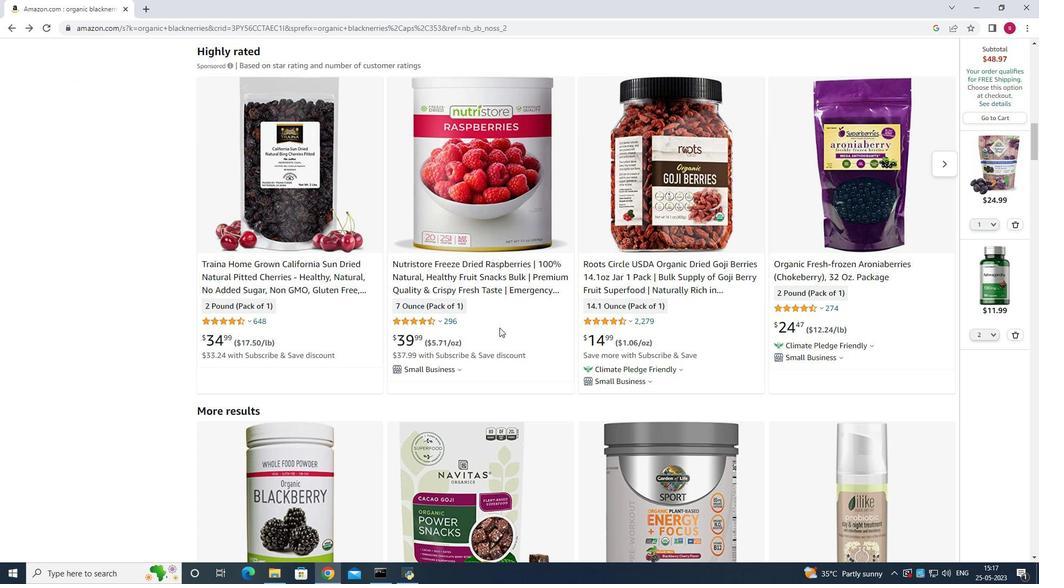 
Action: Mouse scrolled (499, 327) with delta (0, 0)
Screenshot: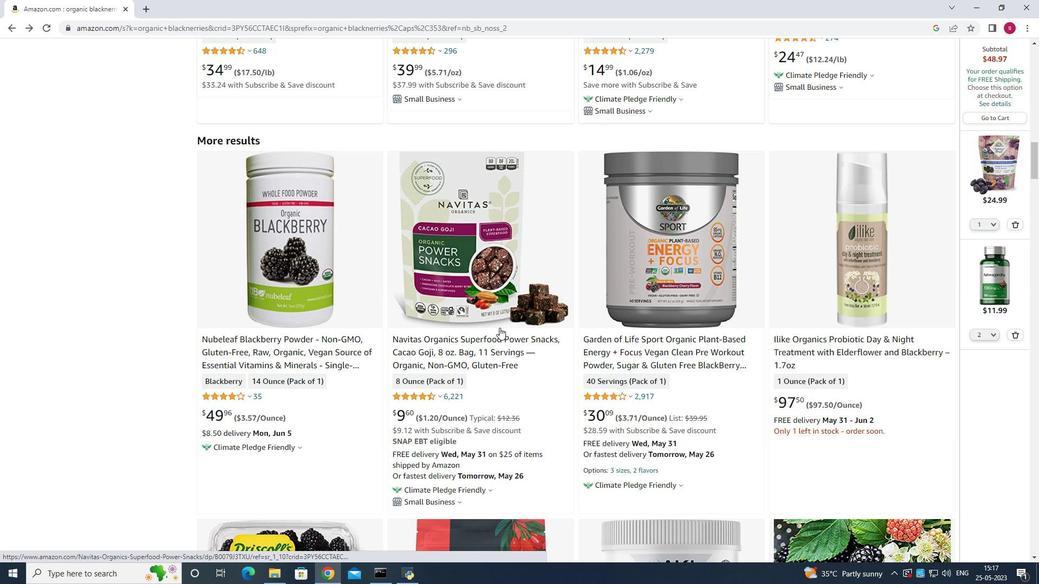 
Action: Mouse scrolled (499, 327) with delta (0, 0)
Screenshot: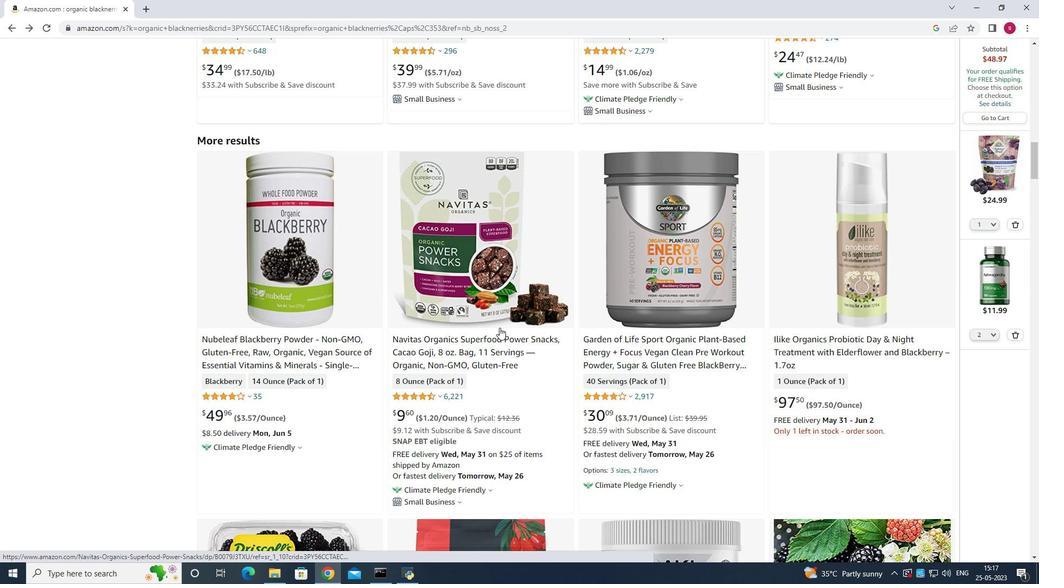
Action: Mouse scrolled (499, 327) with delta (0, 0)
Screenshot: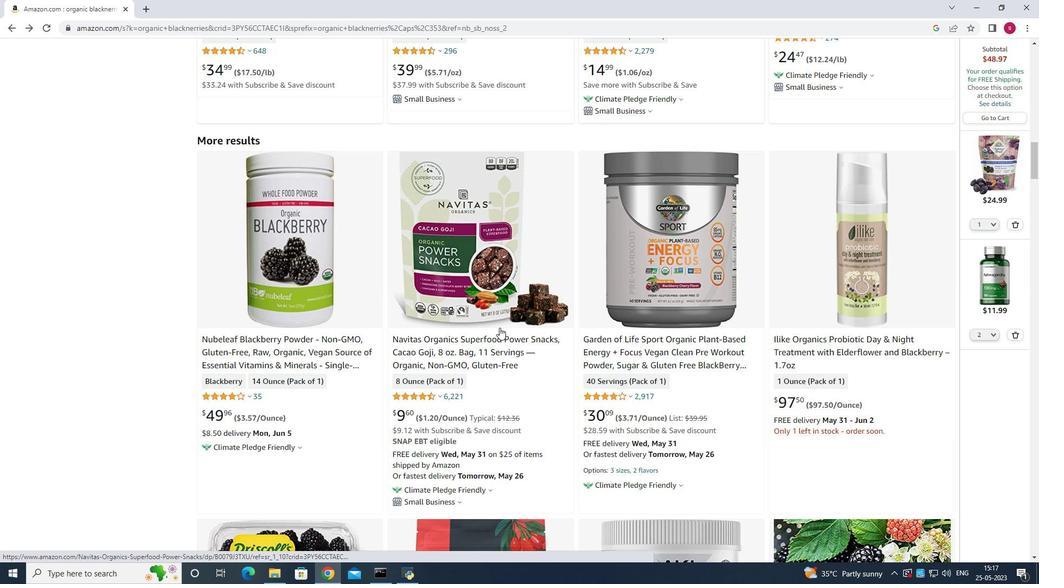 
Action: Mouse scrolled (499, 327) with delta (0, 0)
Screenshot: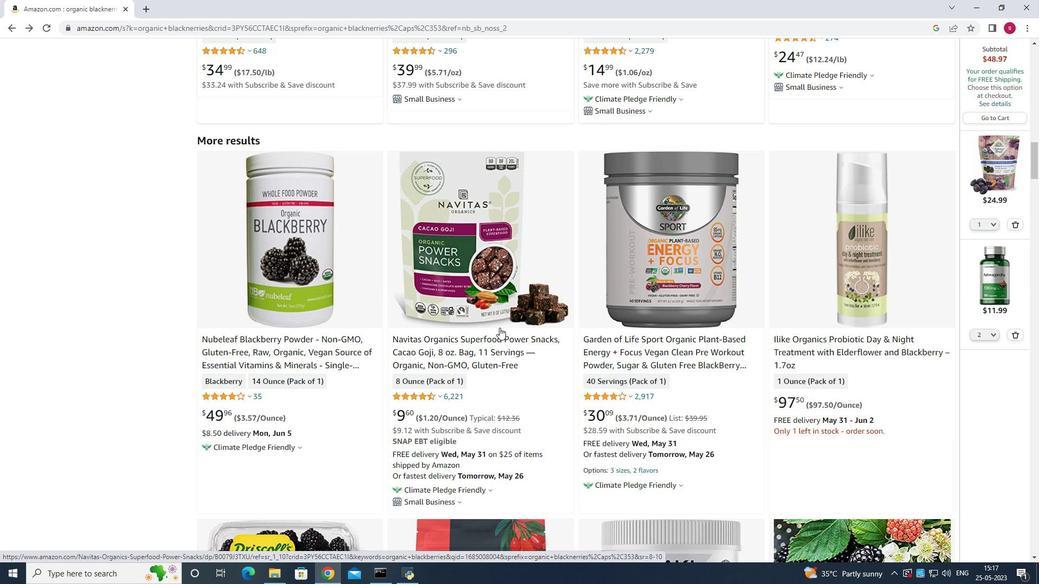 
Action: Mouse scrolled (499, 327) with delta (0, 0)
Screenshot: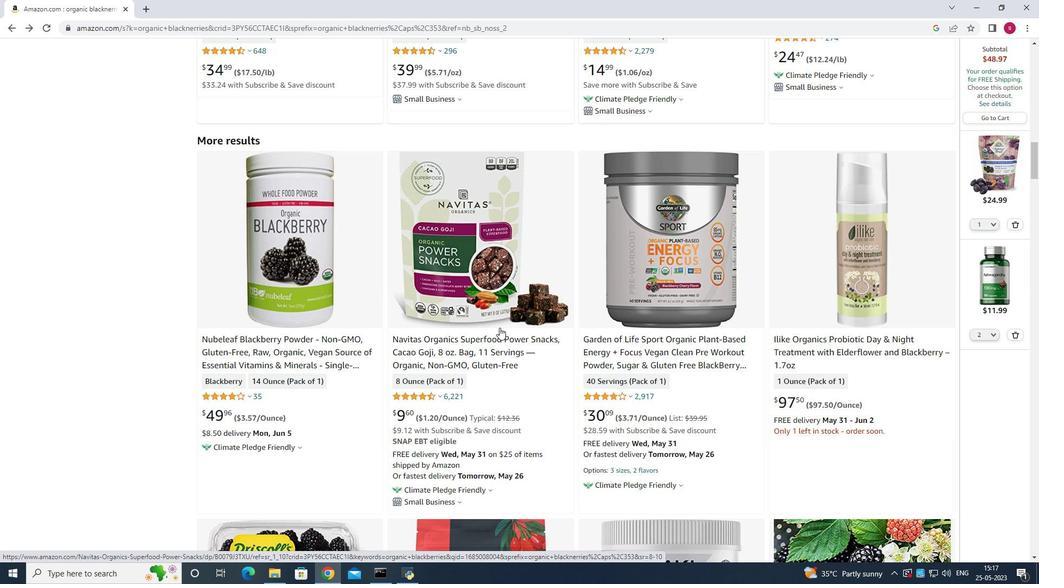 
Action: Mouse scrolled (499, 327) with delta (0, 0)
Screenshot: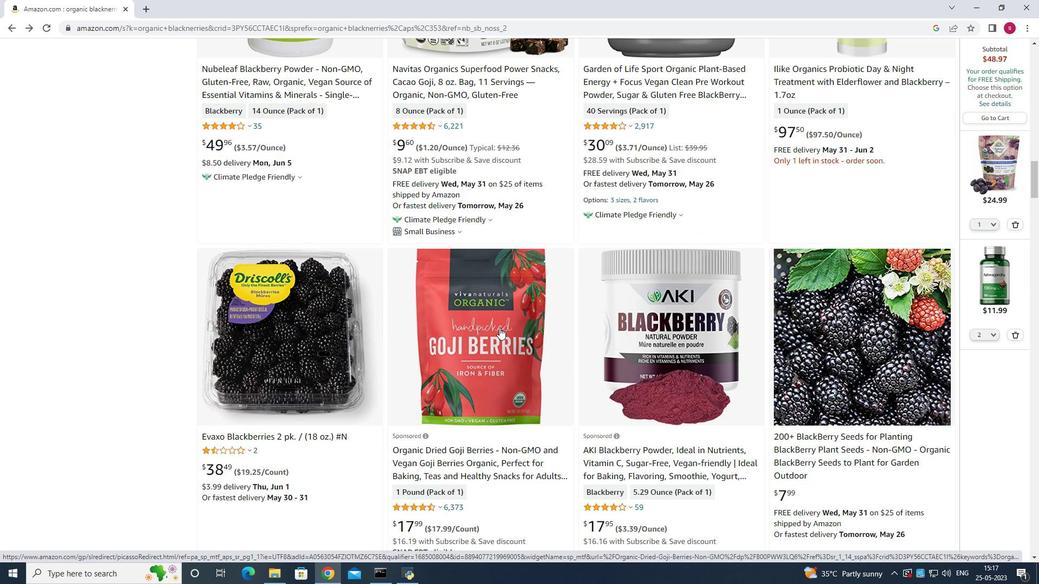 
Action: Mouse scrolled (499, 327) with delta (0, 0)
Screenshot: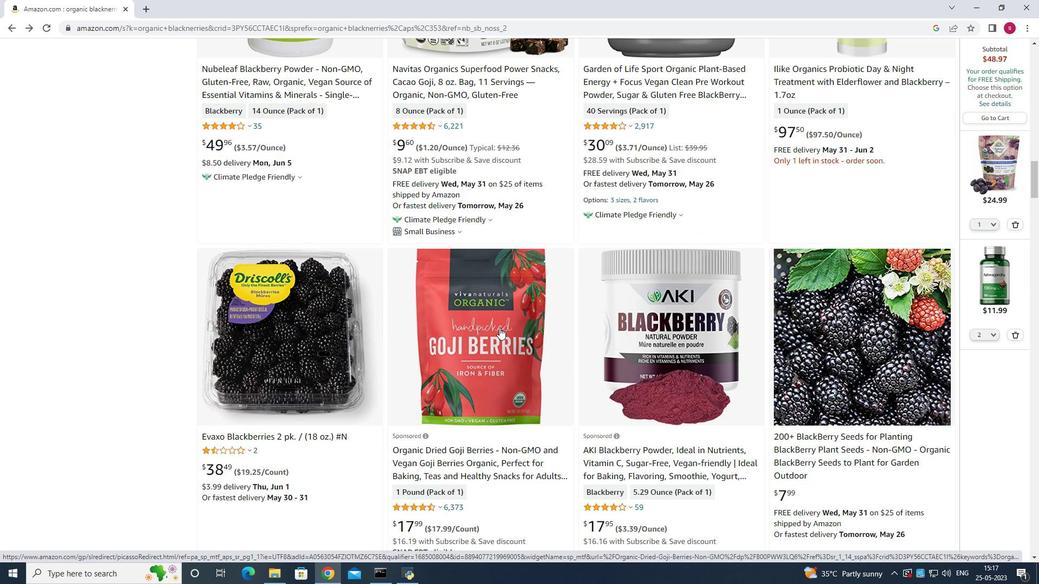 
Action: Mouse scrolled (499, 327) with delta (0, 0)
Screenshot: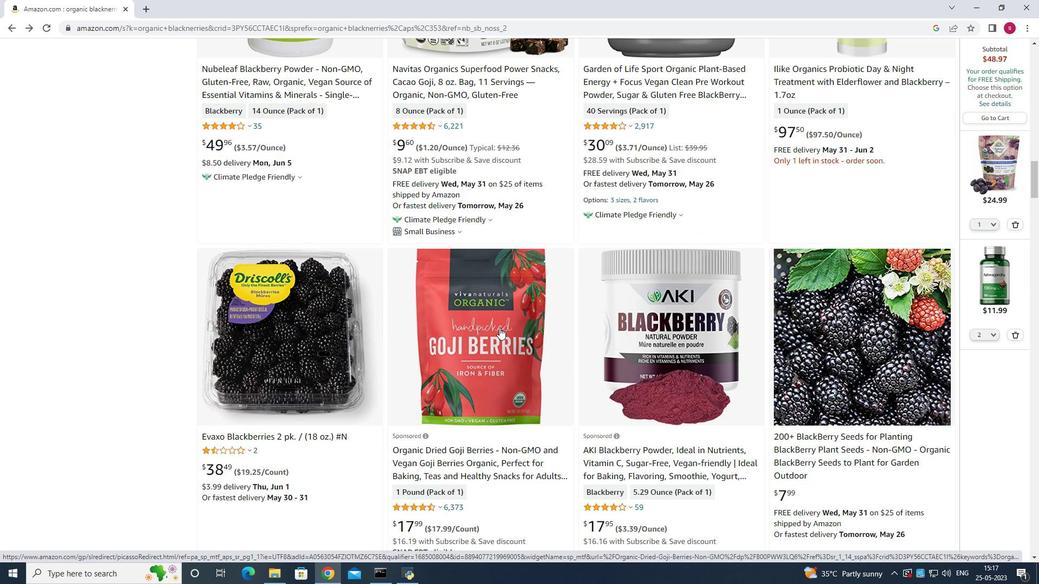 
Action: Mouse scrolled (499, 327) with delta (0, 0)
Screenshot: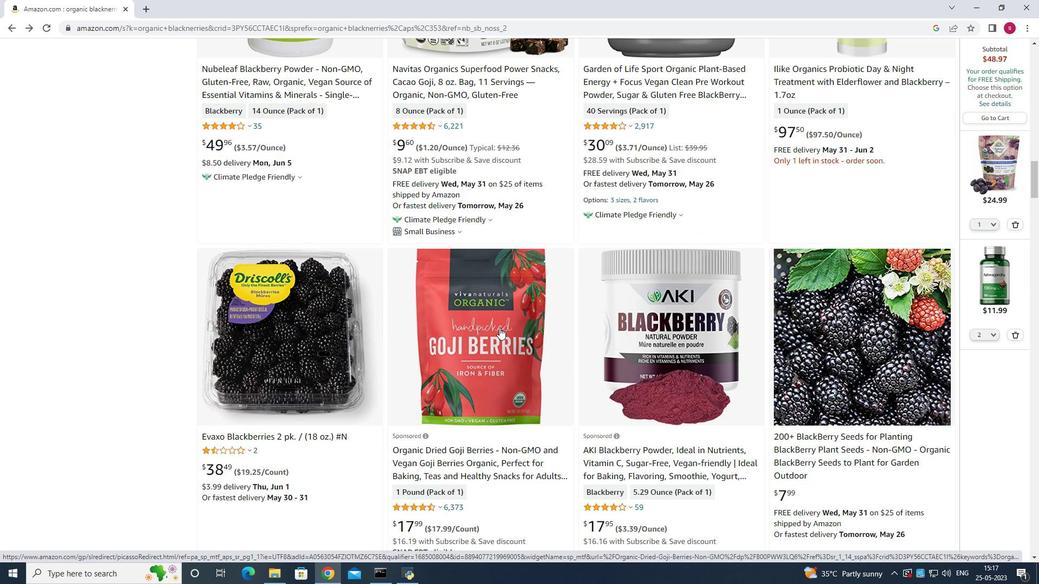 
Action: Mouse scrolled (499, 327) with delta (0, 0)
Screenshot: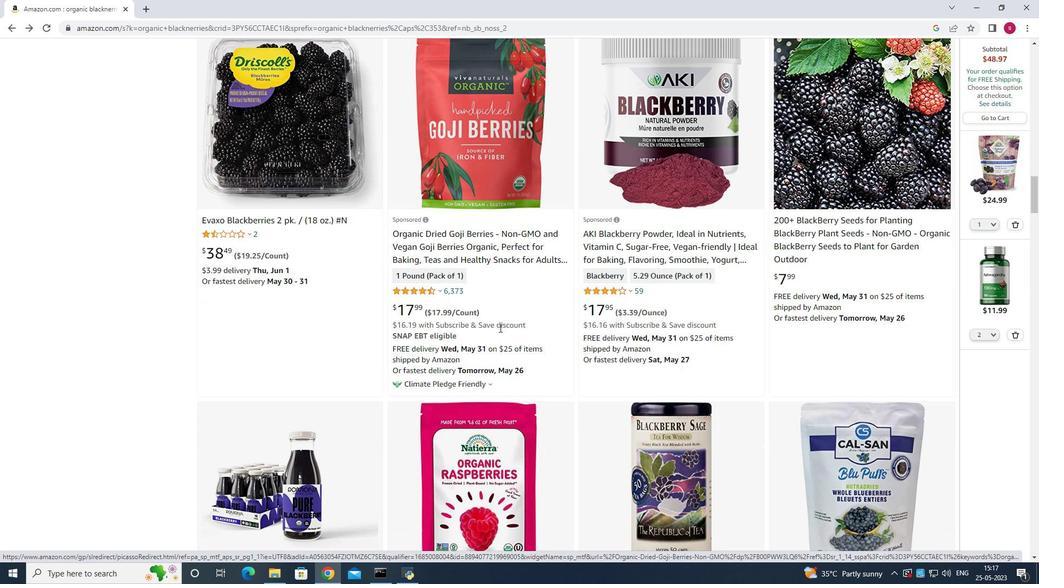 
Action: Mouse moved to (500, 386)
Screenshot: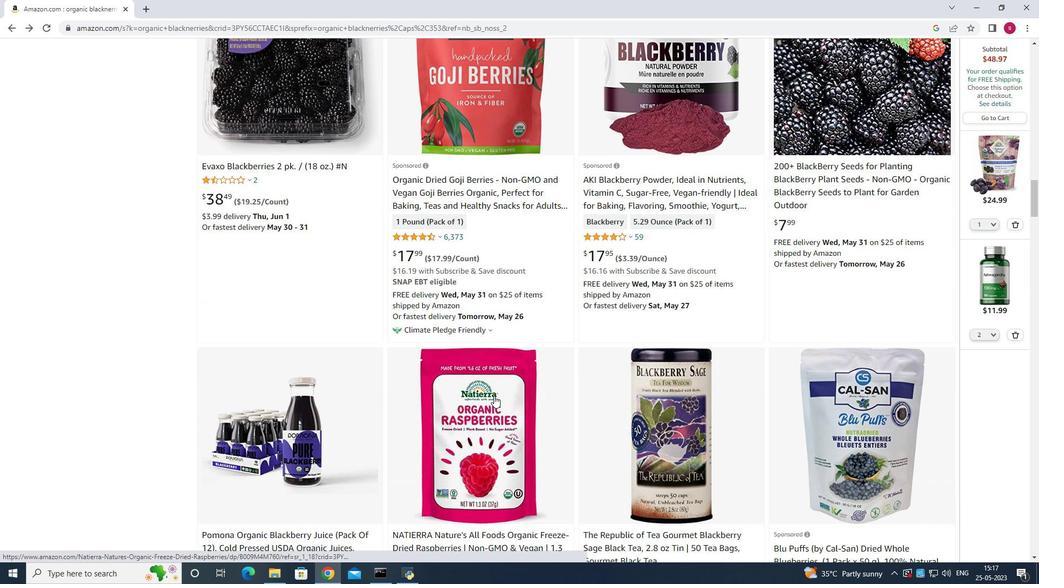 
Action: Mouse scrolled (500, 385) with delta (0, 0)
Screenshot: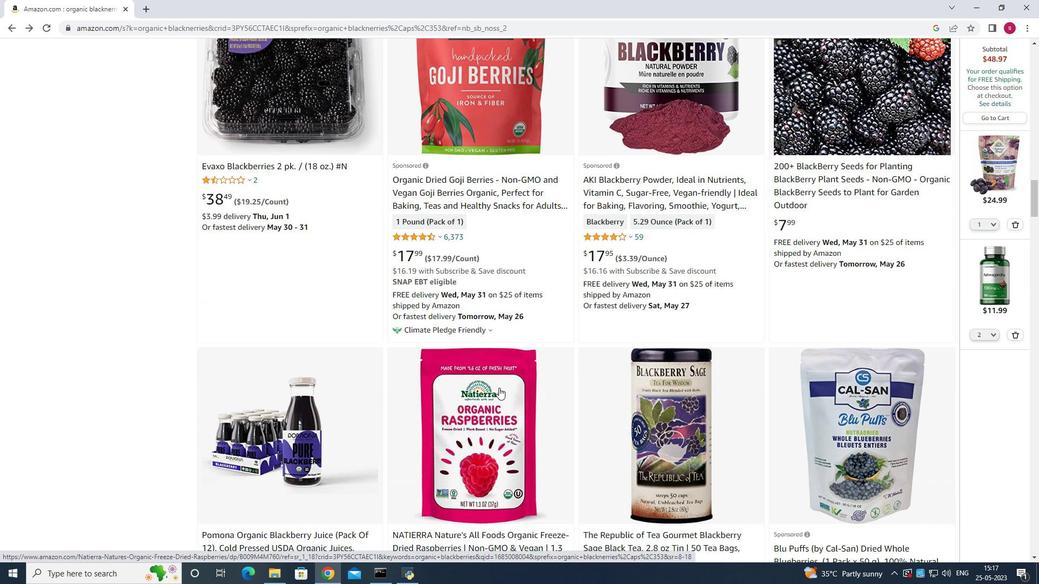 
Action: Mouse scrolled (500, 385) with delta (0, 0)
Screenshot: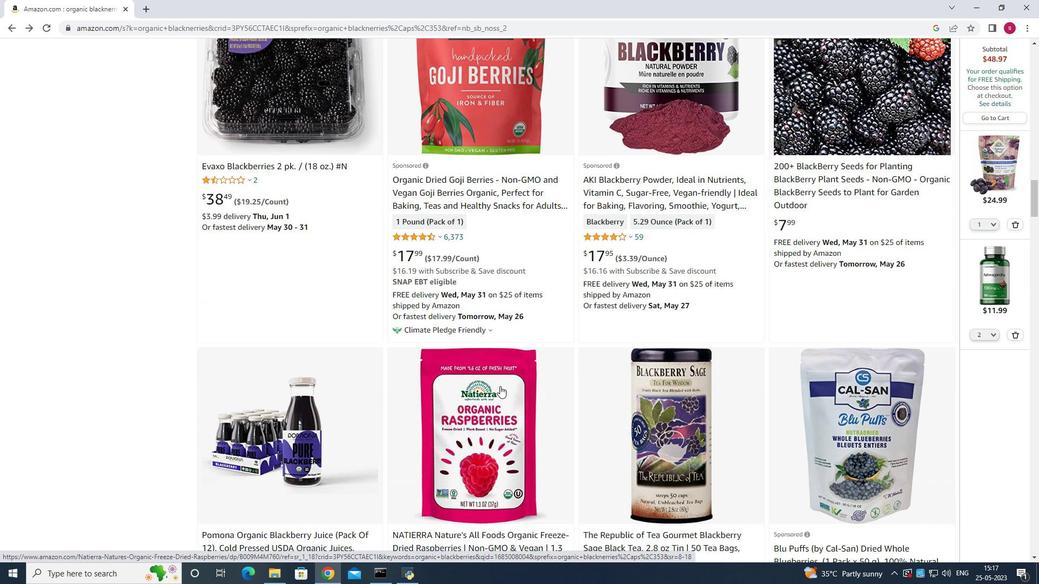 
Action: Mouse moved to (695, 343)
Screenshot: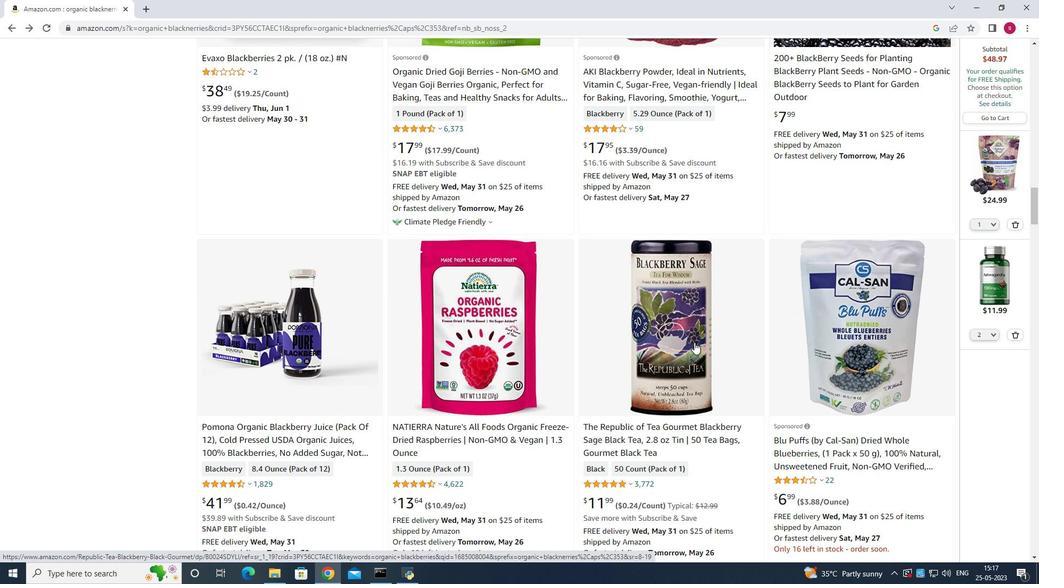 
Action: Mouse scrolled (695, 342) with delta (0, 0)
Screenshot: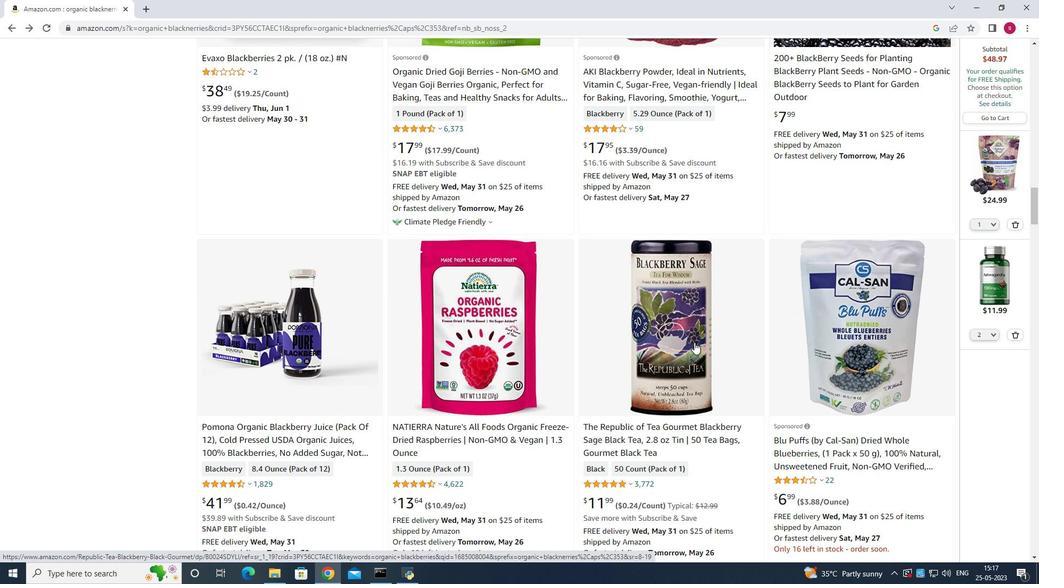 
Action: Mouse scrolled (695, 342) with delta (0, 0)
Screenshot: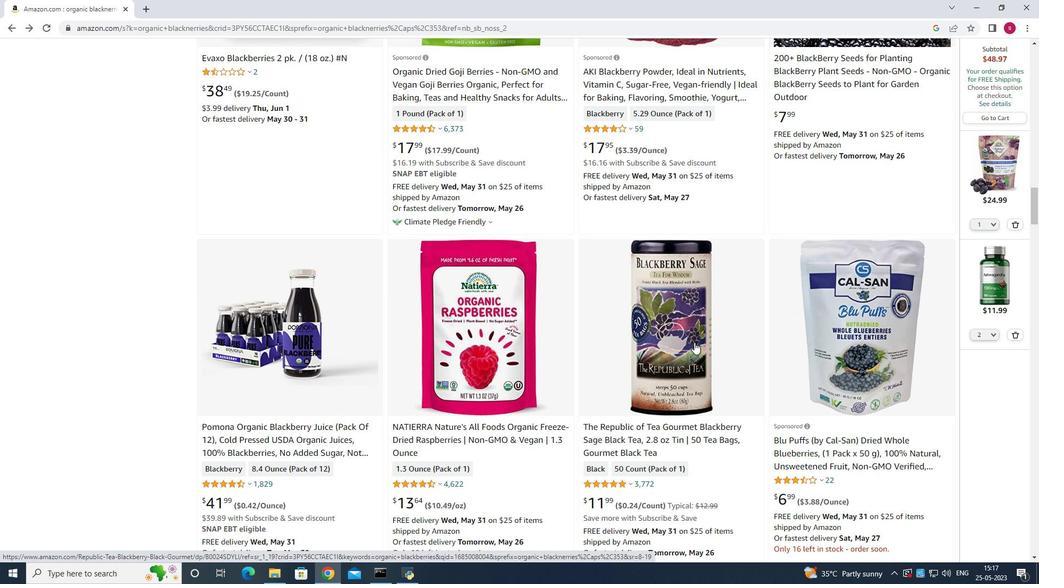 
Action: Mouse moved to (695, 343)
Screenshot: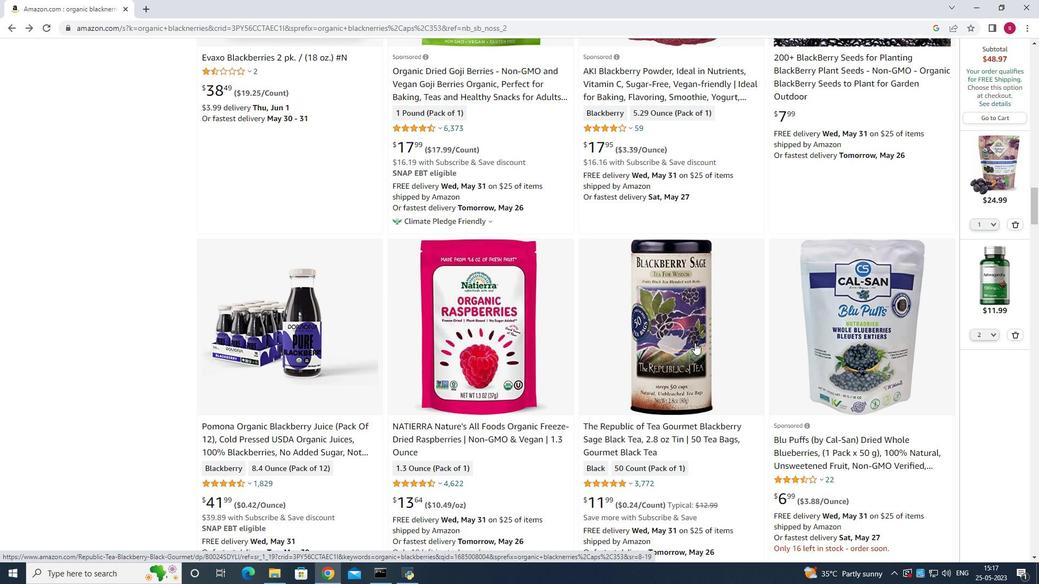 
Action: Mouse scrolled (695, 342) with delta (0, 0)
Screenshot: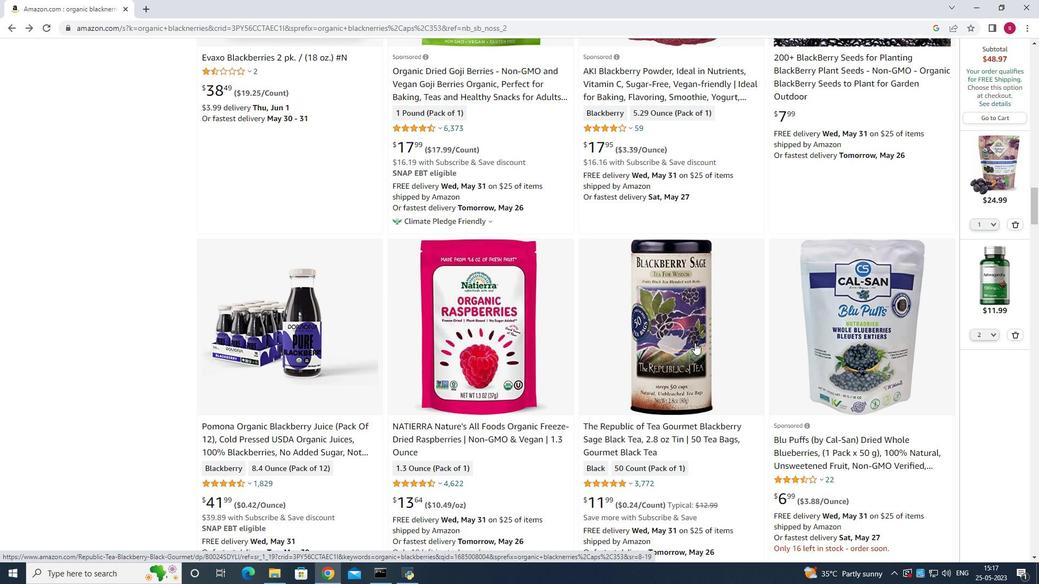 
Action: Mouse scrolled (695, 342) with delta (0, 0)
Screenshot: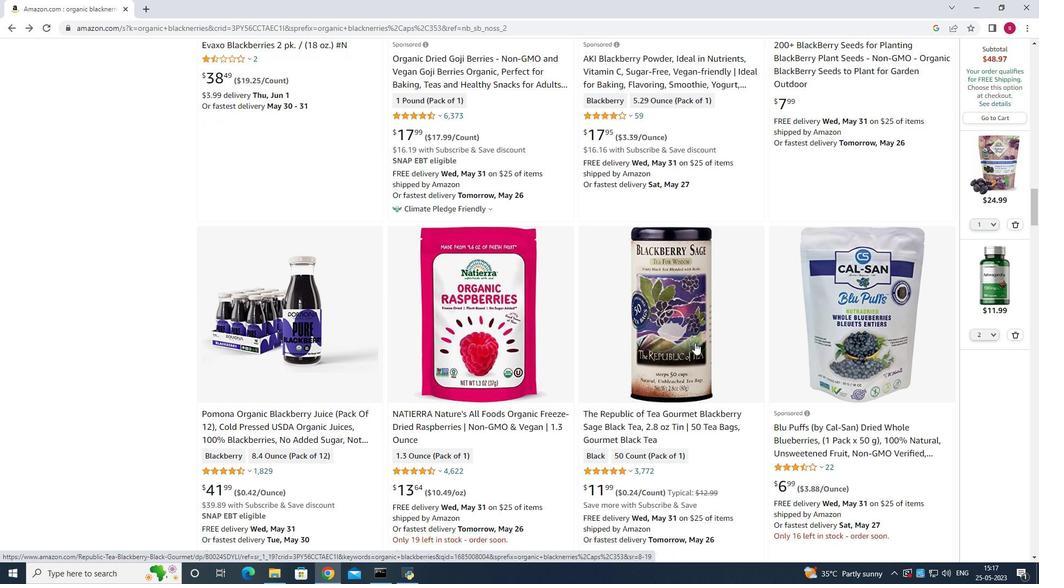 
Action: Mouse scrolled (695, 342) with delta (0, 0)
Screenshot: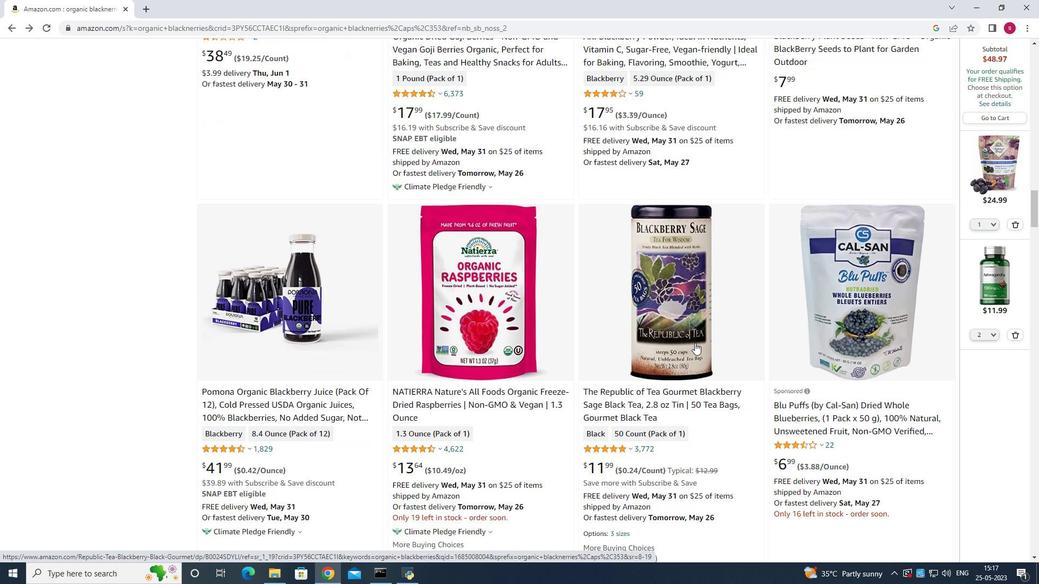 
Action: Mouse moved to (696, 343)
Screenshot: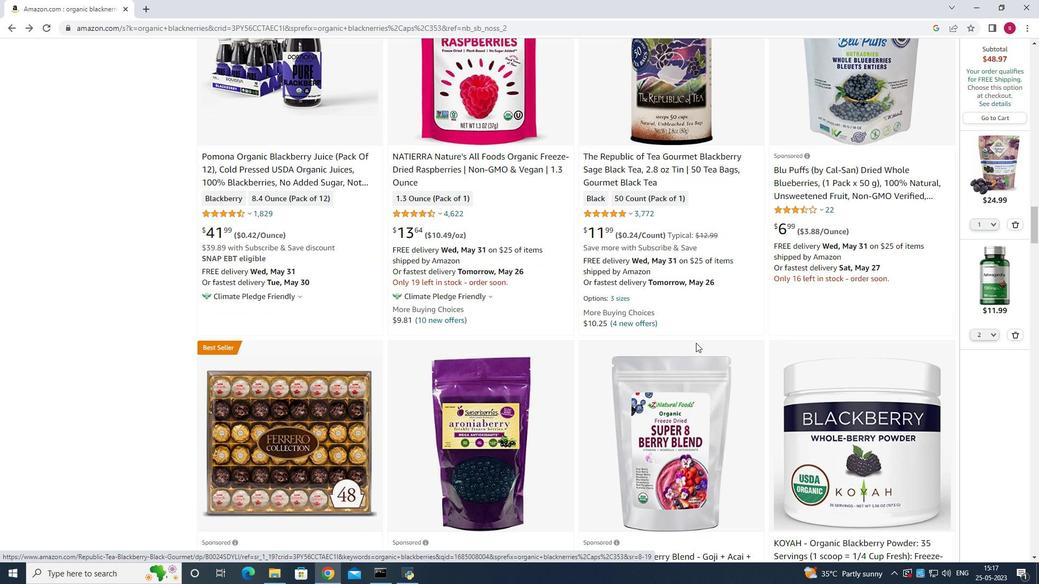 
Action: Mouse scrolled (696, 343) with delta (0, 0)
Screenshot: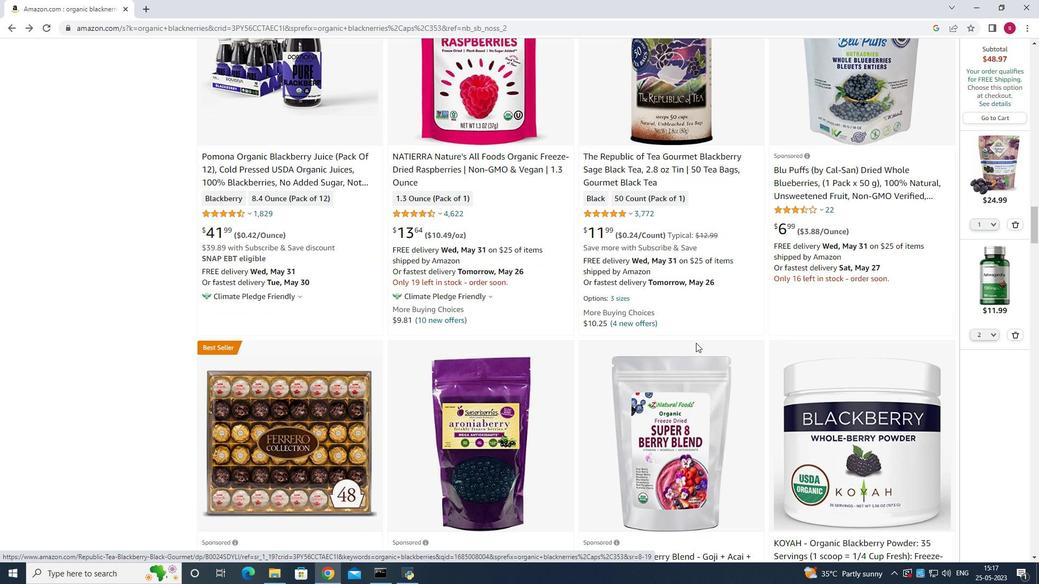
Action: Mouse moved to (697, 344)
Screenshot: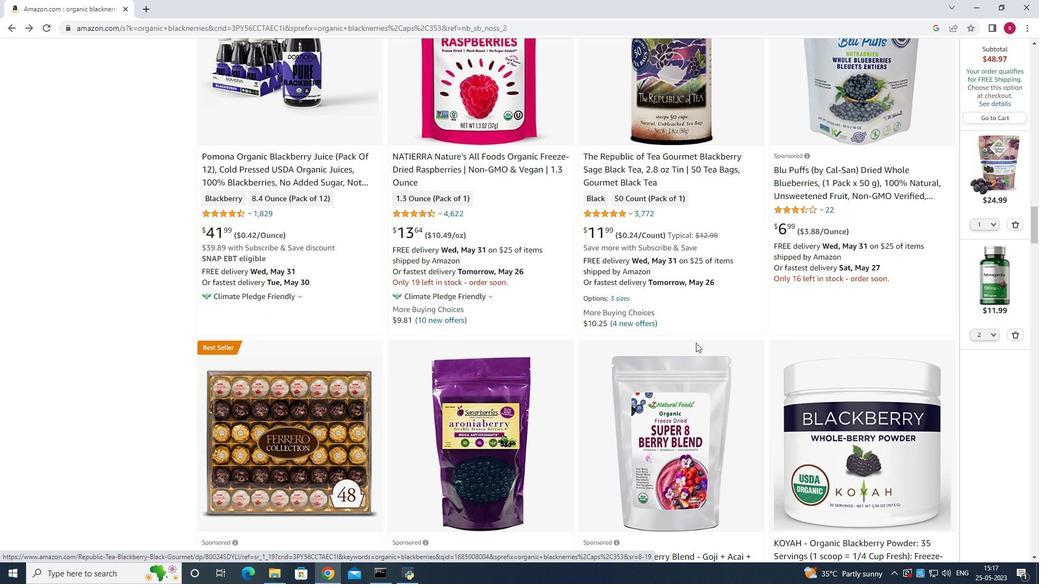 
Action: Mouse scrolled (697, 343) with delta (0, 0)
Screenshot: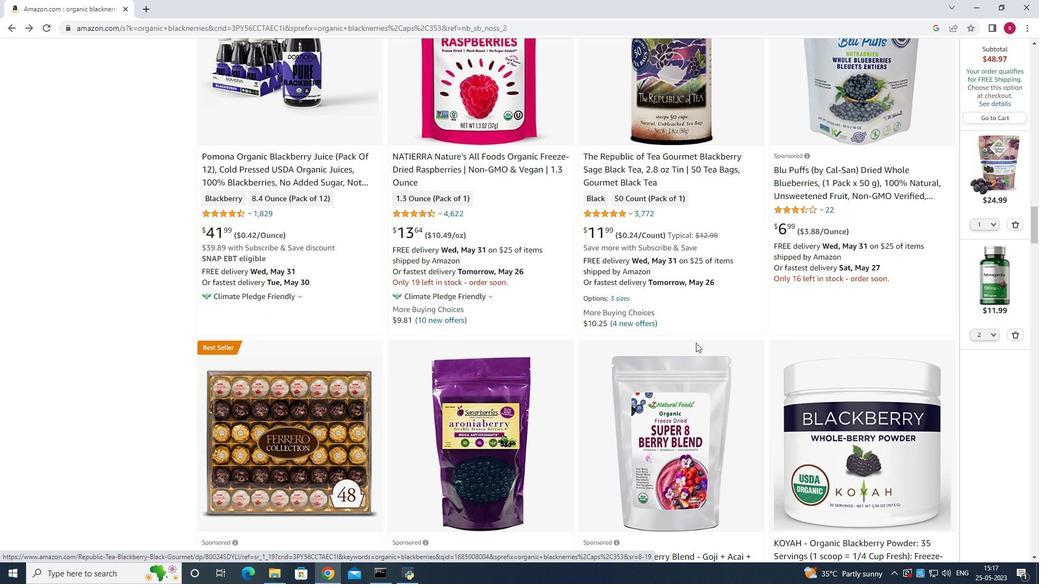
Action: Mouse moved to (697, 344)
Screenshot: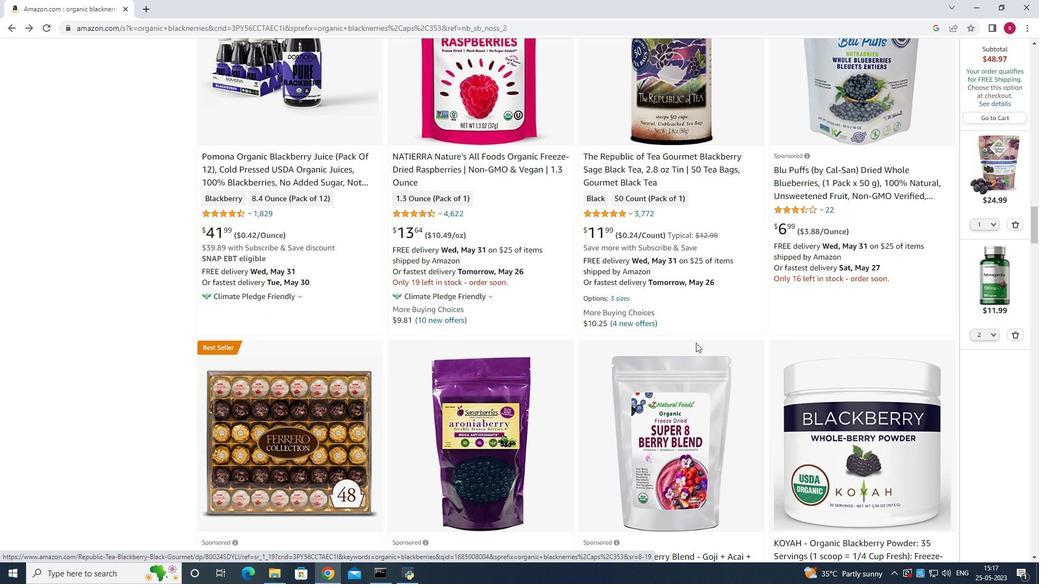 
Action: Mouse scrolled (697, 343) with delta (0, 0)
Screenshot: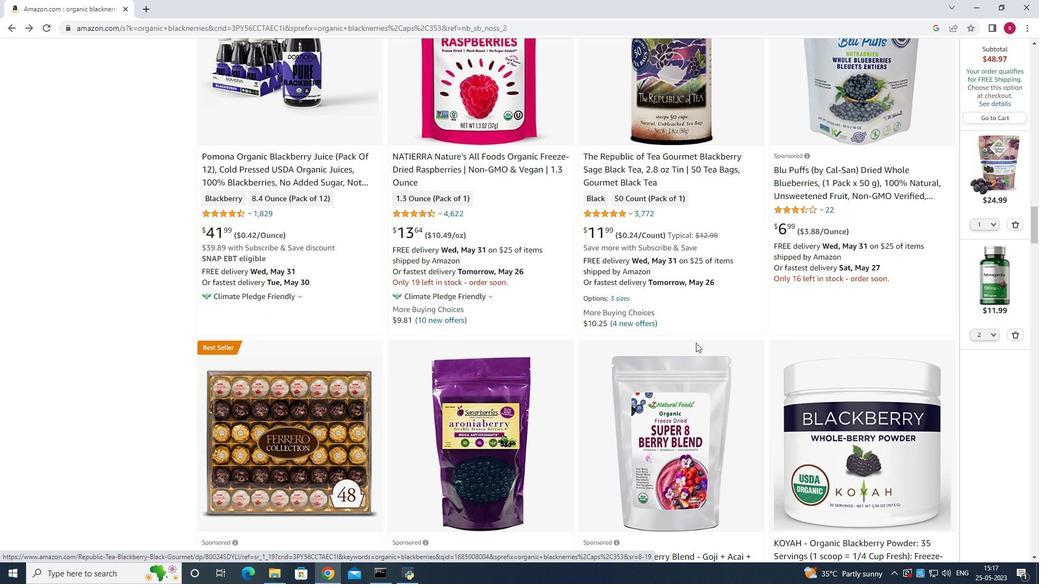 
Action: Mouse scrolled (697, 343) with delta (0, 0)
Screenshot: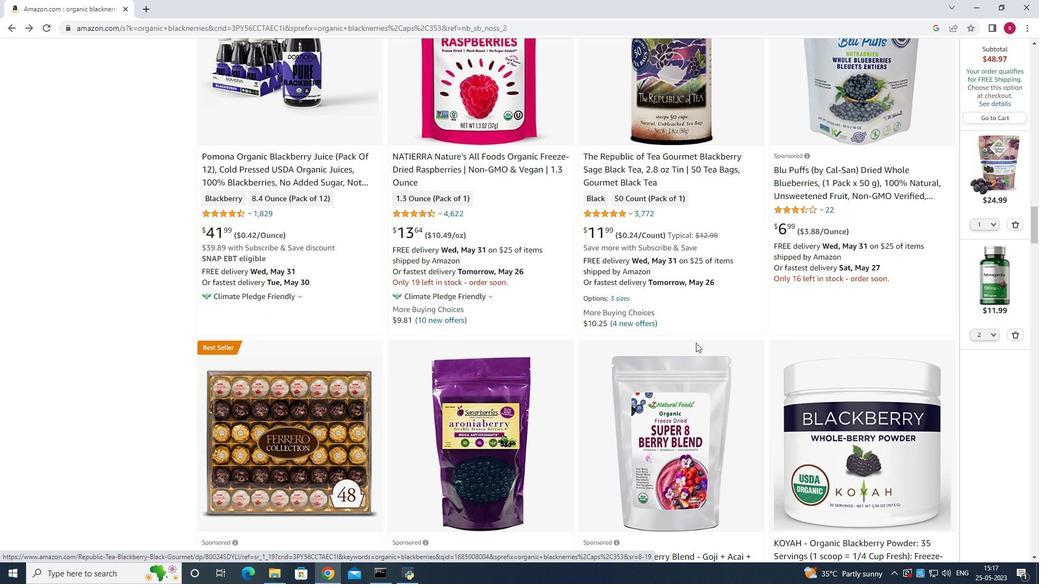 
Action: Mouse scrolled (697, 343) with delta (0, 0)
